 Task: Research Airbnb options in Prerov, Czech Republic from 5th December, 2023 to 15th December, 2023 for 9 adults.5 bedrooms having 5 beds and 5 bathrooms. Property type can be house. Look for 4 properties as per requirement.
Action: Mouse moved to (529, 75)
Screenshot: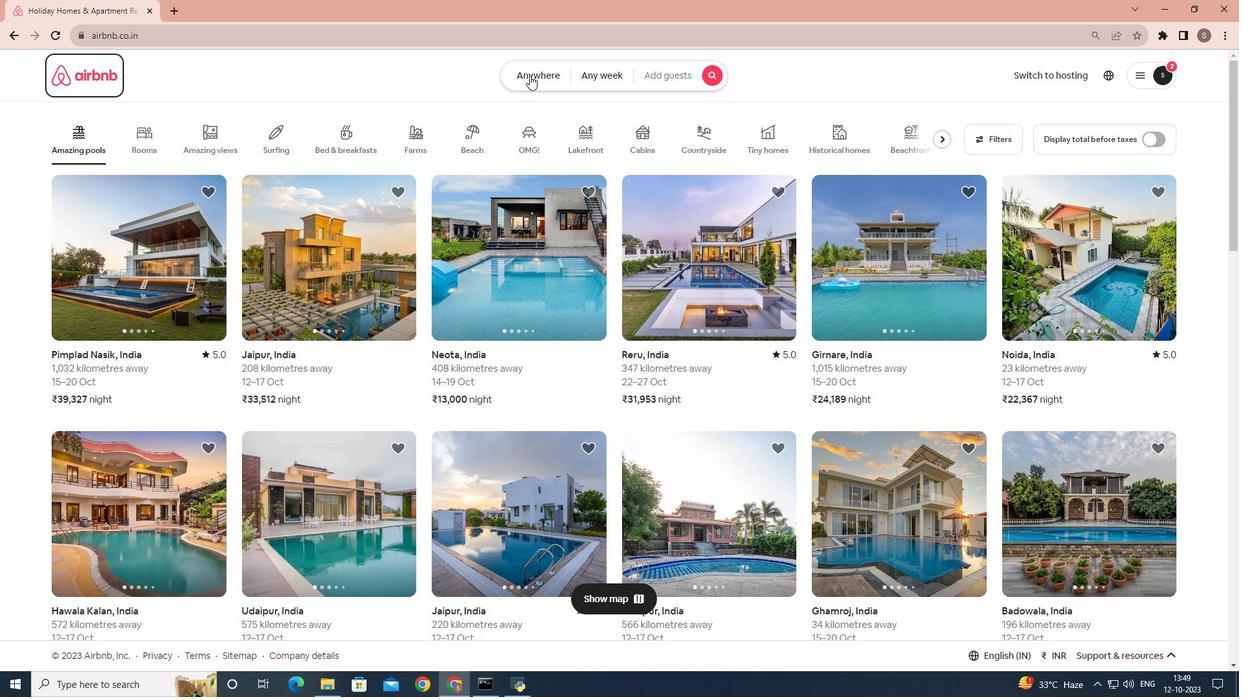 
Action: Mouse pressed left at (529, 75)
Screenshot: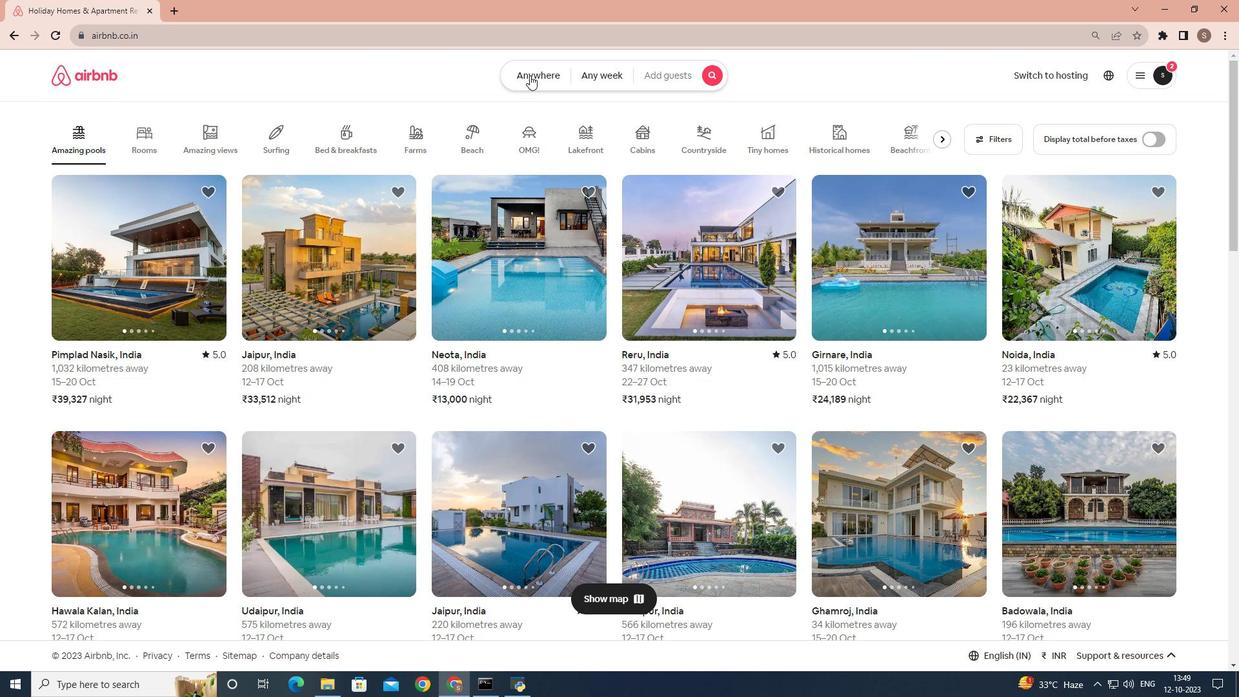 
Action: Mouse moved to (449, 129)
Screenshot: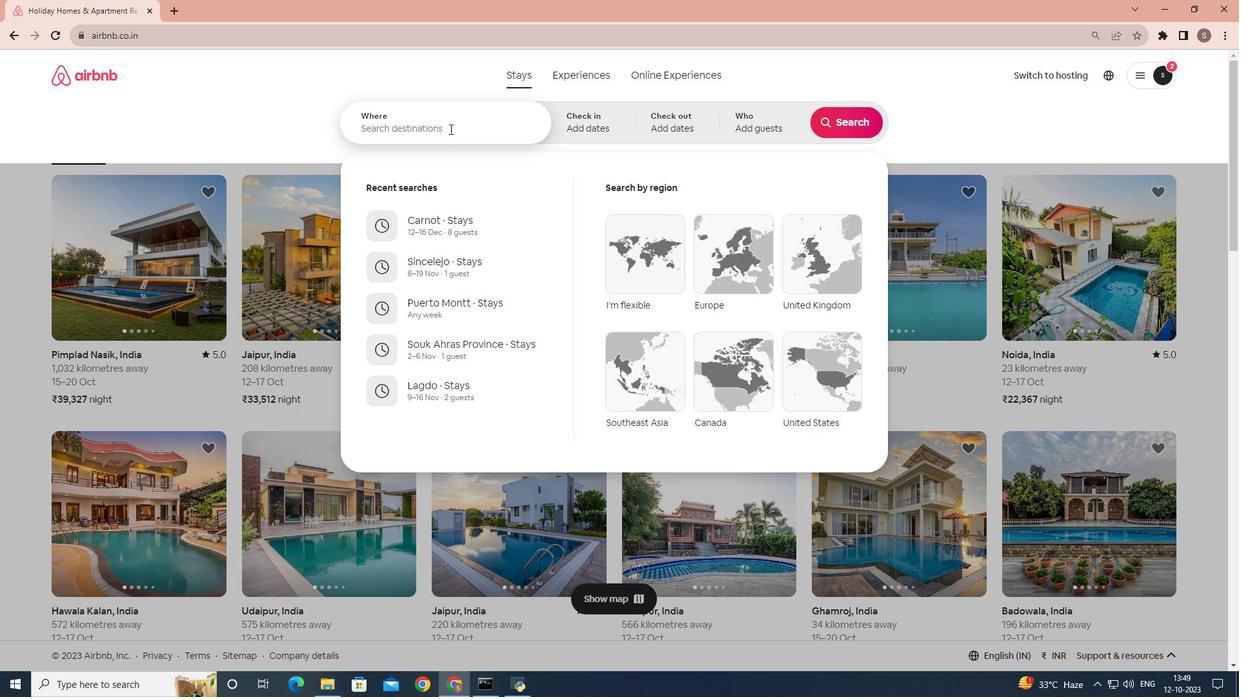 
Action: Mouse pressed left at (449, 129)
Screenshot: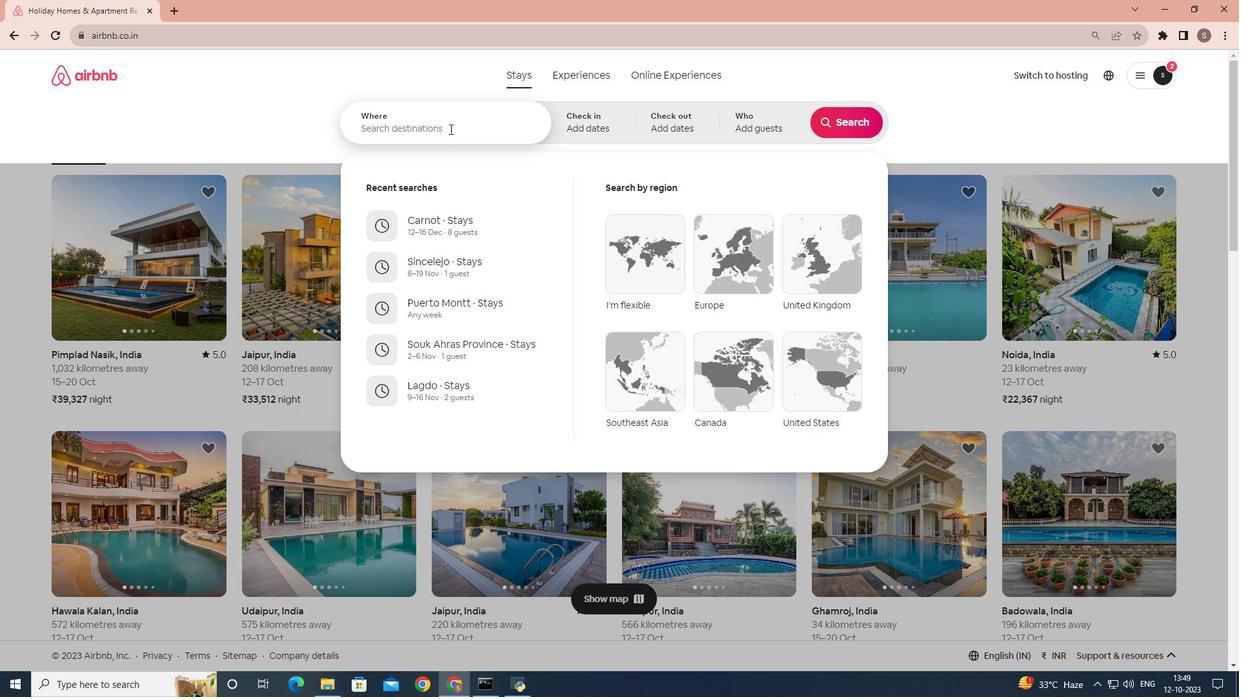 
Action: Mouse moved to (448, 129)
Screenshot: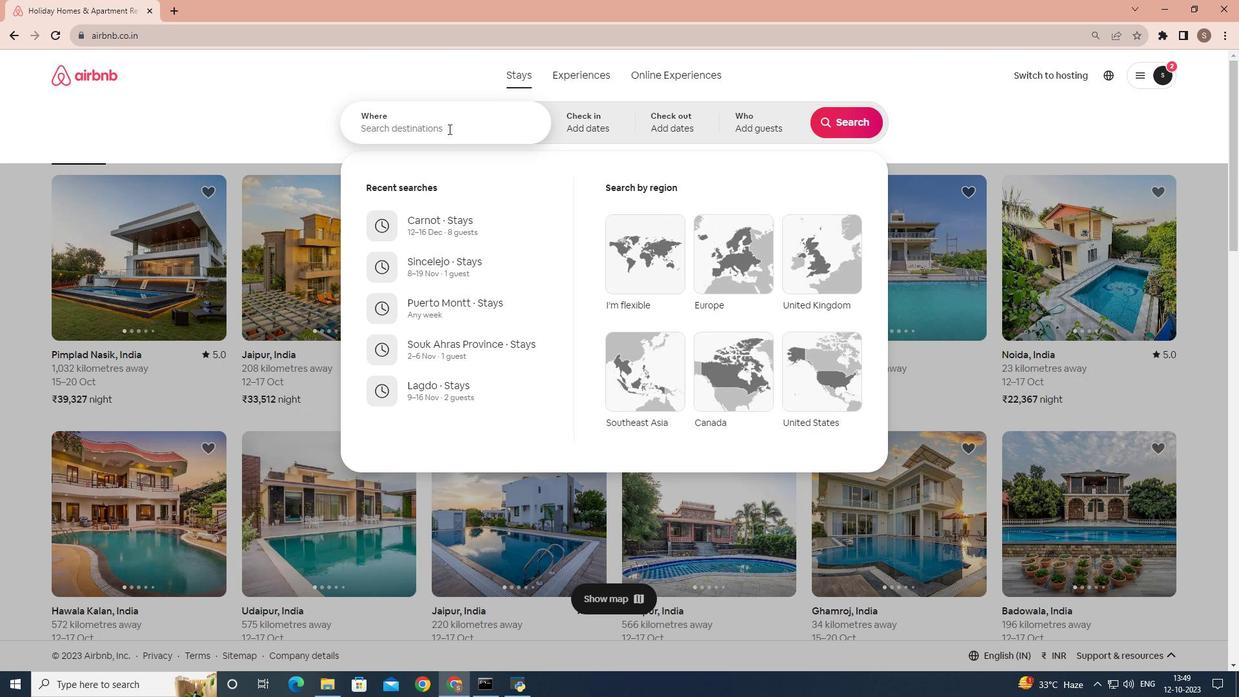 
Action: Key pressed <Key.shift>Prerov,<Key.space><Key.shift>Czech<Key.space><Key.shift>Republic<Key.space>
Screenshot: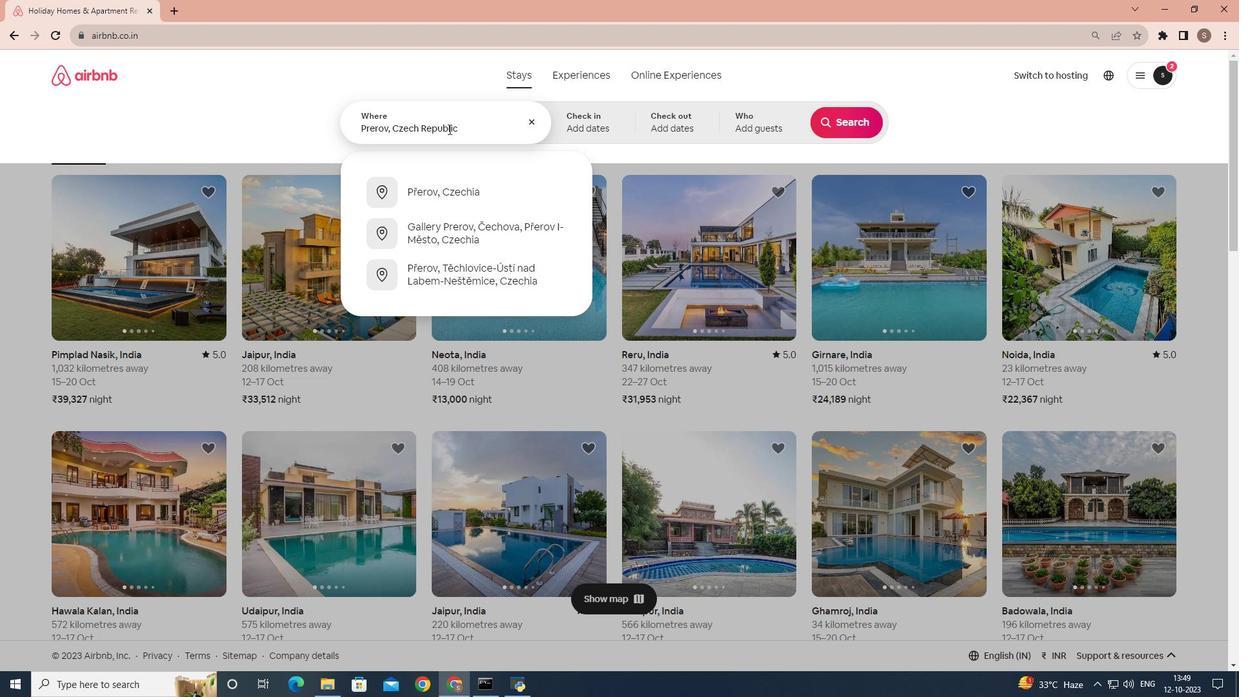 
Action: Mouse moved to (591, 130)
Screenshot: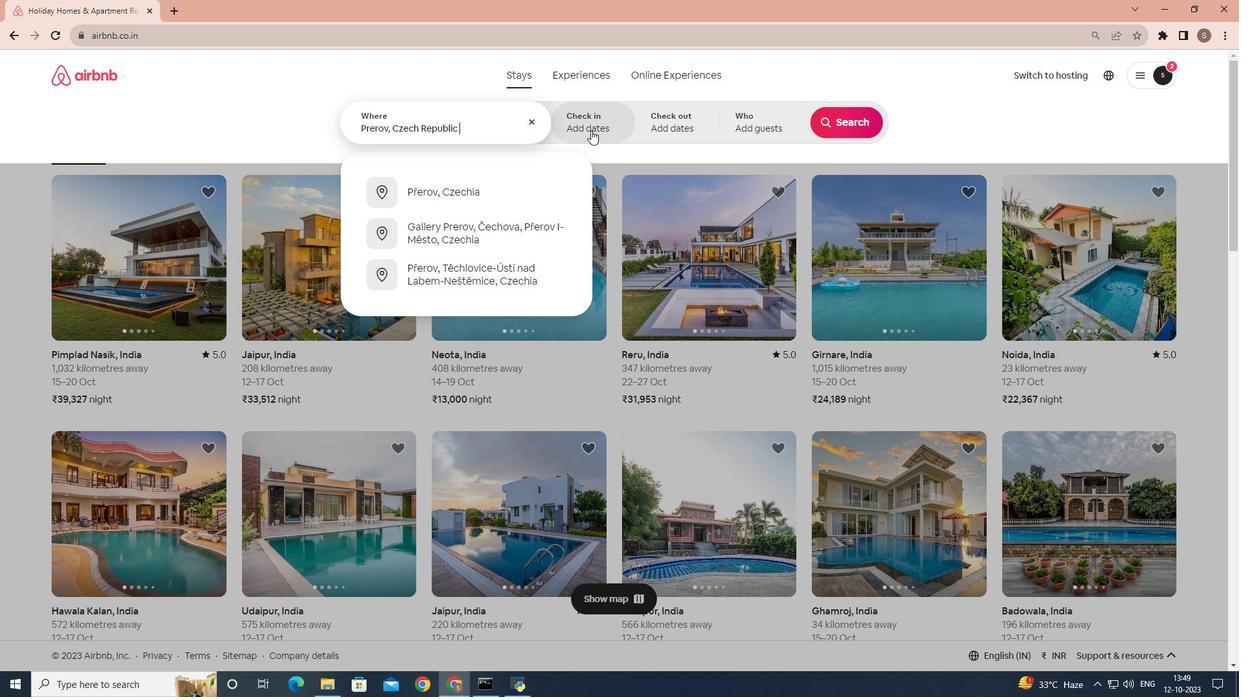 
Action: Mouse pressed left at (591, 130)
Screenshot: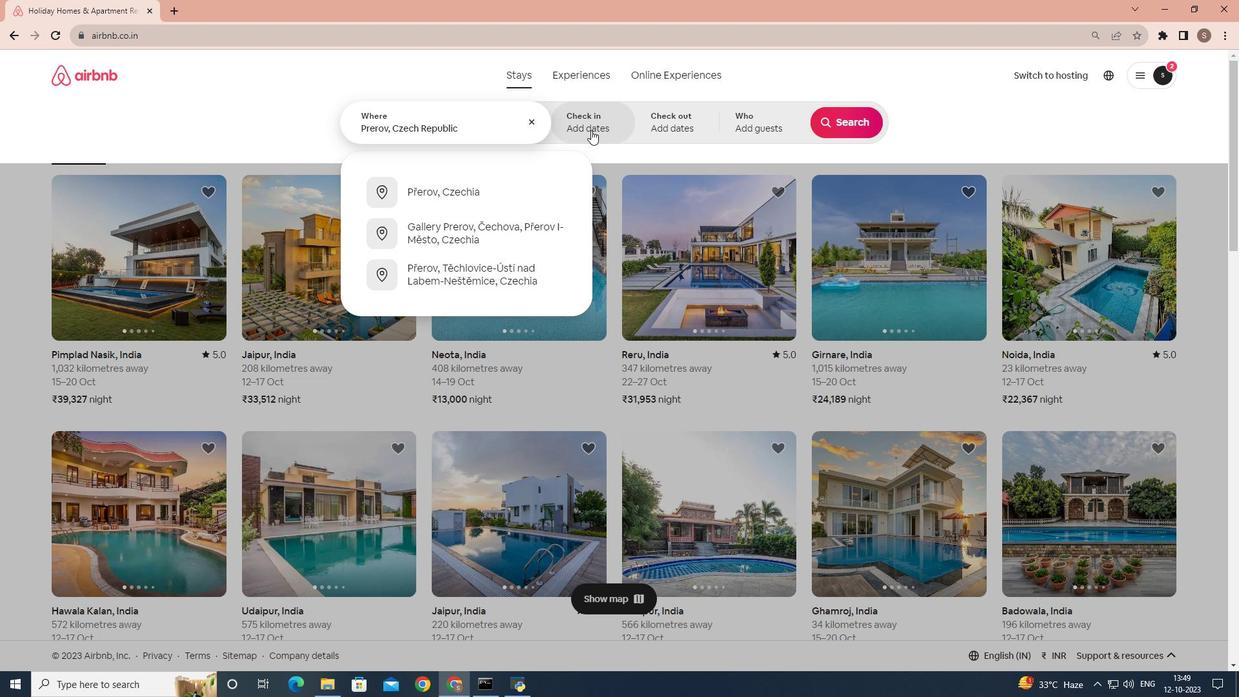 
Action: Mouse moved to (839, 224)
Screenshot: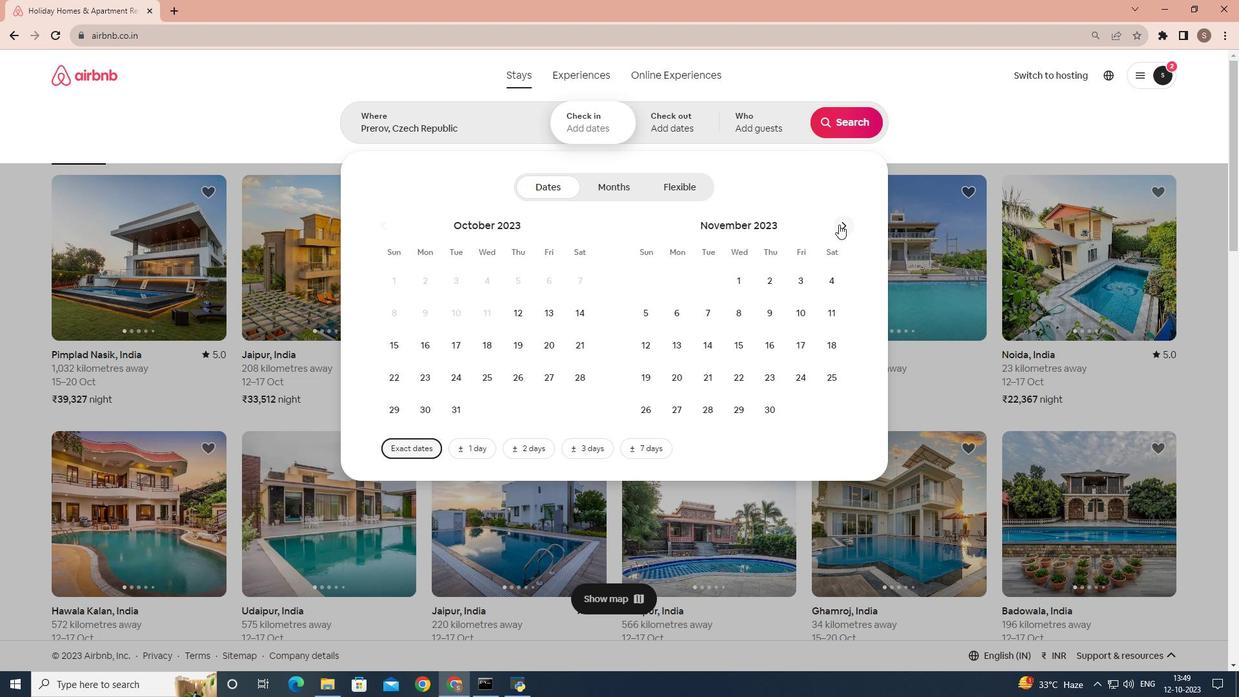 
Action: Mouse pressed left at (839, 224)
Screenshot: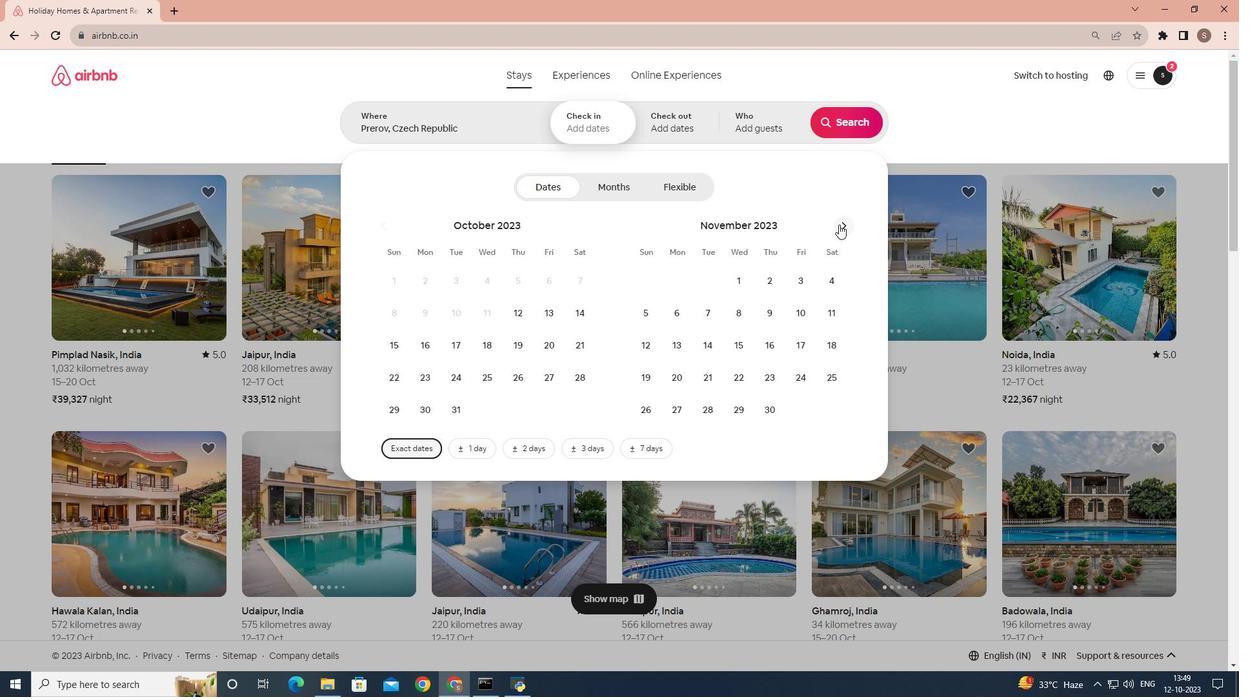 
Action: Mouse moved to (715, 307)
Screenshot: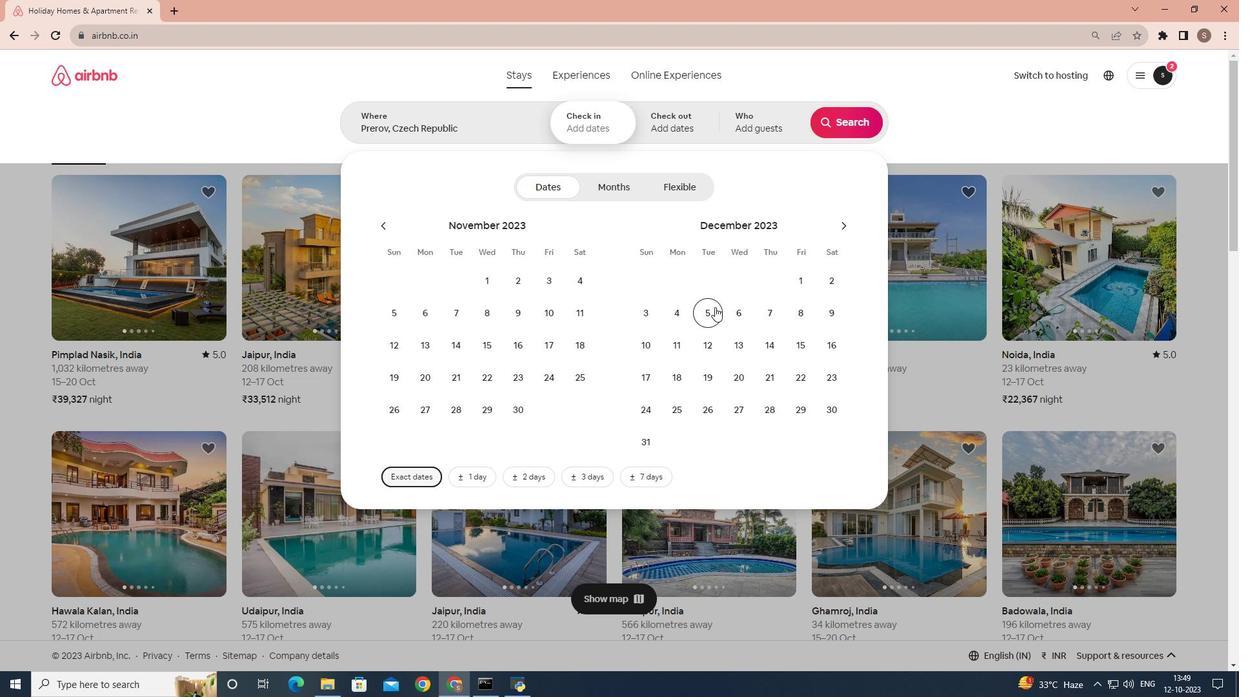 
Action: Mouse pressed left at (715, 307)
Screenshot: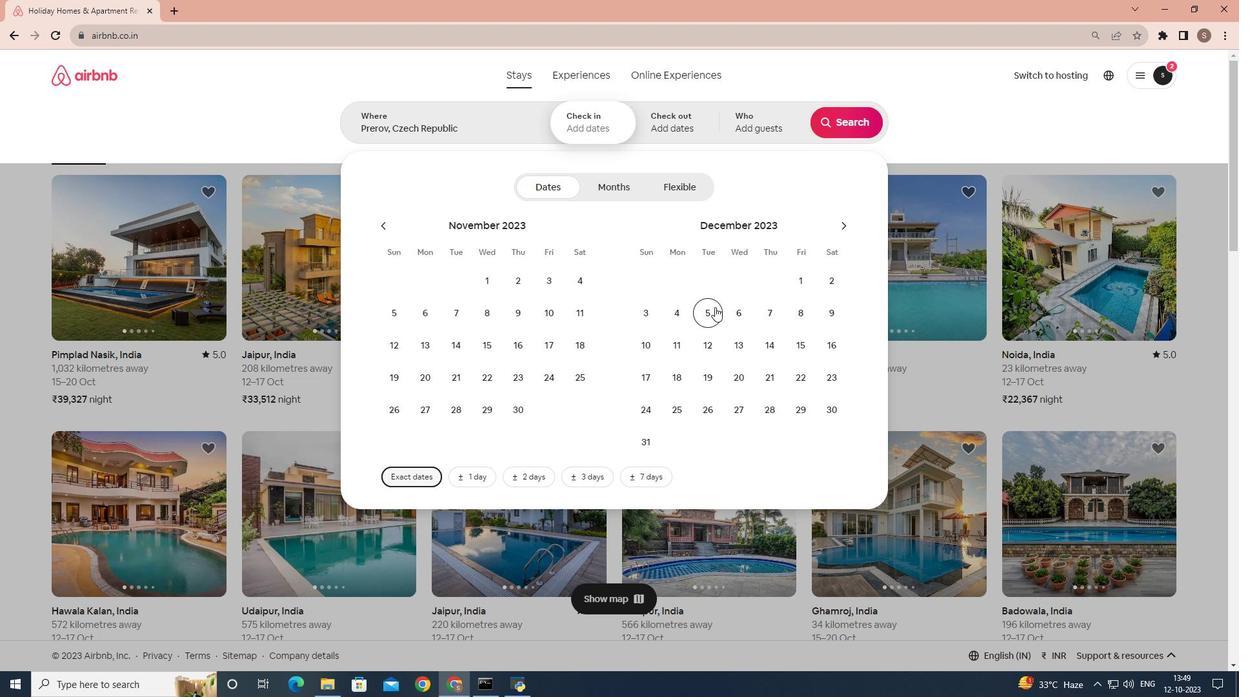 
Action: Mouse moved to (792, 349)
Screenshot: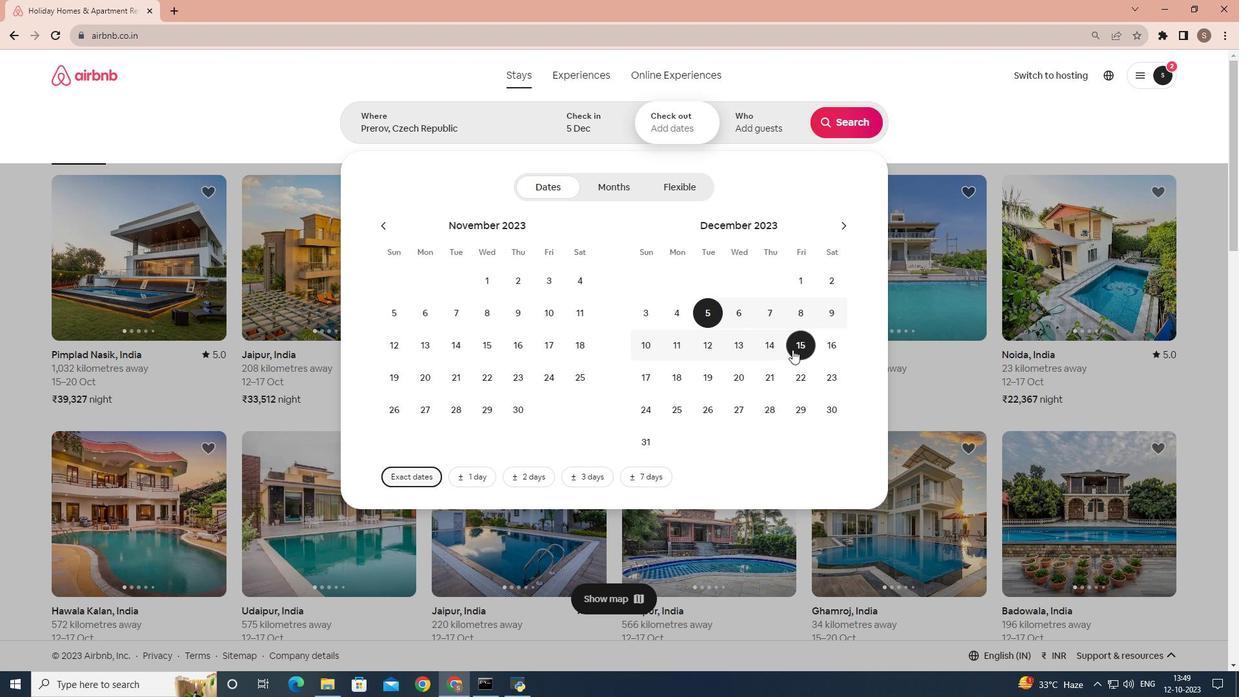 
Action: Mouse pressed left at (792, 349)
Screenshot: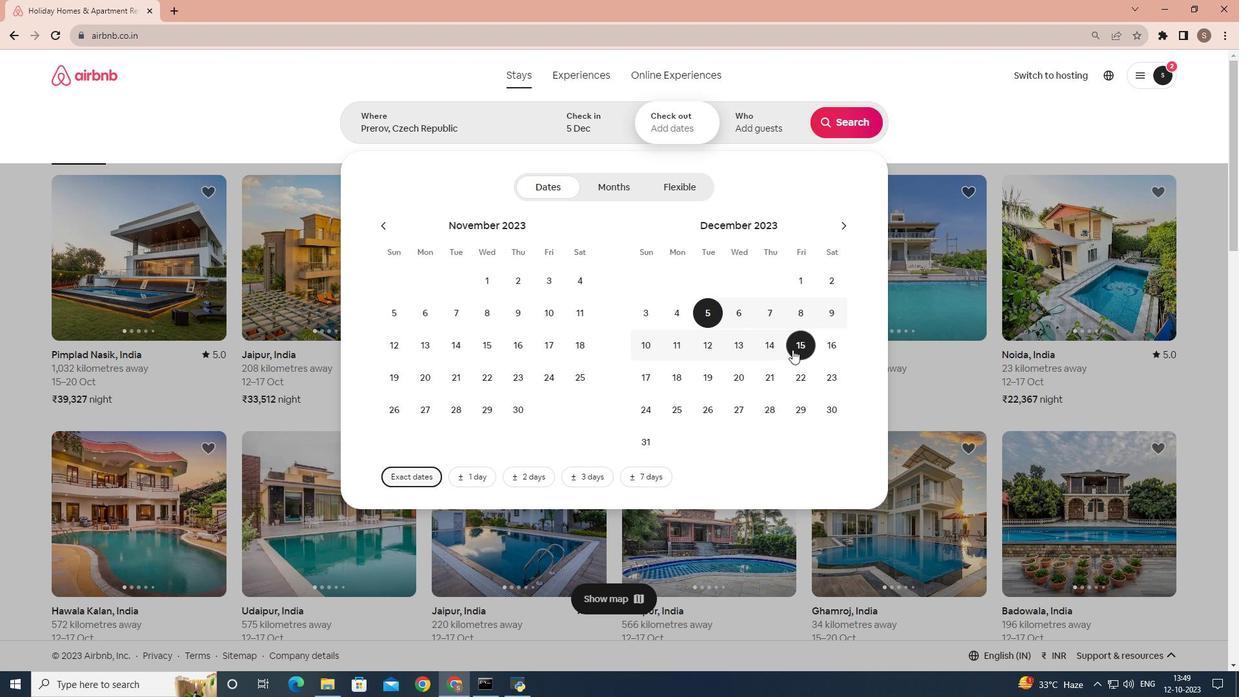 
Action: Mouse moved to (754, 136)
Screenshot: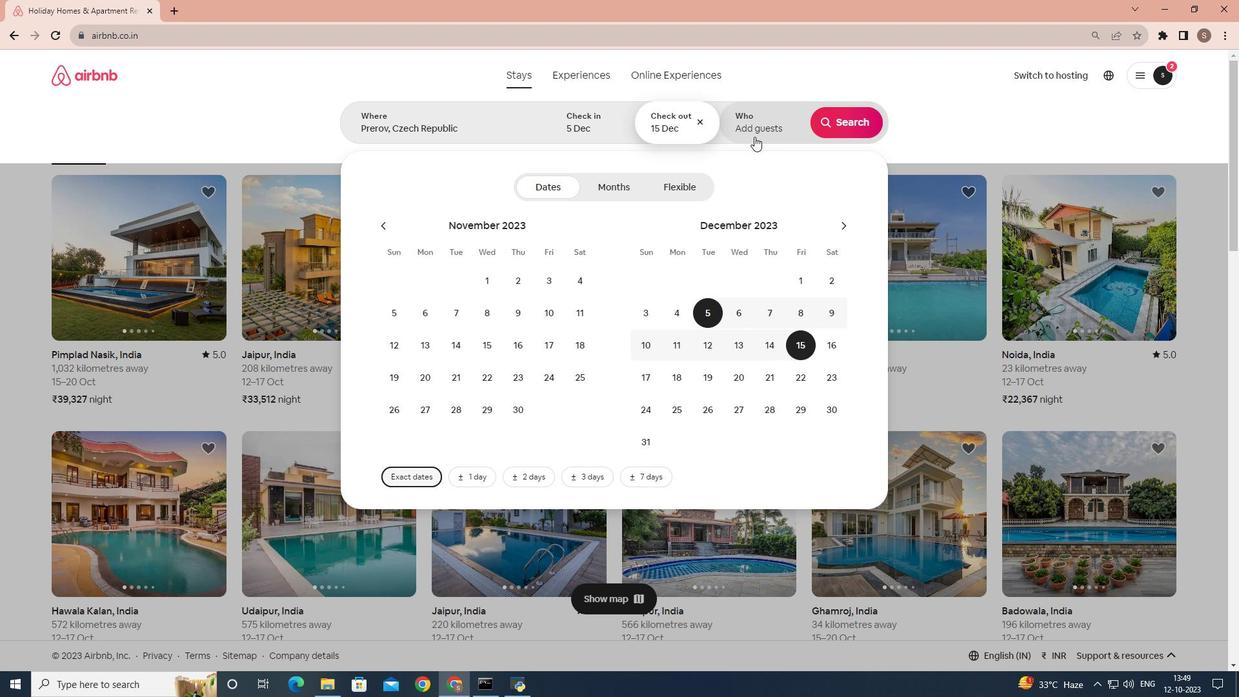 
Action: Mouse pressed left at (754, 136)
Screenshot: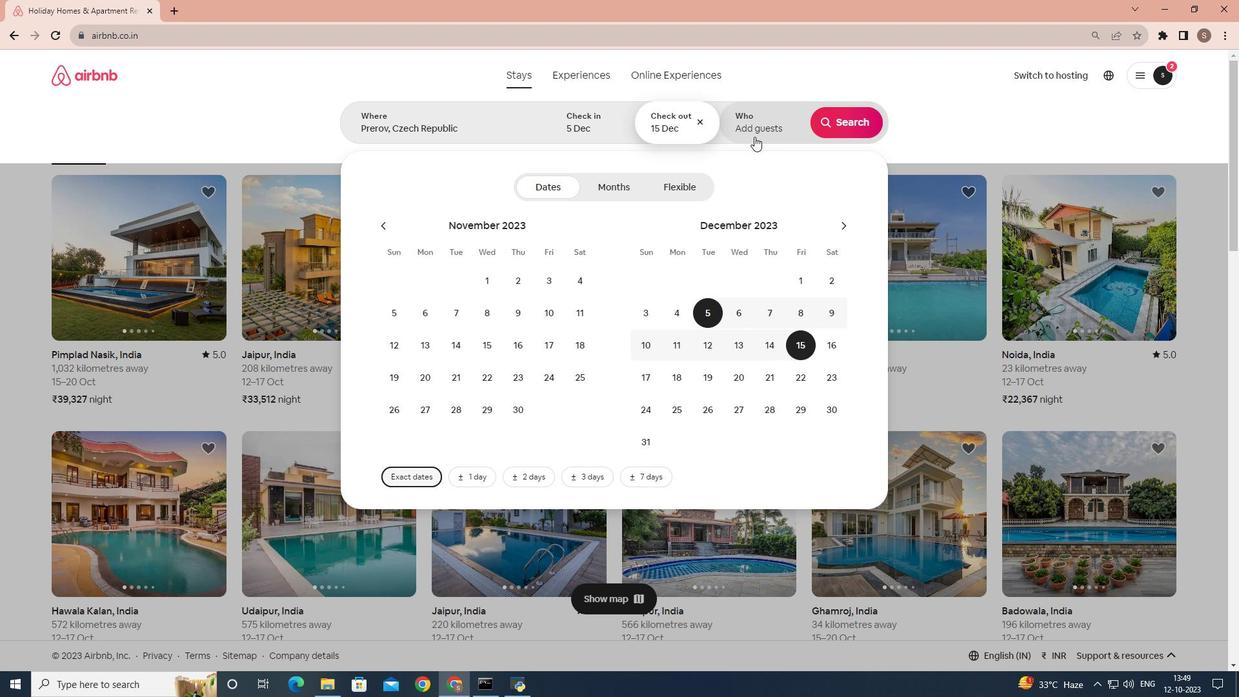 
Action: Mouse moved to (853, 189)
Screenshot: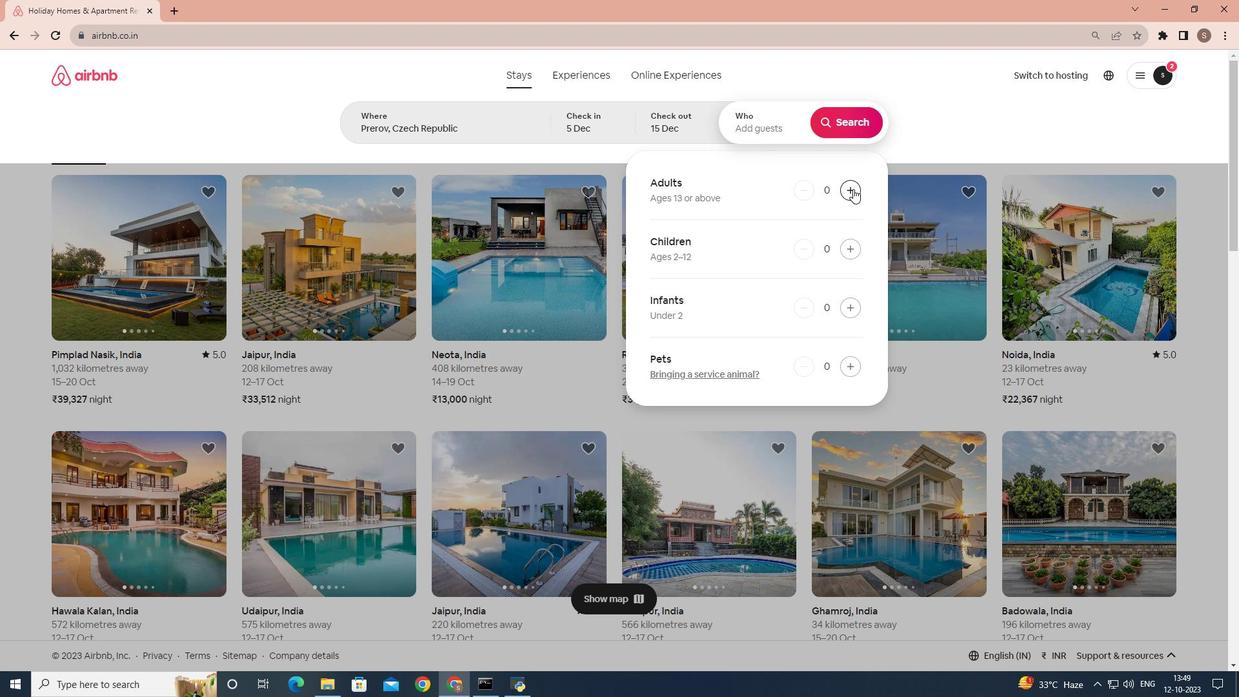
Action: Mouse pressed left at (853, 189)
Screenshot: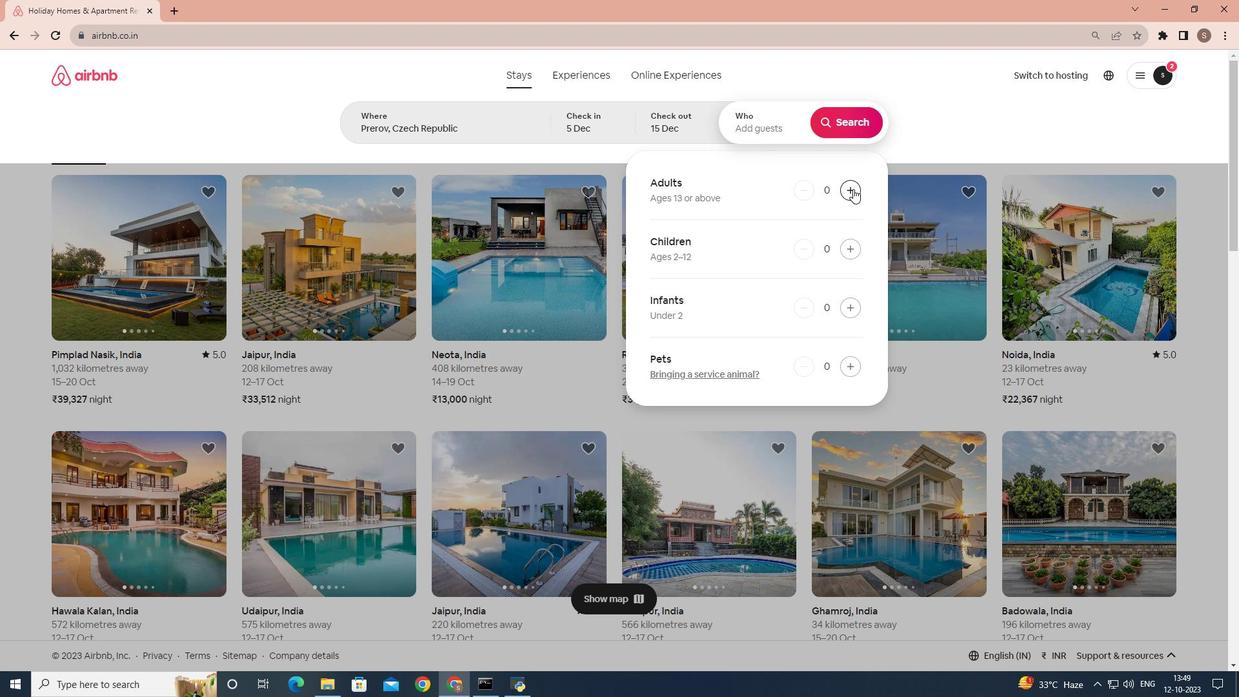 
Action: Mouse pressed left at (853, 189)
Screenshot: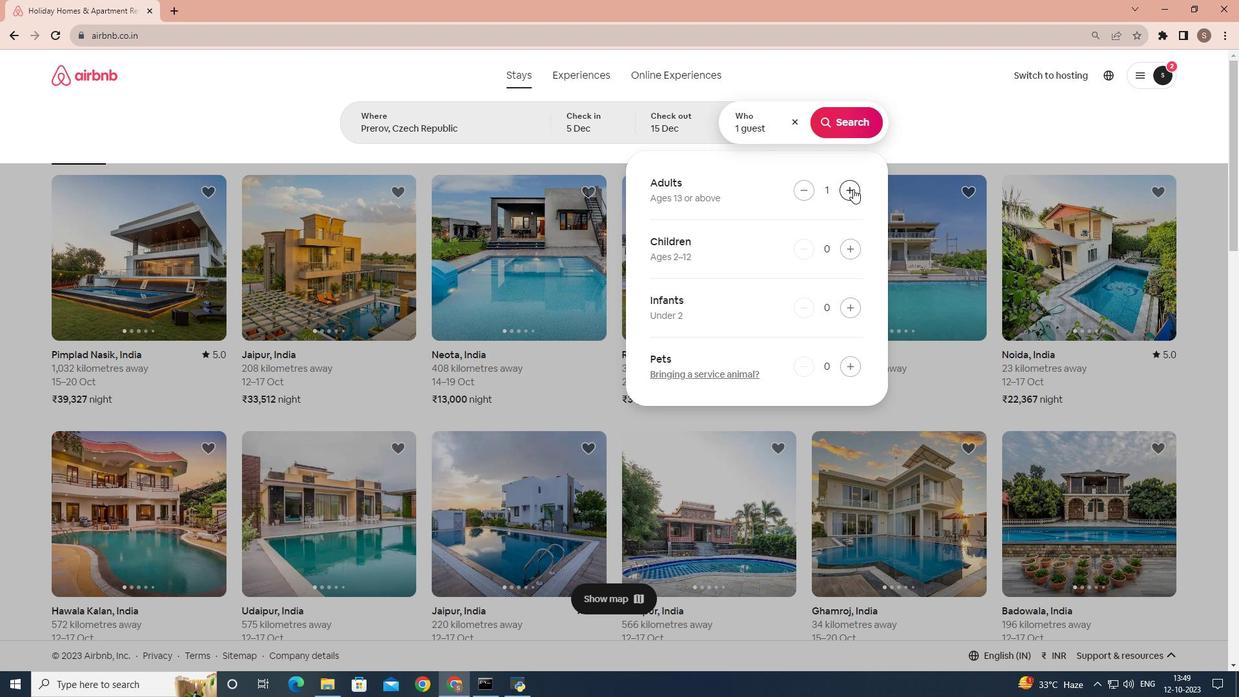 
Action: Mouse pressed left at (853, 189)
Screenshot: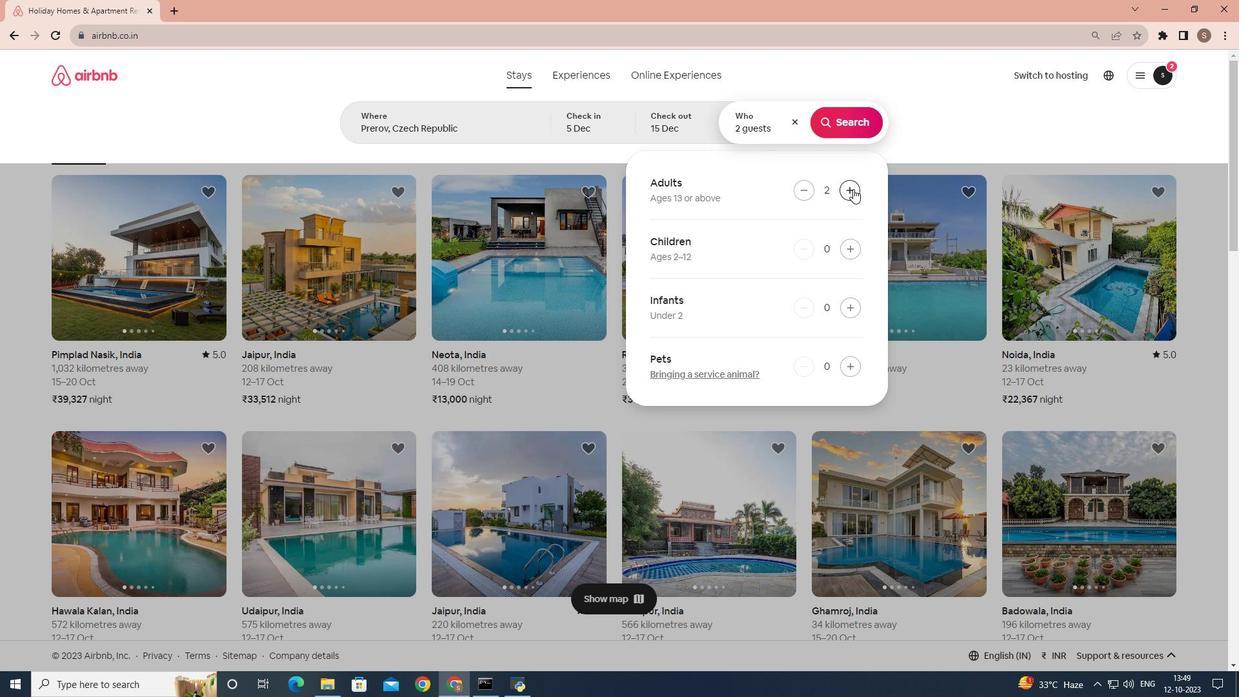 
Action: Mouse pressed left at (853, 189)
Screenshot: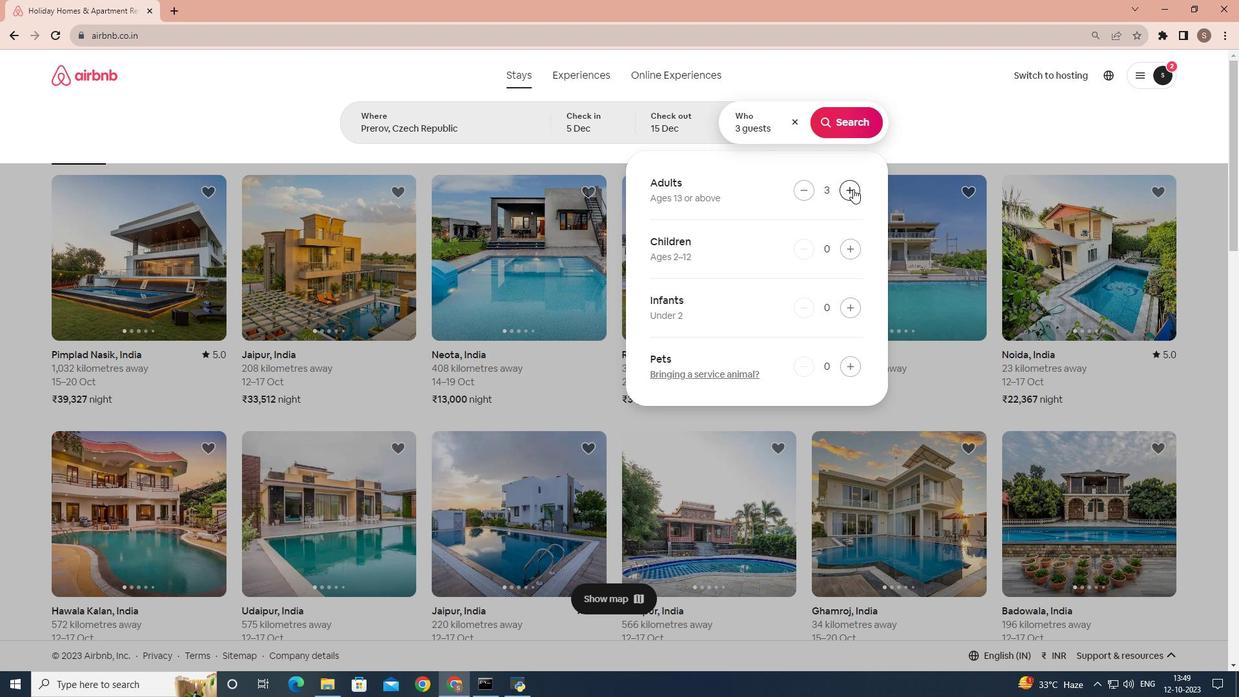 
Action: Mouse pressed left at (853, 189)
Screenshot: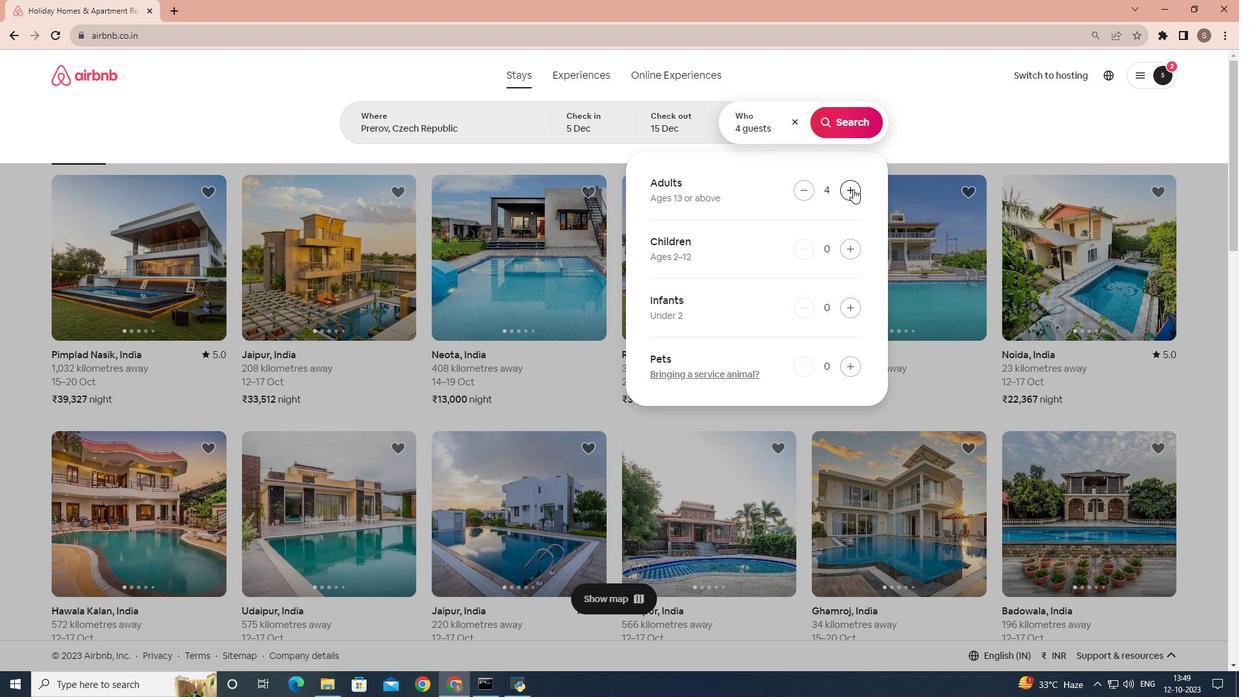 
Action: Mouse pressed left at (853, 189)
Screenshot: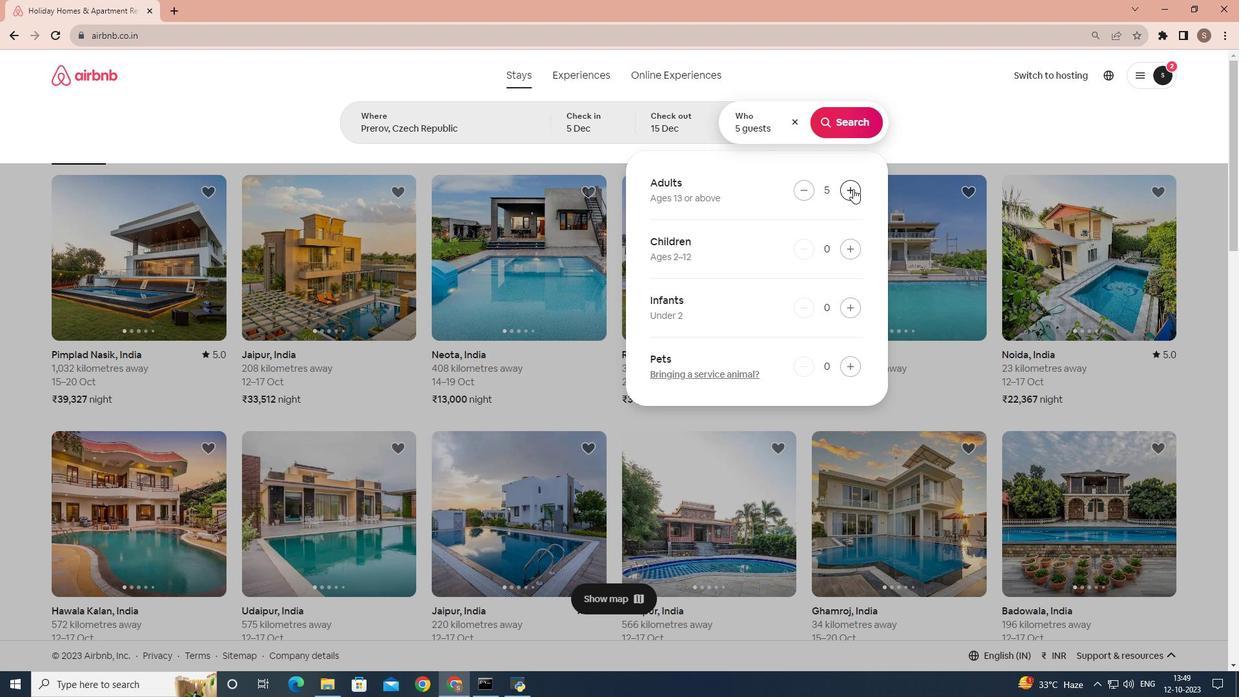 
Action: Mouse pressed left at (853, 189)
Screenshot: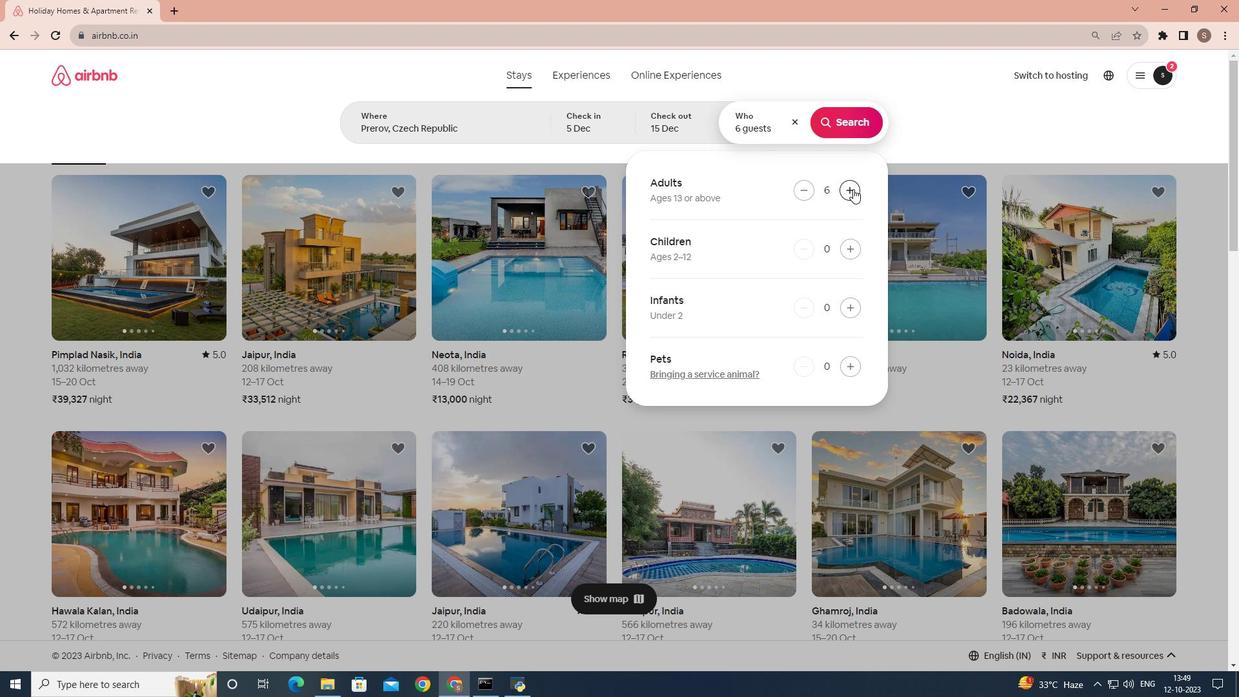 
Action: Mouse pressed left at (853, 189)
Screenshot: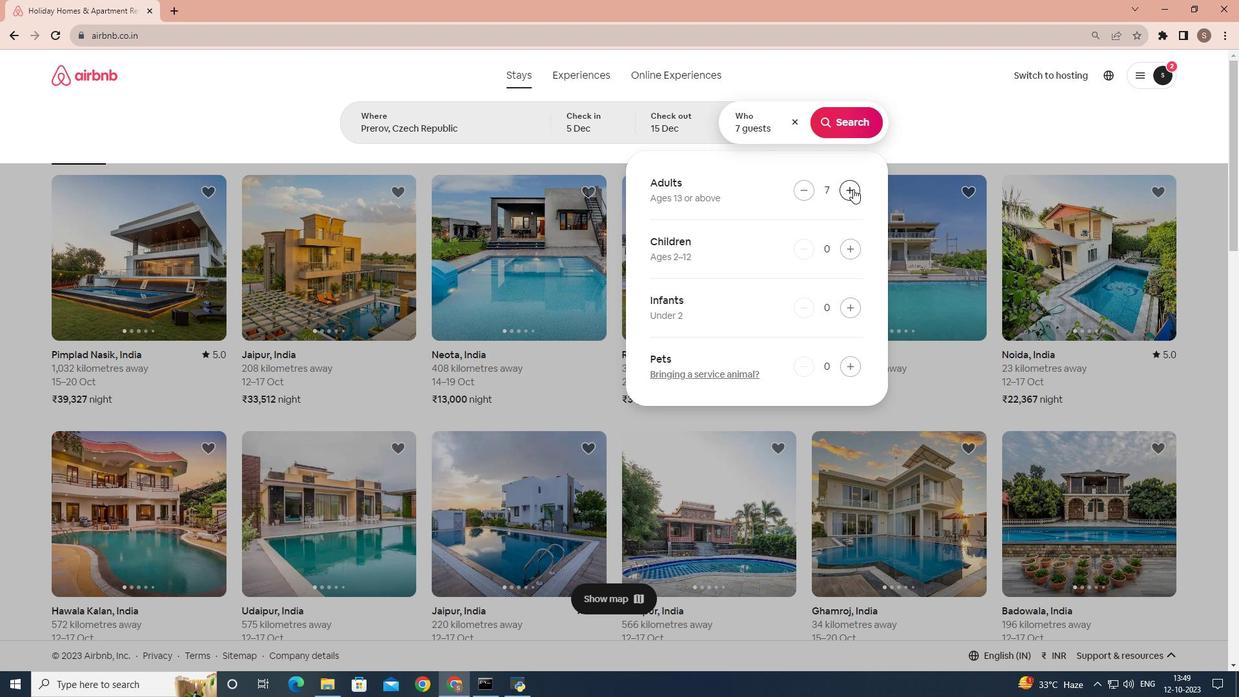
Action: Mouse pressed left at (853, 189)
Screenshot: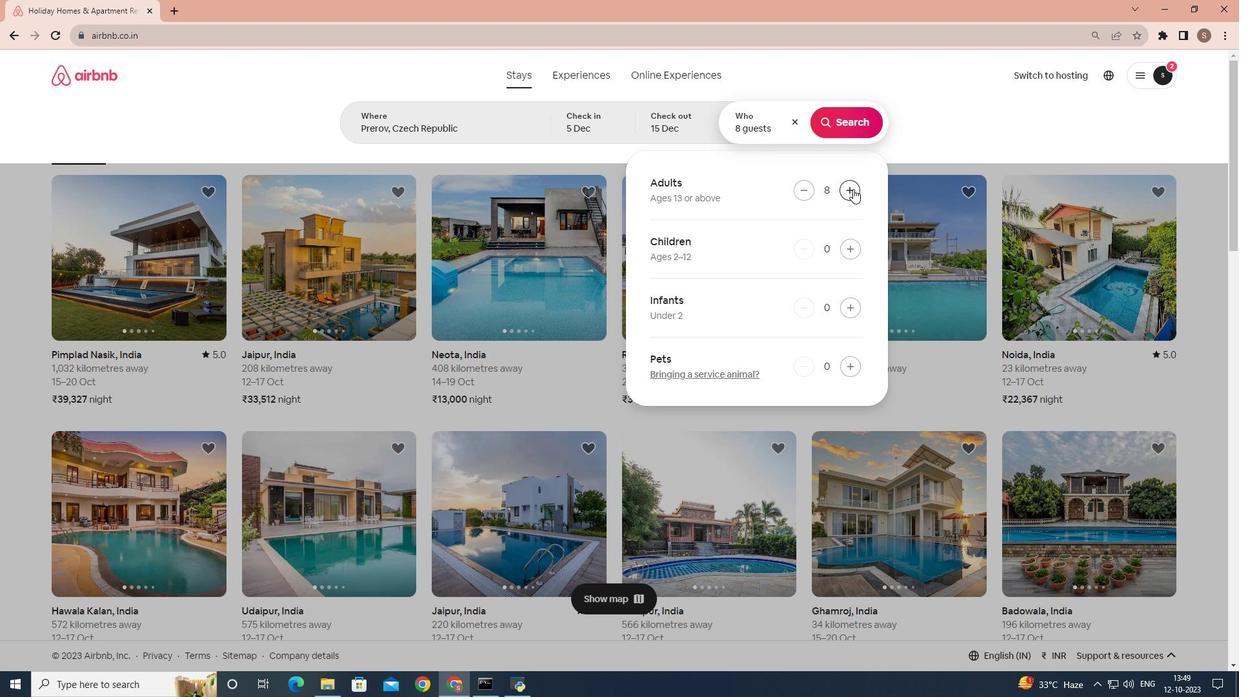 
Action: Mouse moved to (841, 118)
Screenshot: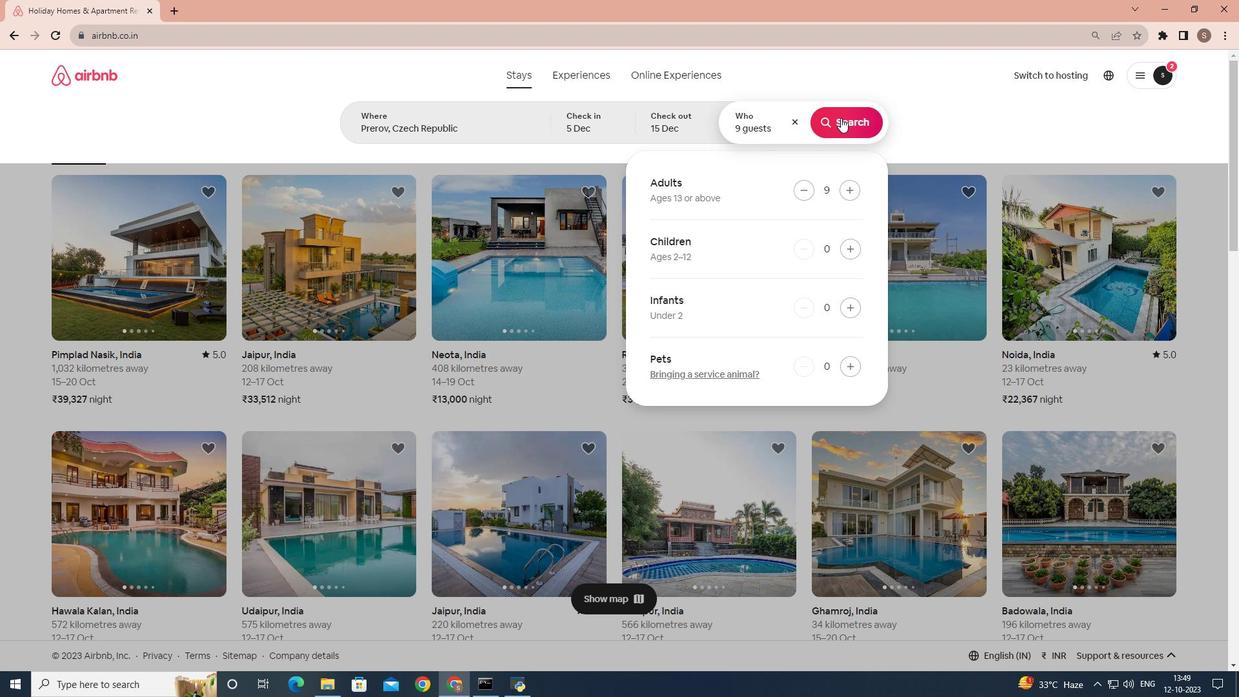 
Action: Mouse pressed left at (841, 118)
Screenshot: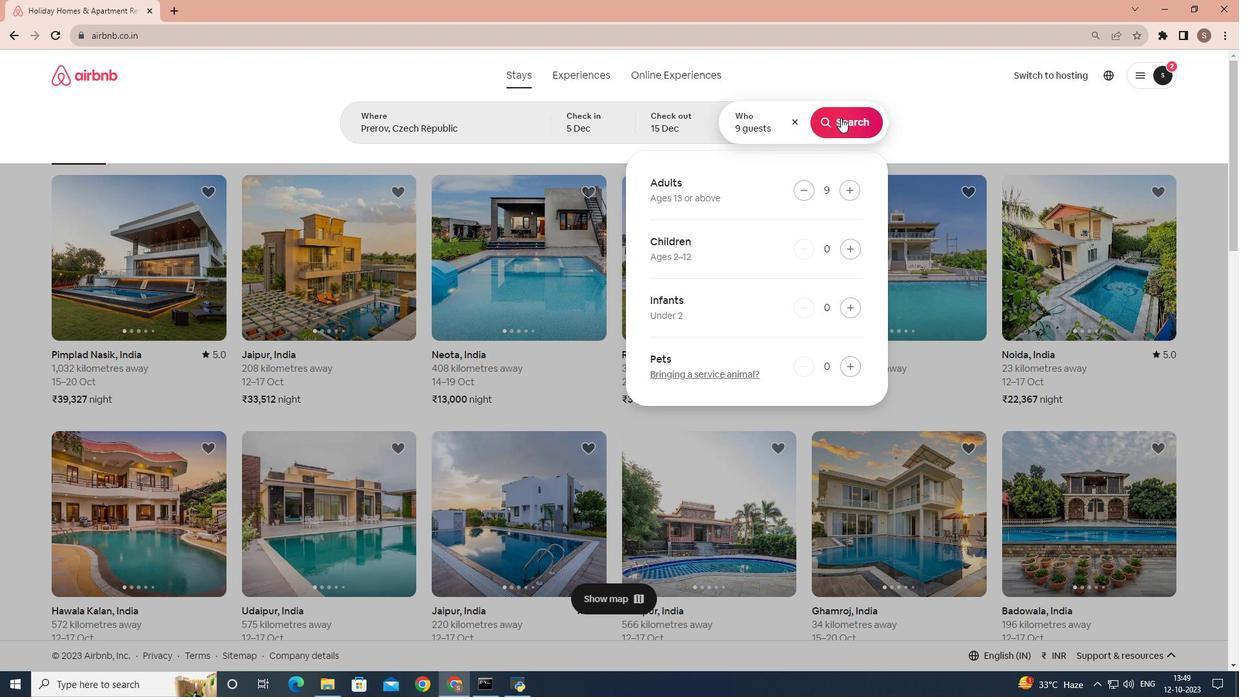 
Action: Mouse moved to (1010, 123)
Screenshot: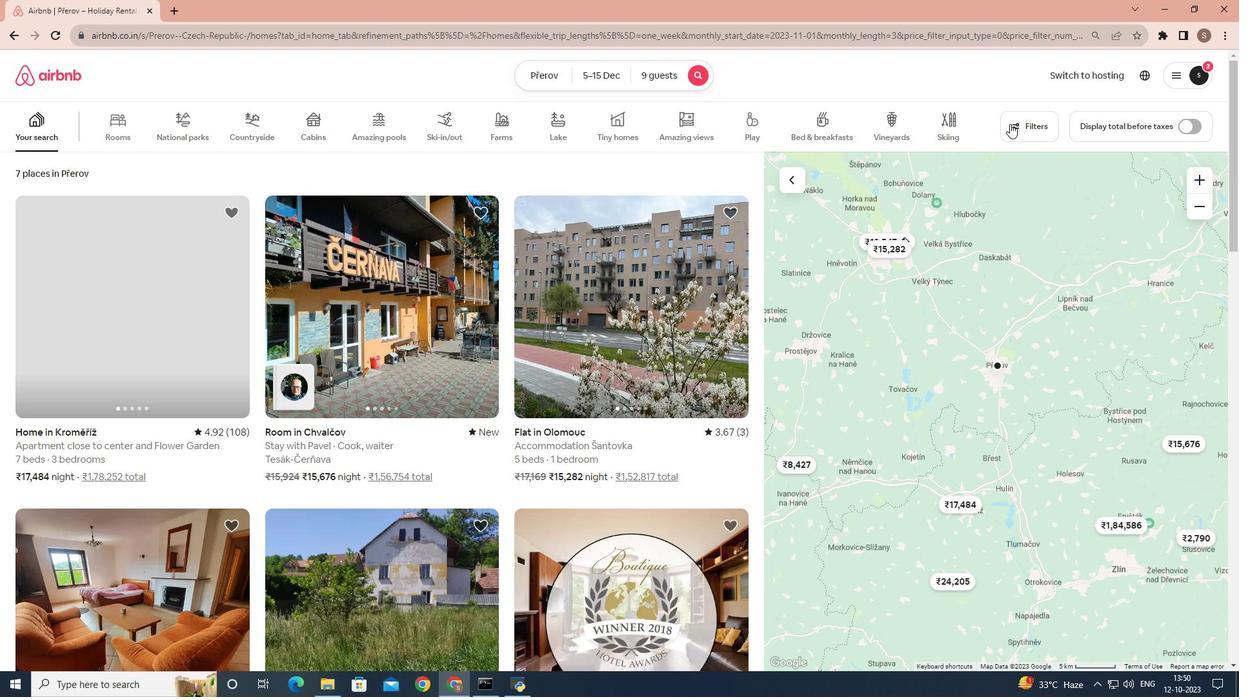 
Action: Mouse pressed left at (1010, 123)
Screenshot: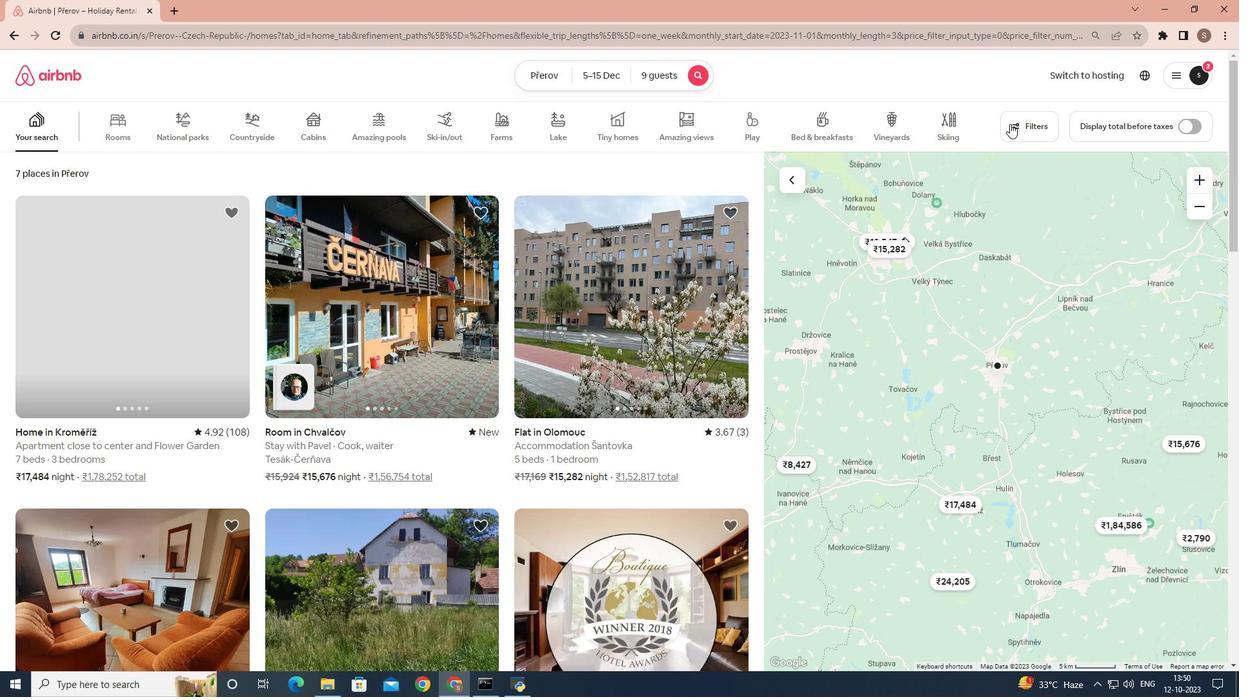 
Action: Mouse moved to (742, 240)
Screenshot: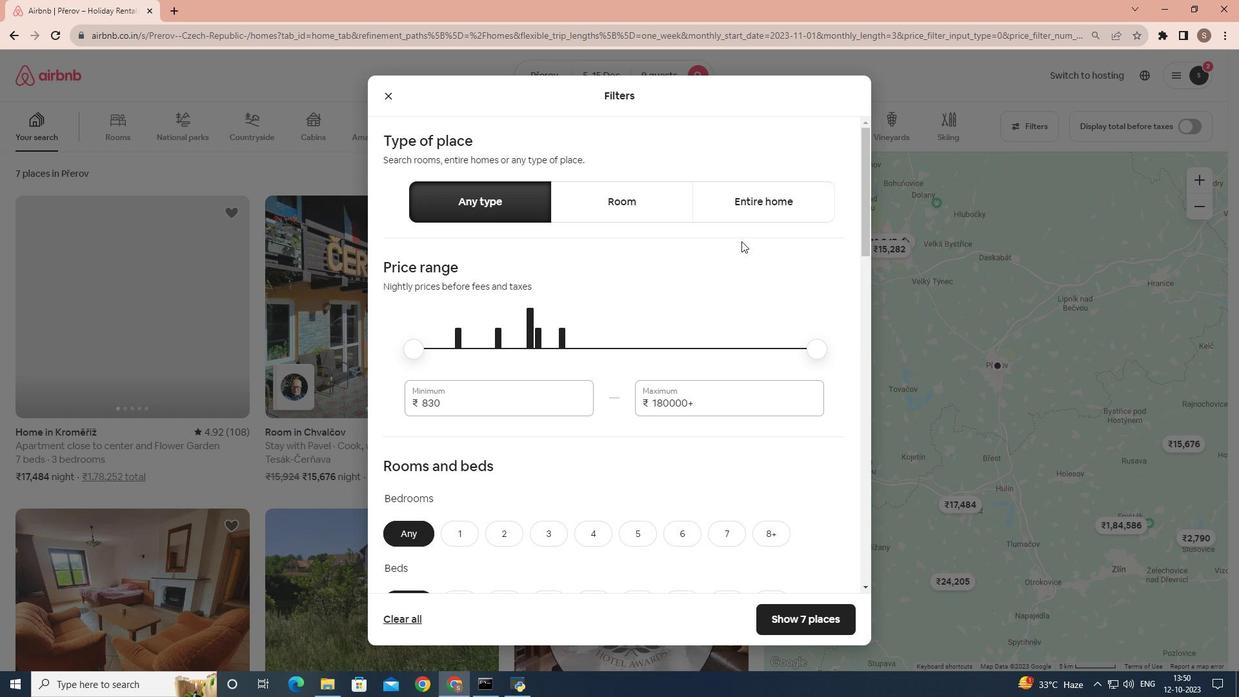 
Action: Mouse scrolled (742, 240) with delta (0, 0)
Screenshot: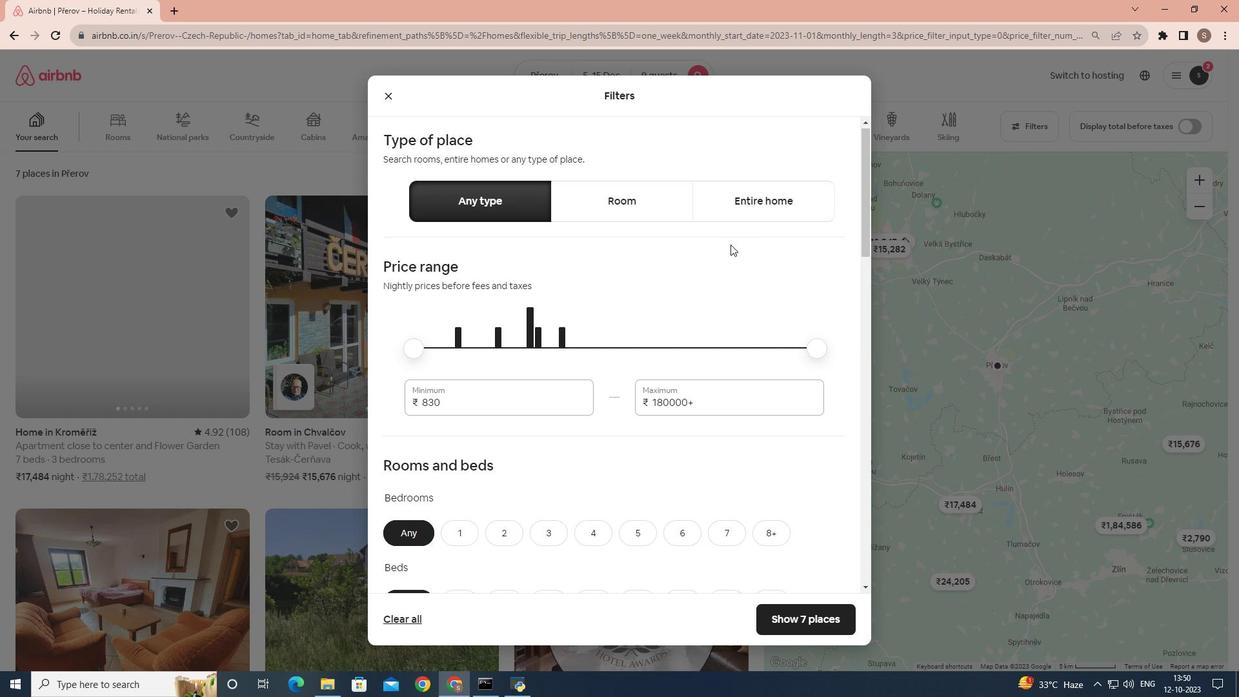 
Action: Mouse moved to (730, 244)
Screenshot: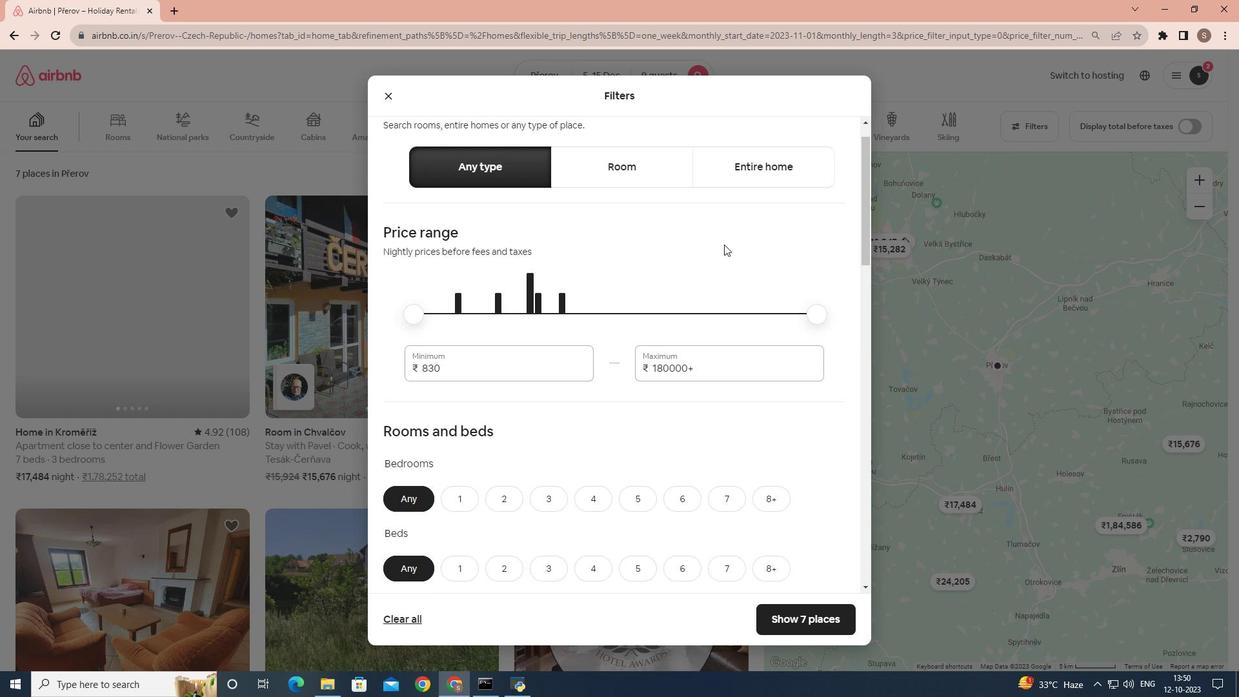 
Action: Mouse scrolled (730, 243) with delta (0, 0)
Screenshot: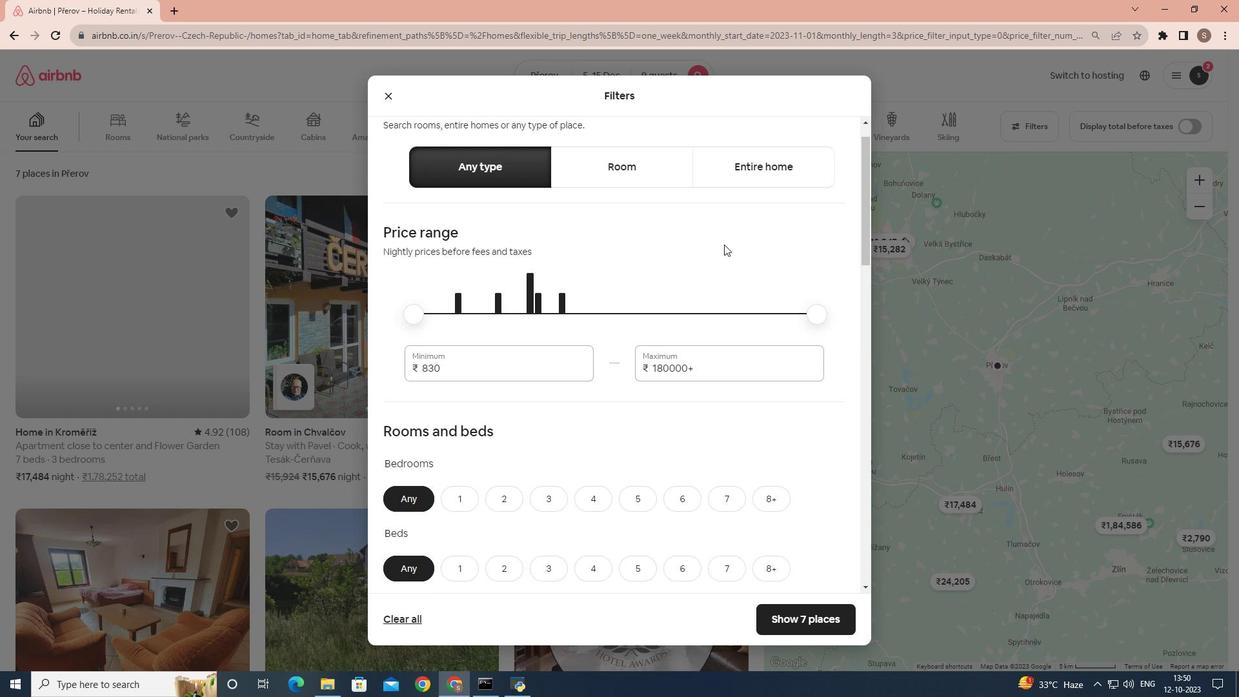 
Action: Mouse moved to (661, 262)
Screenshot: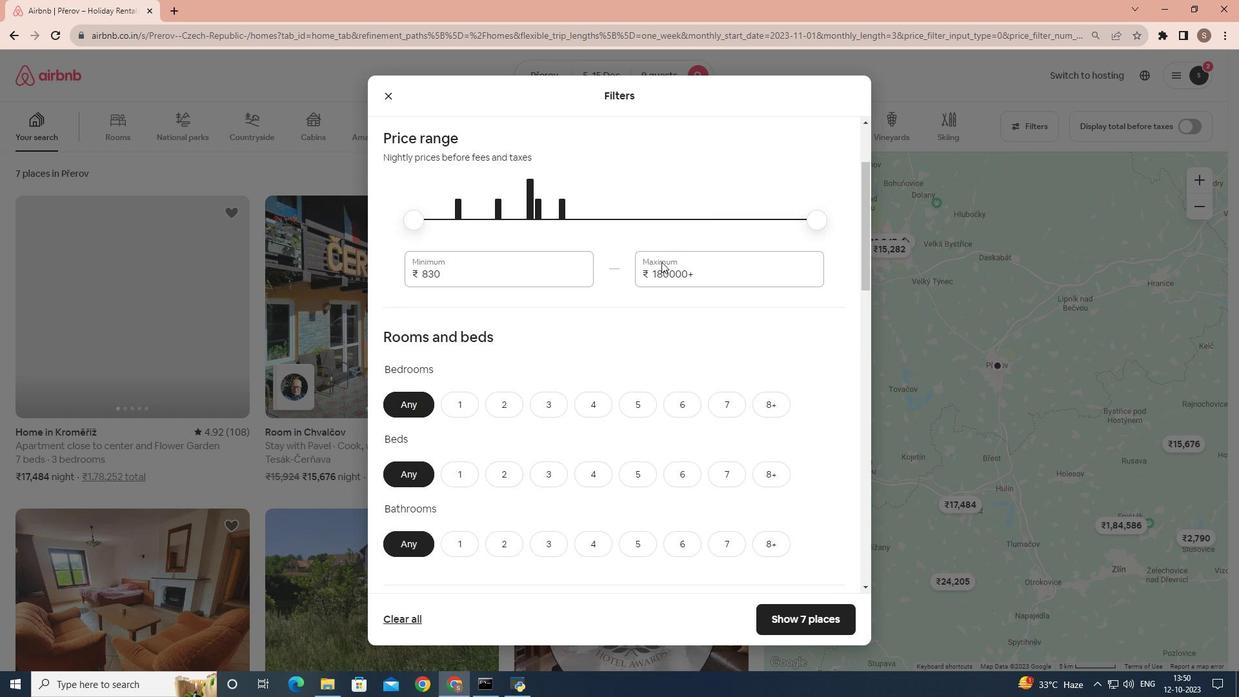 
Action: Mouse scrolled (661, 261) with delta (0, 0)
Screenshot: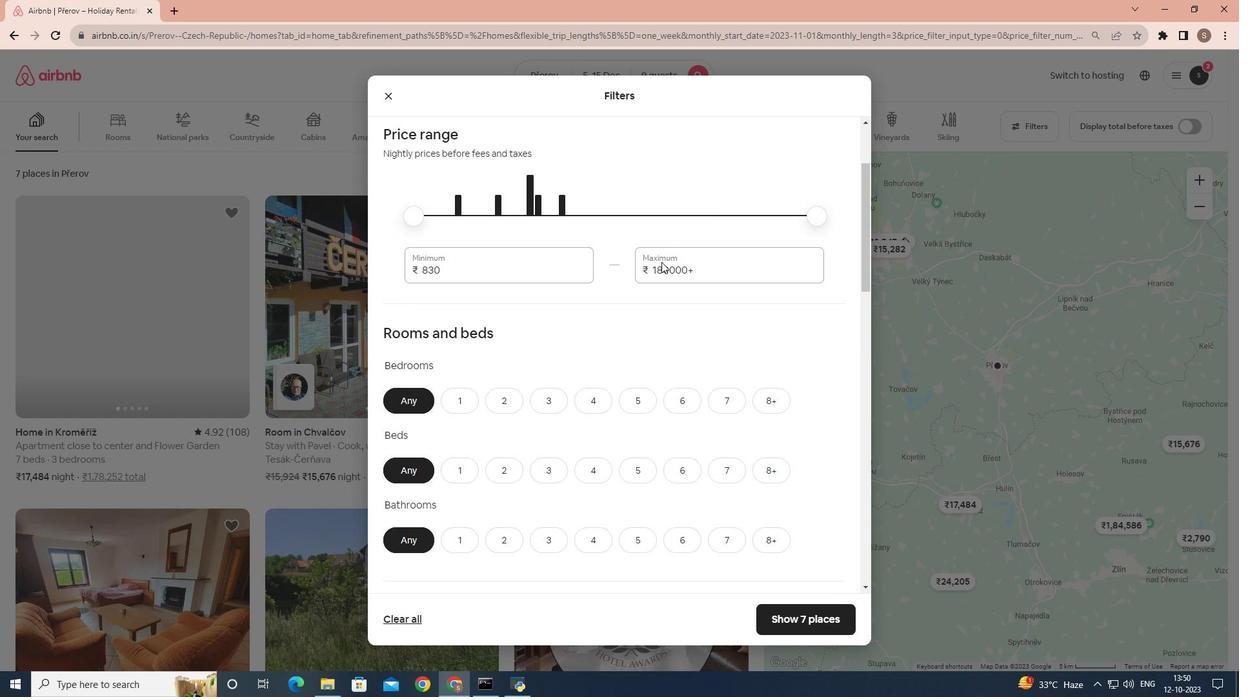 
Action: Mouse moved to (653, 331)
Screenshot: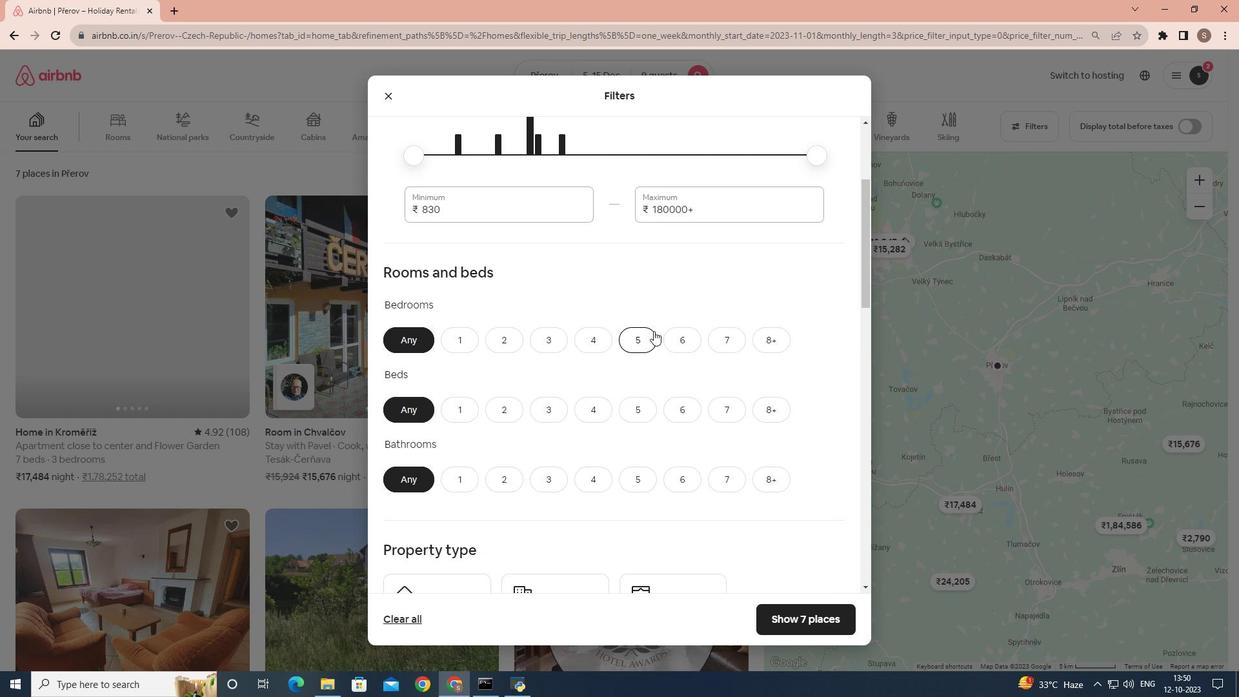 
Action: Mouse pressed left at (653, 331)
Screenshot: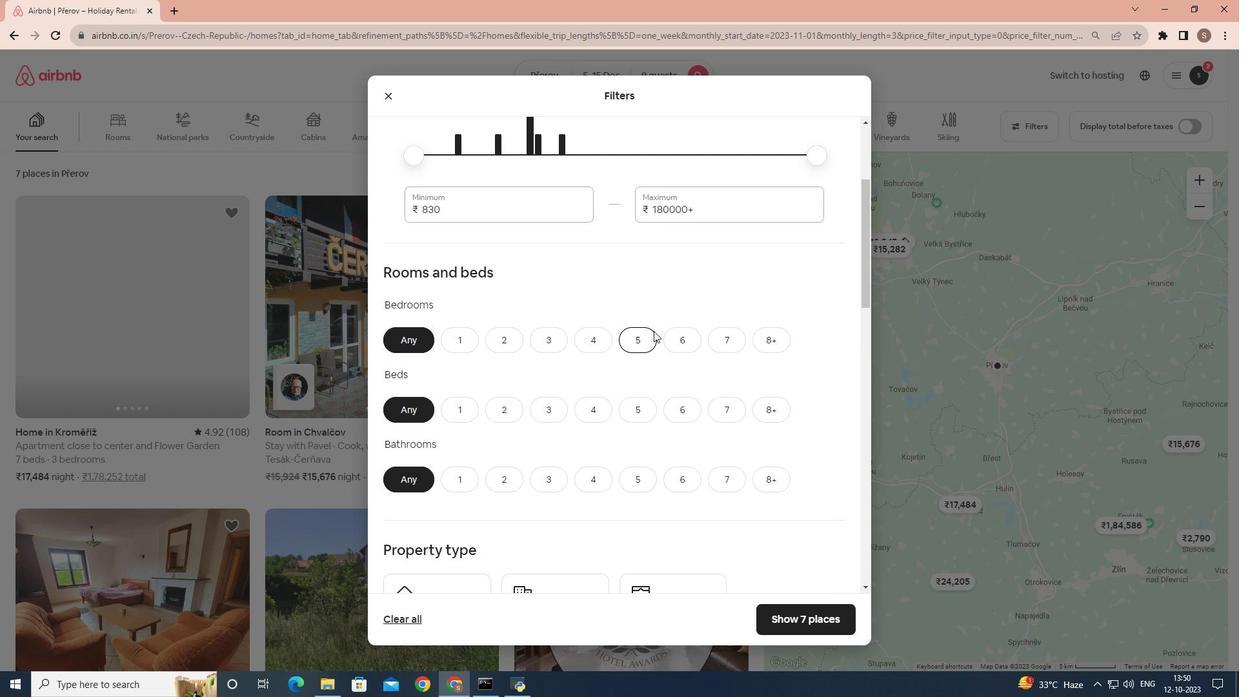 
Action: Mouse moved to (653, 333)
Screenshot: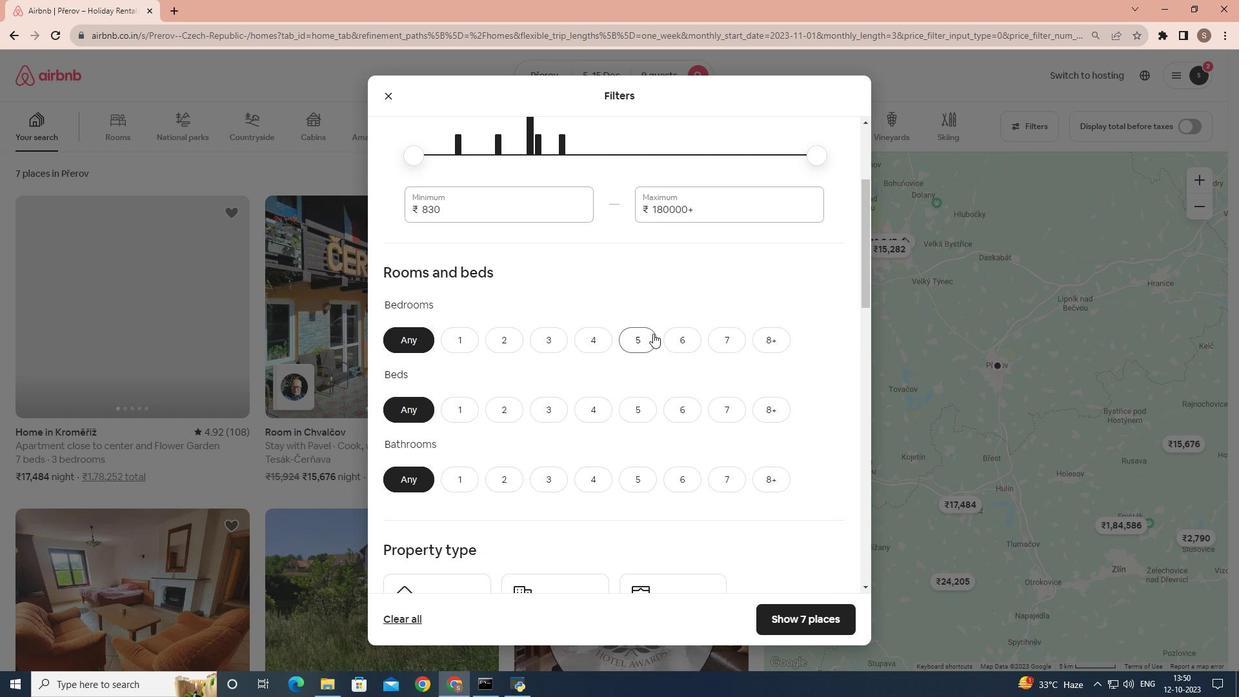 
Action: Mouse pressed left at (653, 333)
Screenshot: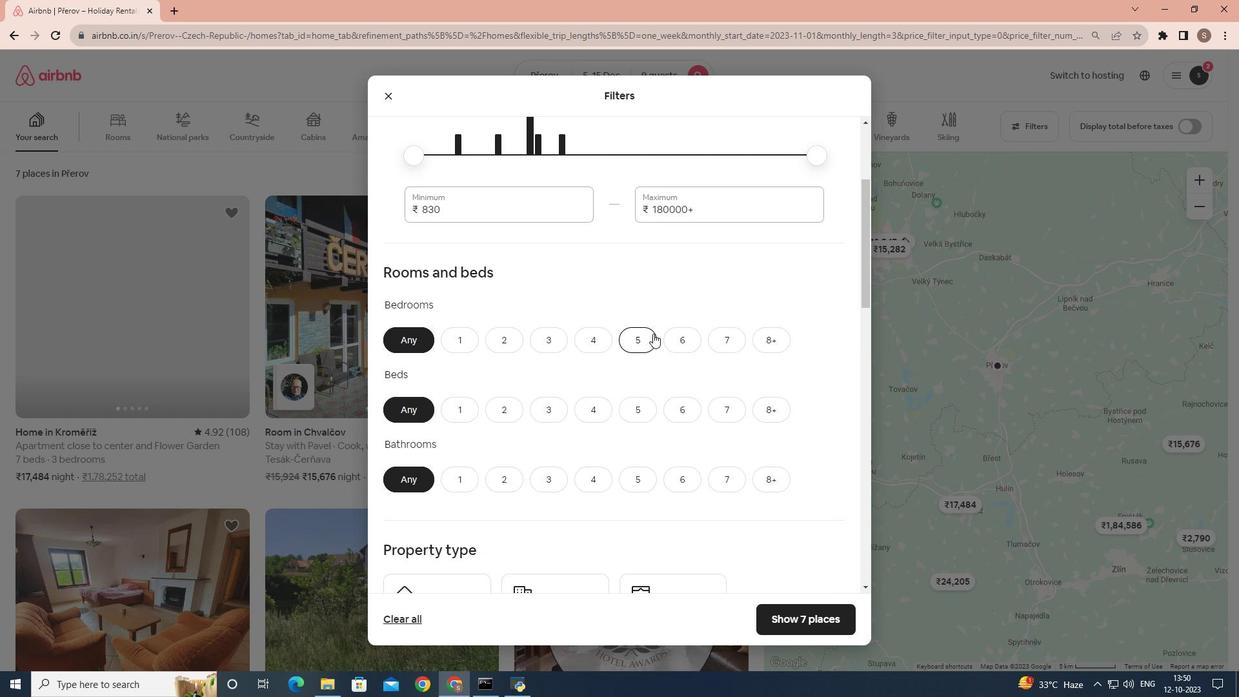 
Action: Mouse scrolled (653, 333) with delta (0, 0)
Screenshot: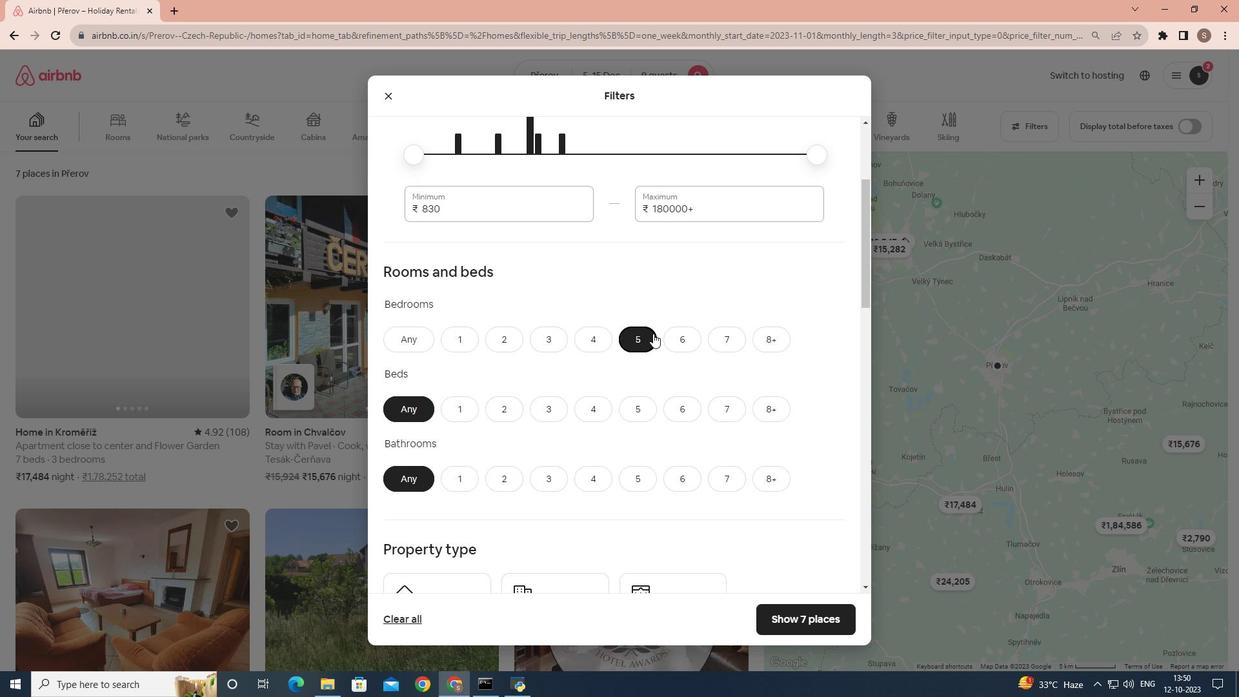 
Action: Mouse moved to (650, 333)
Screenshot: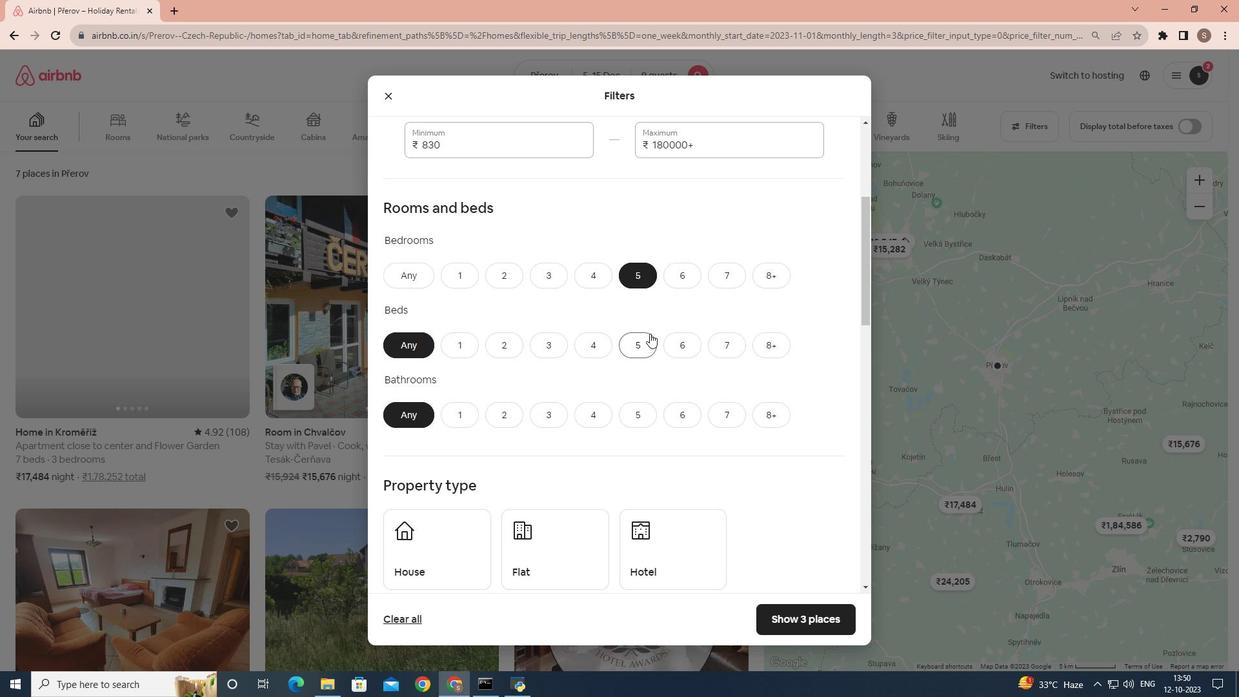 
Action: Mouse pressed left at (650, 333)
Screenshot: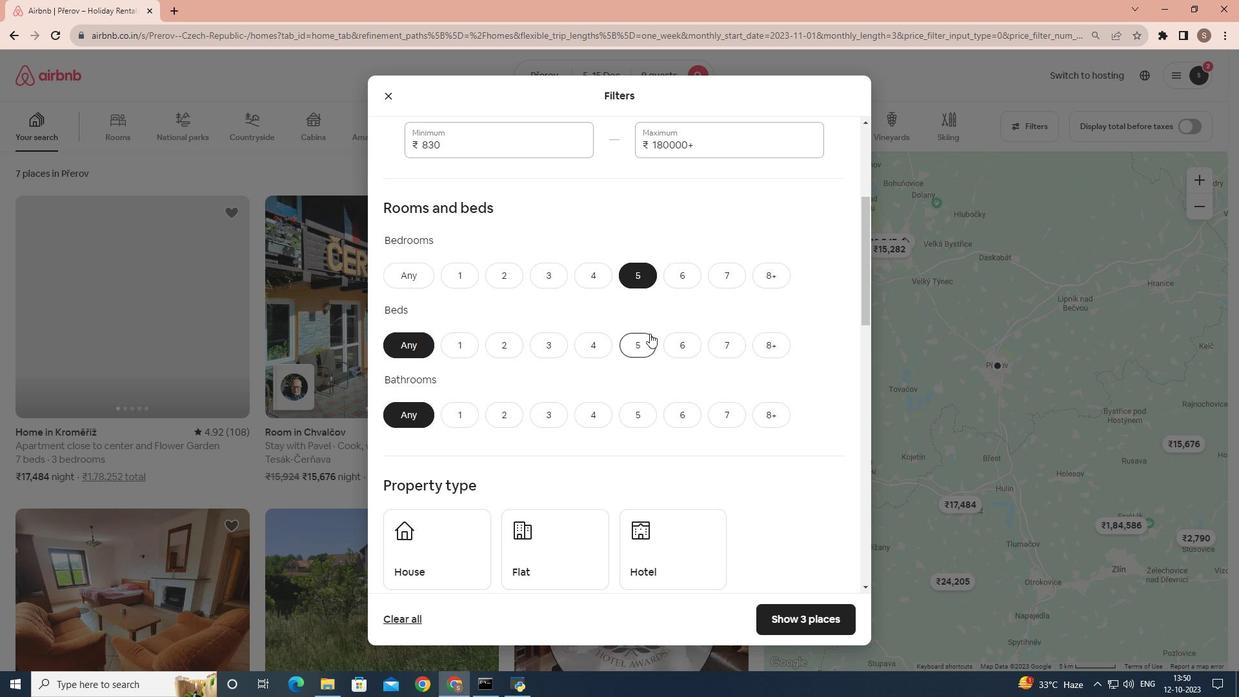 
Action: Mouse scrolled (650, 333) with delta (0, 0)
Screenshot: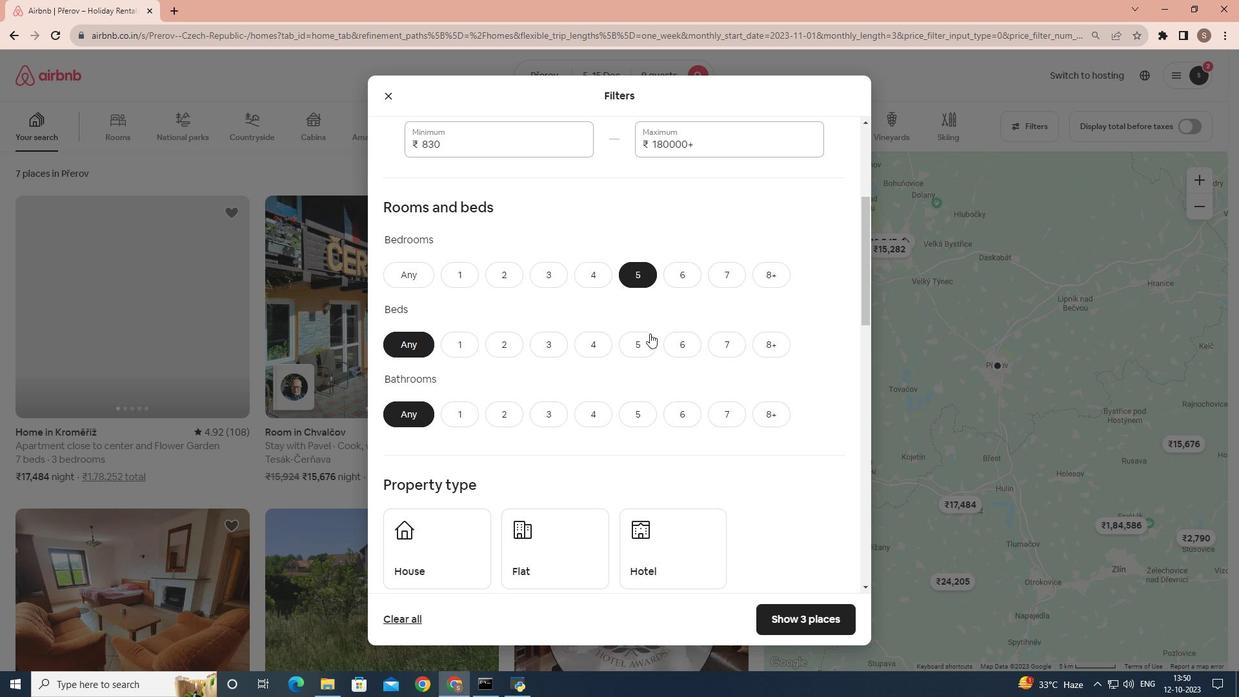 
Action: Mouse moved to (644, 287)
Screenshot: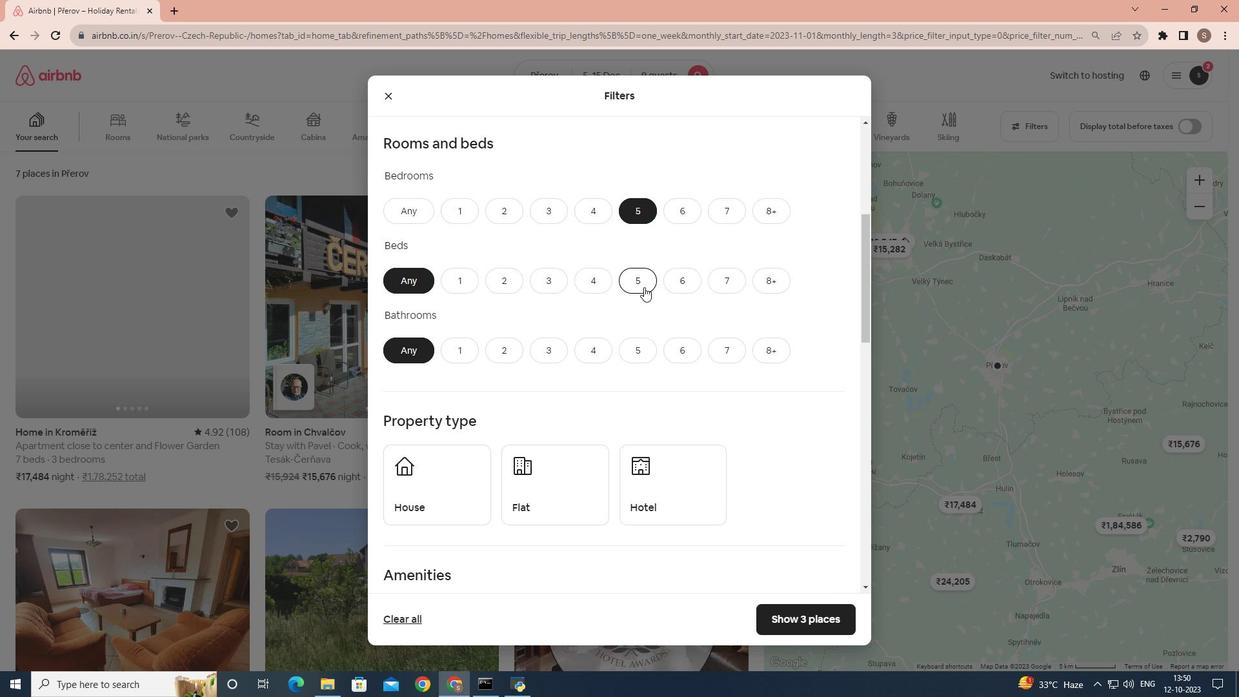 
Action: Mouse pressed left at (644, 287)
Screenshot: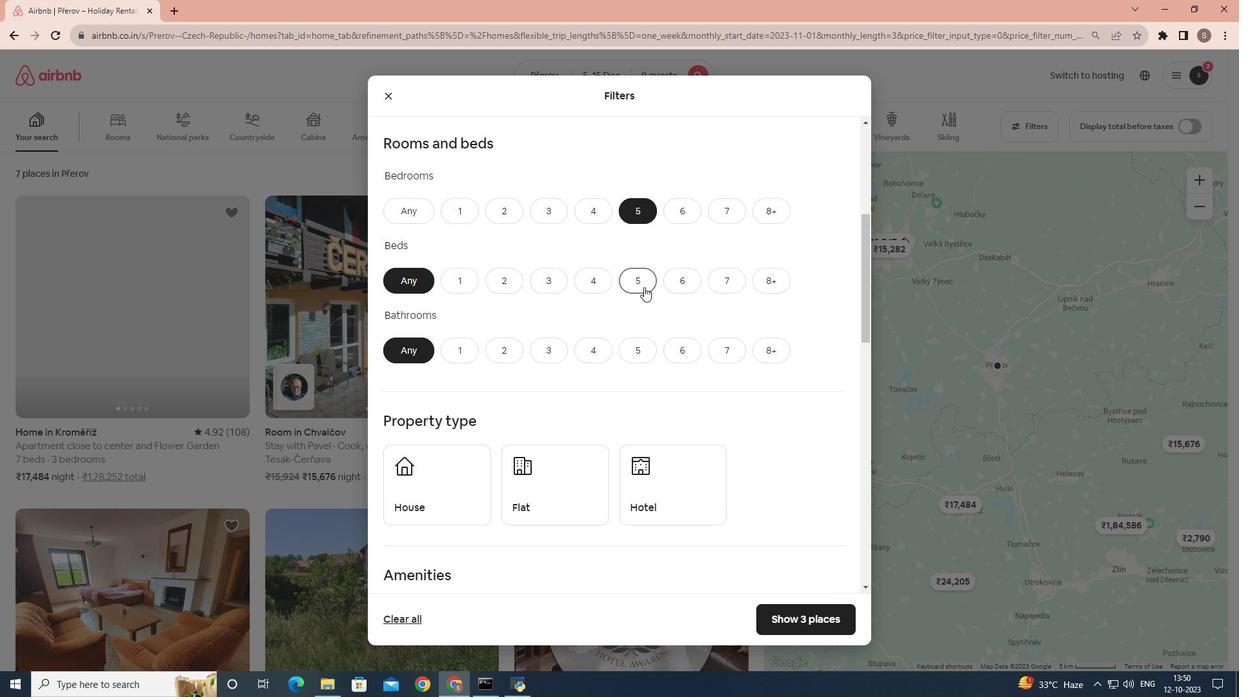 
Action: Mouse moved to (642, 349)
Screenshot: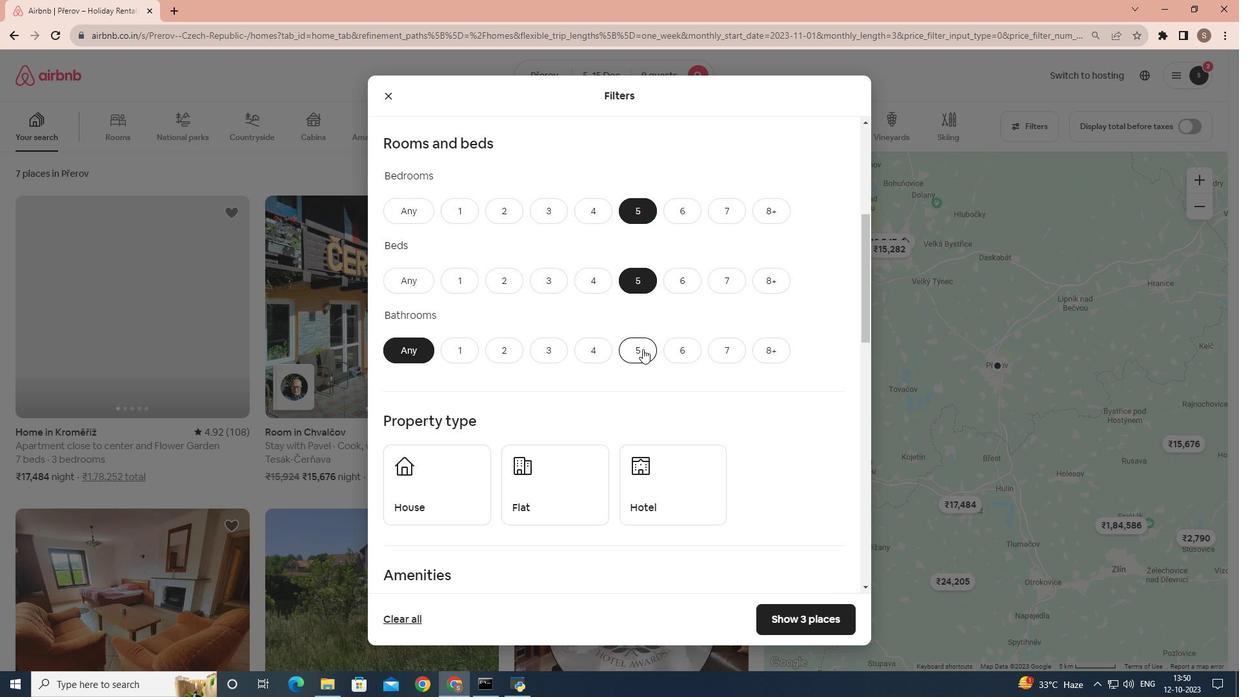 
Action: Mouse pressed left at (642, 349)
Screenshot: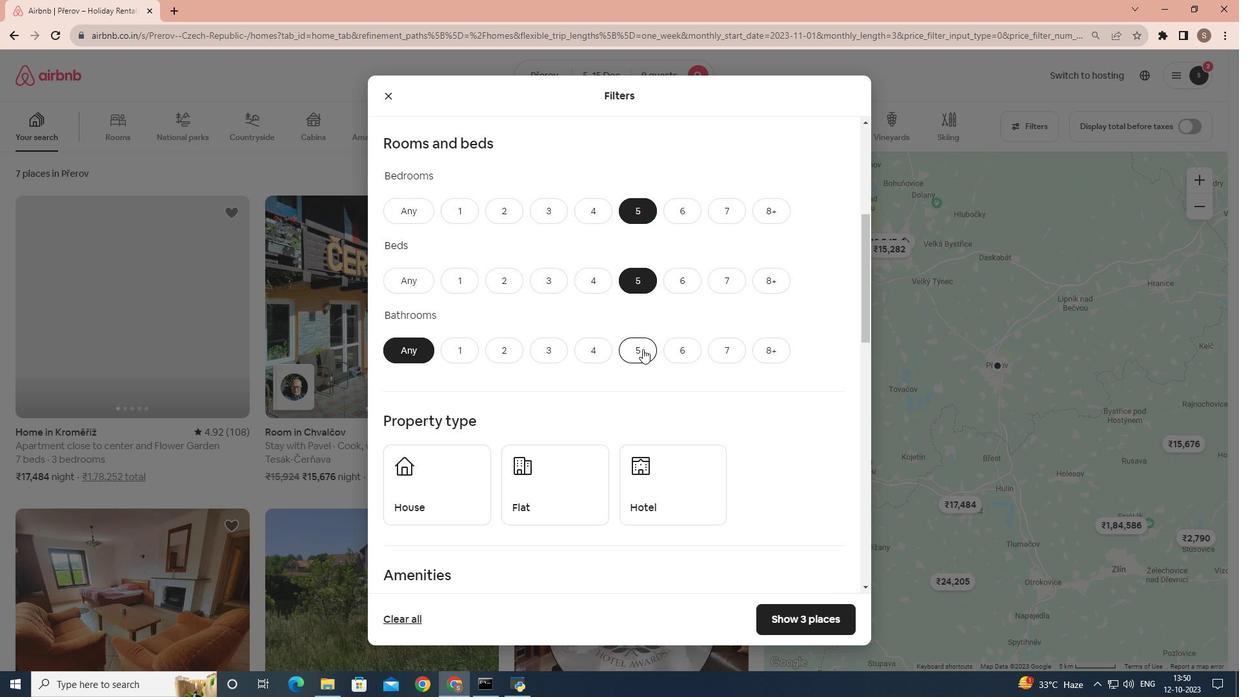 
Action: Mouse scrolled (642, 348) with delta (0, 0)
Screenshot: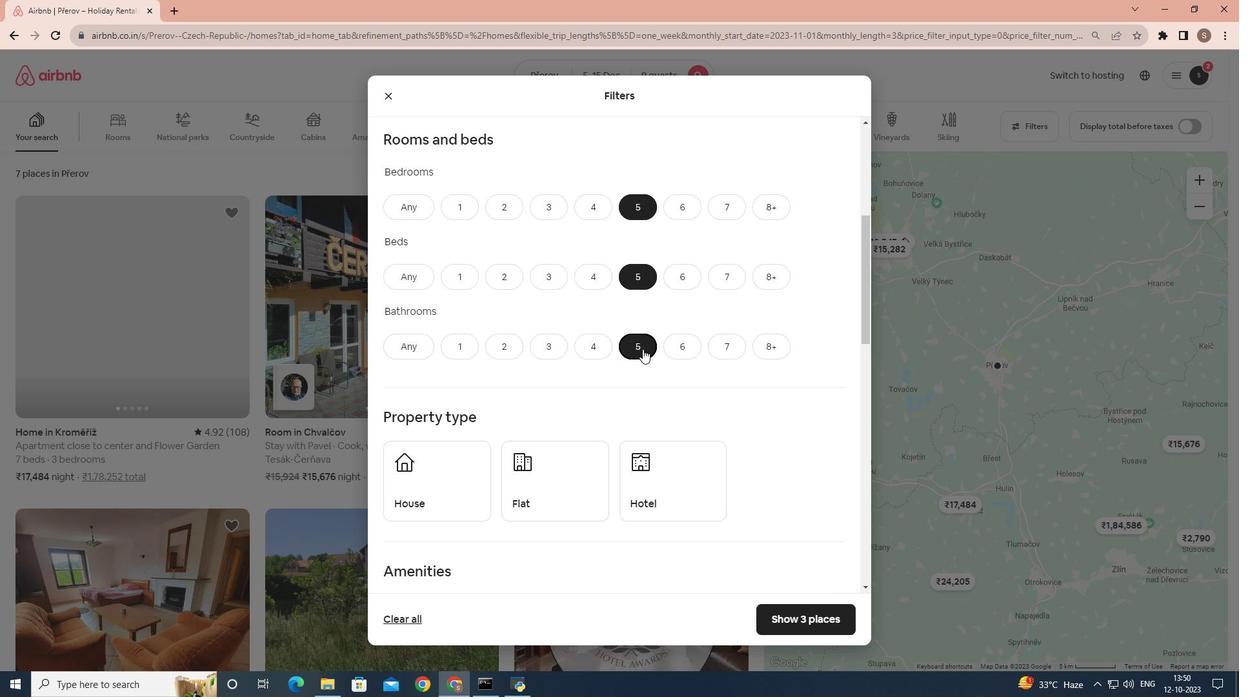 
Action: Mouse scrolled (642, 348) with delta (0, 0)
Screenshot: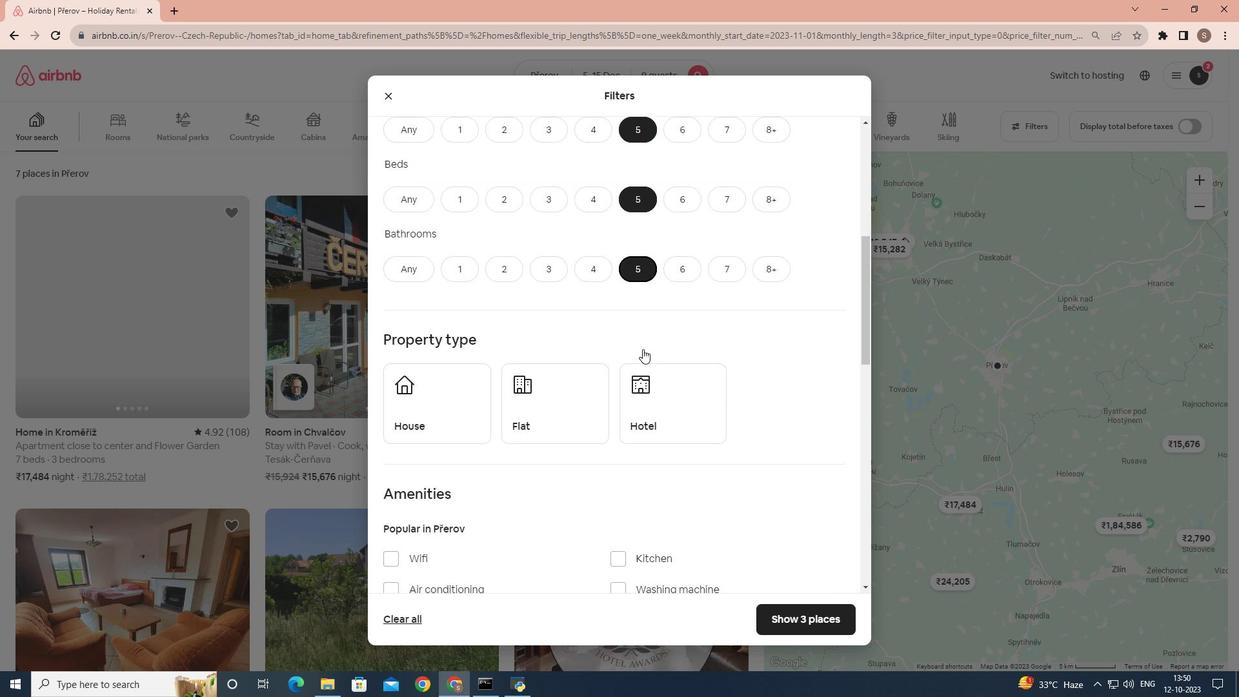 
Action: Mouse scrolled (642, 348) with delta (0, 0)
Screenshot: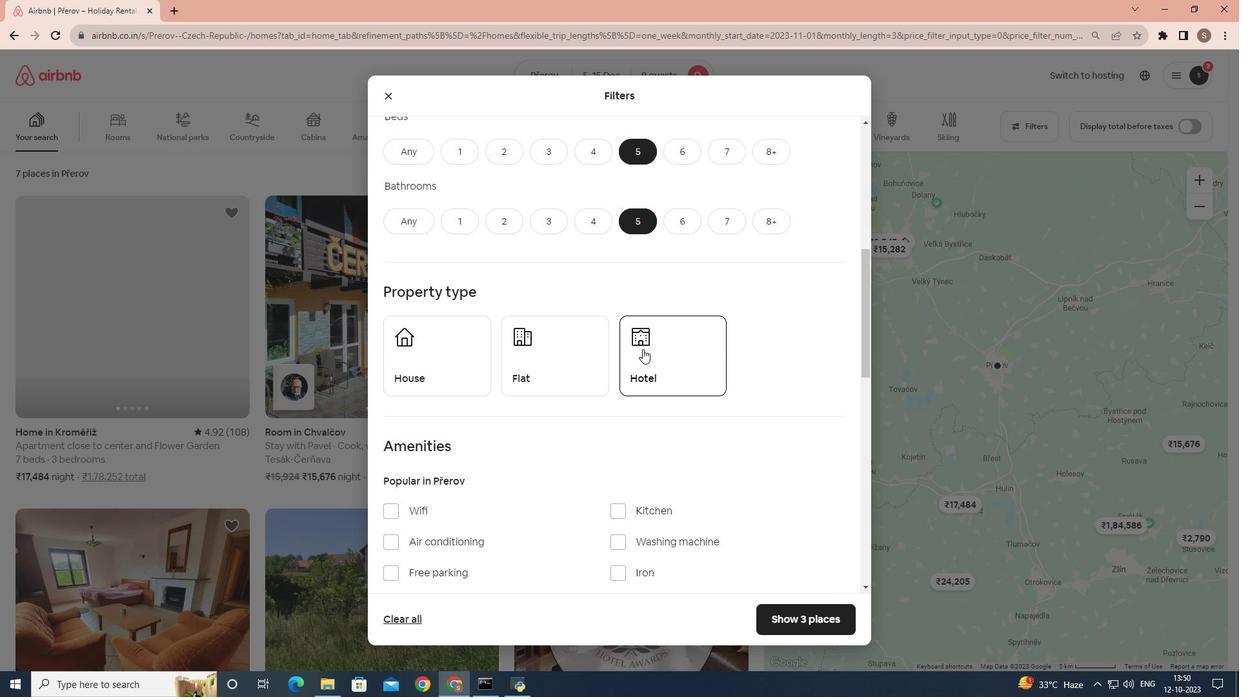 
Action: Mouse moved to (442, 308)
Screenshot: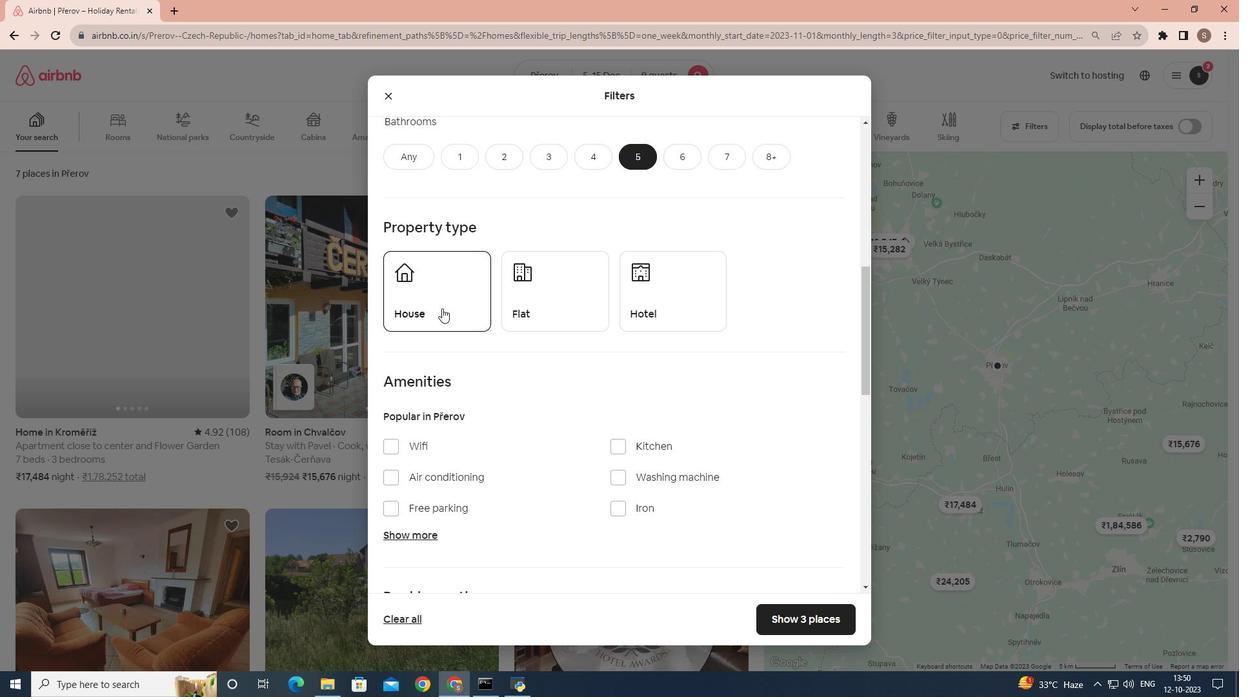 
Action: Mouse pressed left at (442, 308)
Screenshot: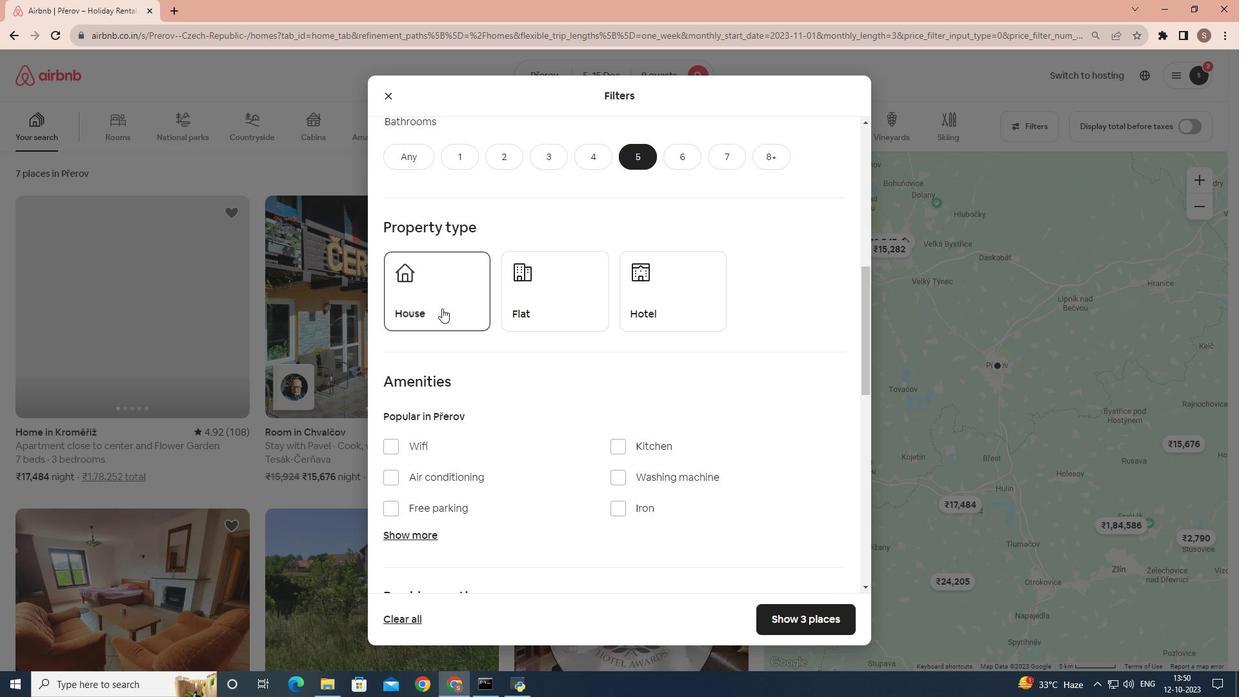 
Action: Mouse moved to (537, 342)
Screenshot: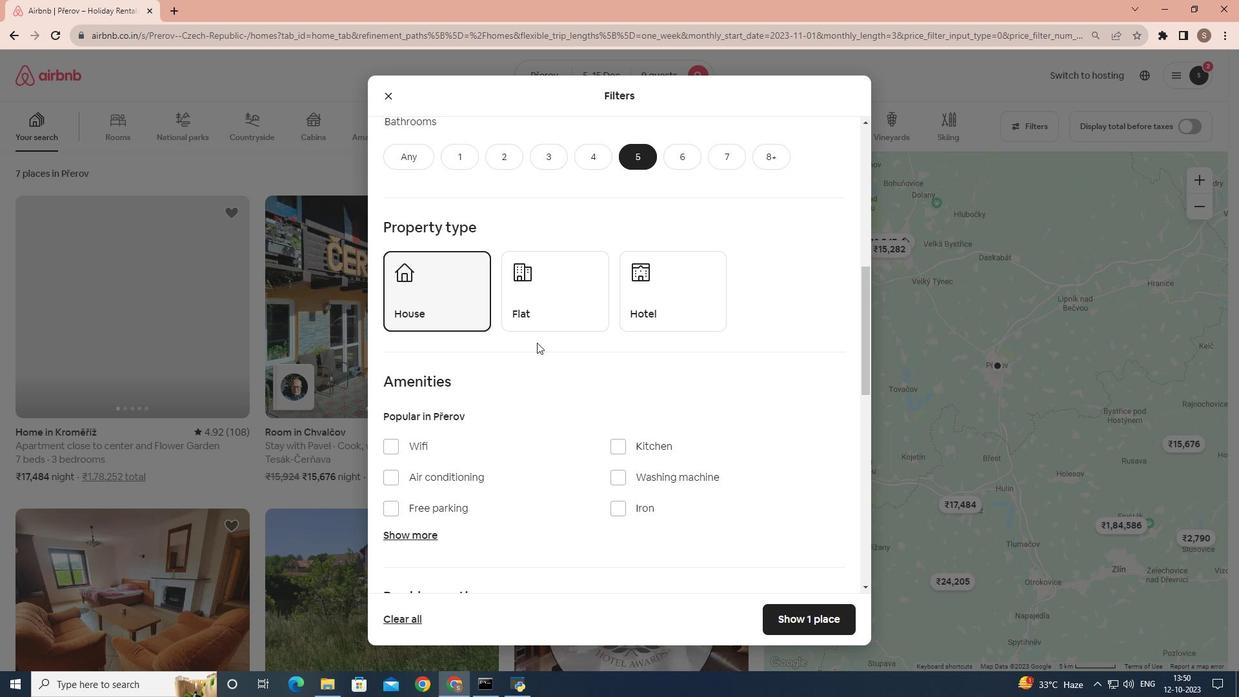 
Action: Mouse scrolled (537, 342) with delta (0, 0)
Screenshot: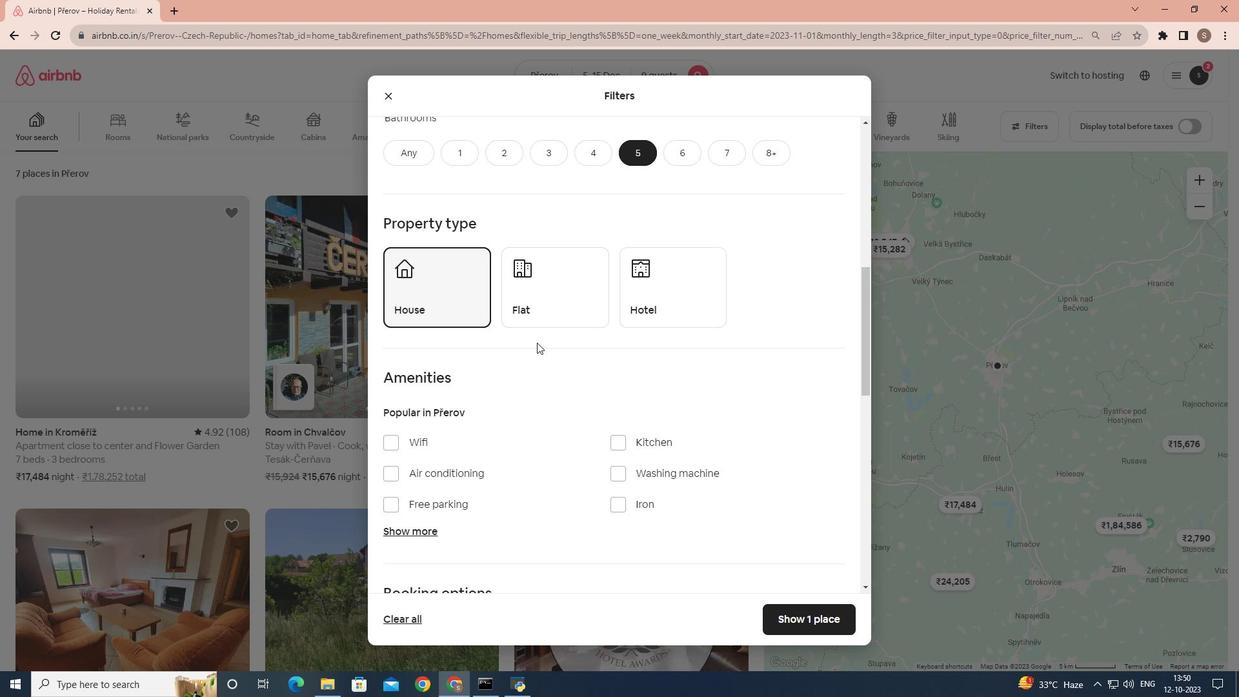 
Action: Mouse moved to (797, 622)
Screenshot: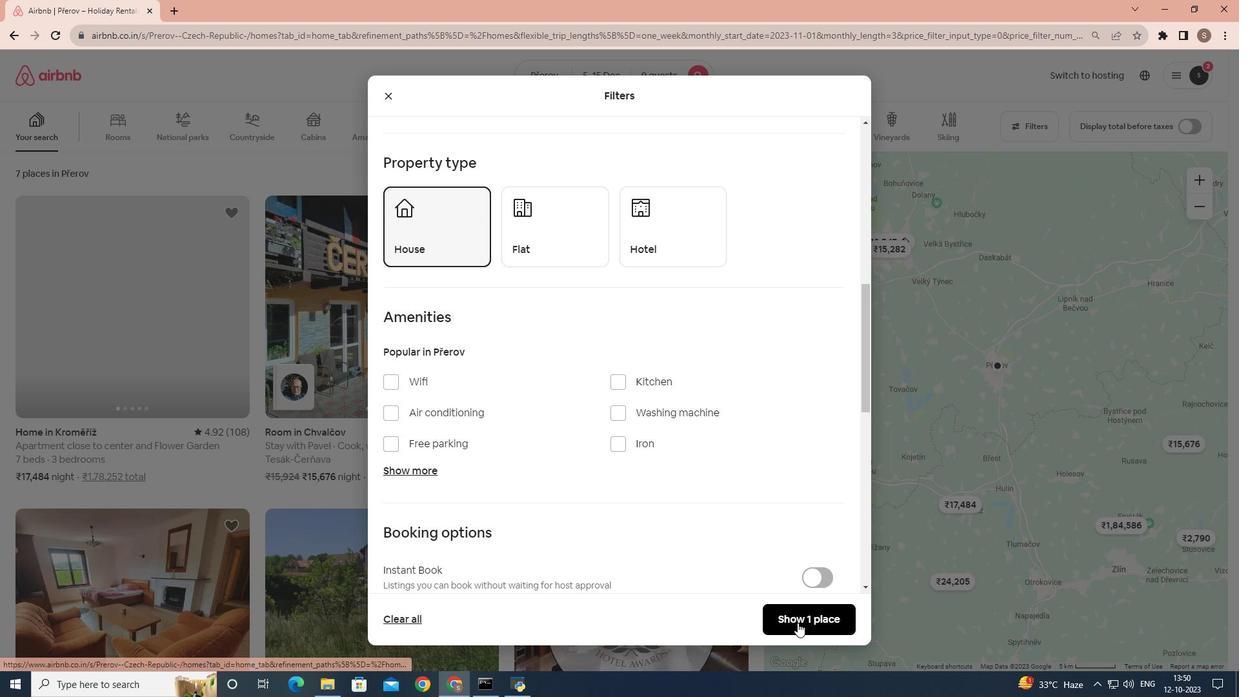 
Action: Mouse pressed left at (797, 622)
Screenshot: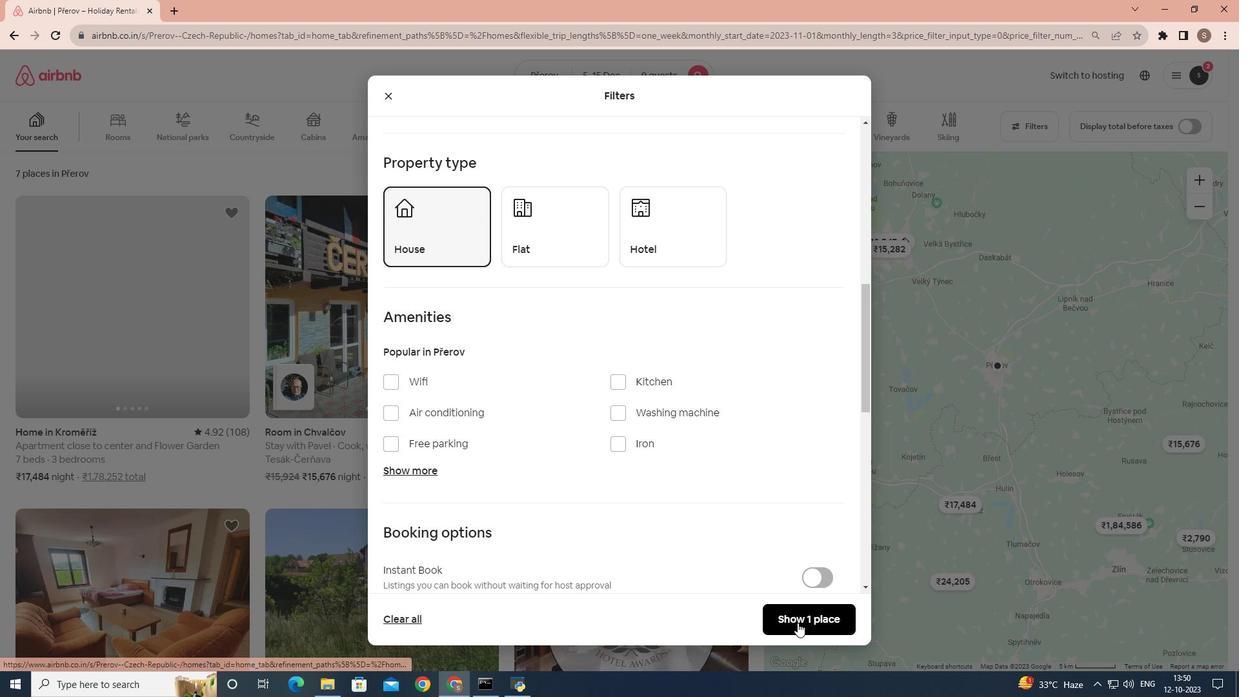 
Action: Mouse moved to (155, 378)
Screenshot: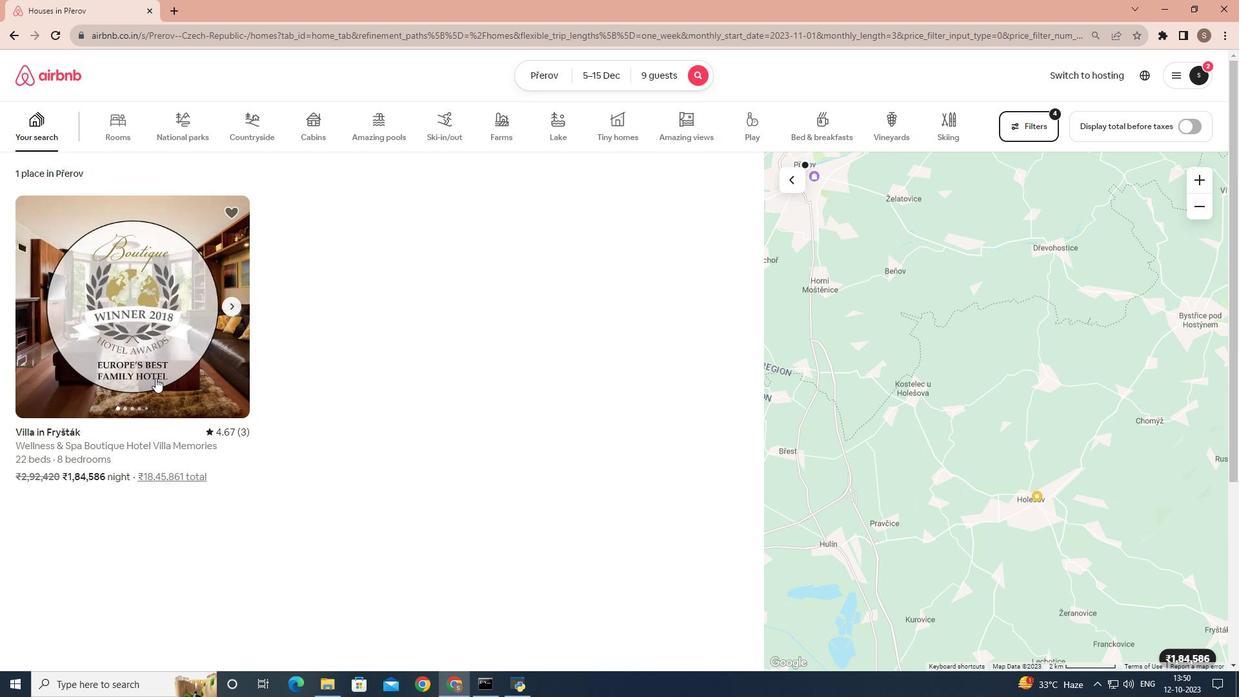 
Action: Mouse pressed left at (155, 378)
Screenshot: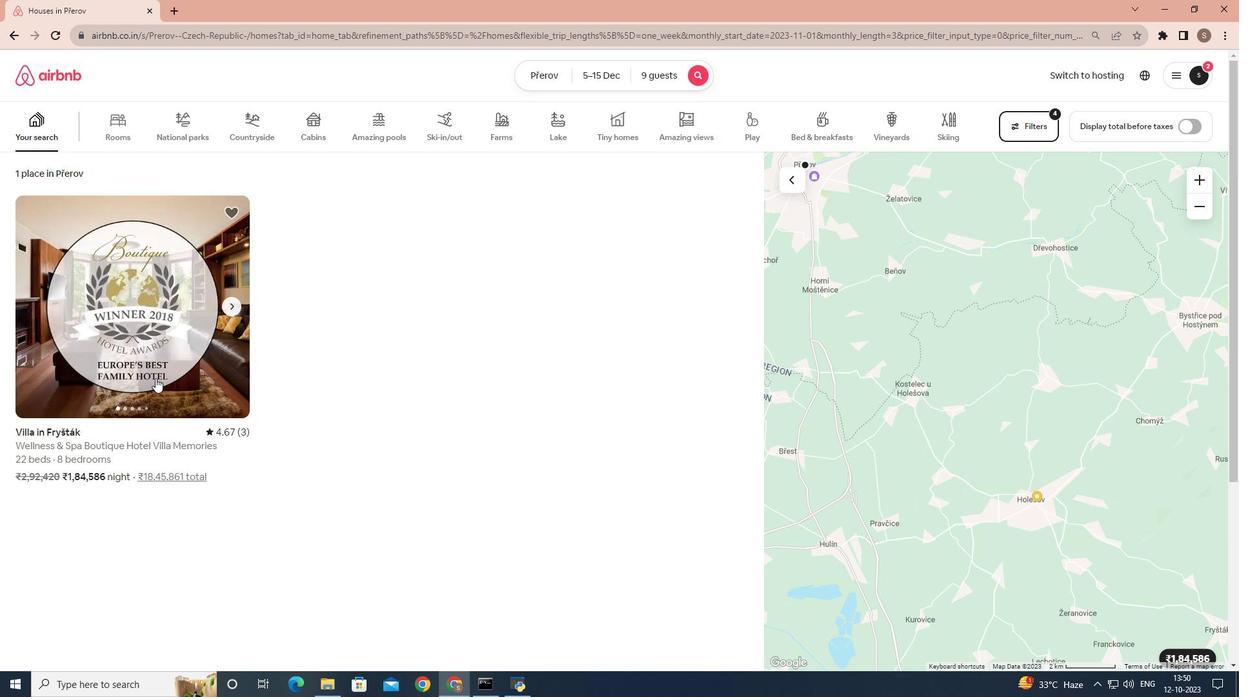 
Action: Mouse moved to (921, 469)
Screenshot: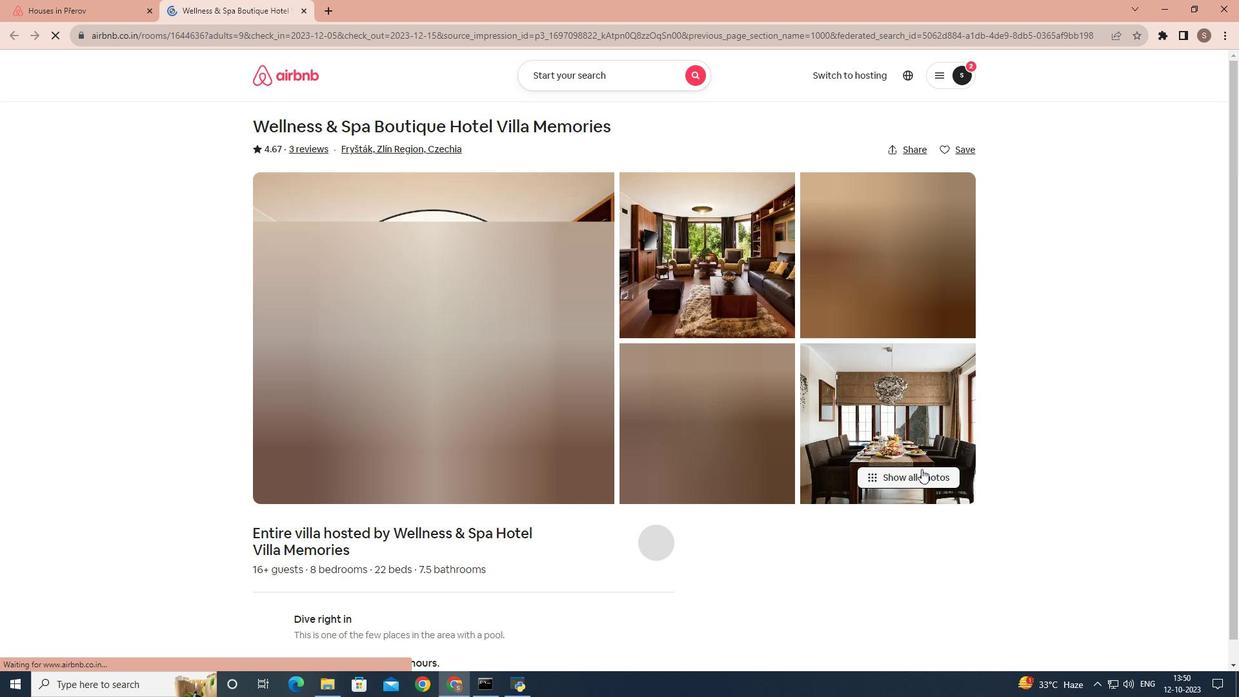 
Action: Mouse pressed left at (921, 469)
Screenshot: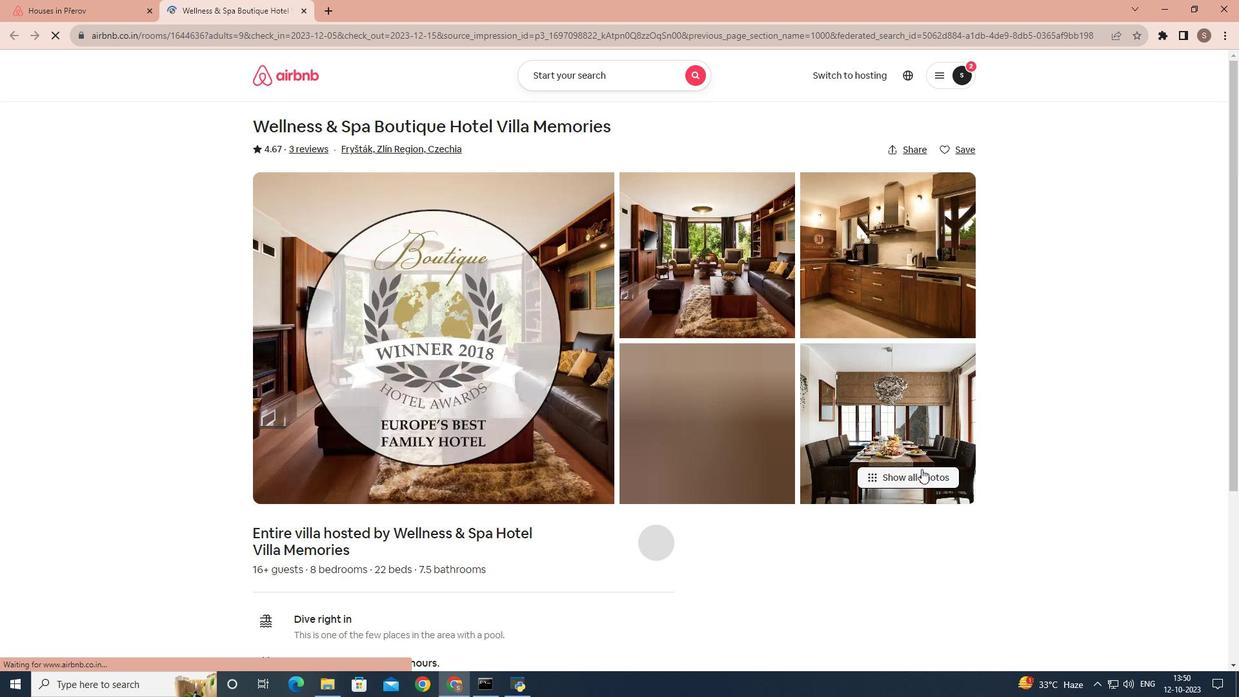 
Action: Mouse moved to (930, 375)
Screenshot: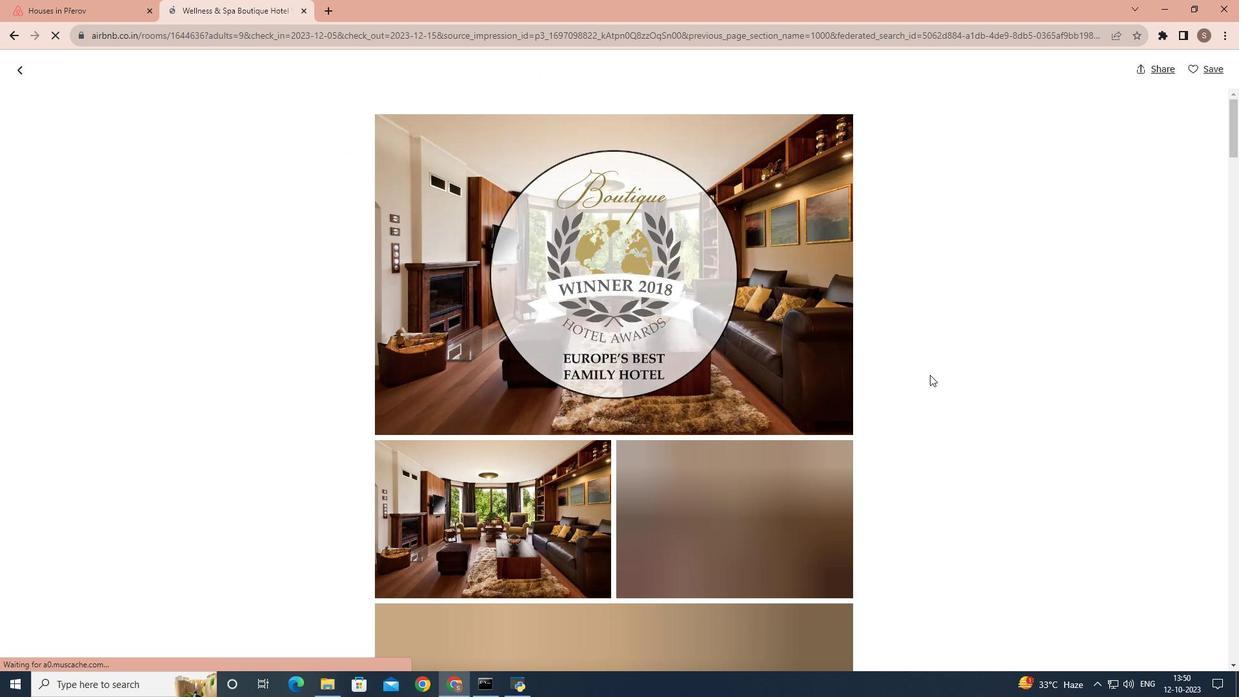 
Action: Mouse scrolled (930, 374) with delta (0, 0)
Screenshot: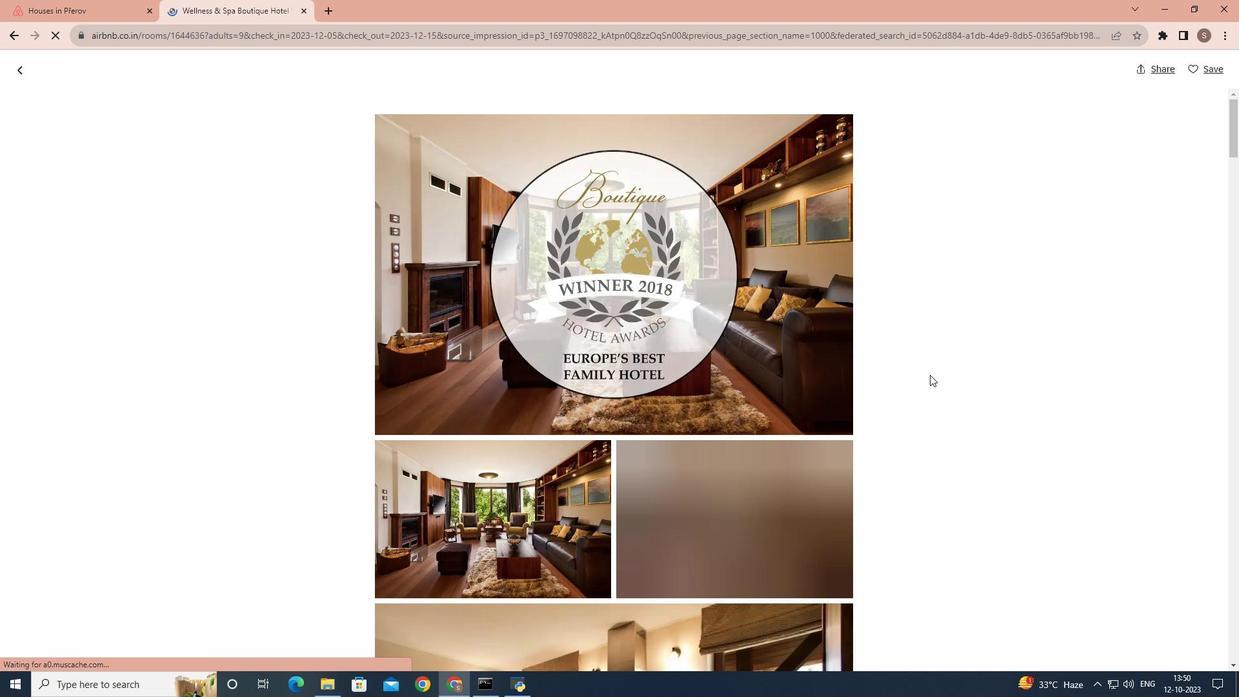 
Action: Mouse moved to (853, 380)
Screenshot: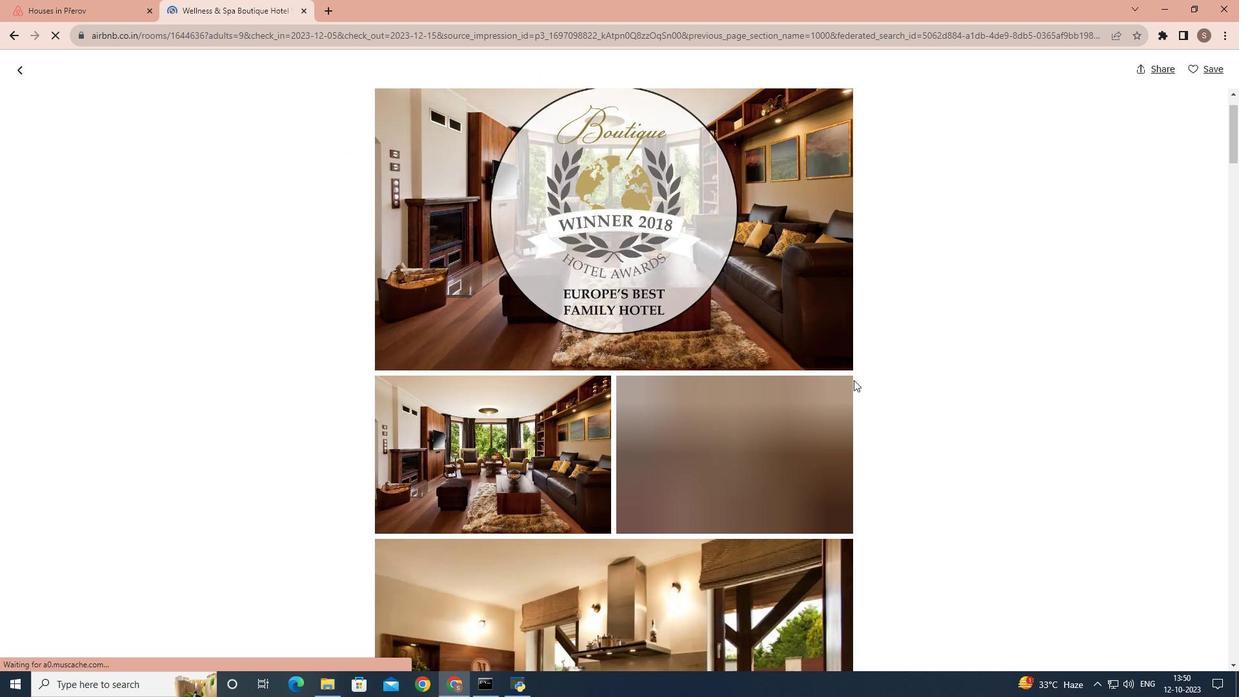 
Action: Mouse scrolled (853, 379) with delta (0, 0)
Screenshot: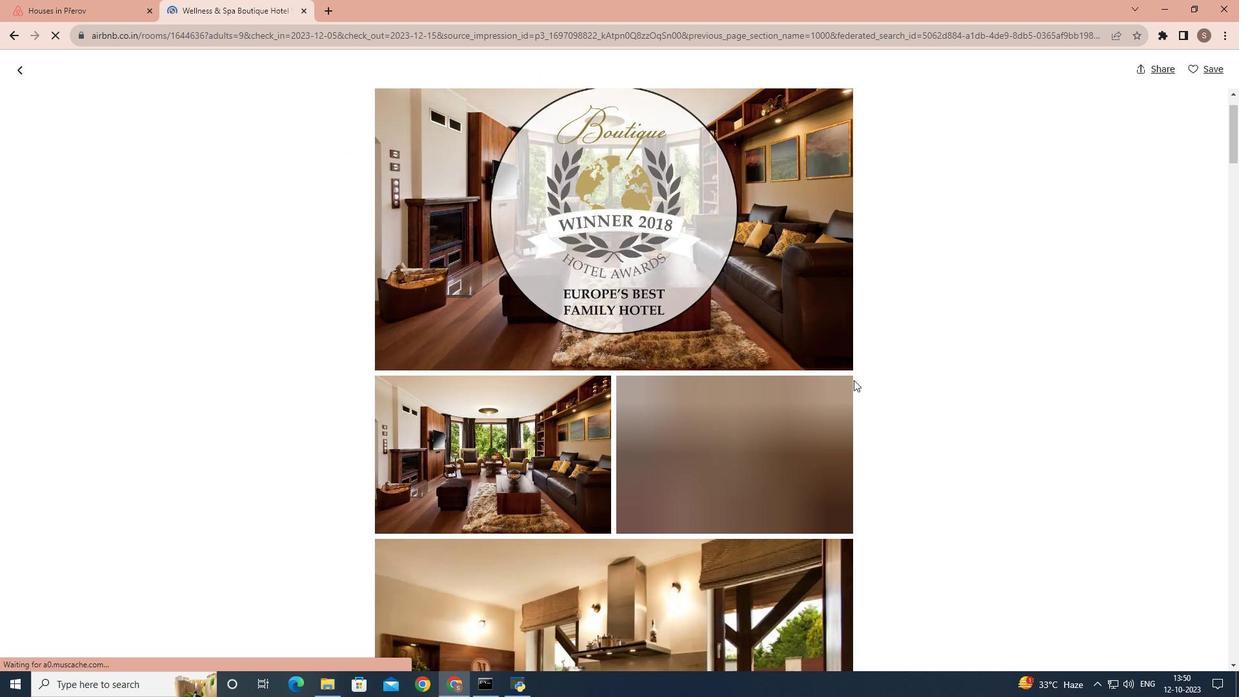 
Action: Mouse scrolled (853, 379) with delta (0, 0)
Screenshot: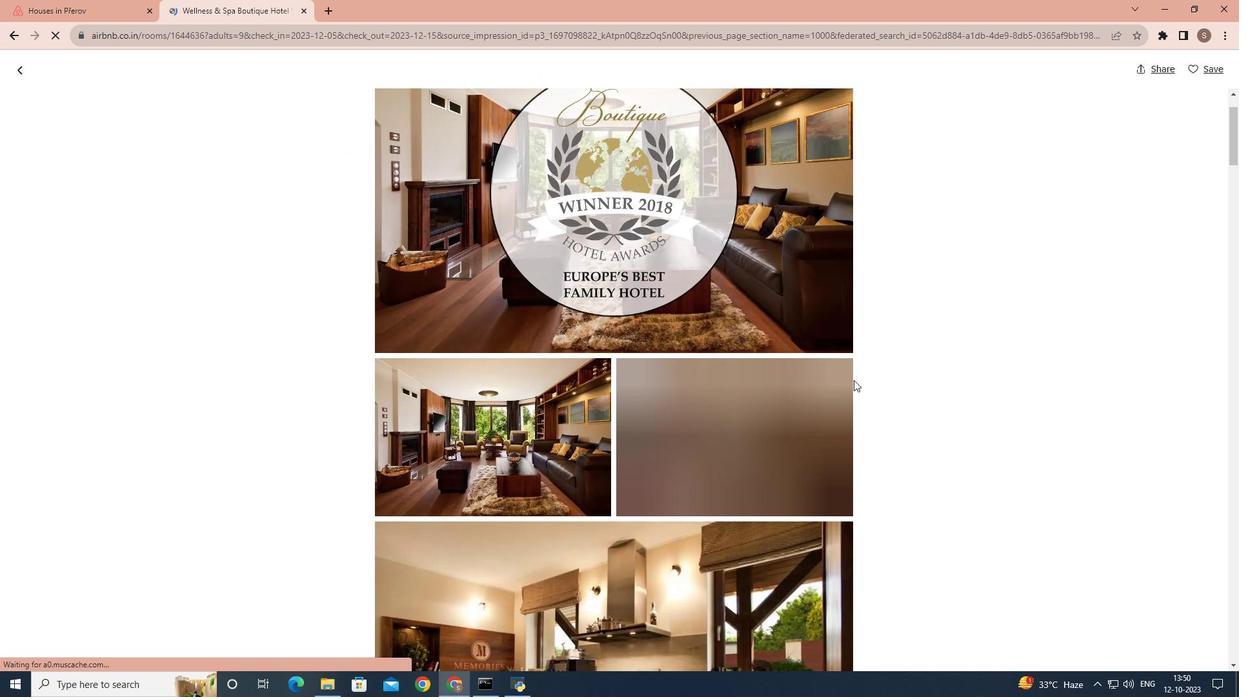 
Action: Mouse scrolled (853, 379) with delta (0, 0)
Screenshot: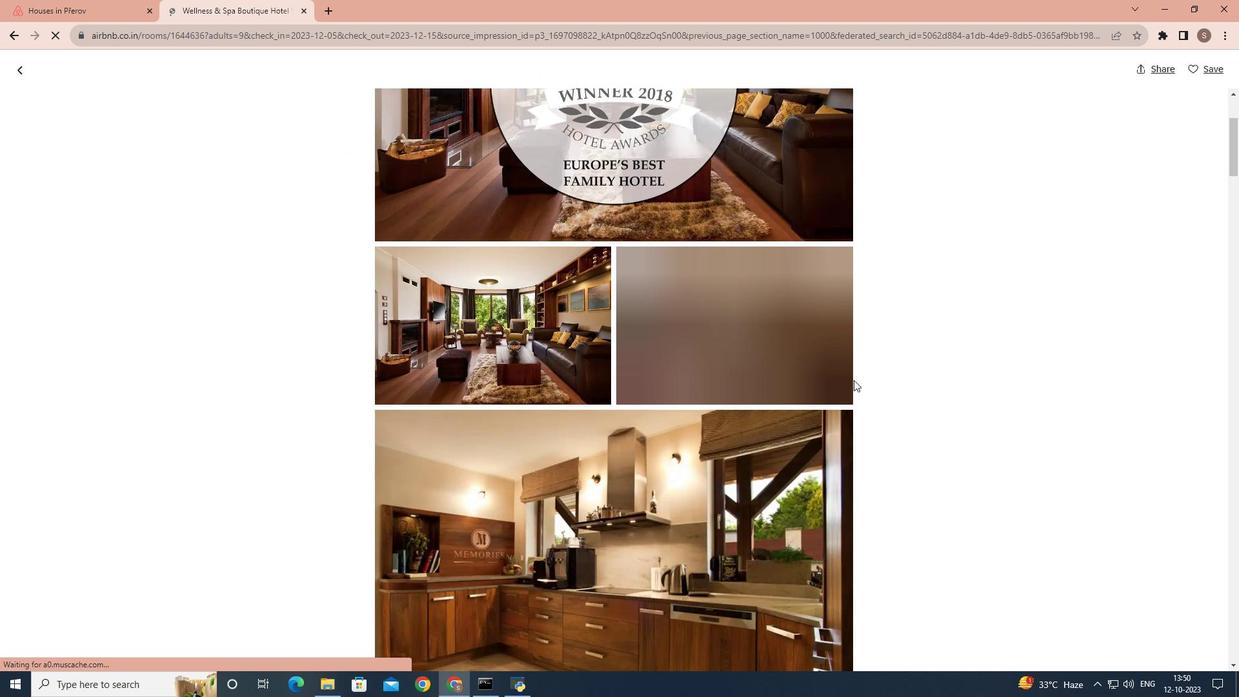 
Action: Mouse scrolled (853, 379) with delta (0, 0)
Screenshot: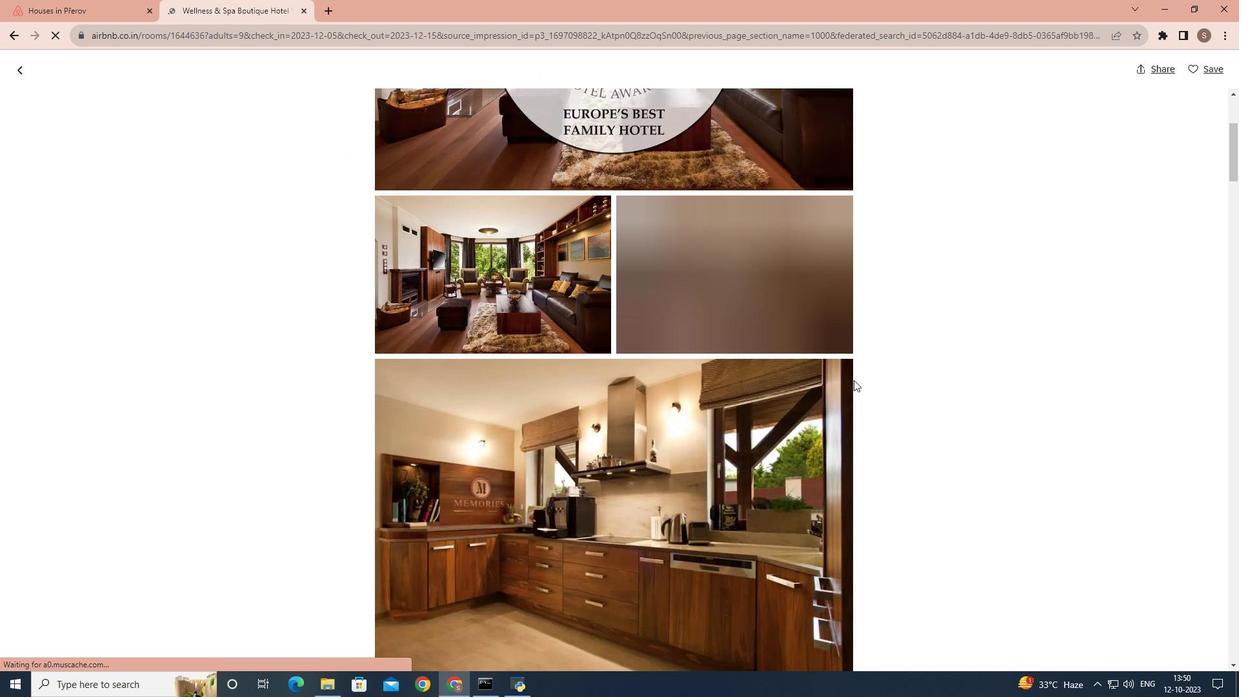 
Action: Mouse scrolled (853, 379) with delta (0, 0)
Screenshot: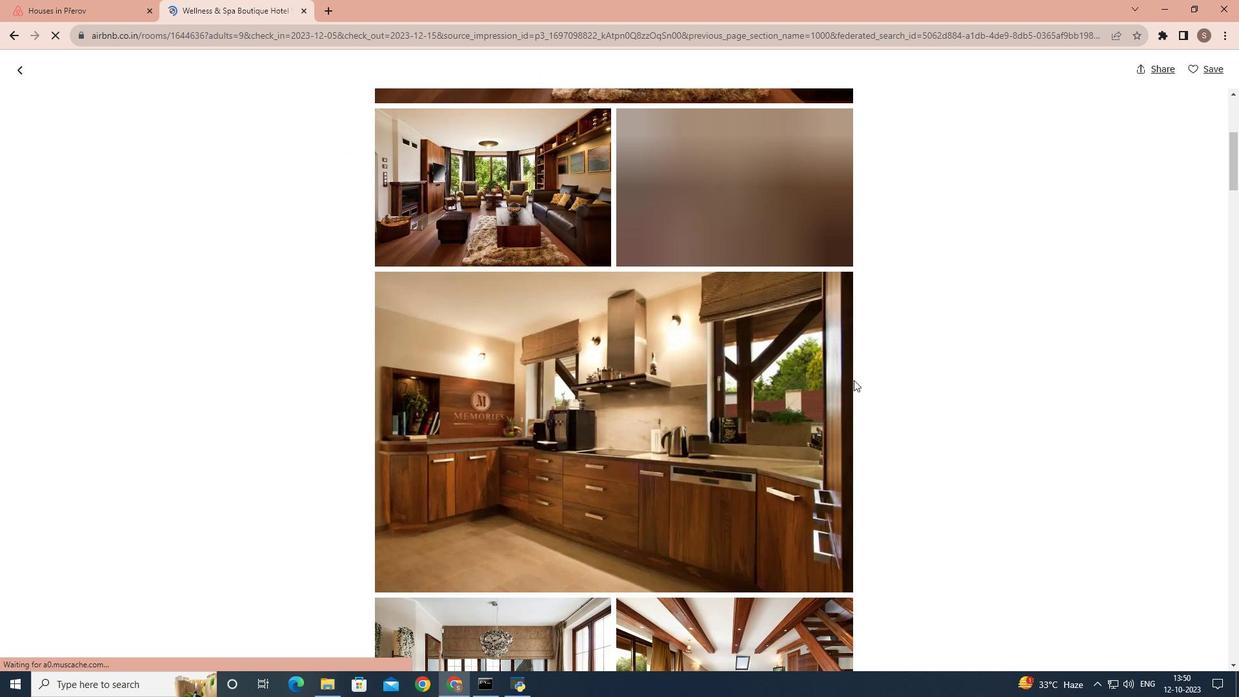 
Action: Mouse scrolled (853, 379) with delta (0, 0)
Screenshot: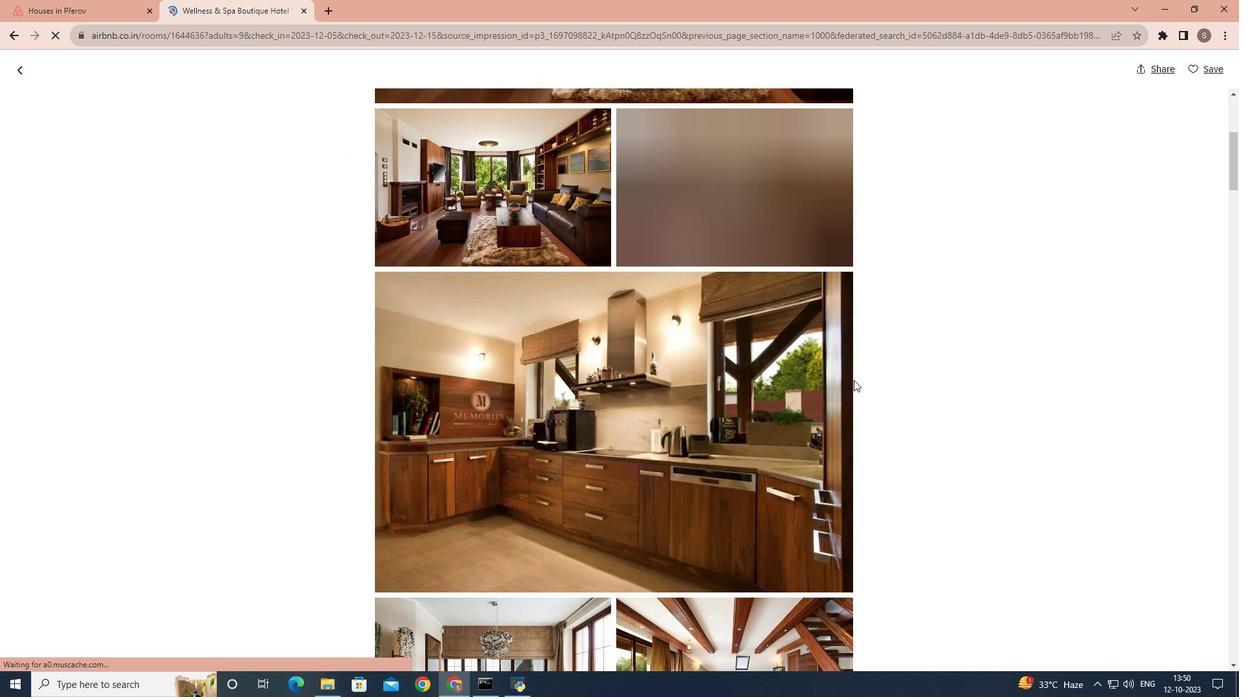 
Action: Mouse scrolled (853, 379) with delta (0, 0)
Screenshot: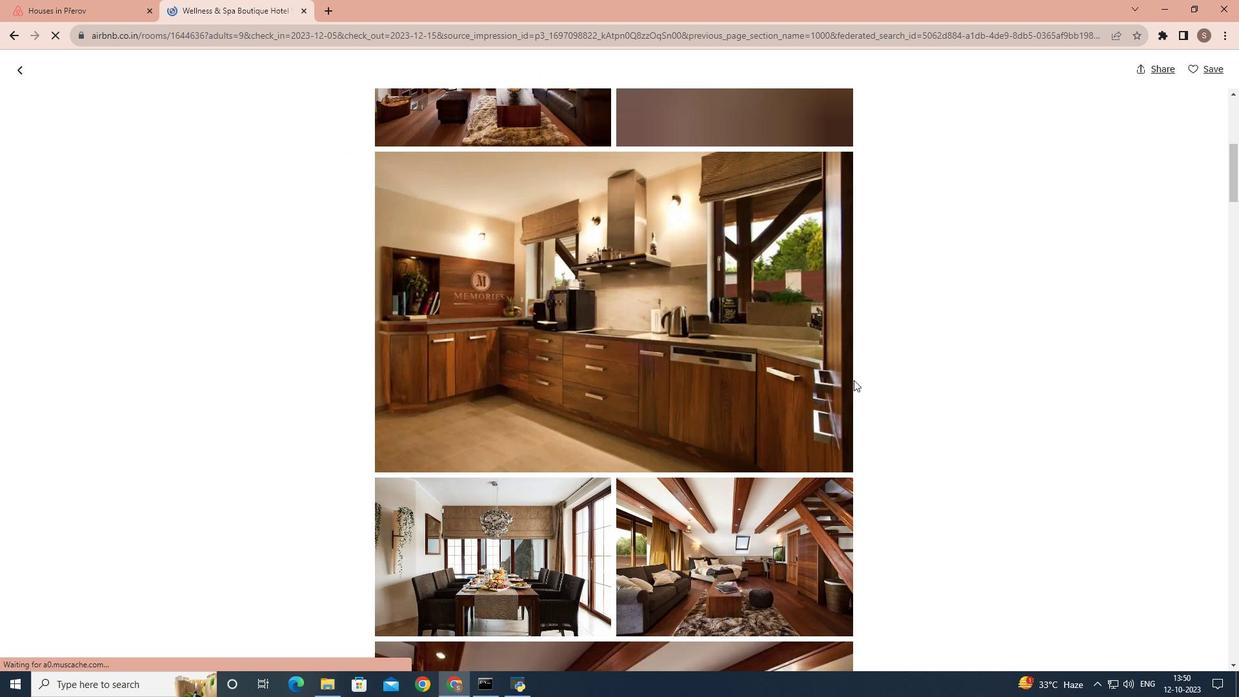 
Action: Mouse scrolled (853, 379) with delta (0, 0)
Screenshot: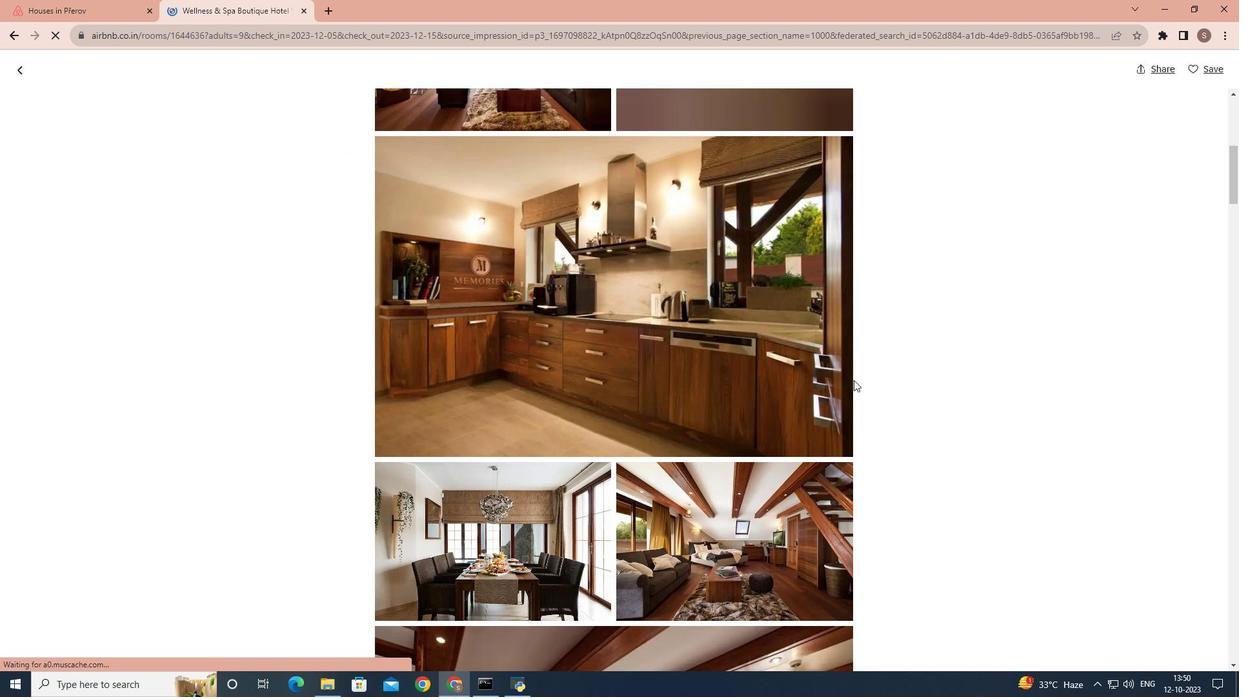 
Action: Mouse scrolled (853, 379) with delta (0, 0)
Screenshot: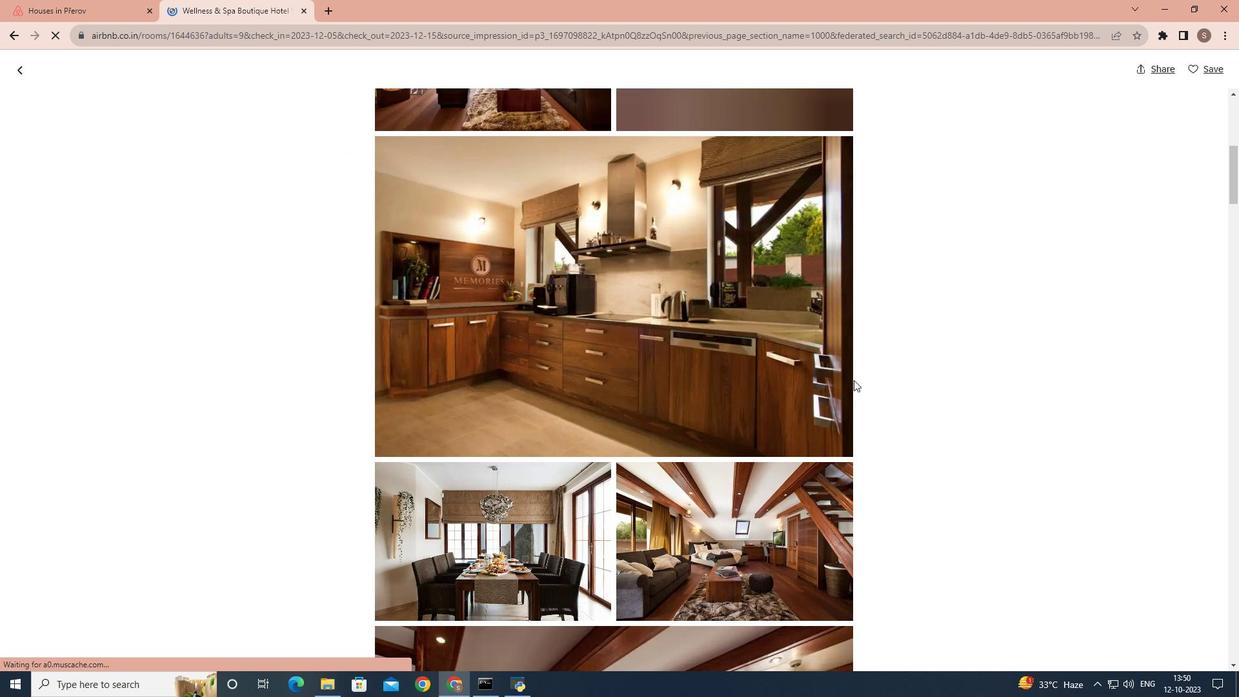
Action: Mouse scrolled (853, 379) with delta (0, 0)
Screenshot: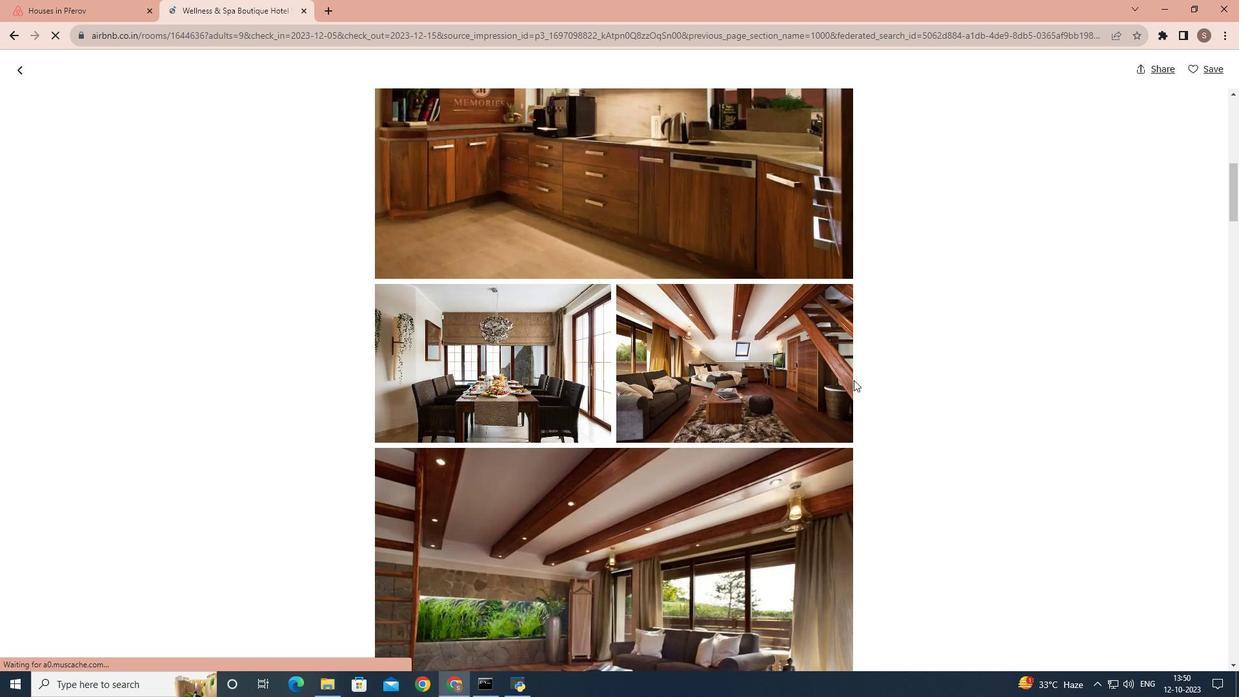 
Action: Mouse scrolled (853, 379) with delta (0, 0)
Screenshot: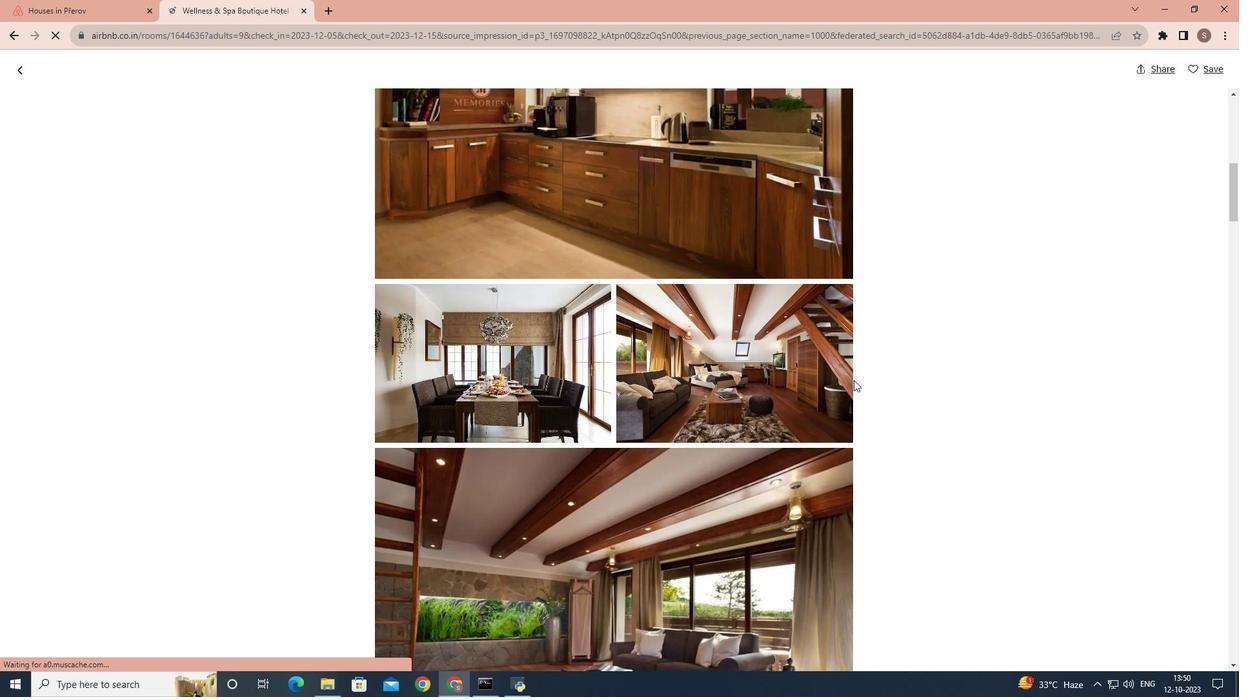 
Action: Mouse scrolled (853, 379) with delta (0, 0)
Screenshot: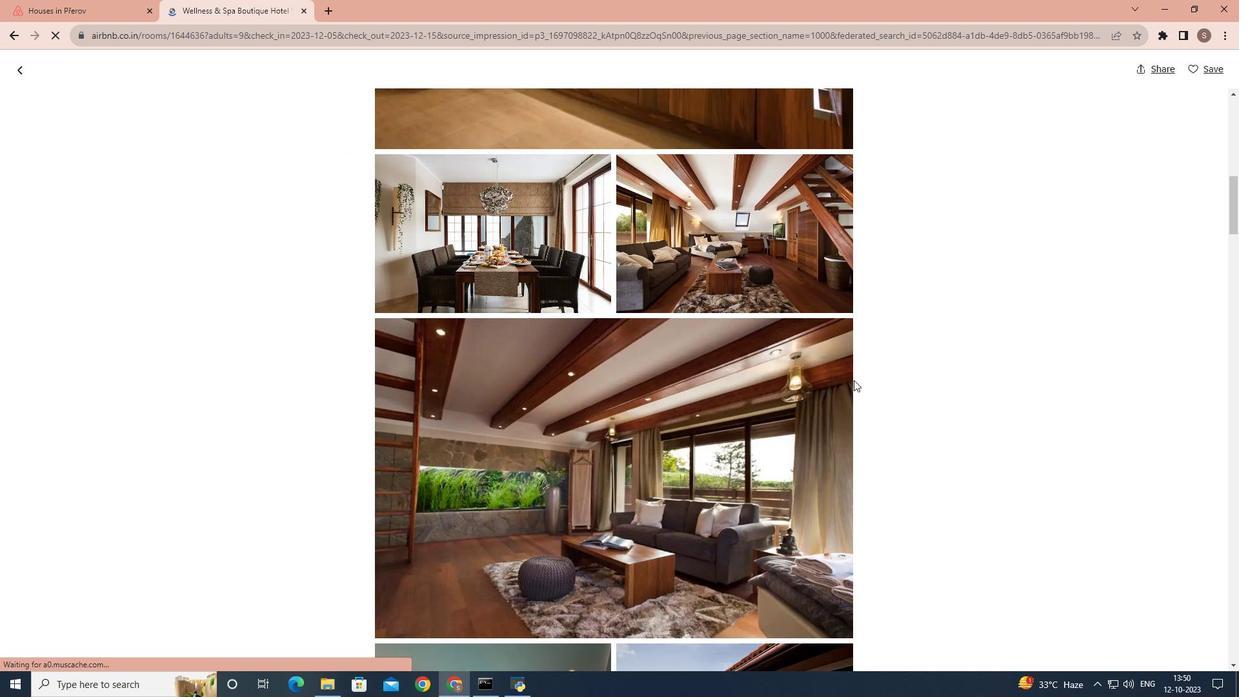 
Action: Mouse scrolled (853, 379) with delta (0, 0)
Screenshot: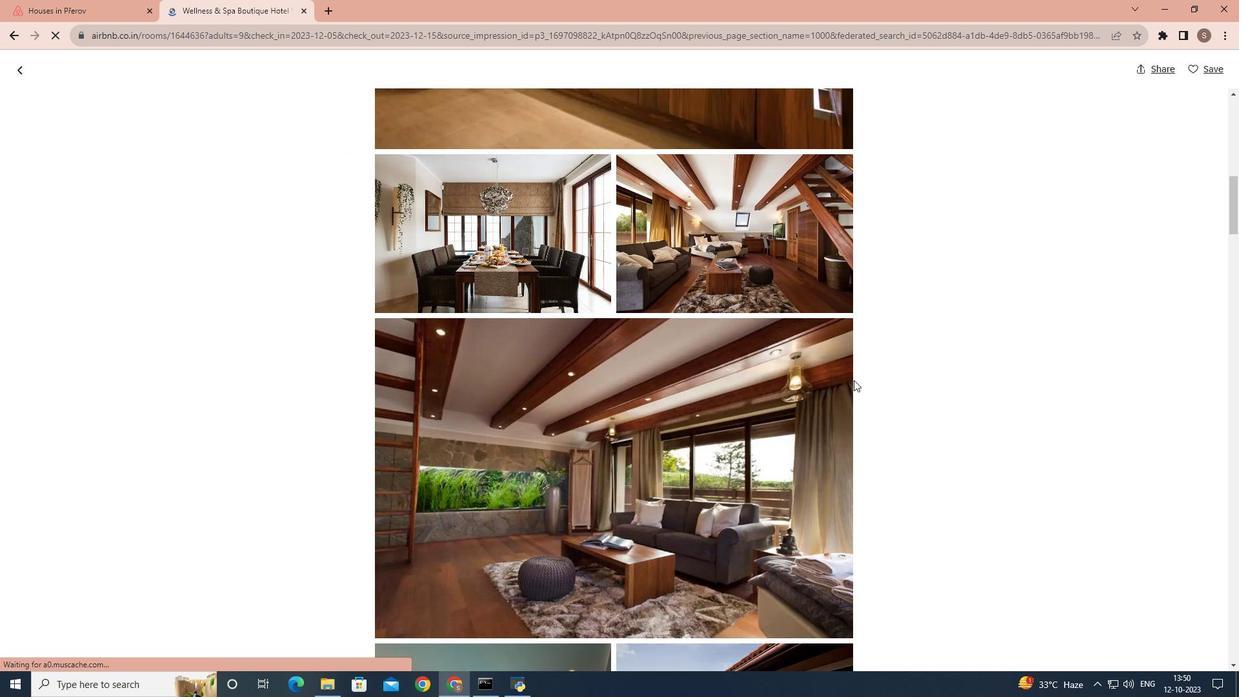 
Action: Mouse scrolled (853, 379) with delta (0, 0)
Screenshot: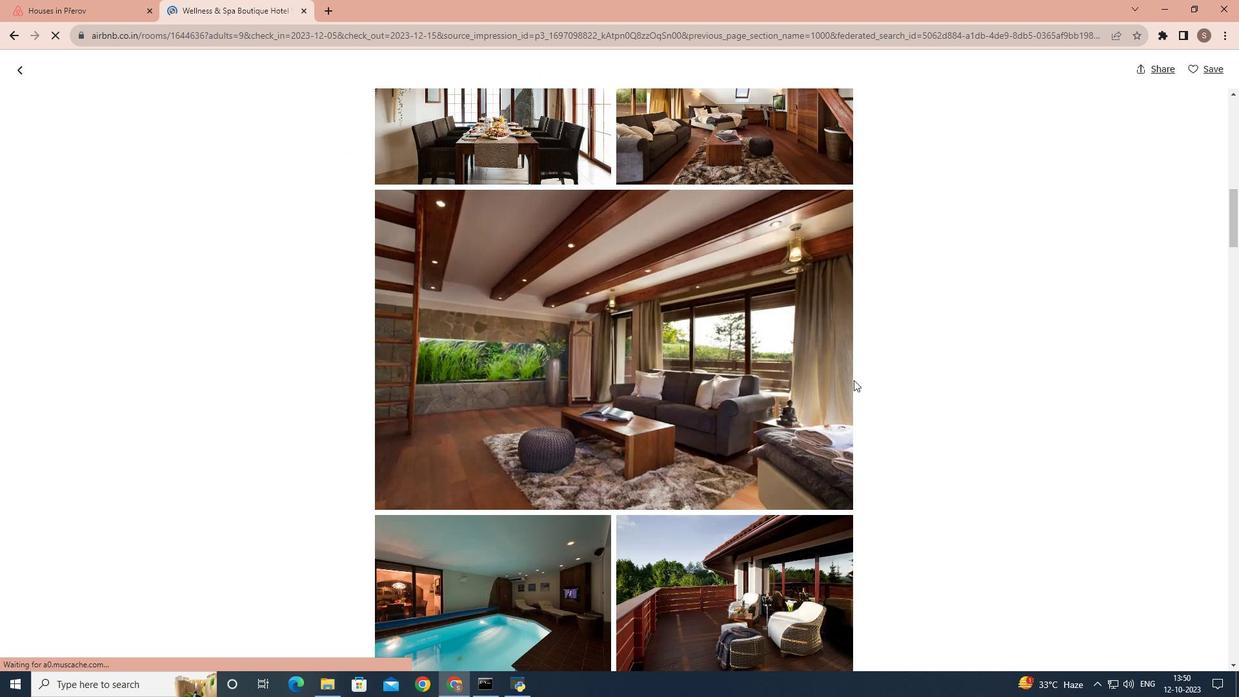 
Action: Mouse scrolled (853, 379) with delta (0, 0)
Screenshot: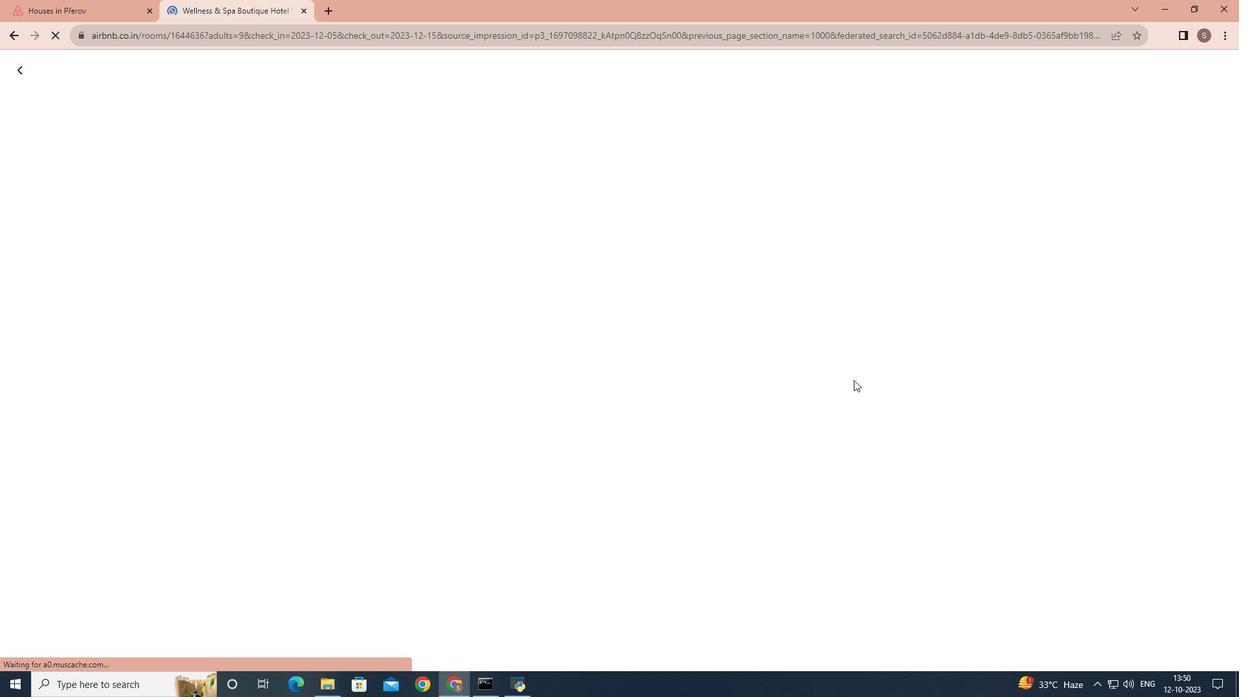 
Action: Mouse scrolled (853, 379) with delta (0, 0)
Screenshot: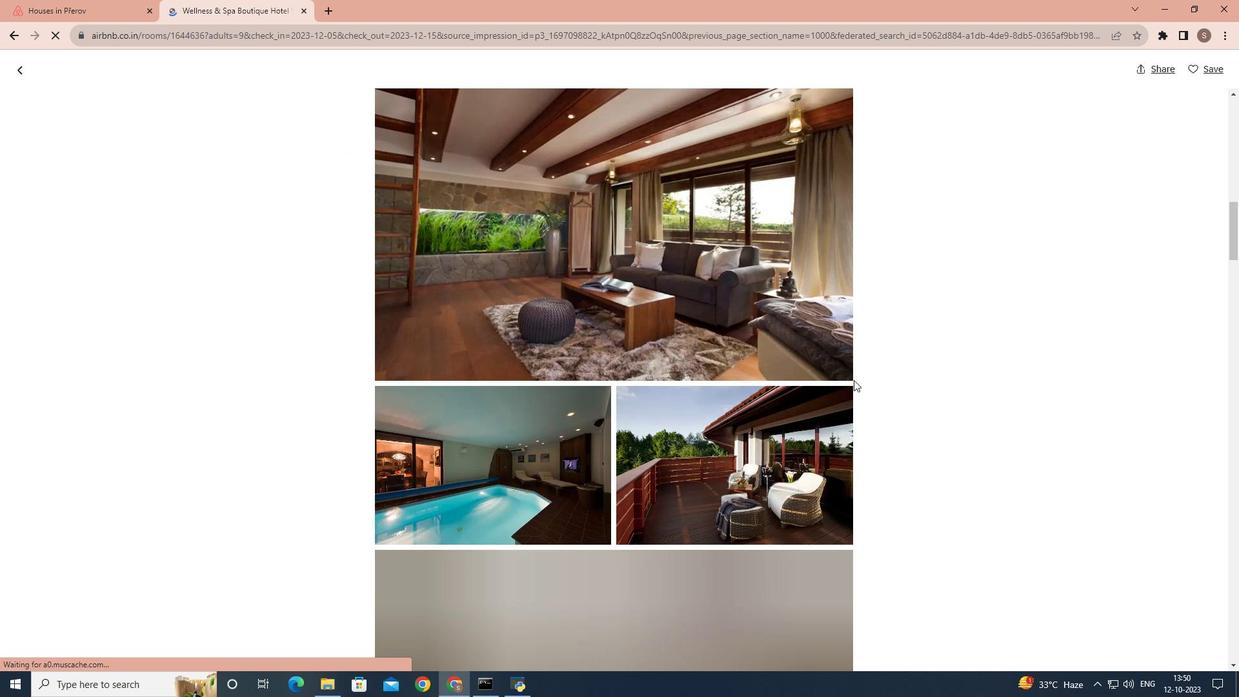 
Action: Mouse scrolled (853, 379) with delta (0, 0)
Screenshot: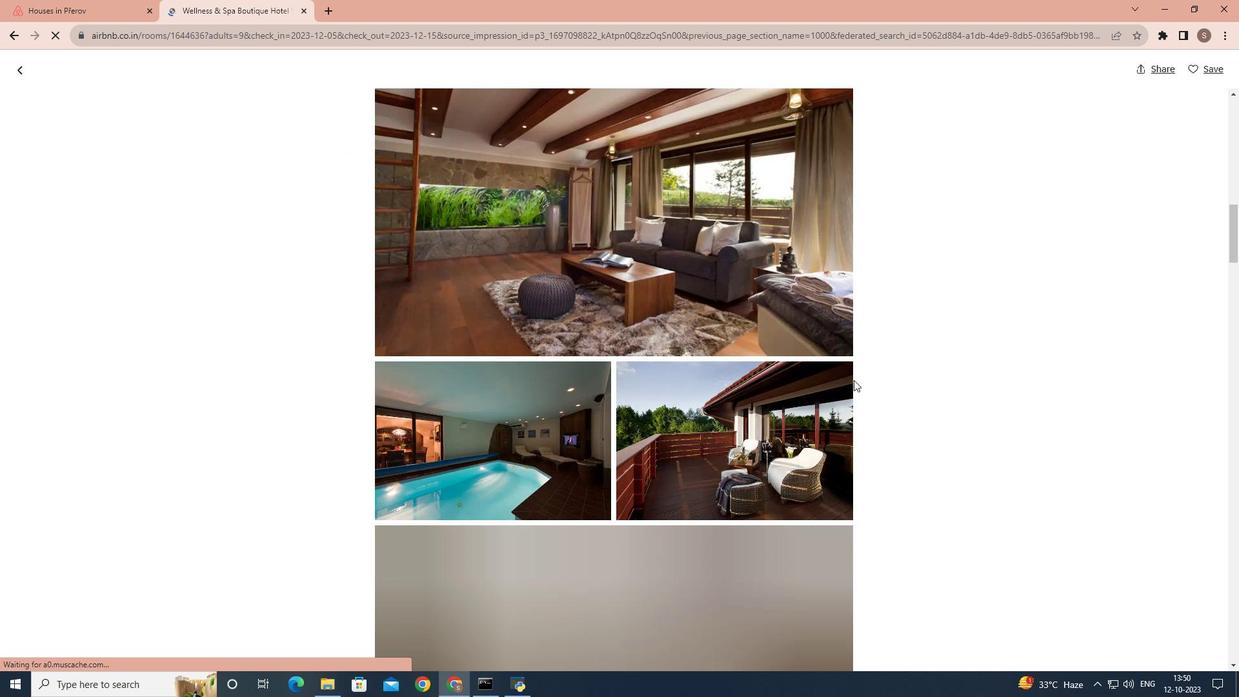 
Action: Mouse scrolled (853, 379) with delta (0, 0)
Screenshot: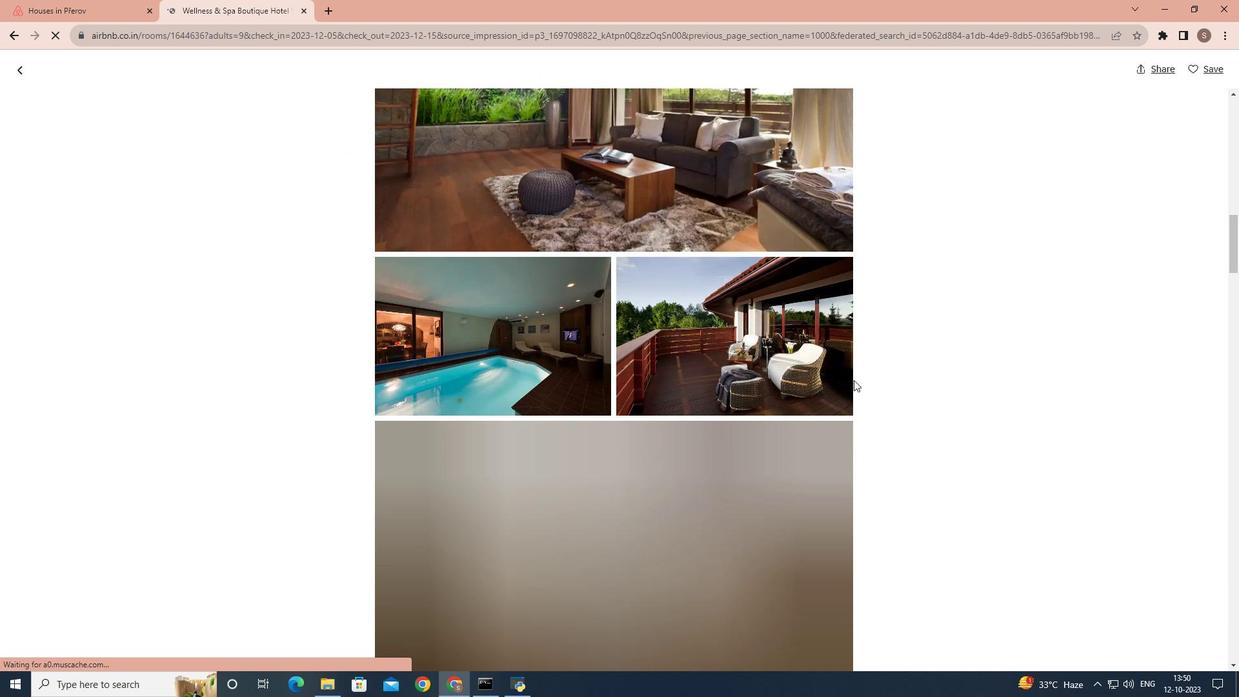 
Action: Mouse scrolled (853, 379) with delta (0, 0)
Screenshot: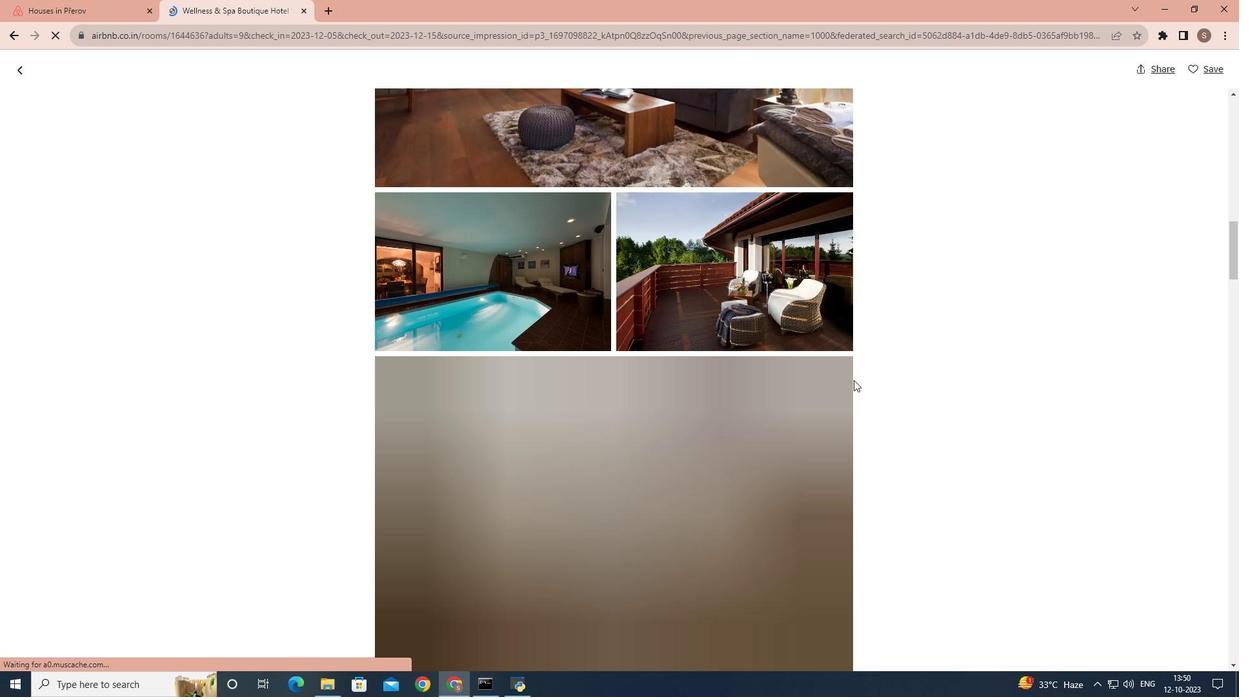 
Action: Mouse scrolled (853, 379) with delta (0, 0)
Screenshot: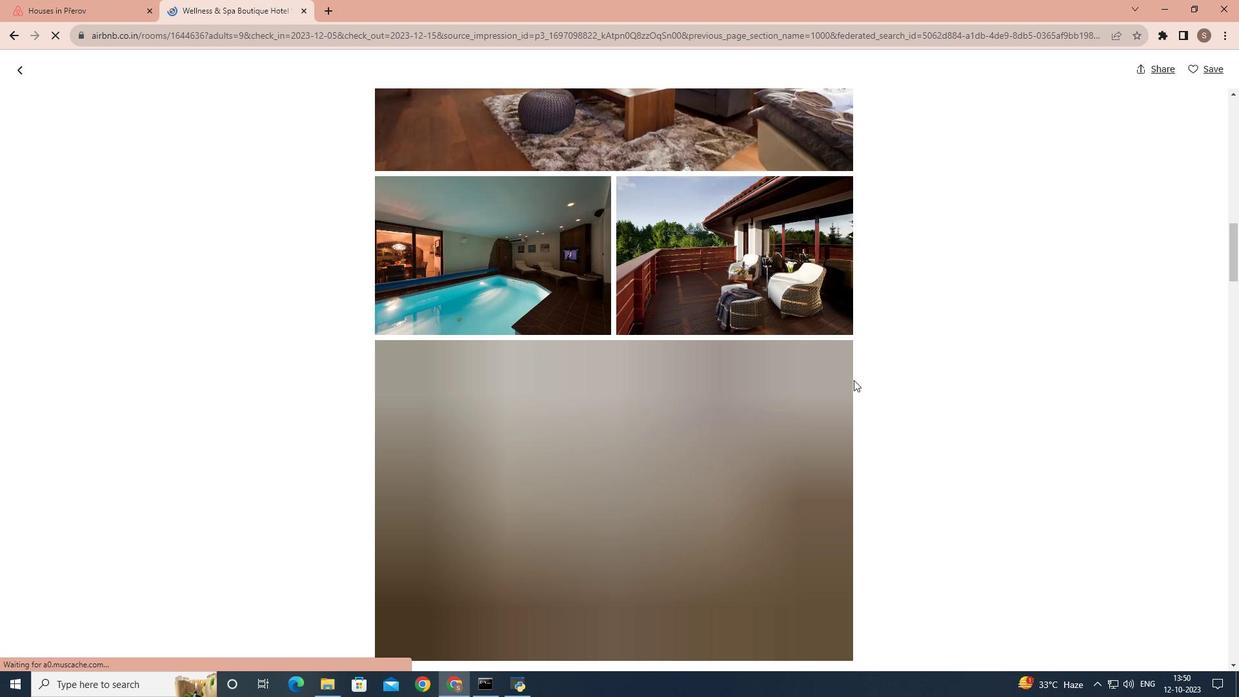 
Action: Mouse scrolled (853, 379) with delta (0, 0)
Screenshot: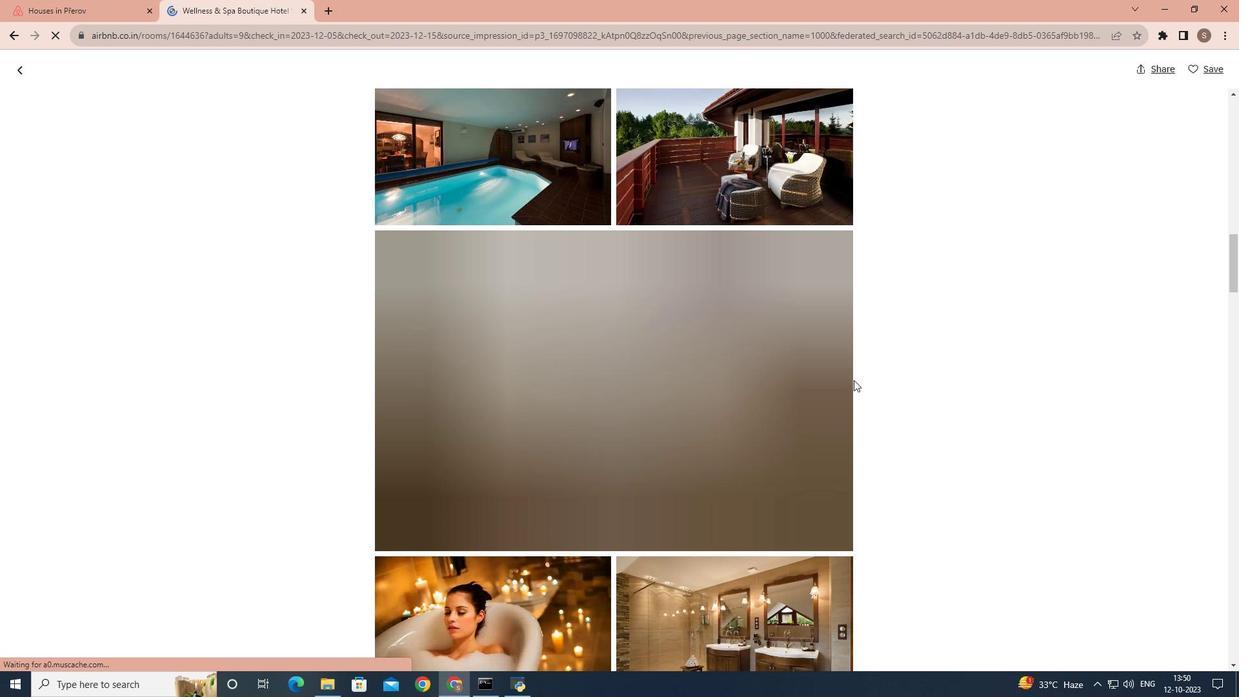 
Action: Mouse scrolled (853, 379) with delta (0, 0)
Screenshot: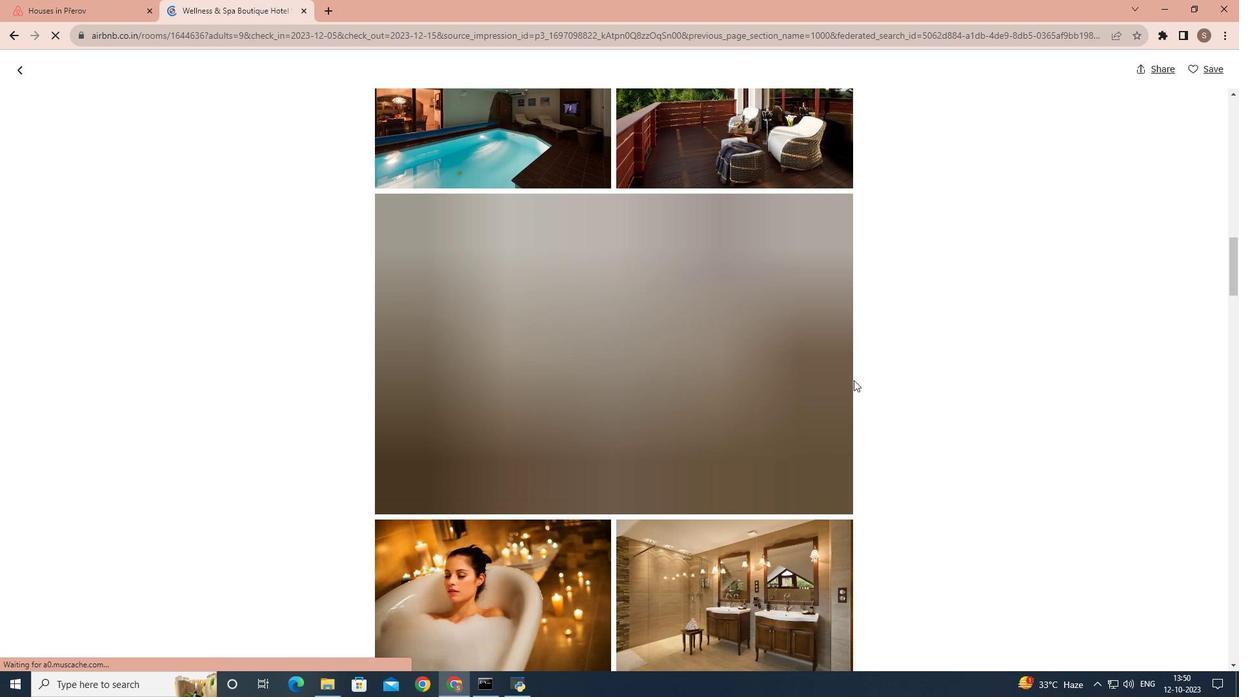 
Action: Mouse scrolled (853, 379) with delta (0, 0)
Screenshot: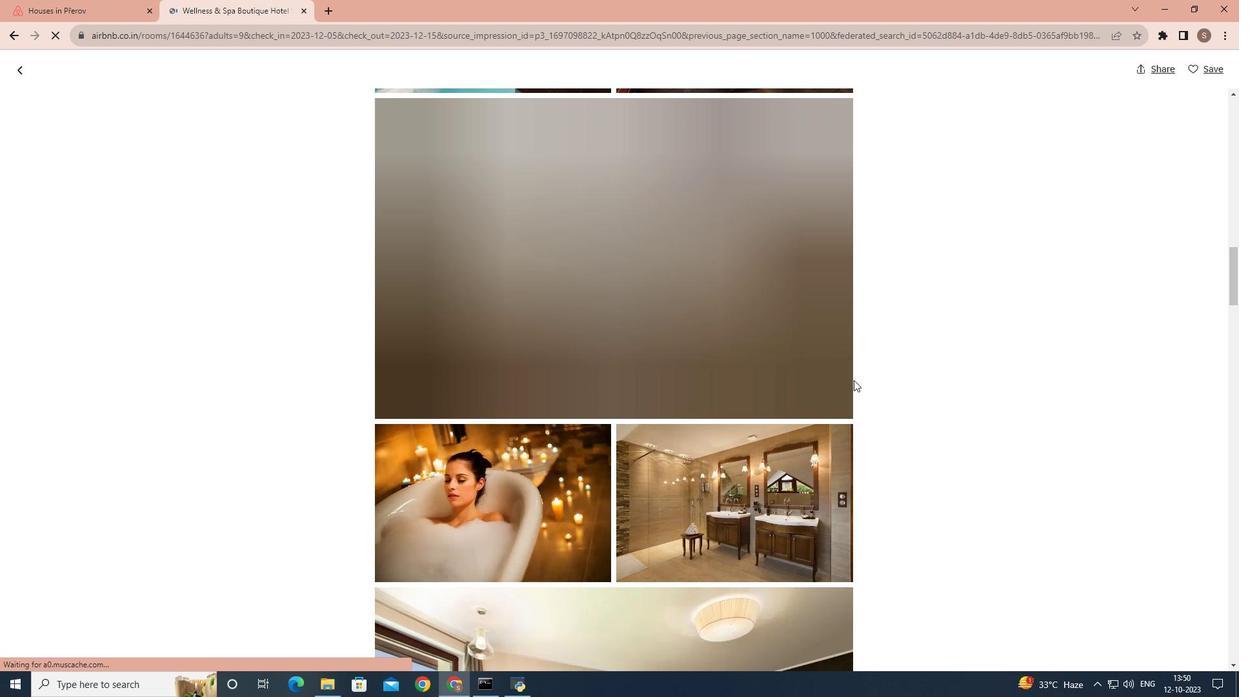 
Action: Mouse scrolled (853, 379) with delta (0, 0)
Screenshot: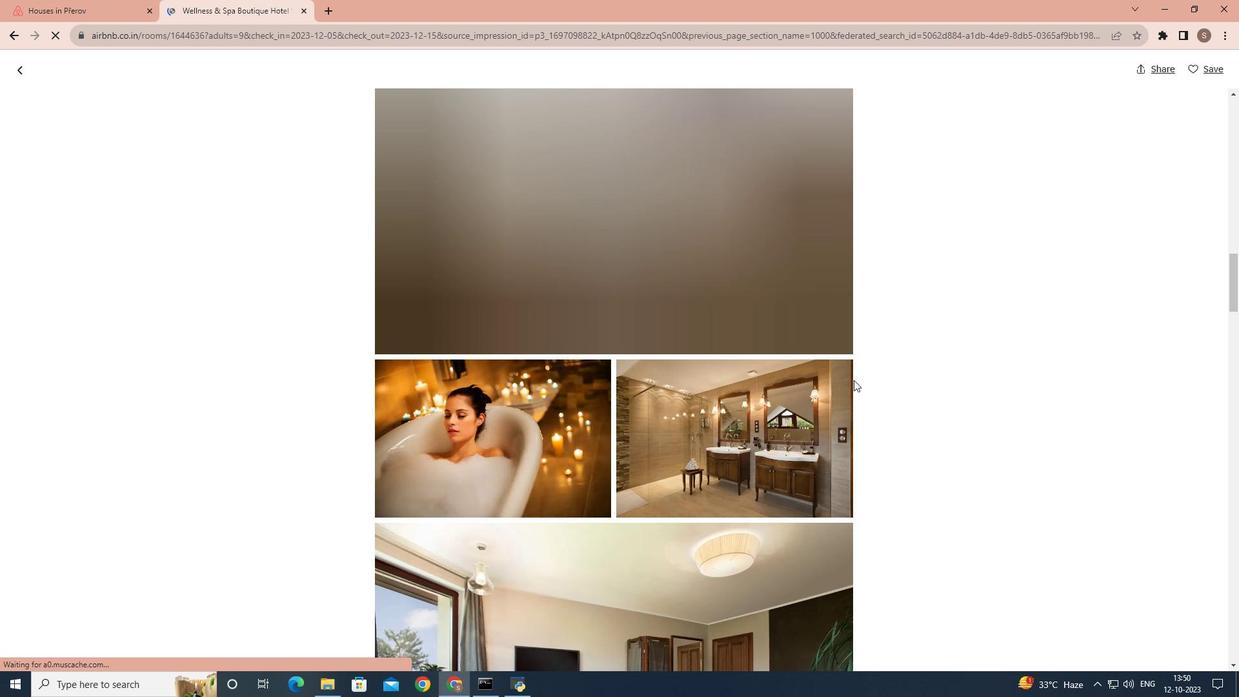 
Action: Mouse scrolled (853, 379) with delta (0, 0)
Screenshot: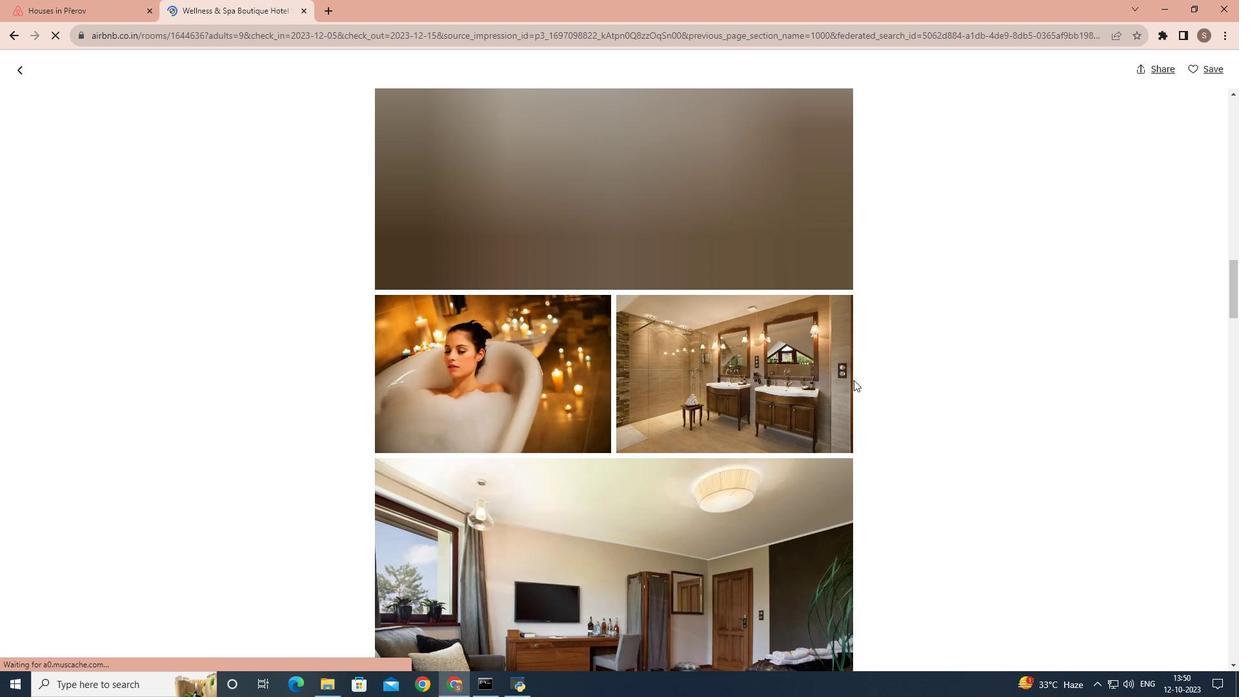 
Action: Mouse scrolled (853, 379) with delta (0, 0)
Screenshot: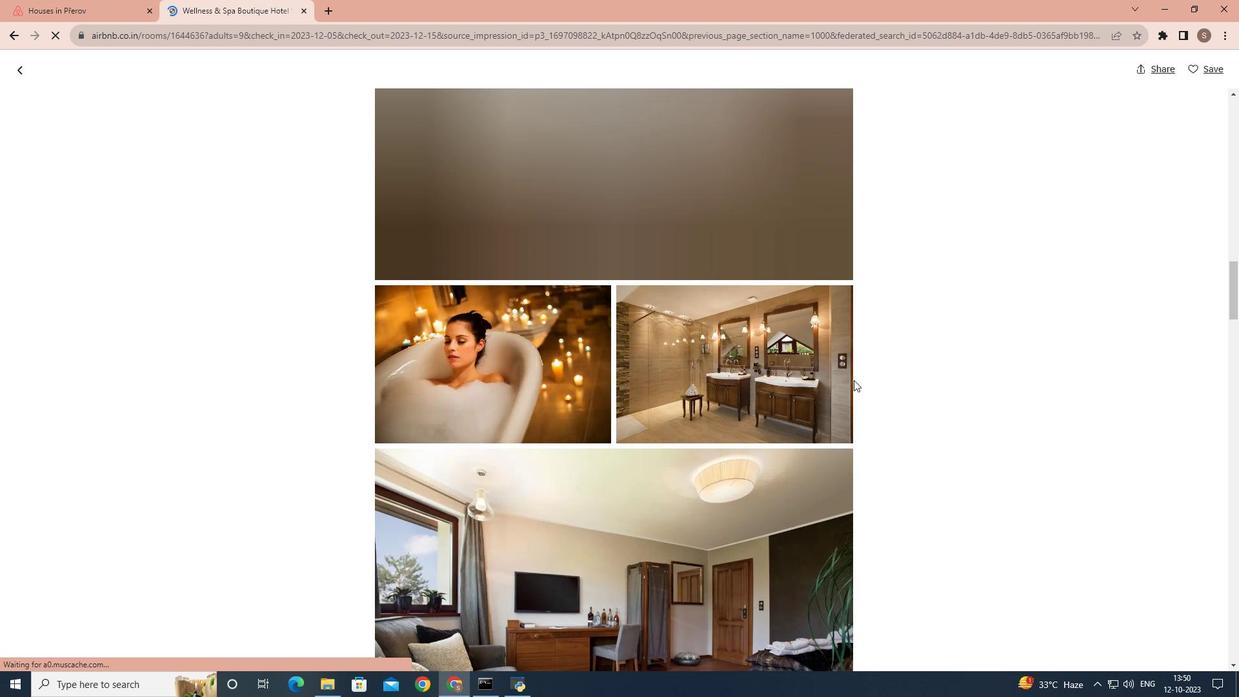 
Action: Mouse scrolled (853, 379) with delta (0, 0)
Screenshot: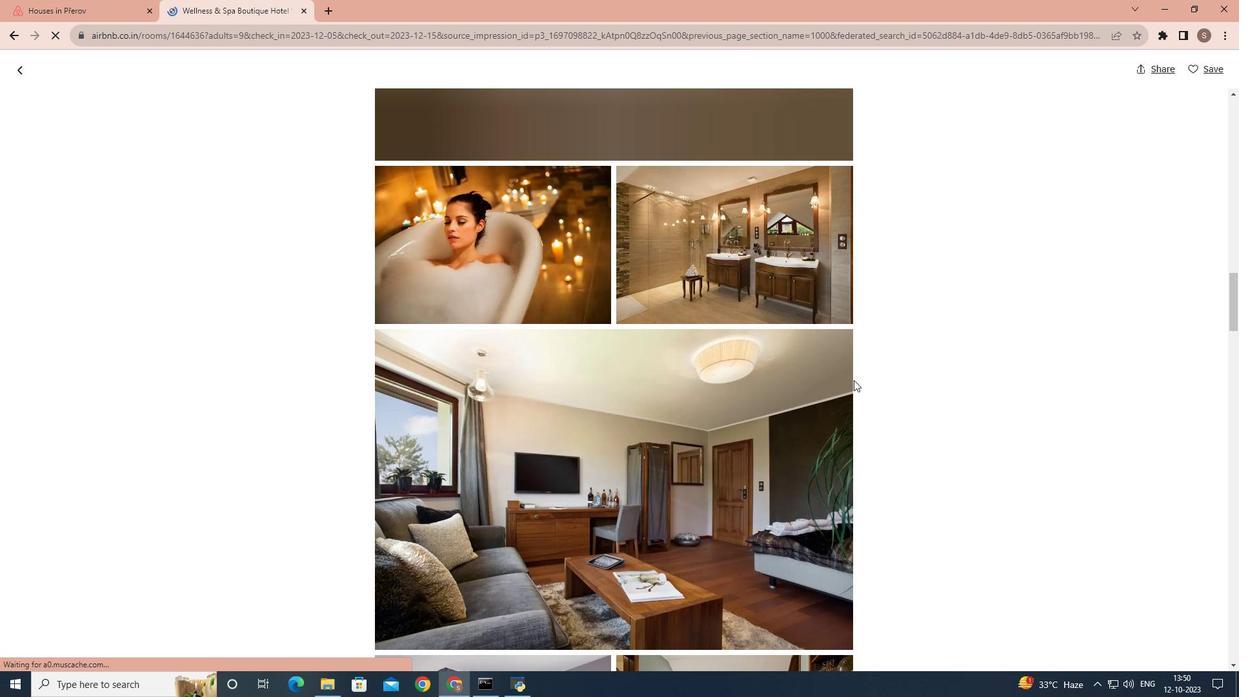
Action: Mouse scrolled (853, 379) with delta (0, 0)
Screenshot: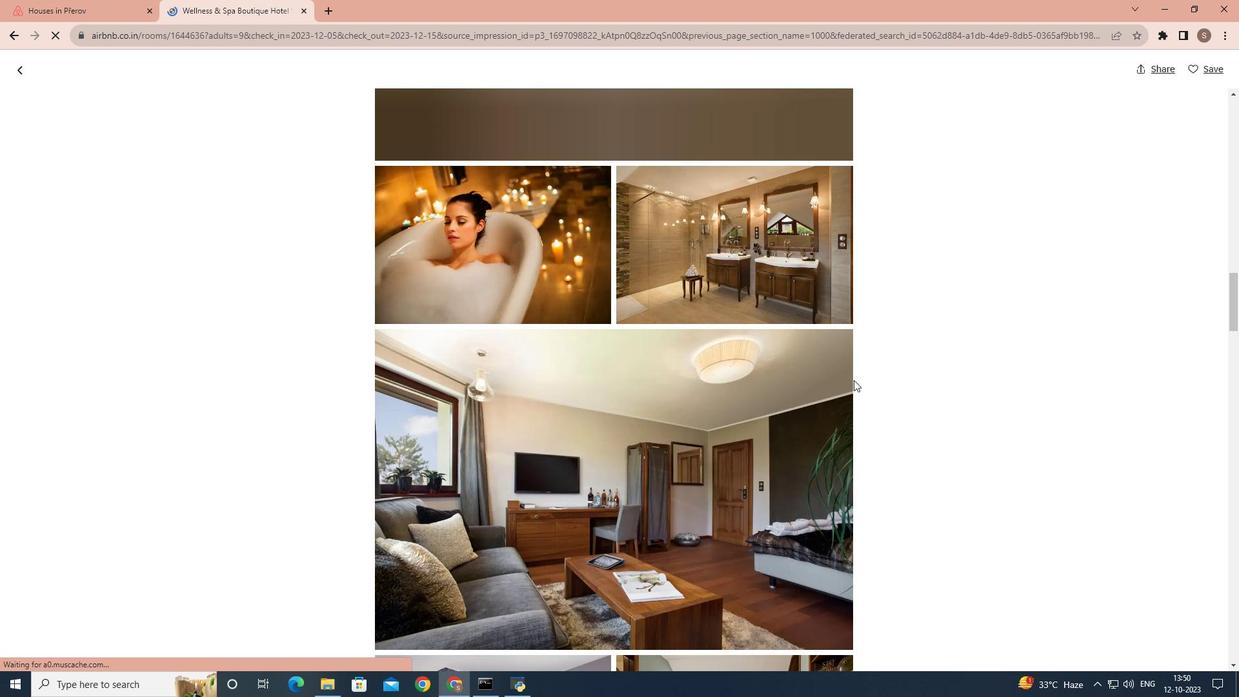 
Action: Mouse scrolled (853, 379) with delta (0, 0)
Screenshot: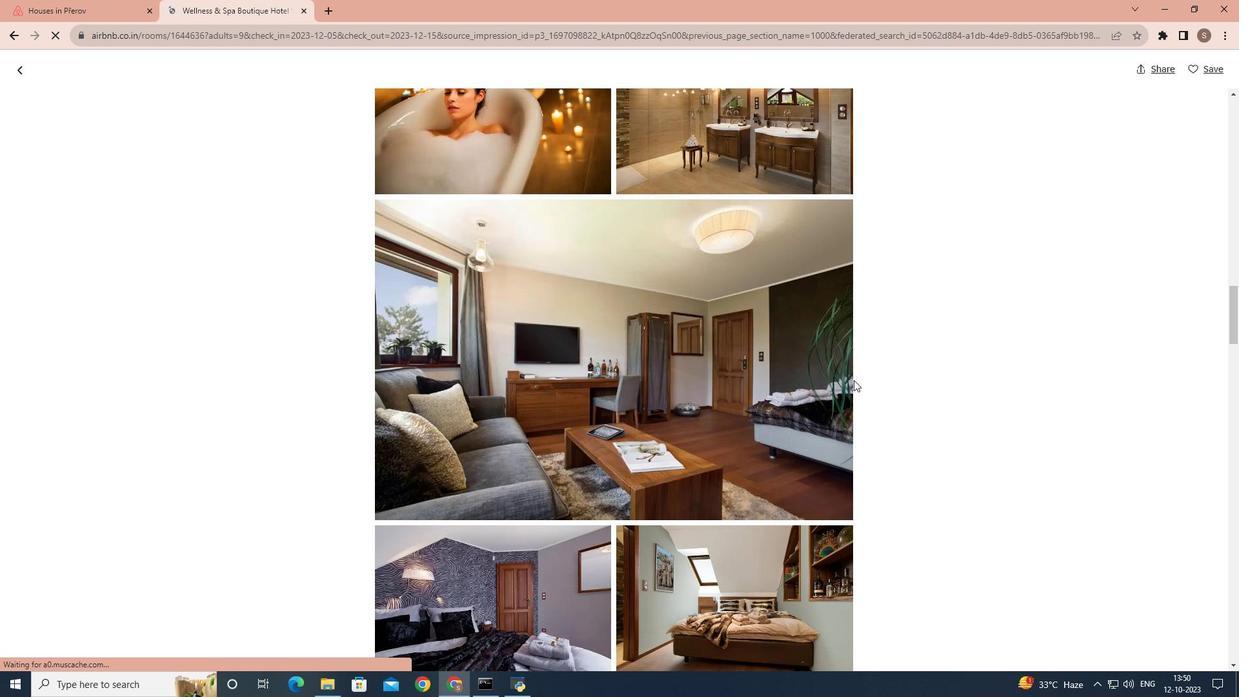 
Action: Mouse scrolled (853, 379) with delta (0, 0)
Screenshot: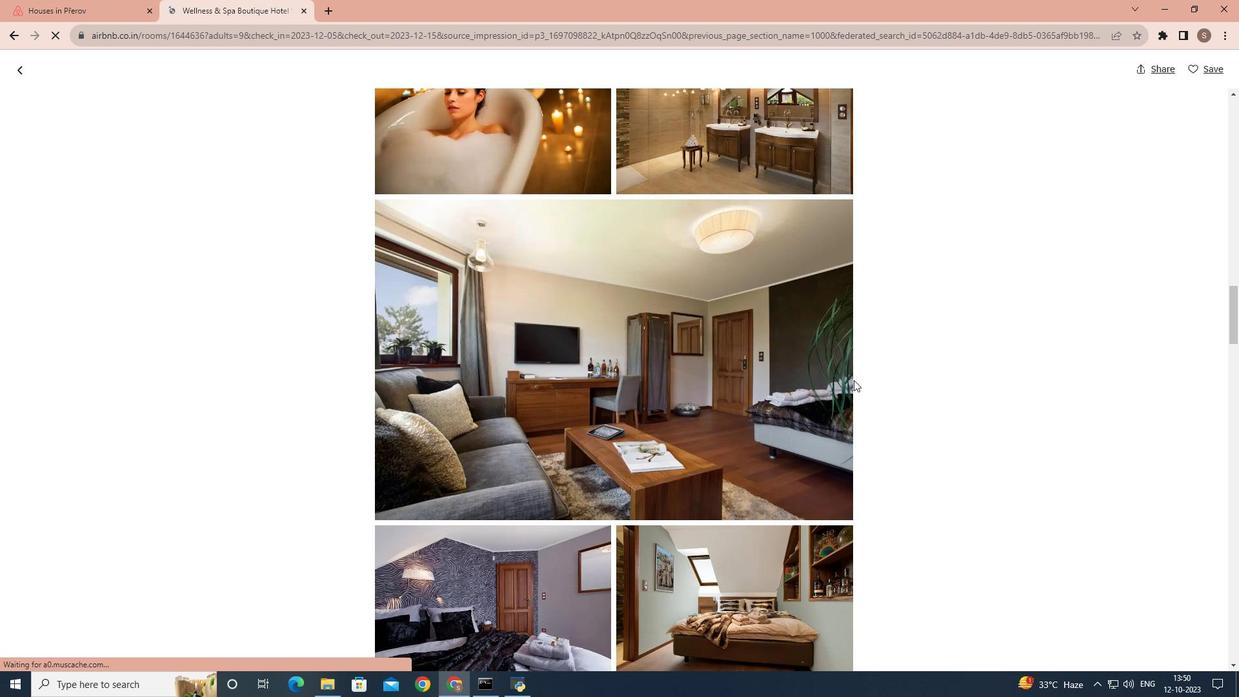 
Action: Mouse scrolled (853, 379) with delta (0, 0)
Screenshot: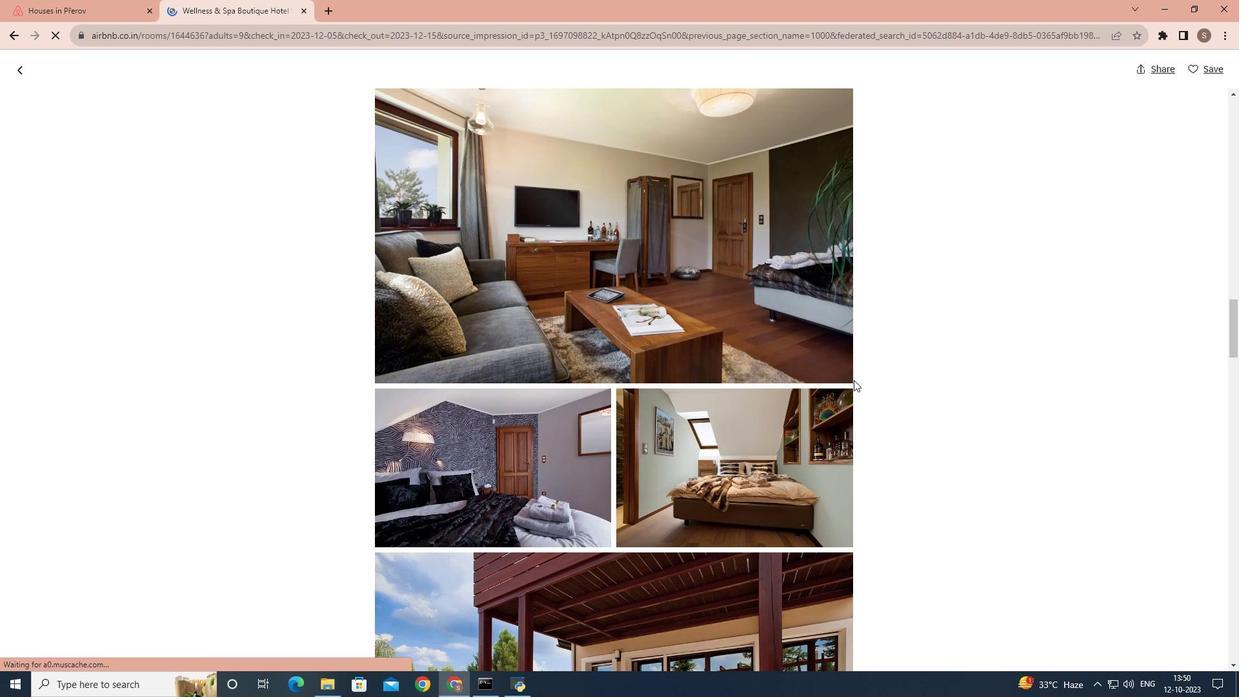 
Action: Mouse scrolled (853, 379) with delta (0, 0)
Screenshot: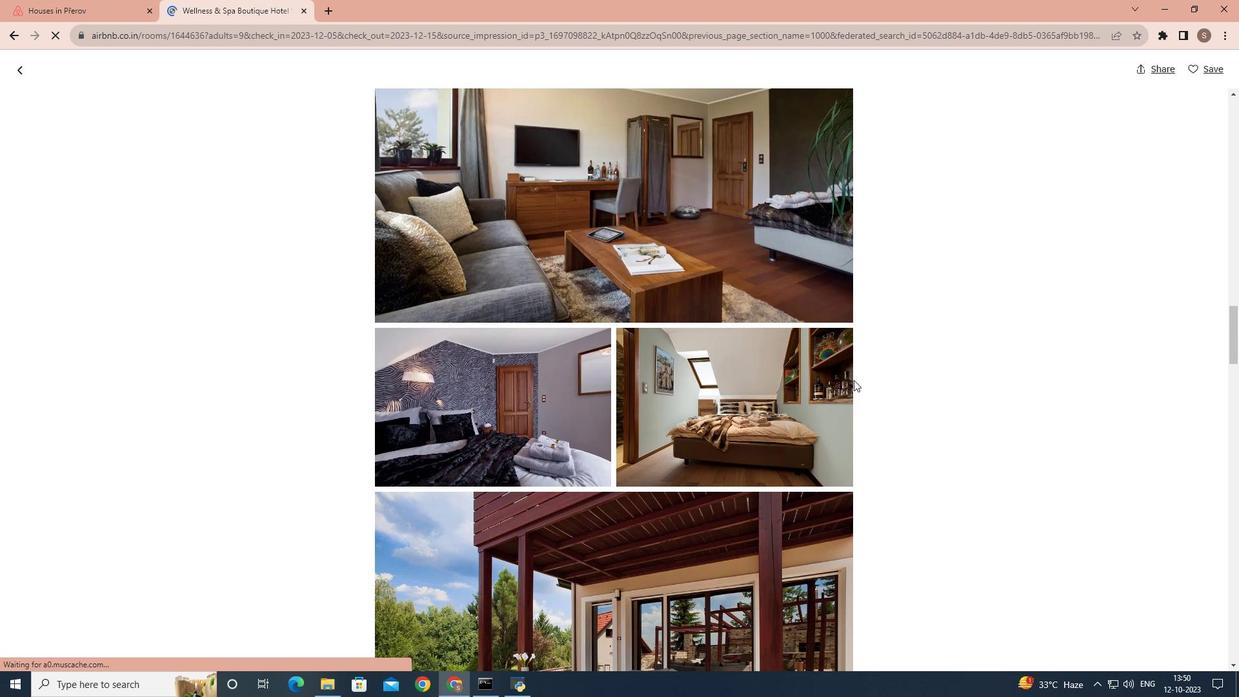 
Action: Mouse scrolled (853, 379) with delta (0, 0)
Screenshot: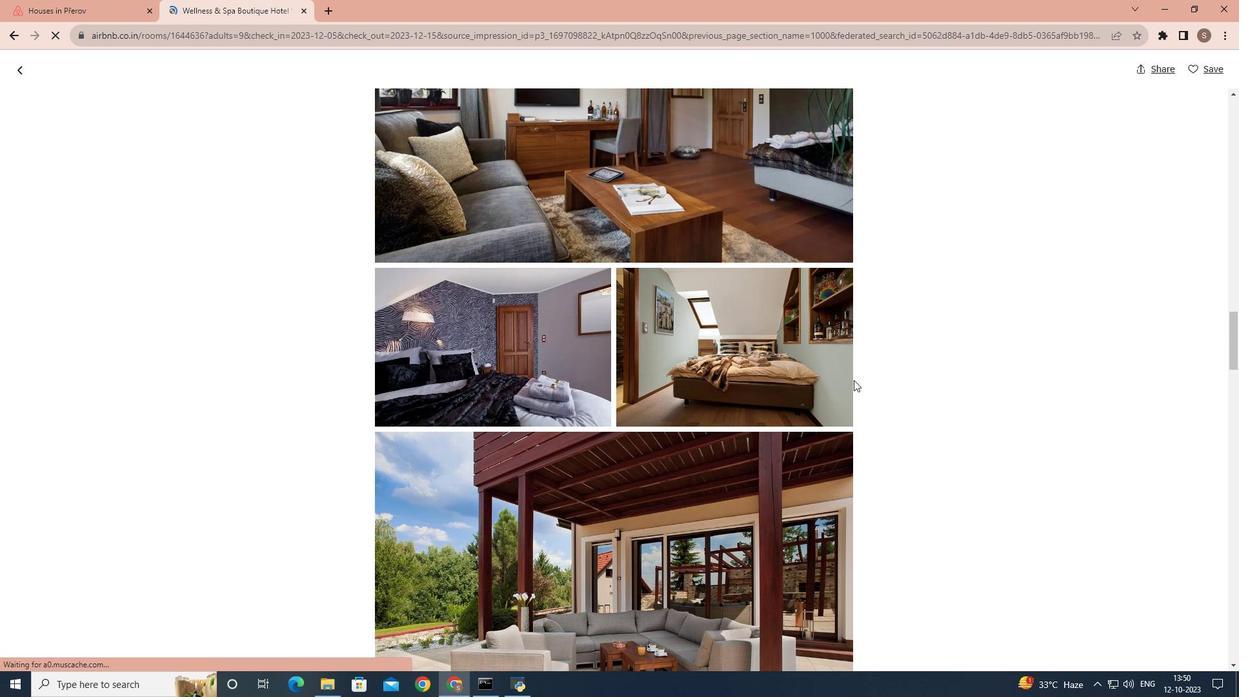 
Action: Mouse scrolled (853, 379) with delta (0, 0)
Screenshot: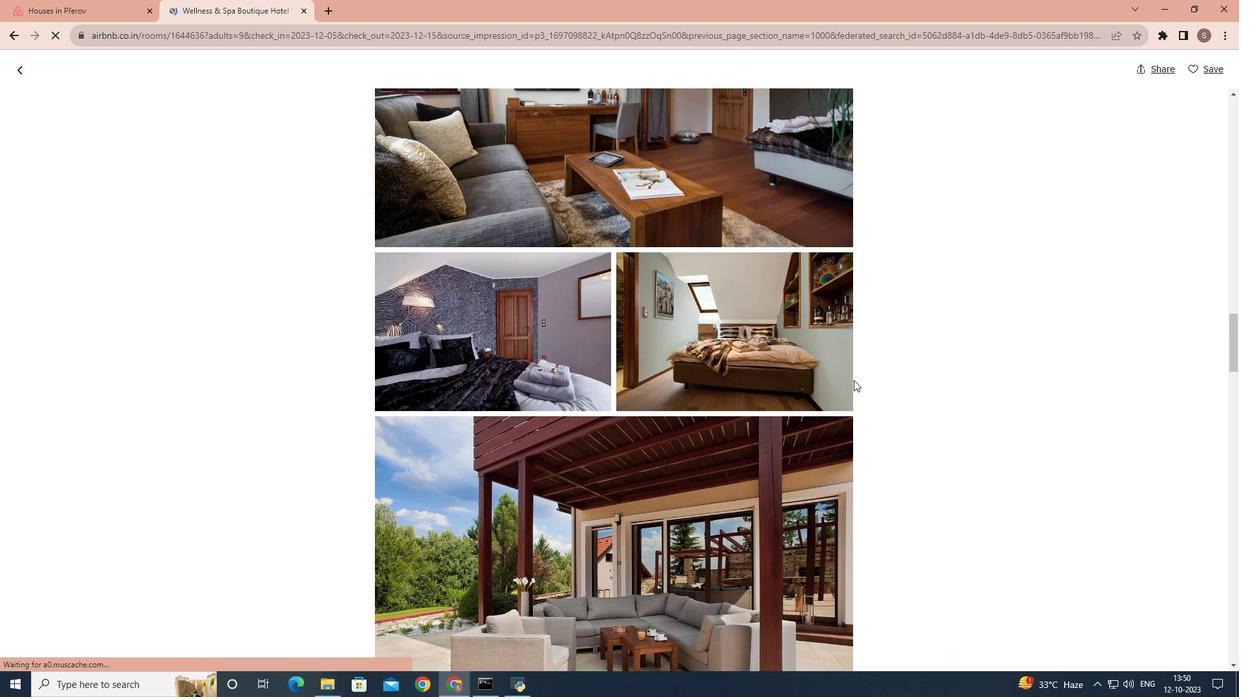 
Action: Mouse scrolled (853, 379) with delta (0, 0)
Screenshot: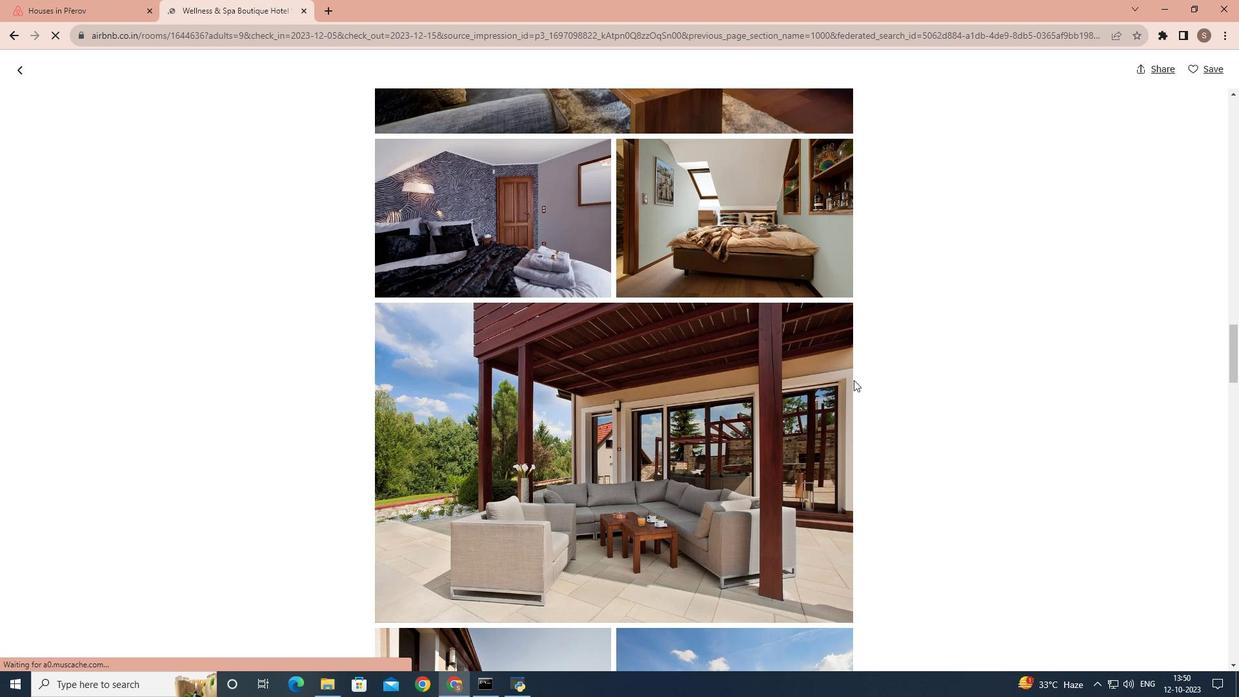 
Action: Mouse scrolled (853, 379) with delta (0, 0)
Screenshot: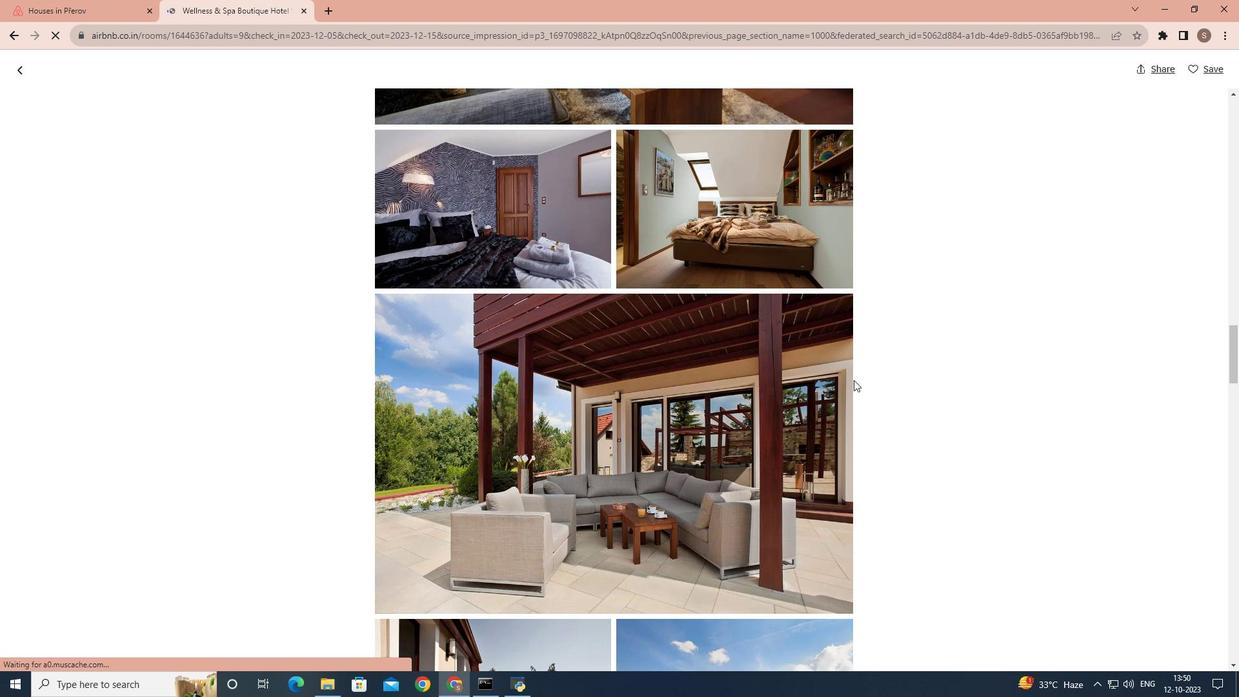 
Action: Mouse scrolled (853, 379) with delta (0, 0)
Screenshot: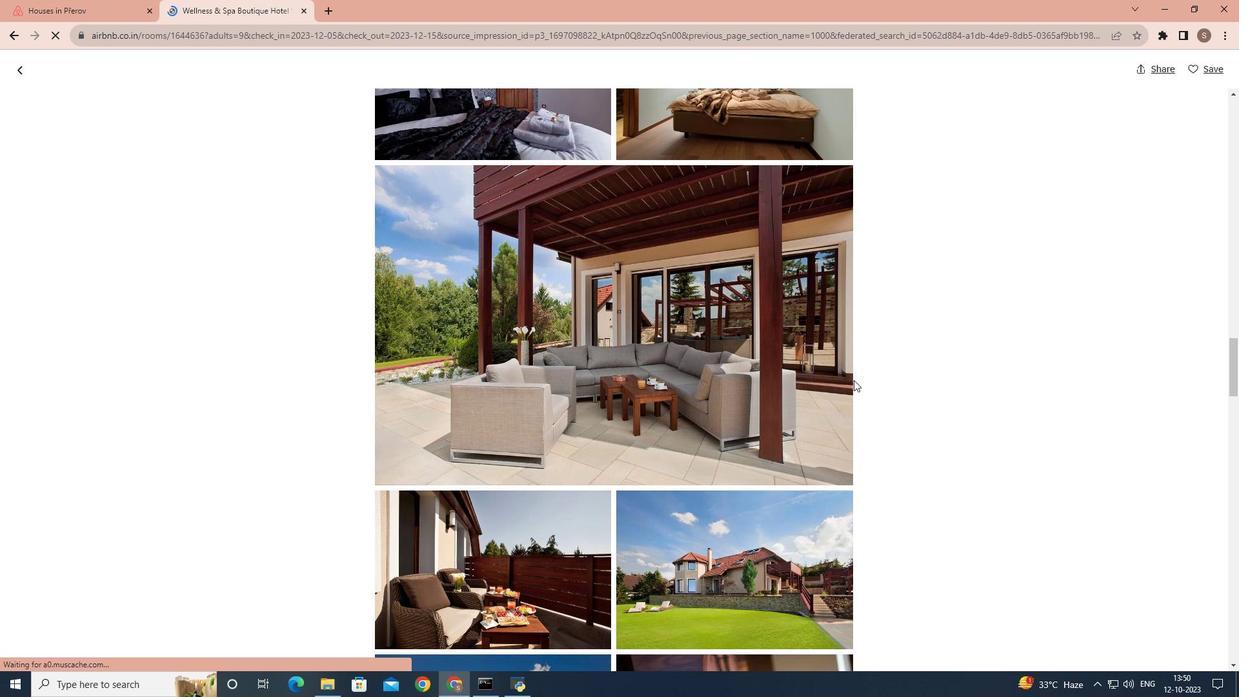 
Action: Mouse scrolled (853, 379) with delta (0, 0)
Screenshot: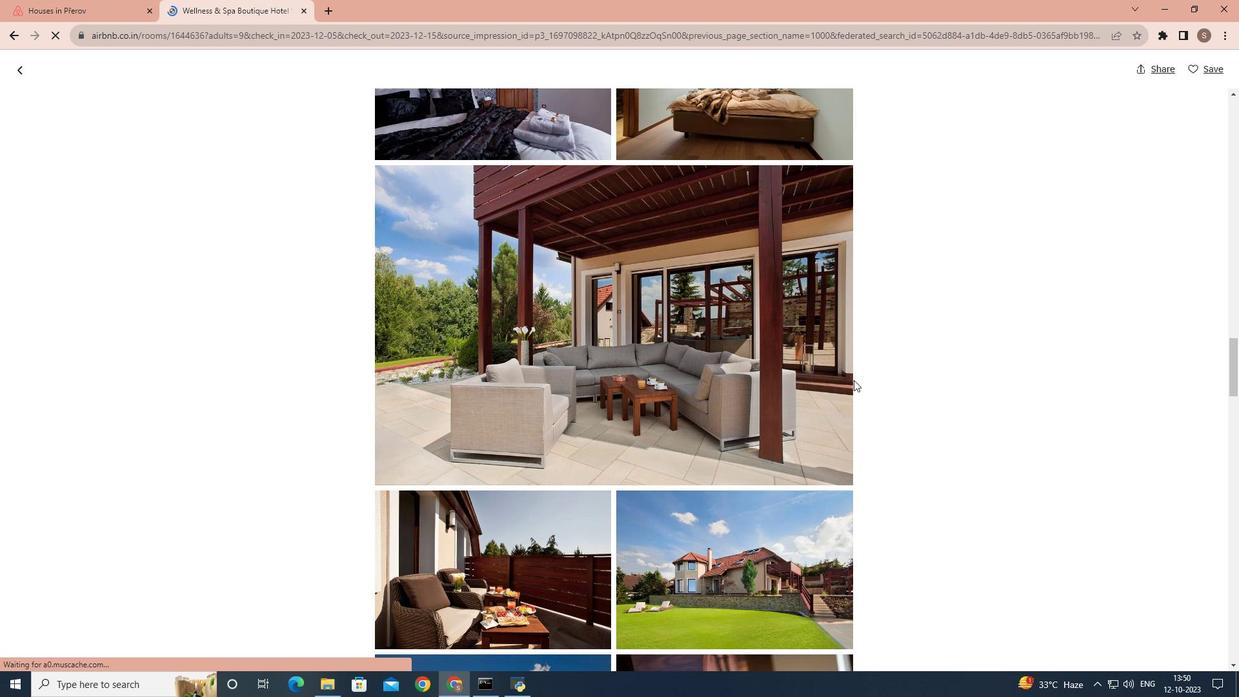 
Action: Mouse scrolled (853, 379) with delta (0, 0)
Screenshot: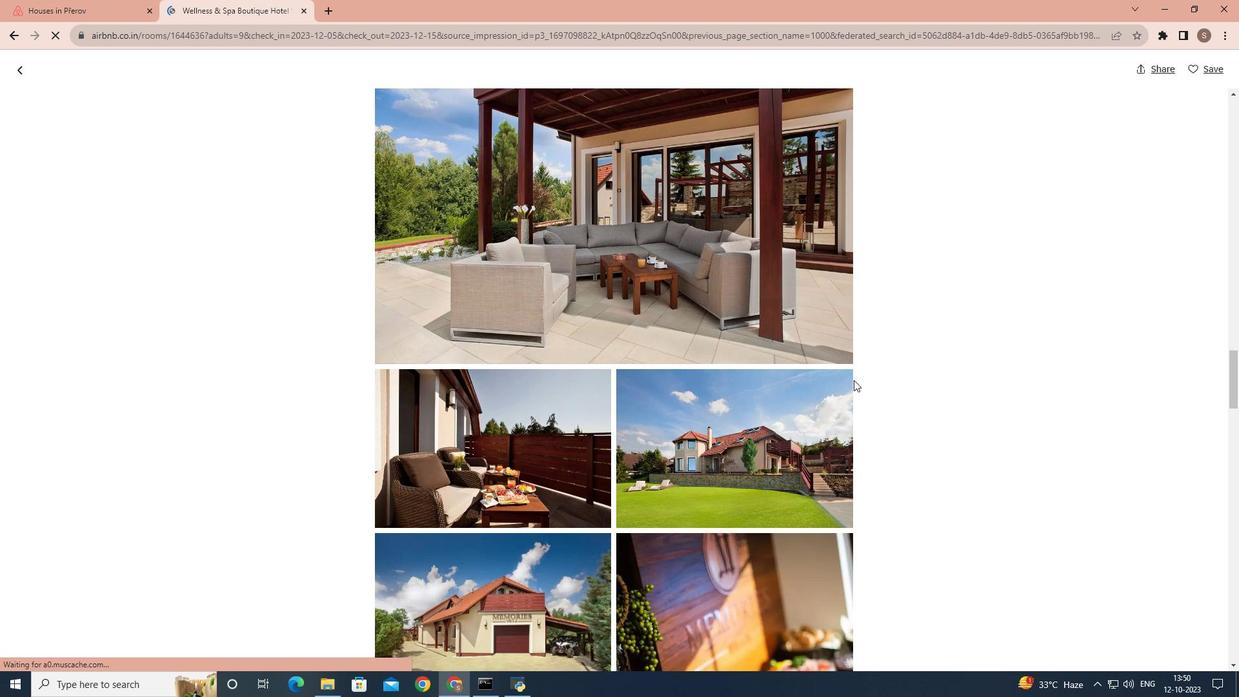 
Action: Mouse scrolled (853, 379) with delta (0, 0)
Screenshot: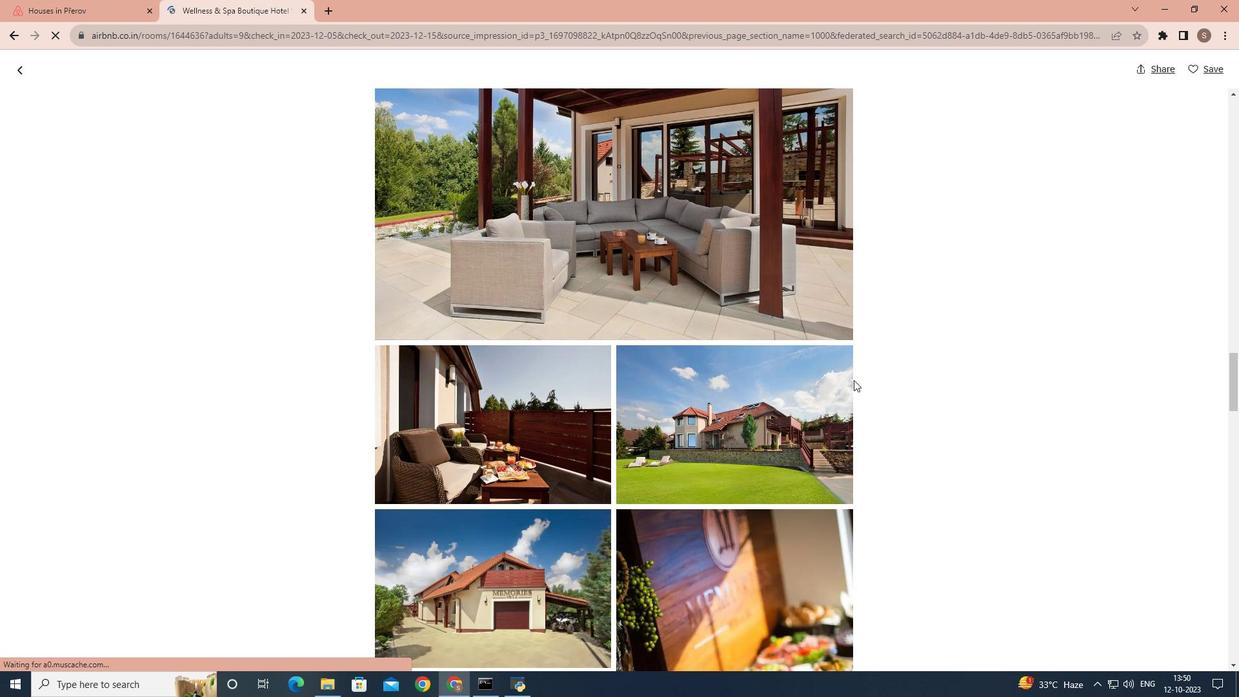 
Action: Mouse scrolled (853, 379) with delta (0, 0)
Screenshot: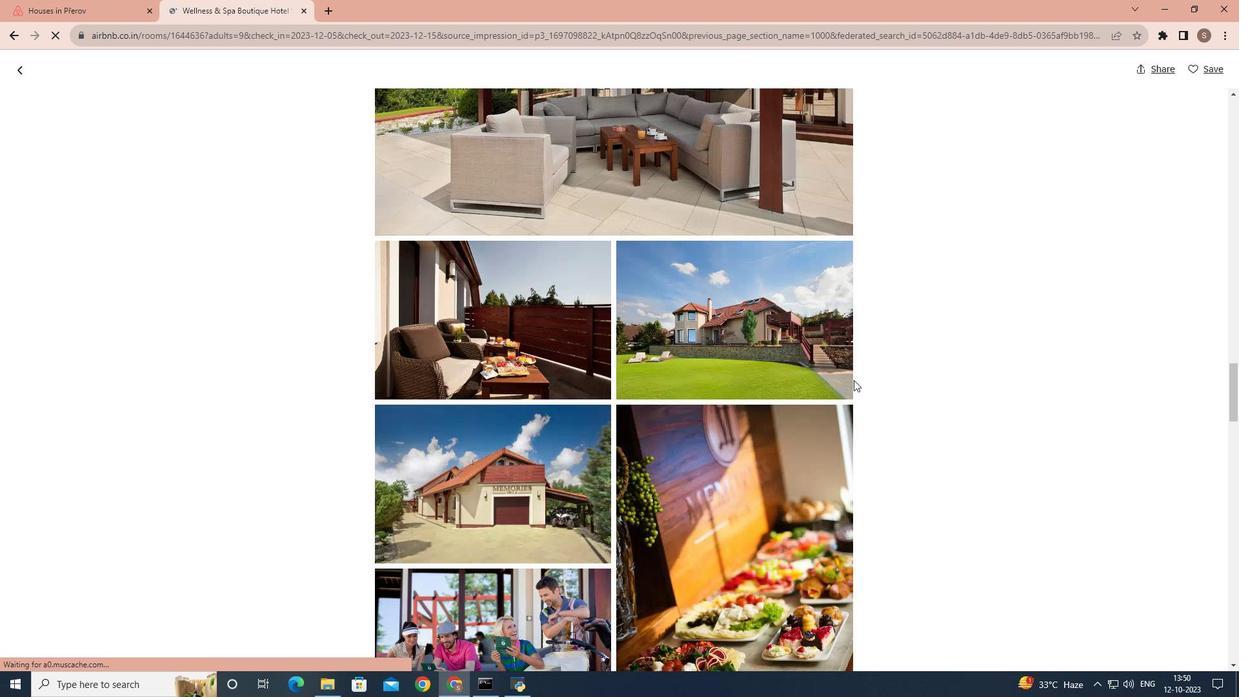 
Action: Mouse scrolled (853, 379) with delta (0, 0)
Screenshot: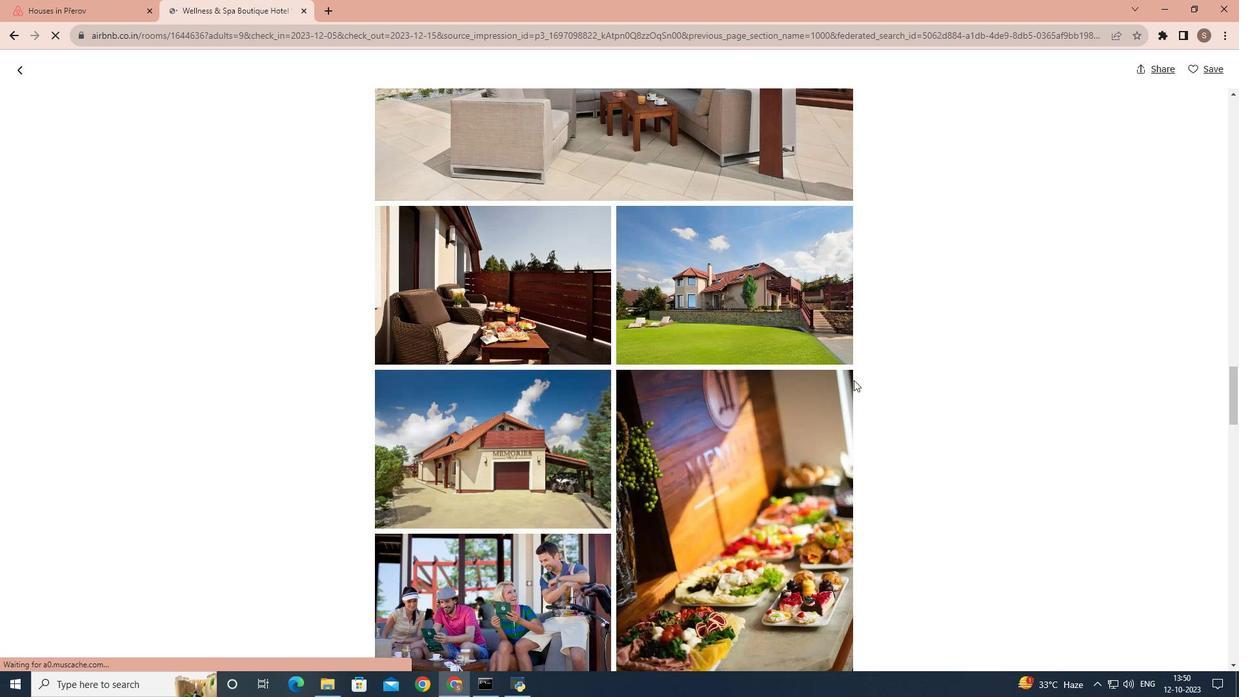 
Action: Mouse scrolled (853, 379) with delta (0, 0)
Screenshot: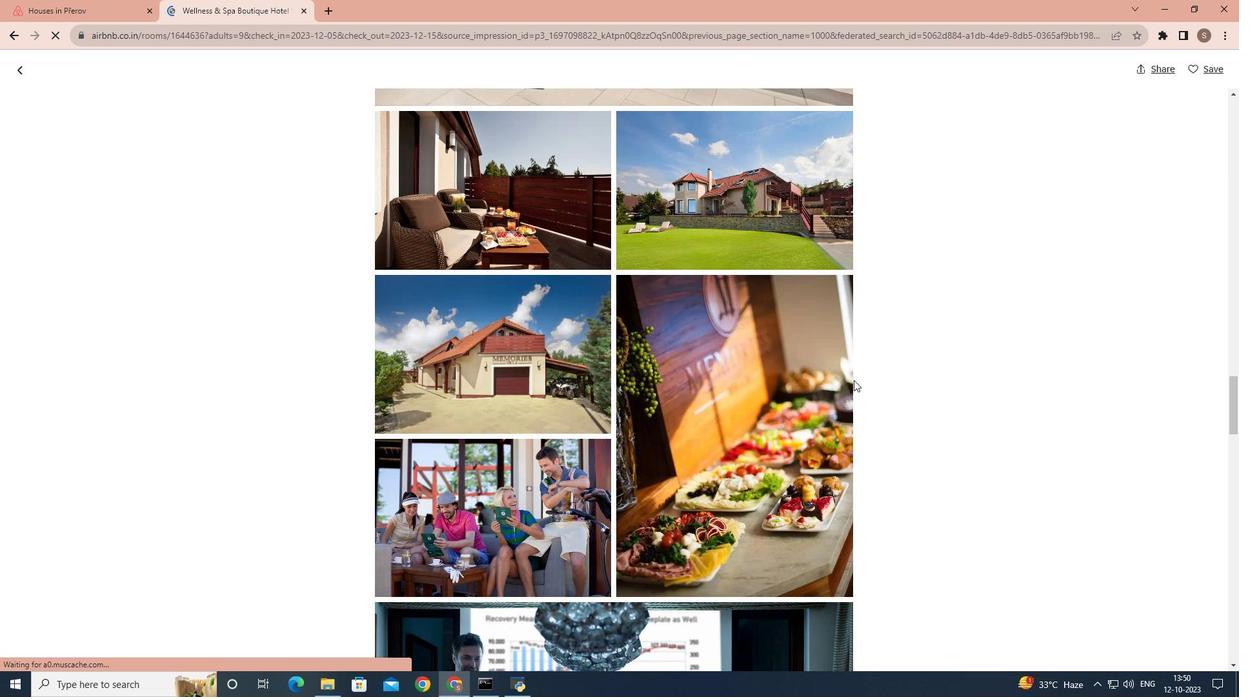 
Action: Mouse scrolled (853, 379) with delta (0, 0)
Screenshot: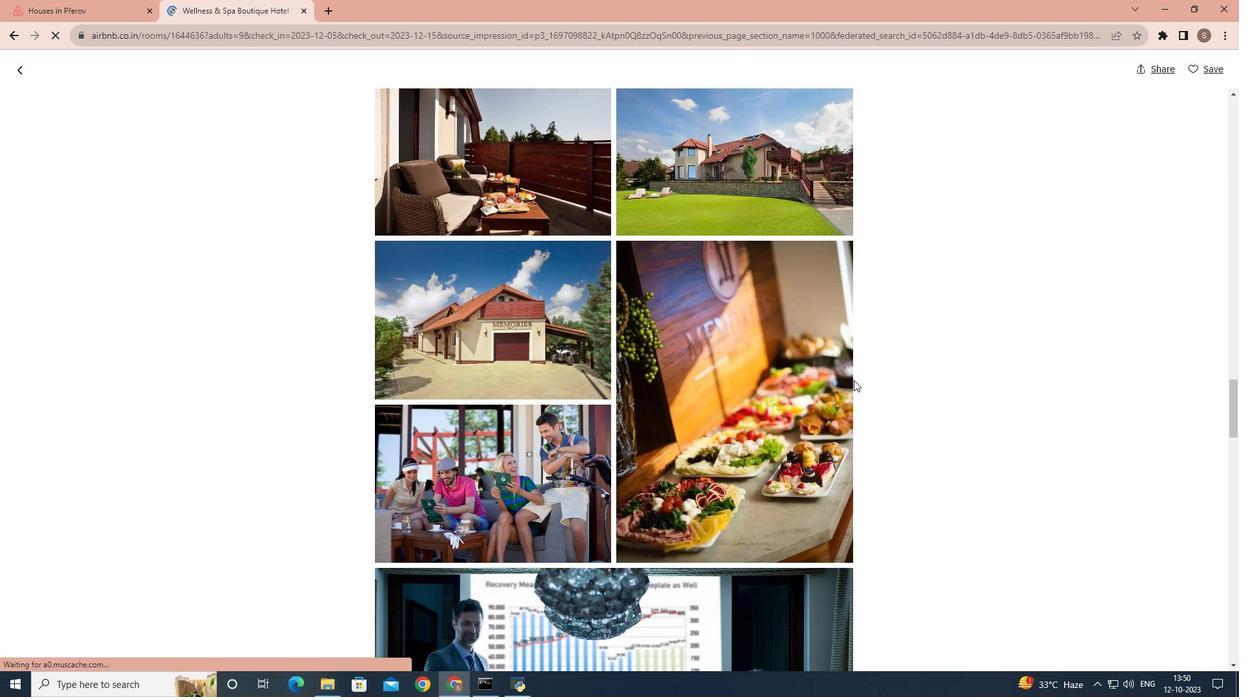 
Action: Mouse scrolled (853, 379) with delta (0, 0)
Screenshot: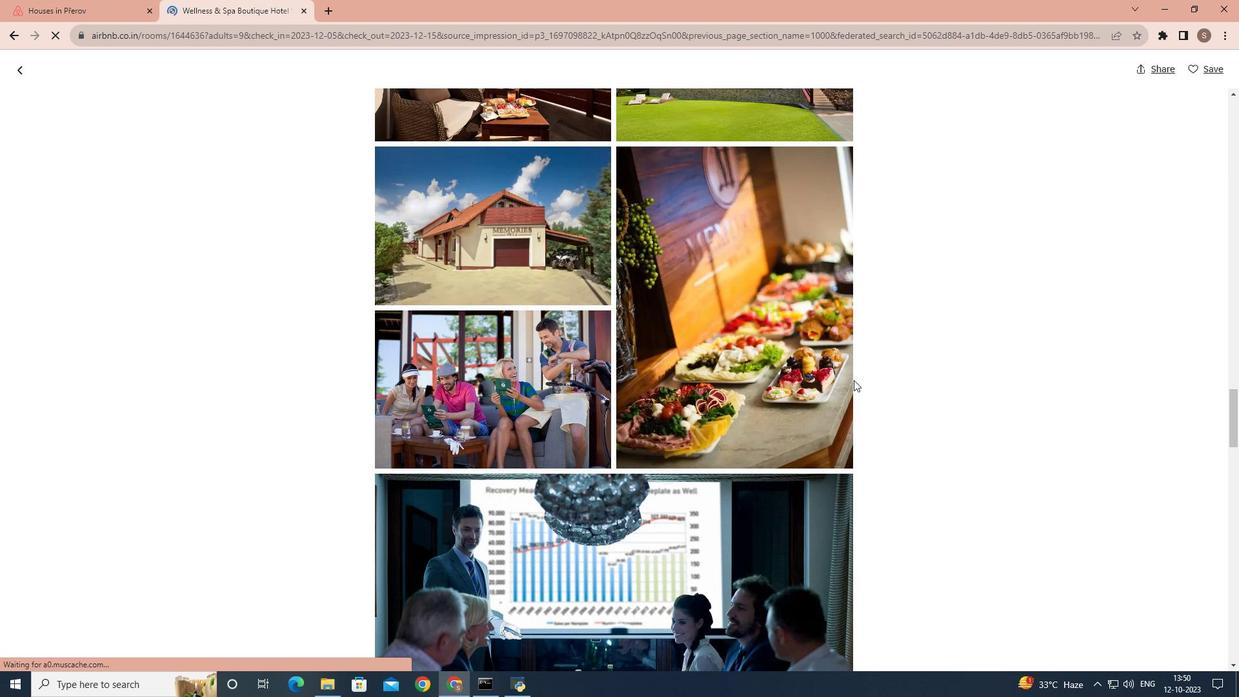 
Action: Mouse scrolled (853, 379) with delta (0, 0)
Screenshot: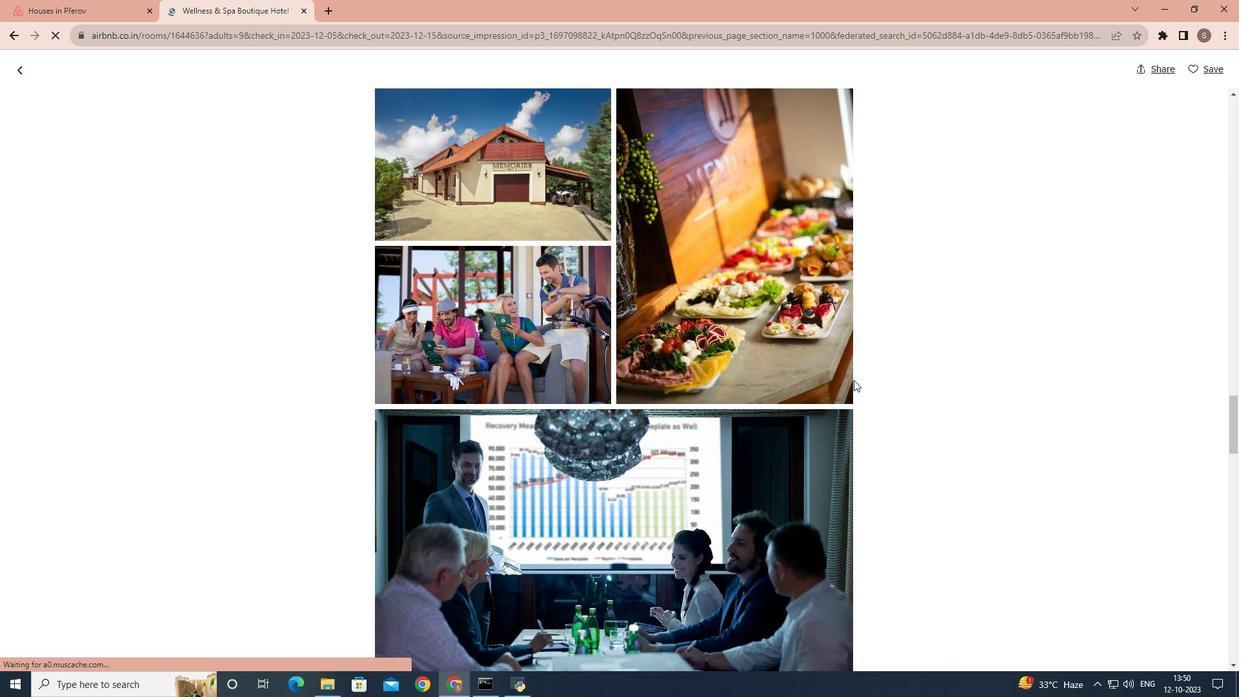 
Action: Mouse scrolled (853, 379) with delta (0, 0)
Screenshot: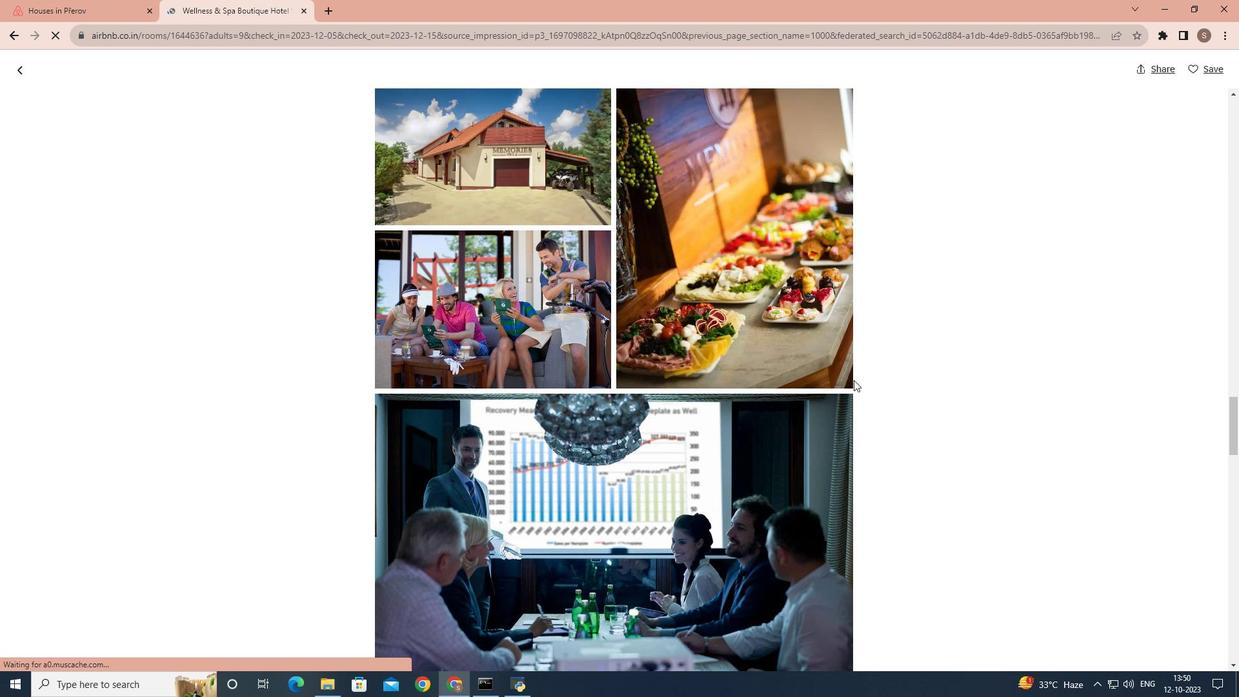 
Action: Mouse scrolled (853, 379) with delta (0, 0)
Screenshot: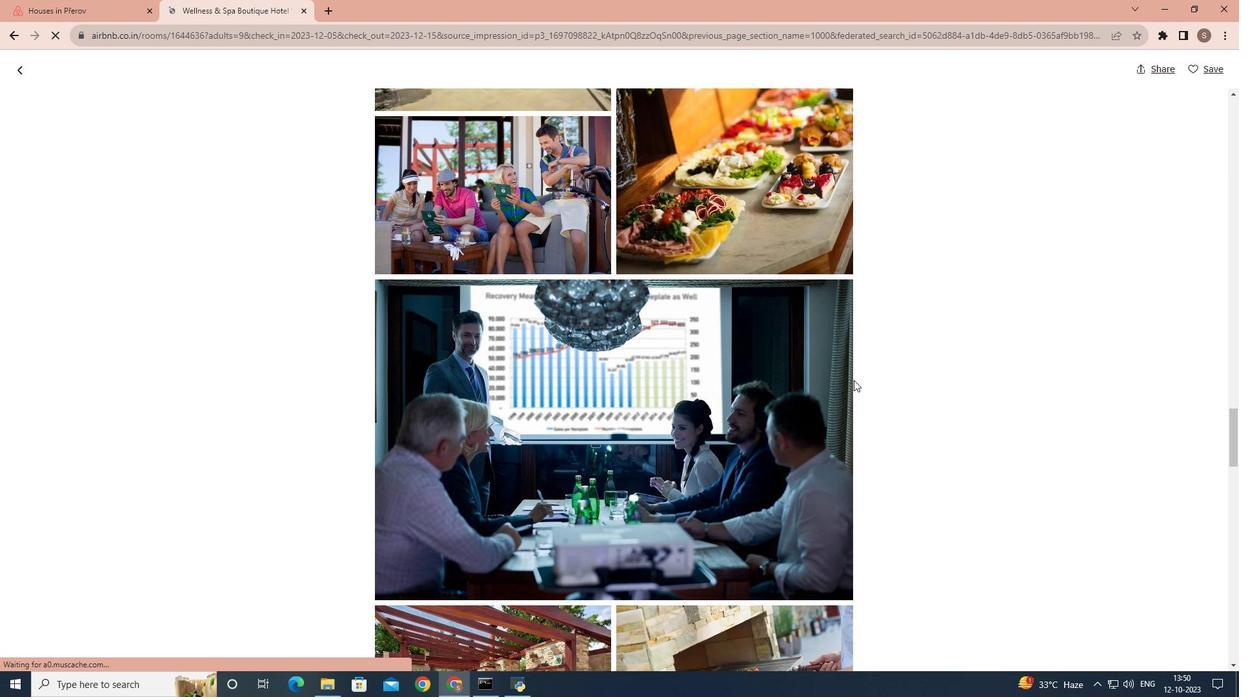 
Action: Mouse scrolled (853, 379) with delta (0, 0)
Screenshot: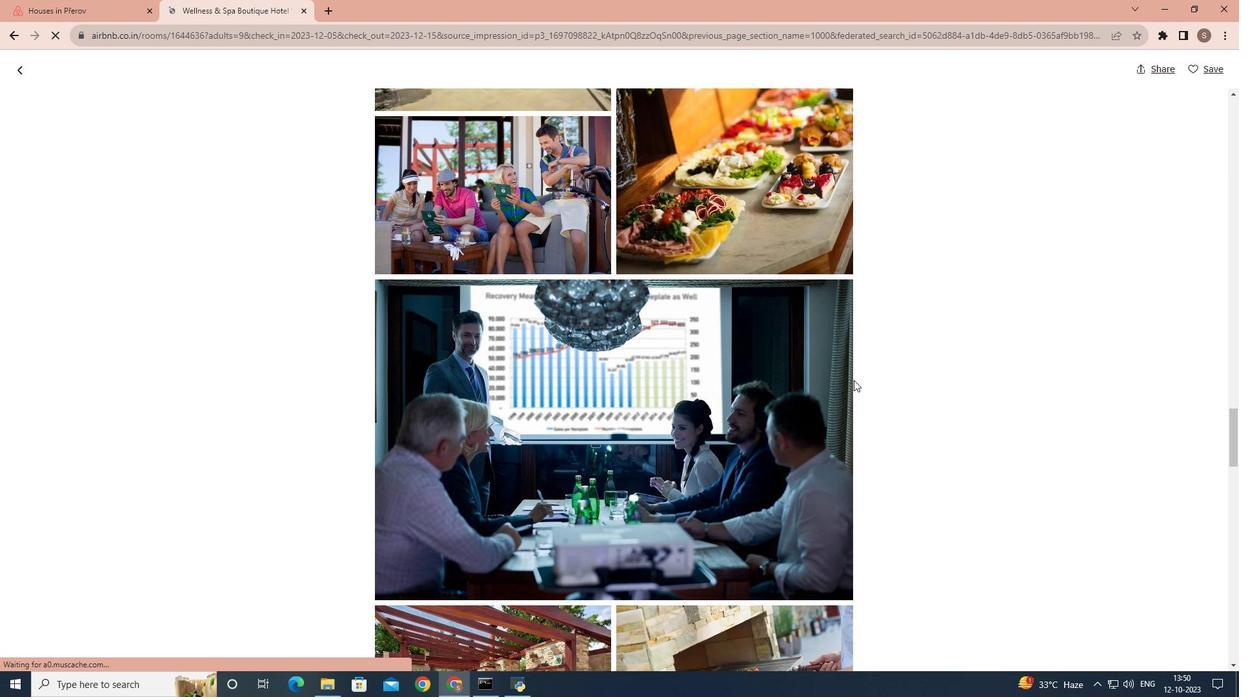 
Action: Mouse scrolled (853, 379) with delta (0, 0)
Screenshot: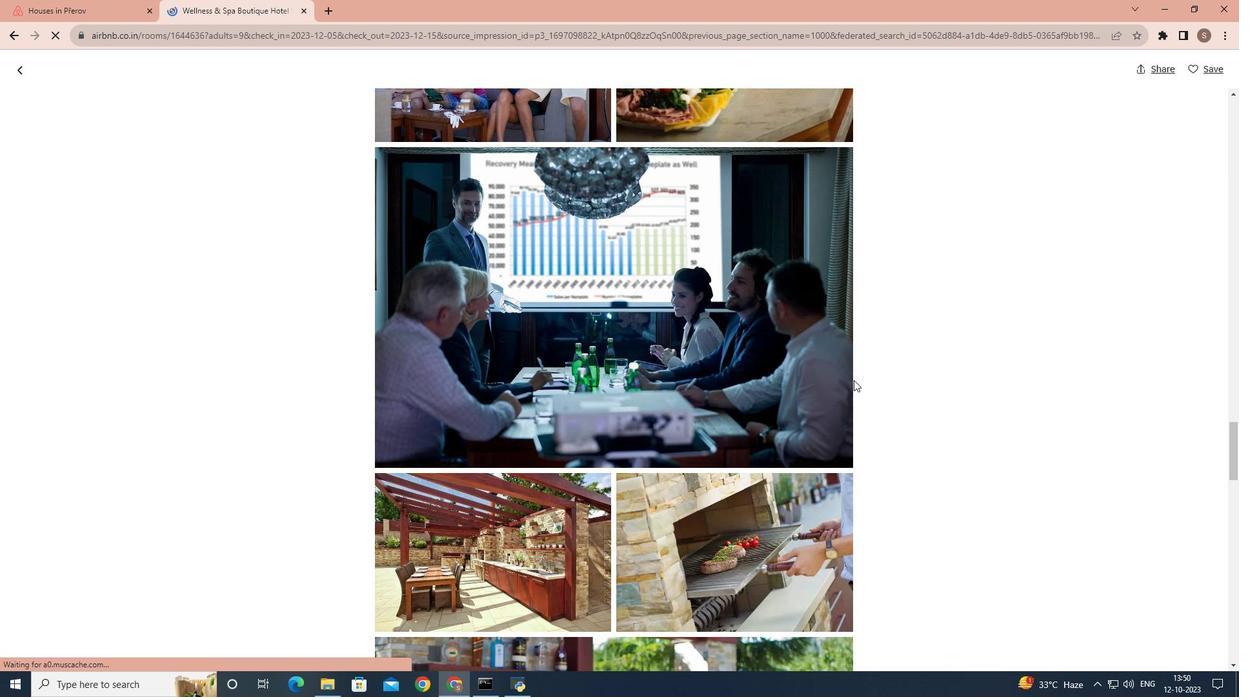 
Action: Mouse scrolled (853, 379) with delta (0, 0)
Screenshot: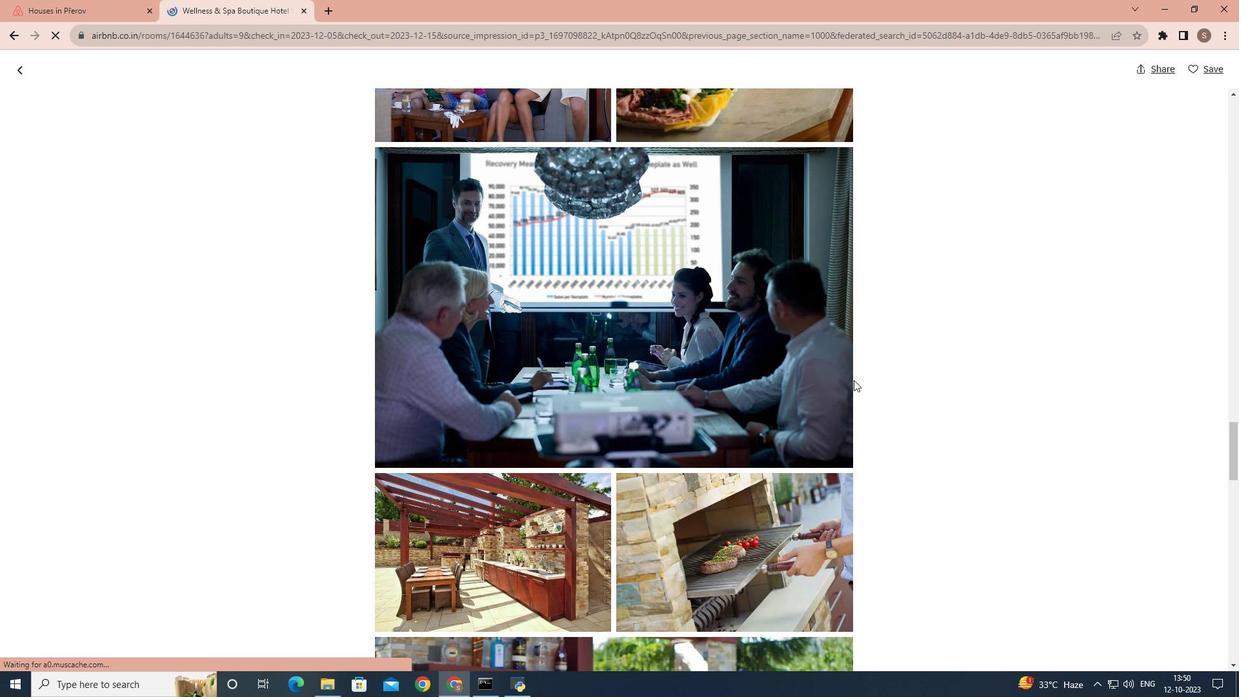
Action: Mouse scrolled (853, 379) with delta (0, 0)
Screenshot: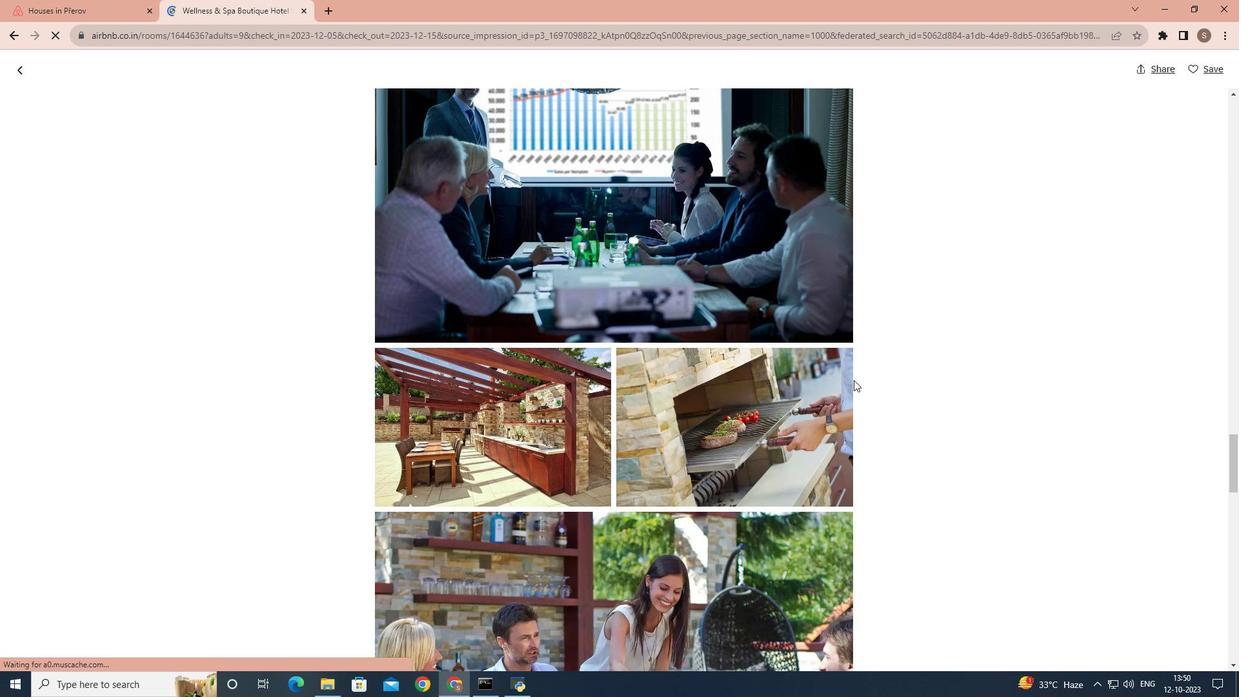 
Action: Mouse scrolled (853, 379) with delta (0, 0)
Screenshot: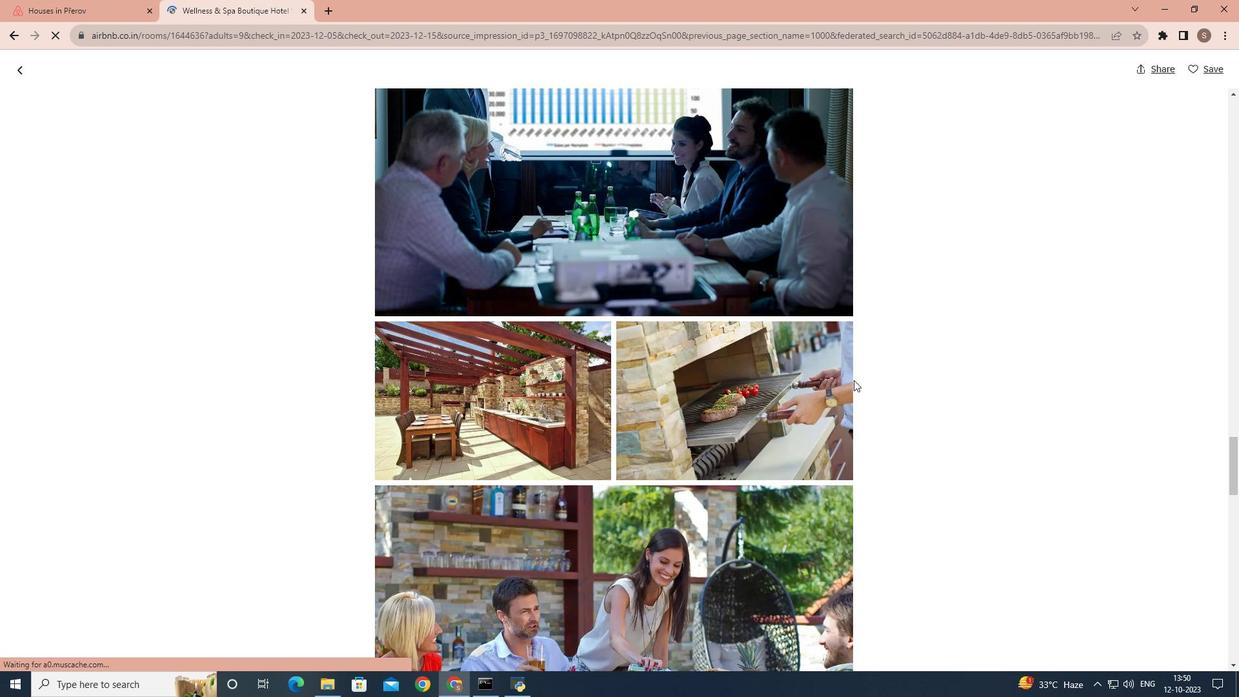 
Action: Mouse scrolled (853, 379) with delta (0, 0)
Screenshot: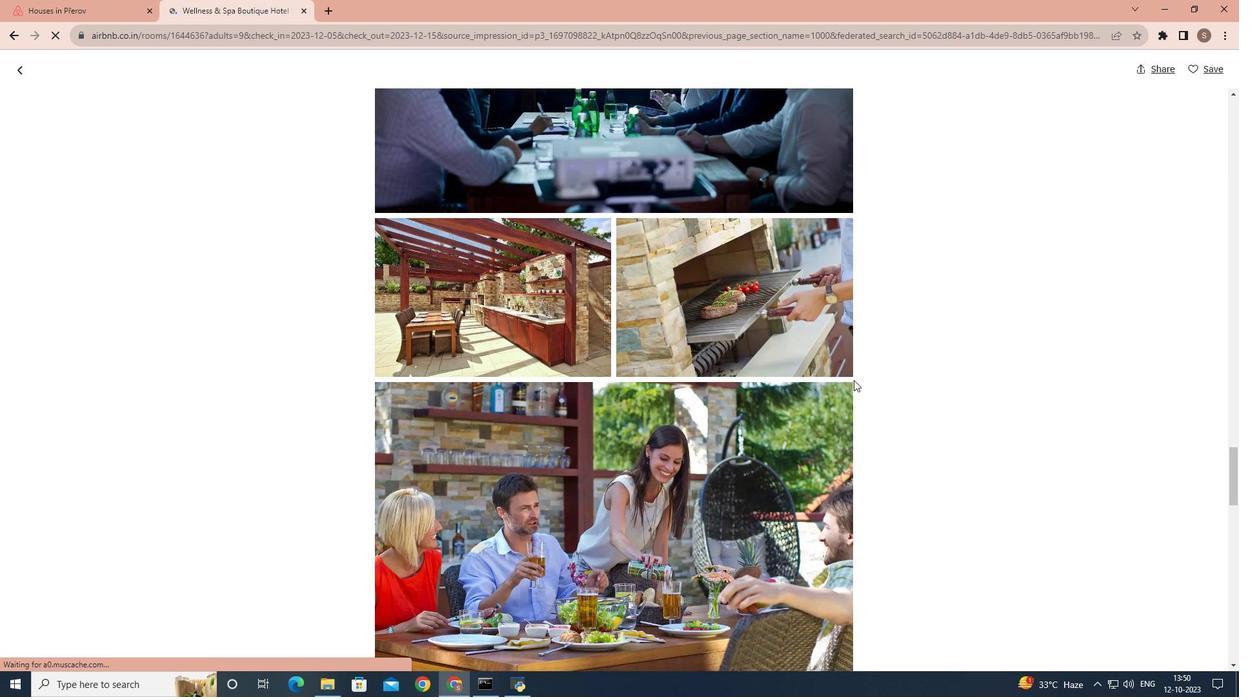 
Action: Mouse scrolled (853, 379) with delta (0, 0)
Screenshot: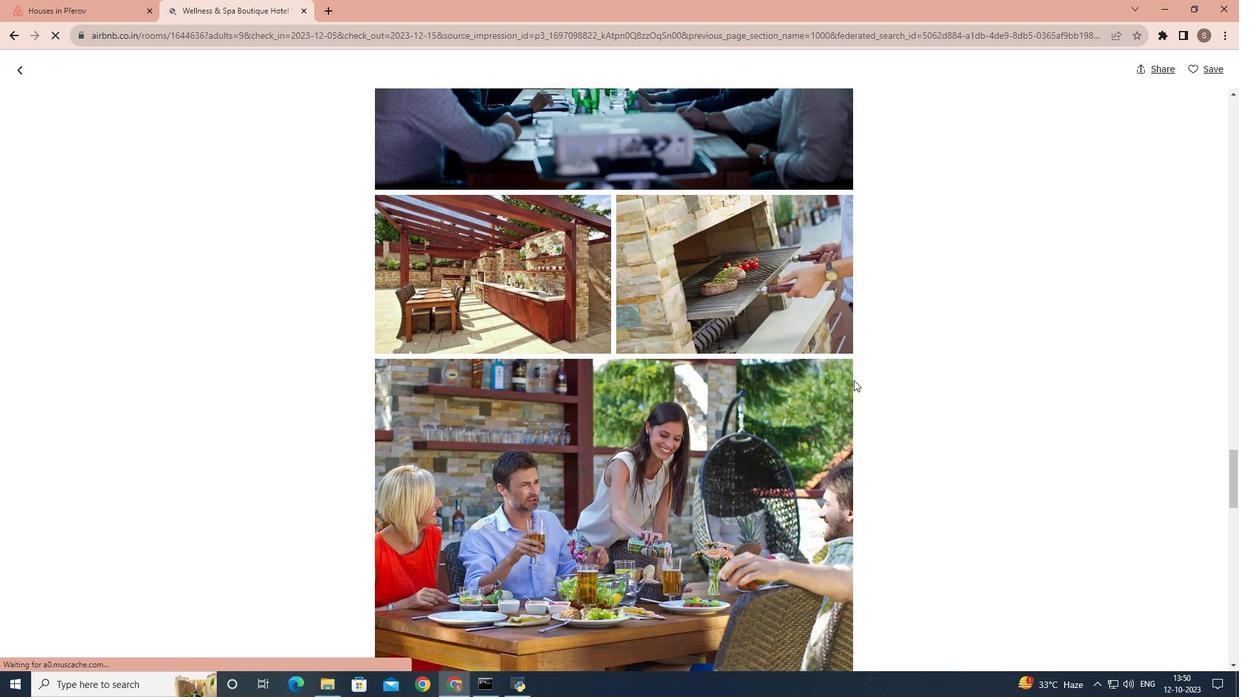 
Action: Mouse scrolled (853, 379) with delta (0, 0)
Screenshot: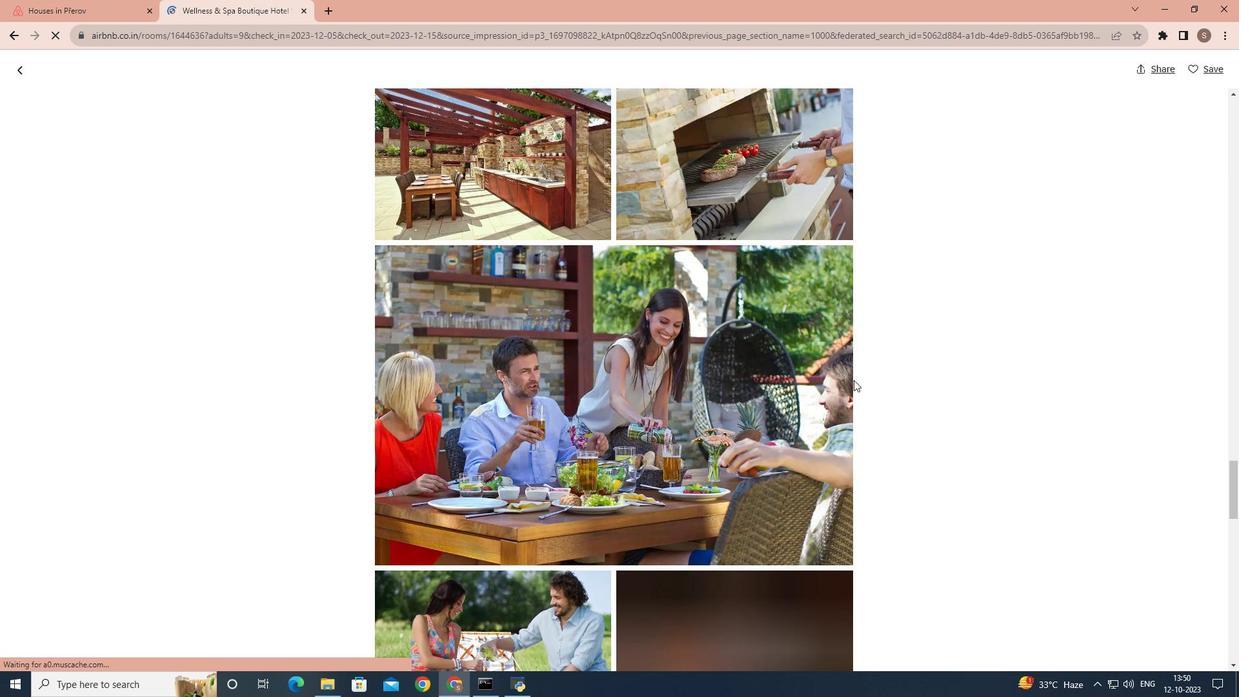 
Action: Mouse scrolled (853, 379) with delta (0, 0)
Screenshot: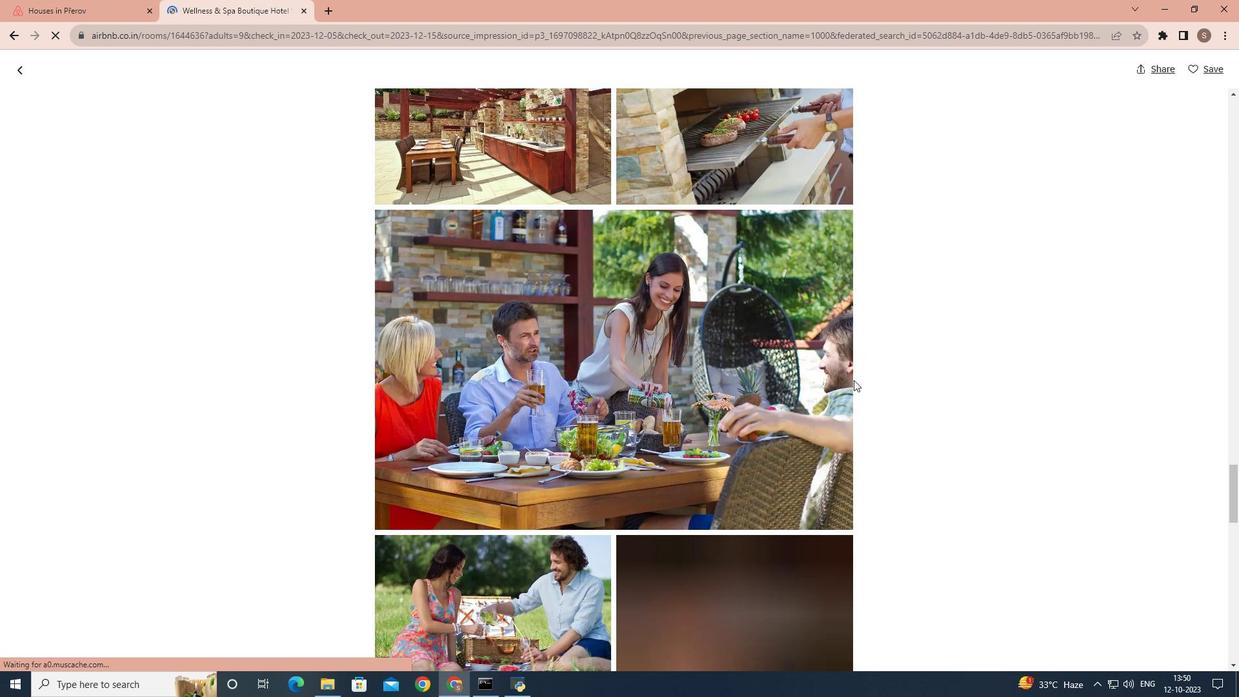 
Action: Mouse scrolled (853, 379) with delta (0, 0)
Screenshot: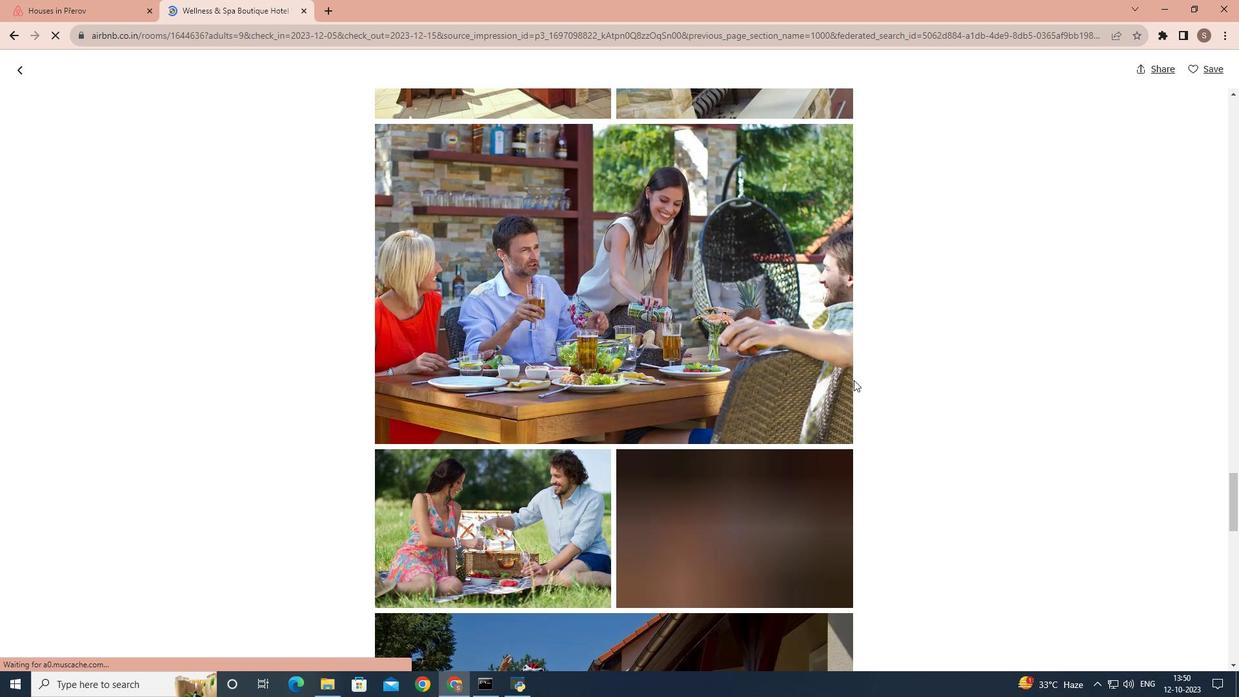 
Action: Mouse scrolled (853, 379) with delta (0, 0)
Screenshot: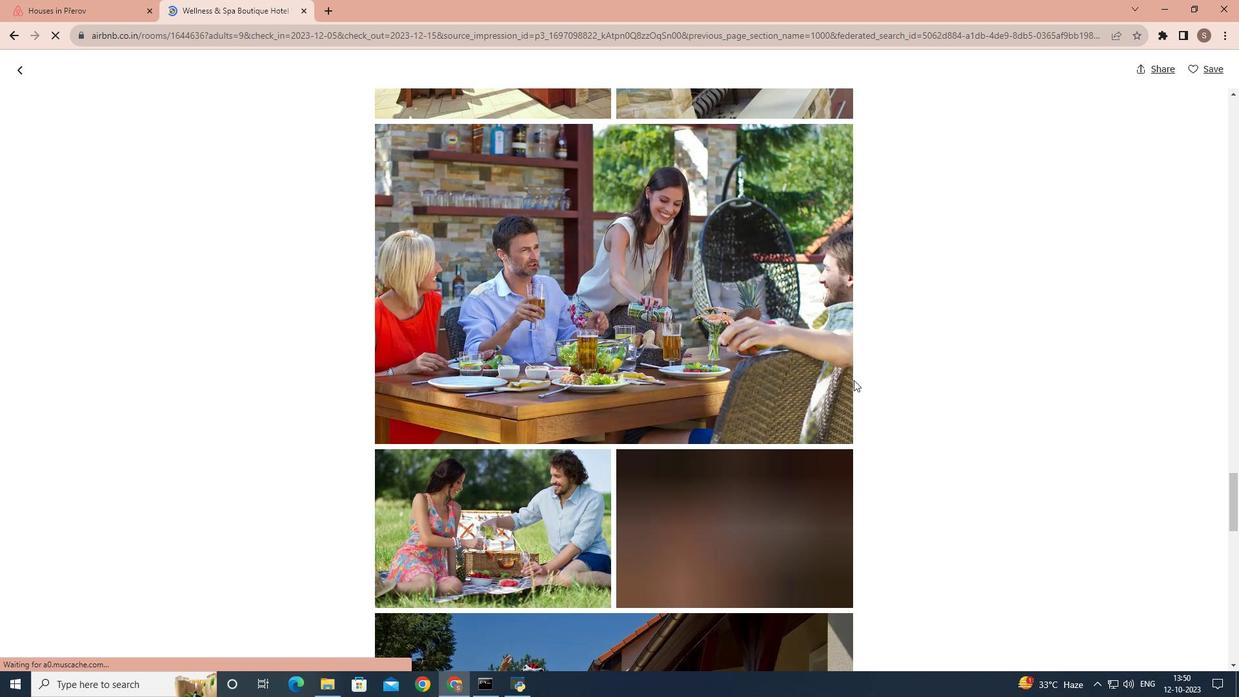 
Action: Mouse scrolled (853, 379) with delta (0, 0)
Screenshot: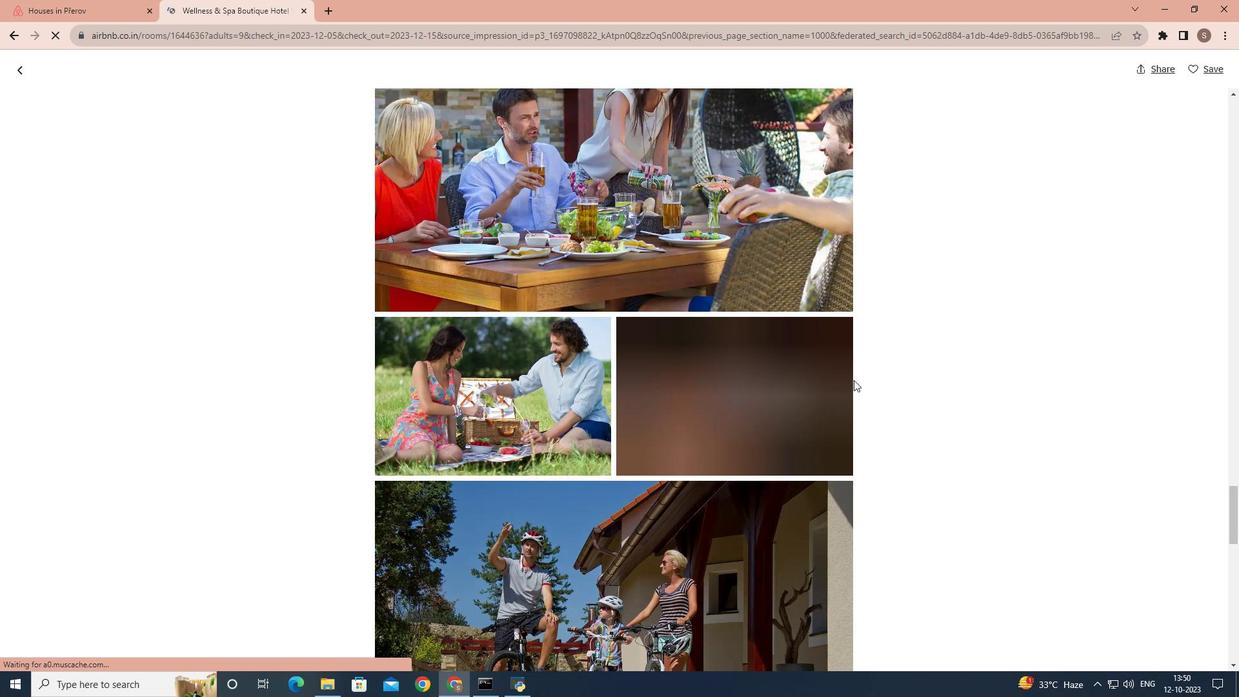 
Action: Mouse scrolled (853, 379) with delta (0, 0)
Screenshot: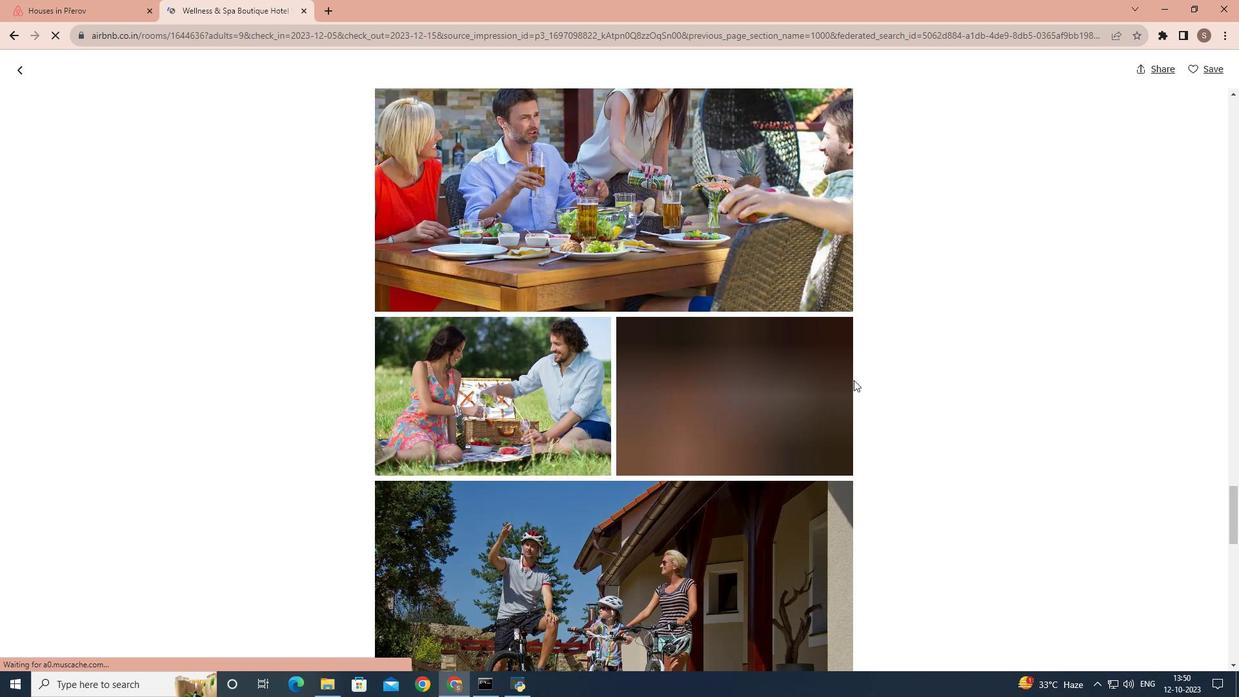 
Action: Mouse scrolled (853, 379) with delta (0, 0)
Screenshot: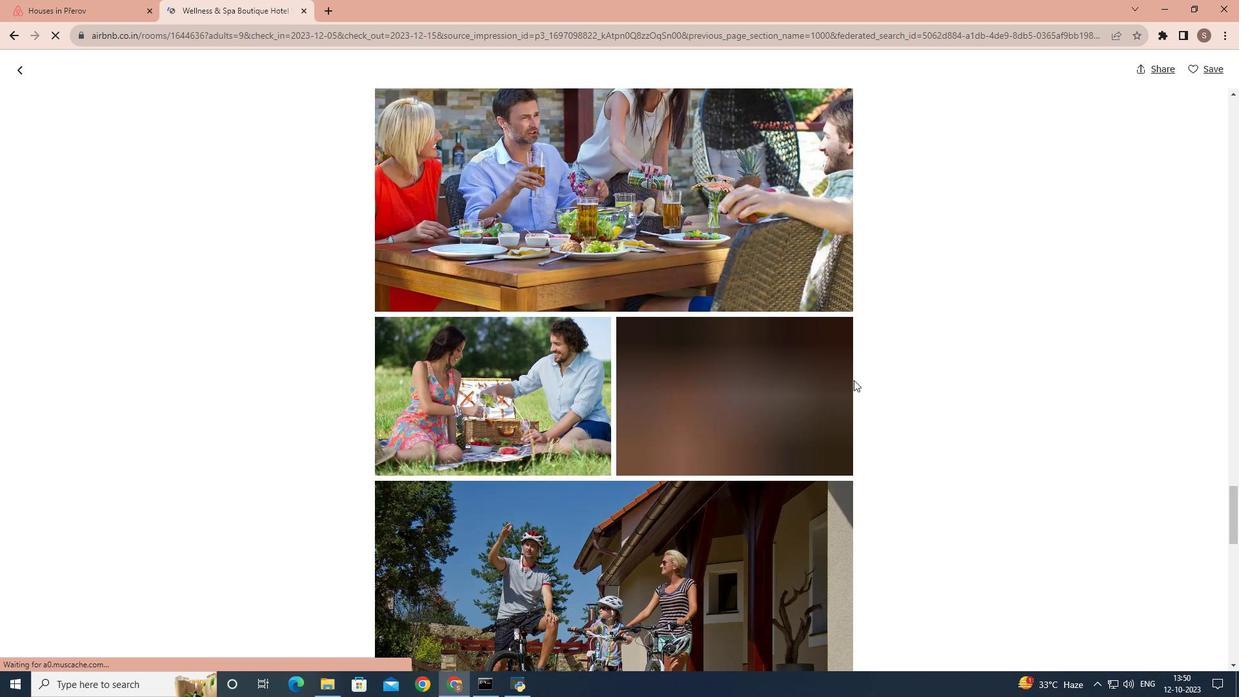 
Action: Mouse scrolled (853, 379) with delta (0, 0)
Screenshot: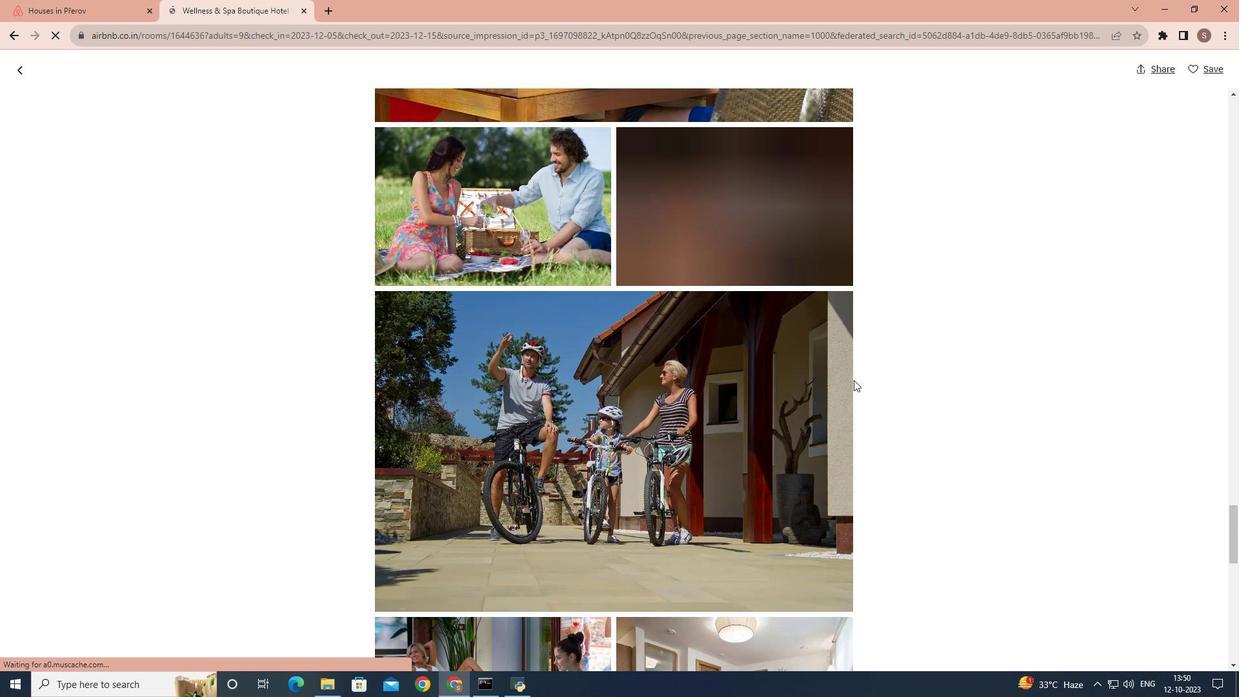
Action: Mouse scrolled (853, 379) with delta (0, 0)
Screenshot: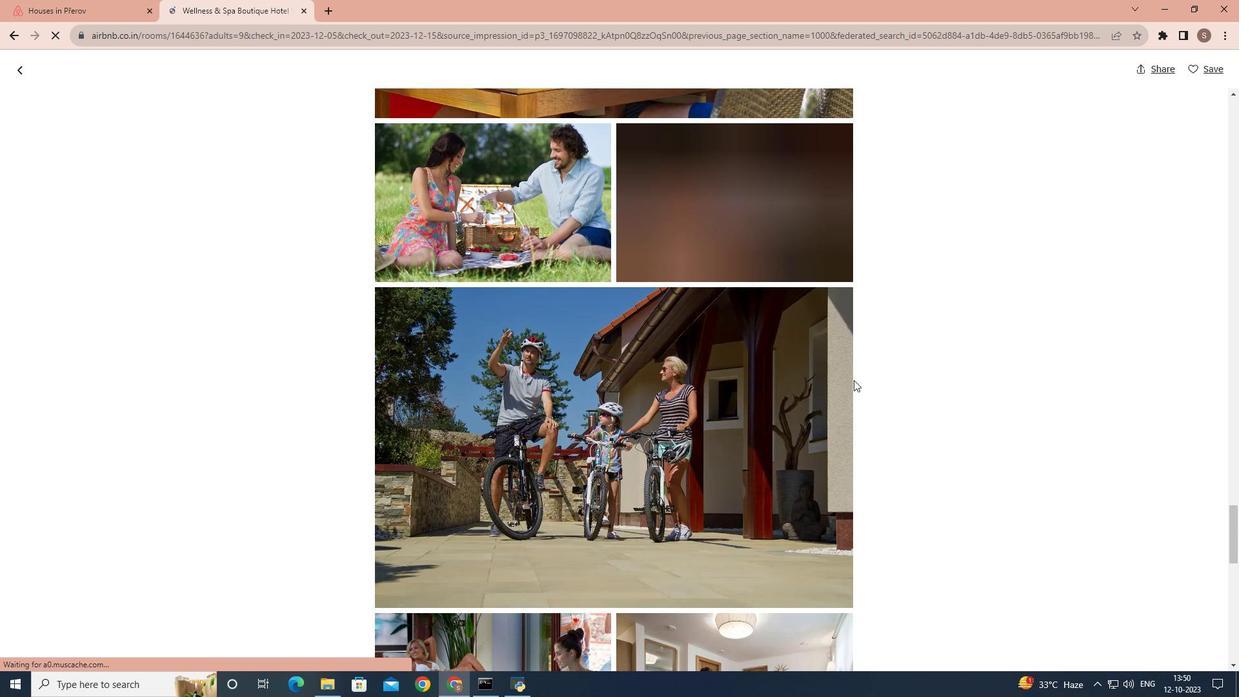 
Action: Mouse scrolled (853, 379) with delta (0, 0)
Screenshot: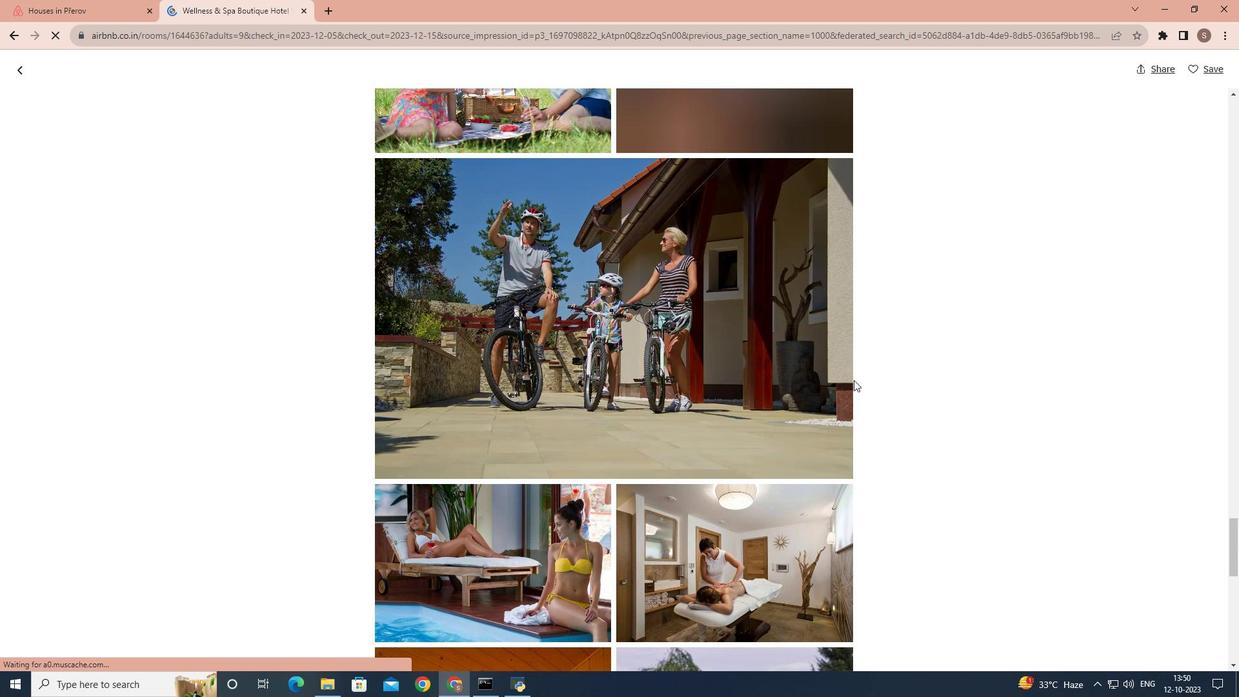 
Action: Mouse scrolled (853, 379) with delta (0, 0)
Screenshot: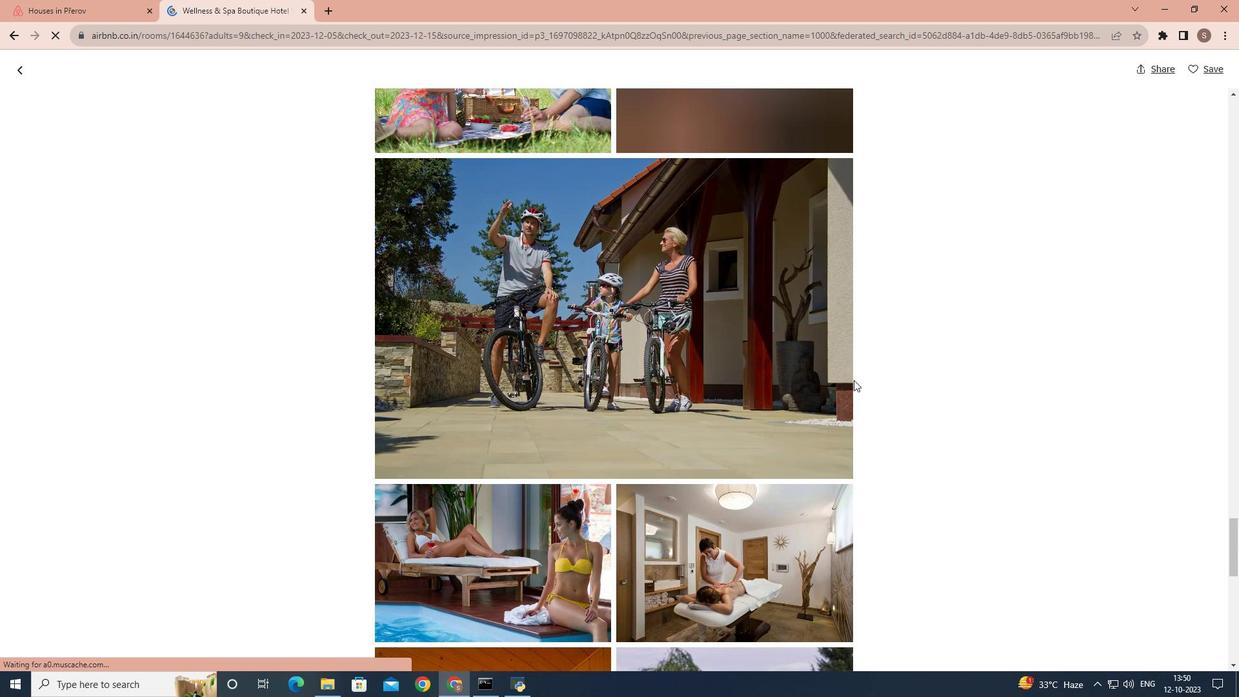 
Action: Mouse scrolled (853, 379) with delta (0, 0)
Screenshot: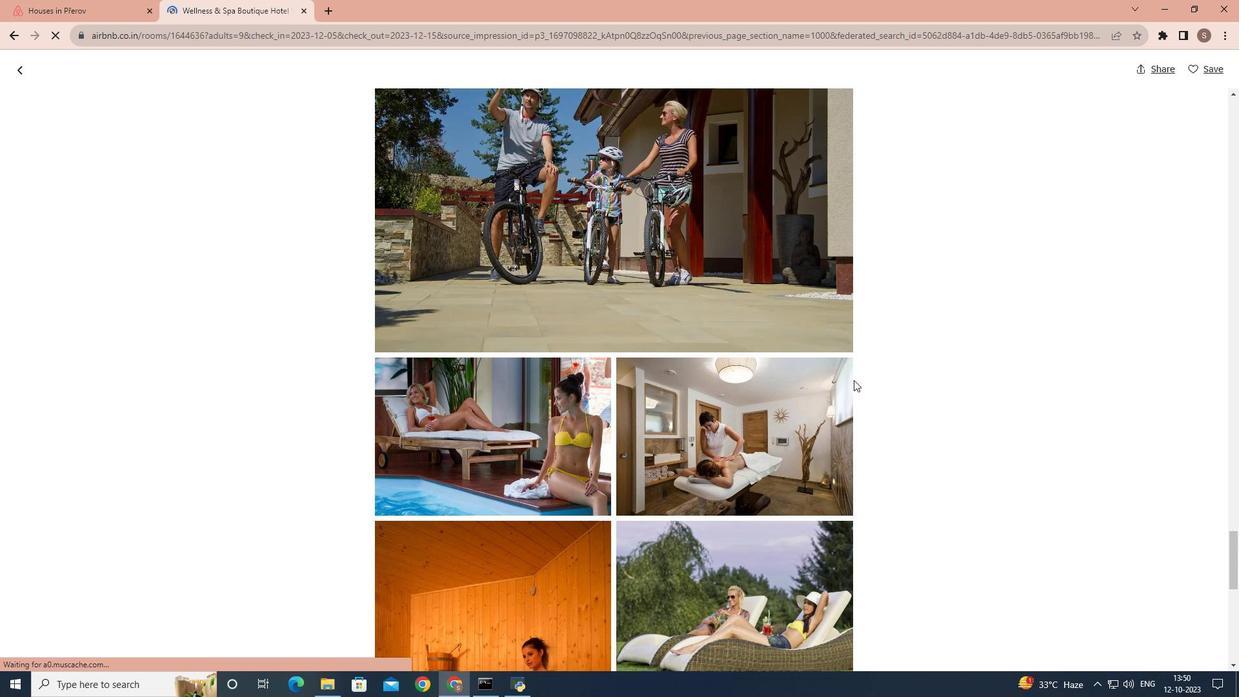 
Action: Mouse scrolled (853, 379) with delta (0, 0)
Screenshot: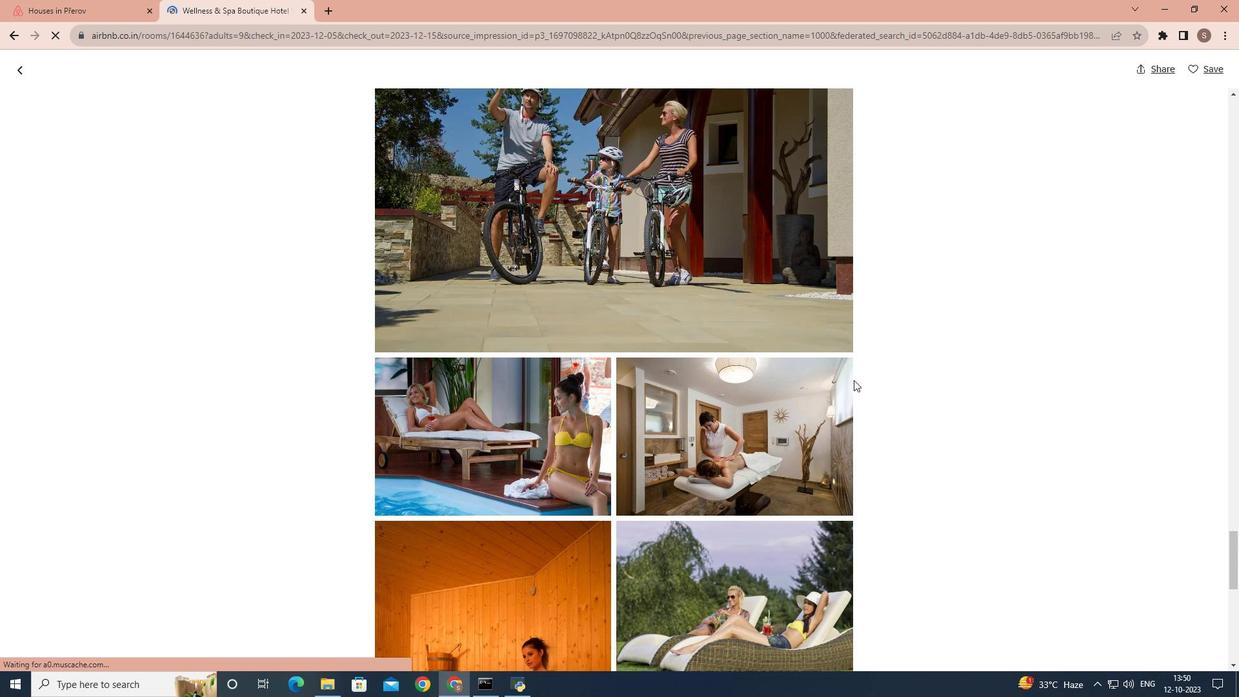 
Action: Mouse scrolled (853, 379) with delta (0, 0)
Screenshot: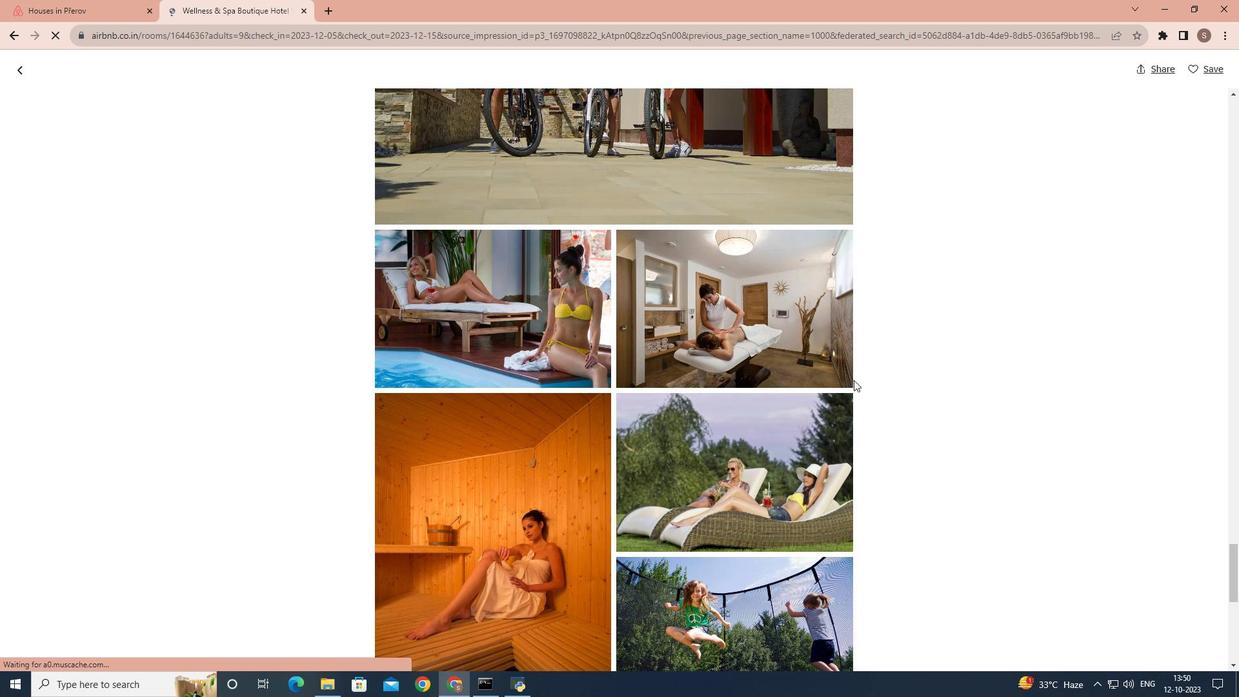 
Action: Mouse scrolled (853, 379) with delta (0, 0)
Screenshot: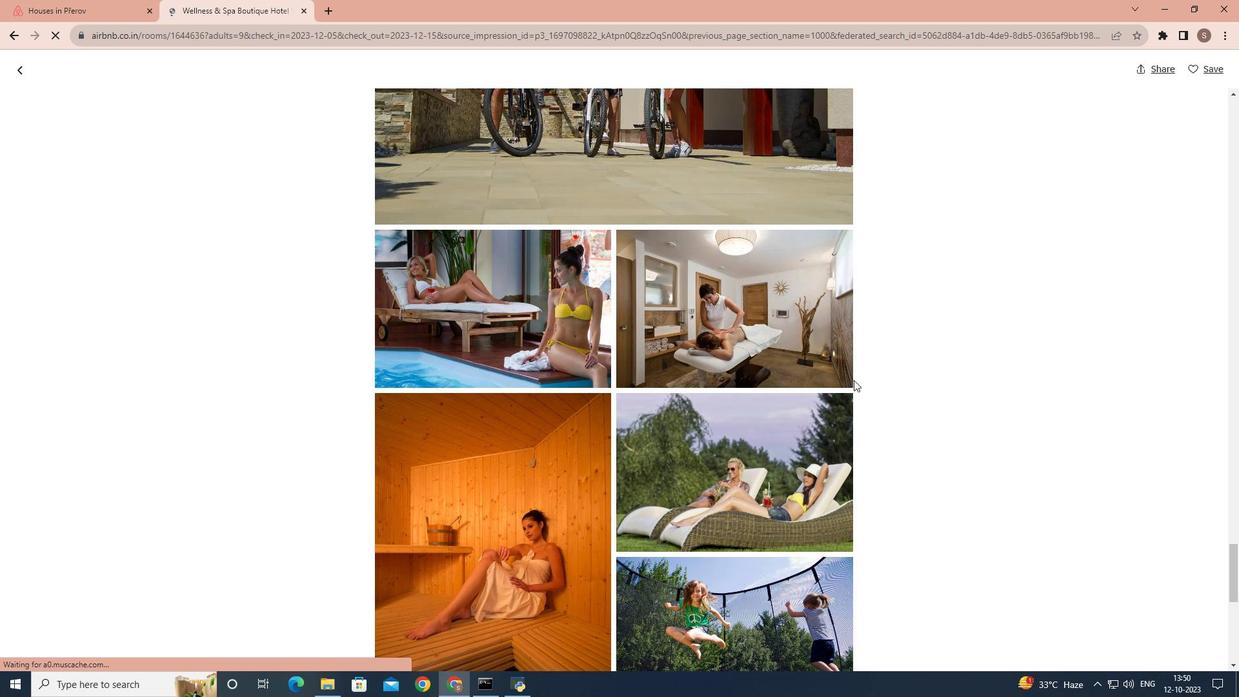 
Action: Mouse scrolled (853, 379) with delta (0, 0)
Screenshot: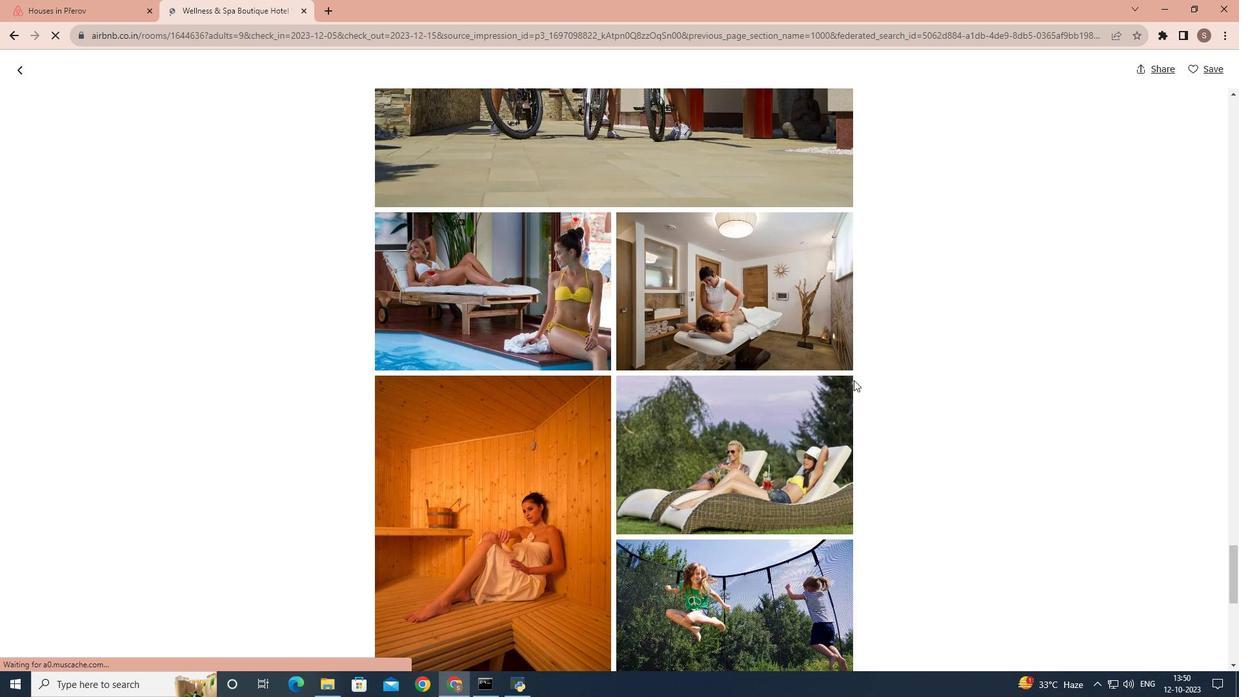 
Action: Mouse scrolled (853, 379) with delta (0, 0)
Screenshot: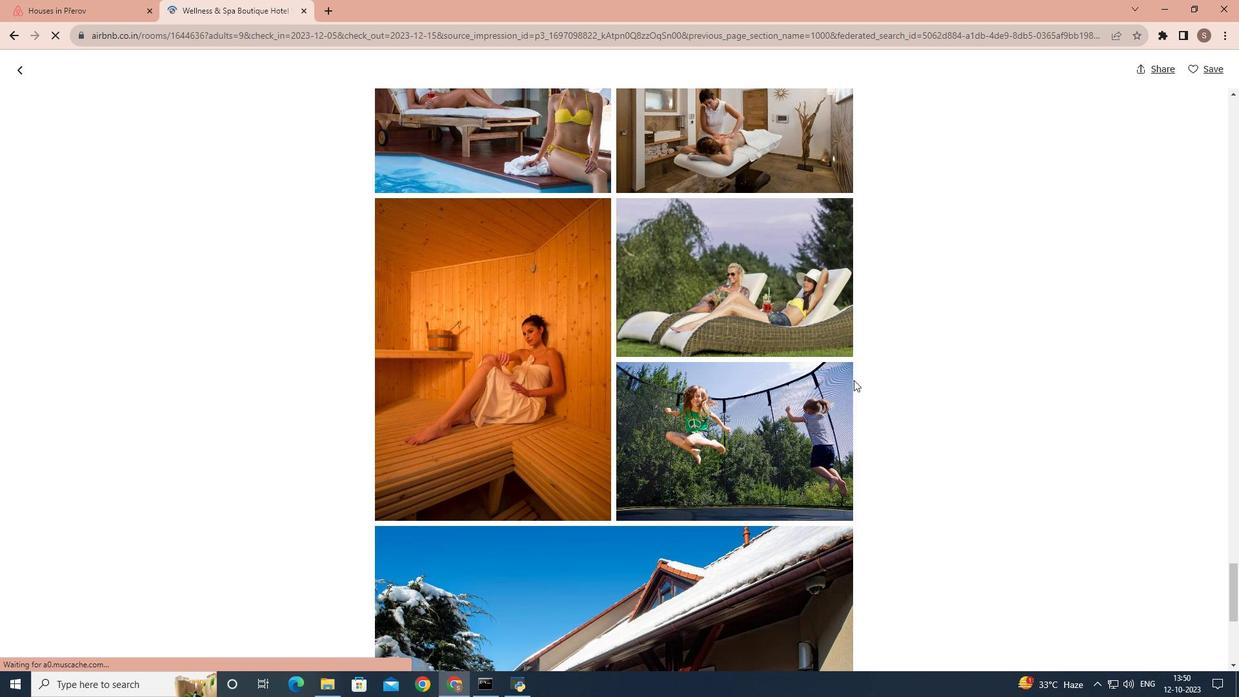
Action: Mouse scrolled (853, 379) with delta (0, 0)
Screenshot: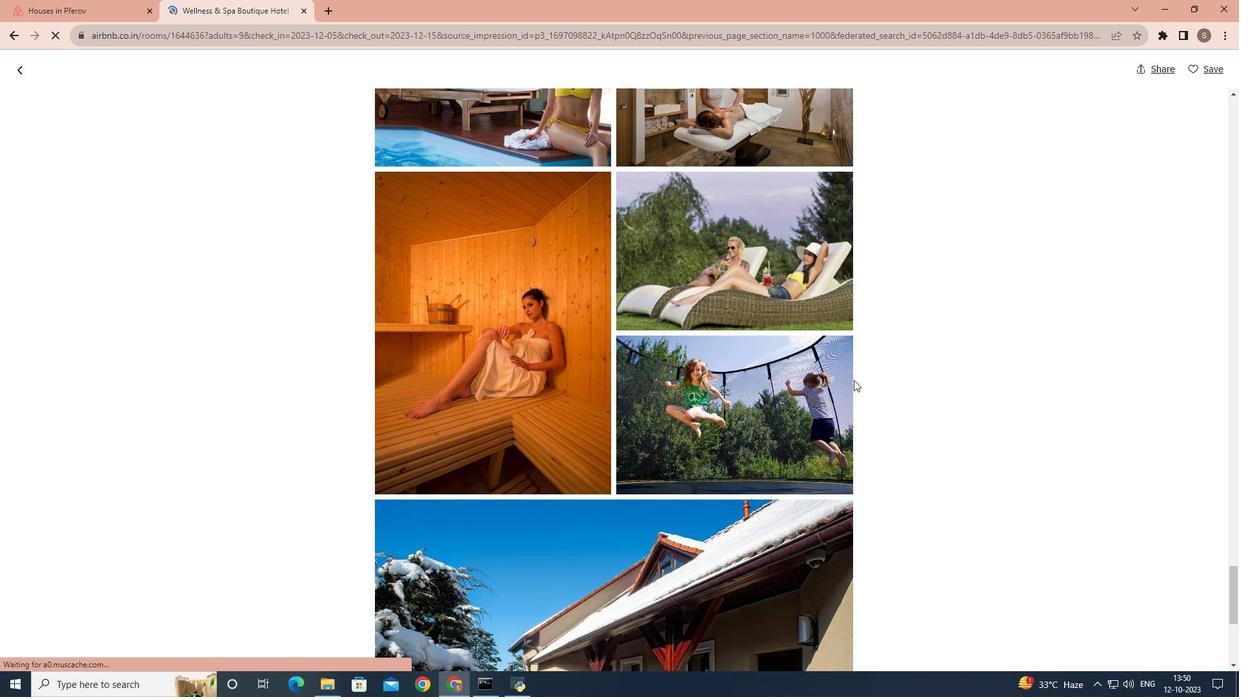 
Action: Mouse scrolled (853, 379) with delta (0, 0)
Screenshot: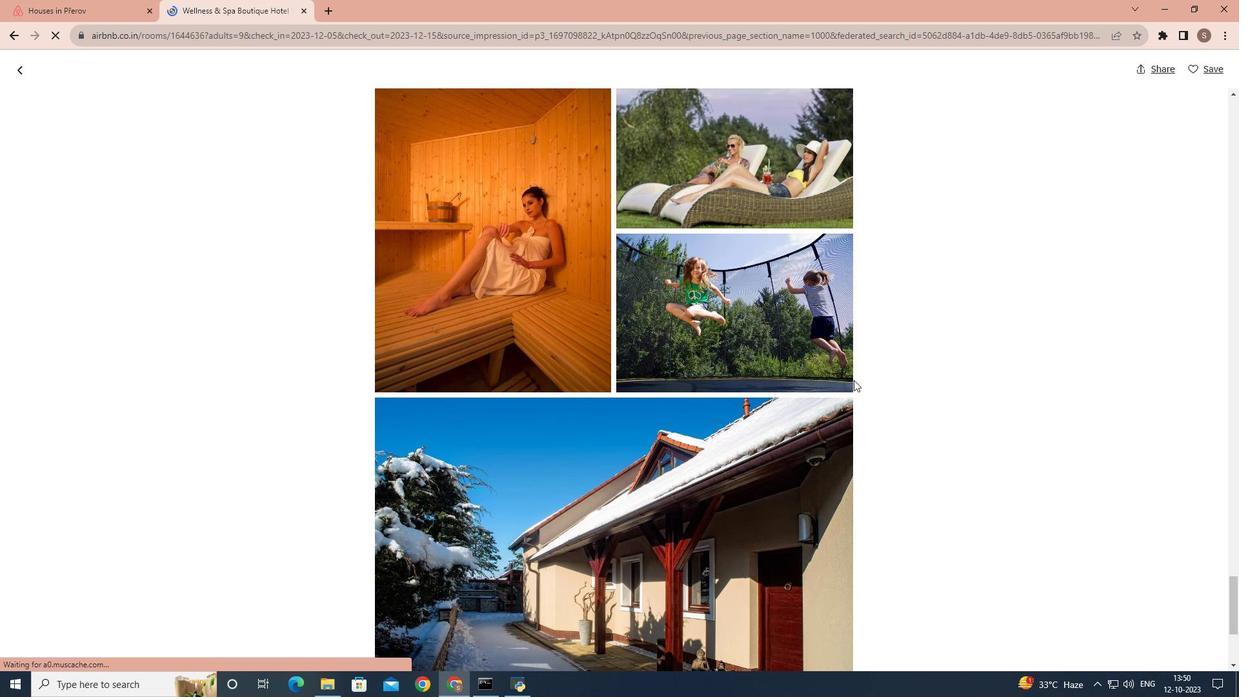 
Action: Mouse scrolled (853, 379) with delta (0, 0)
Screenshot: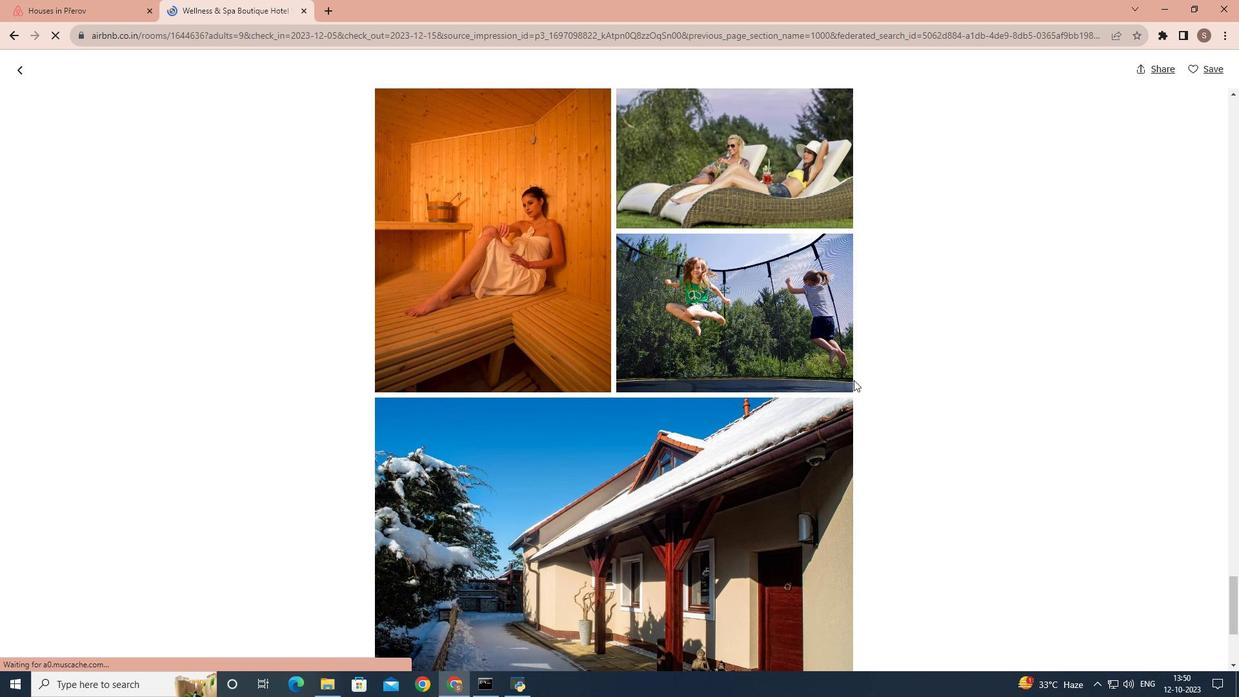 
Action: Mouse scrolled (853, 379) with delta (0, 0)
Screenshot: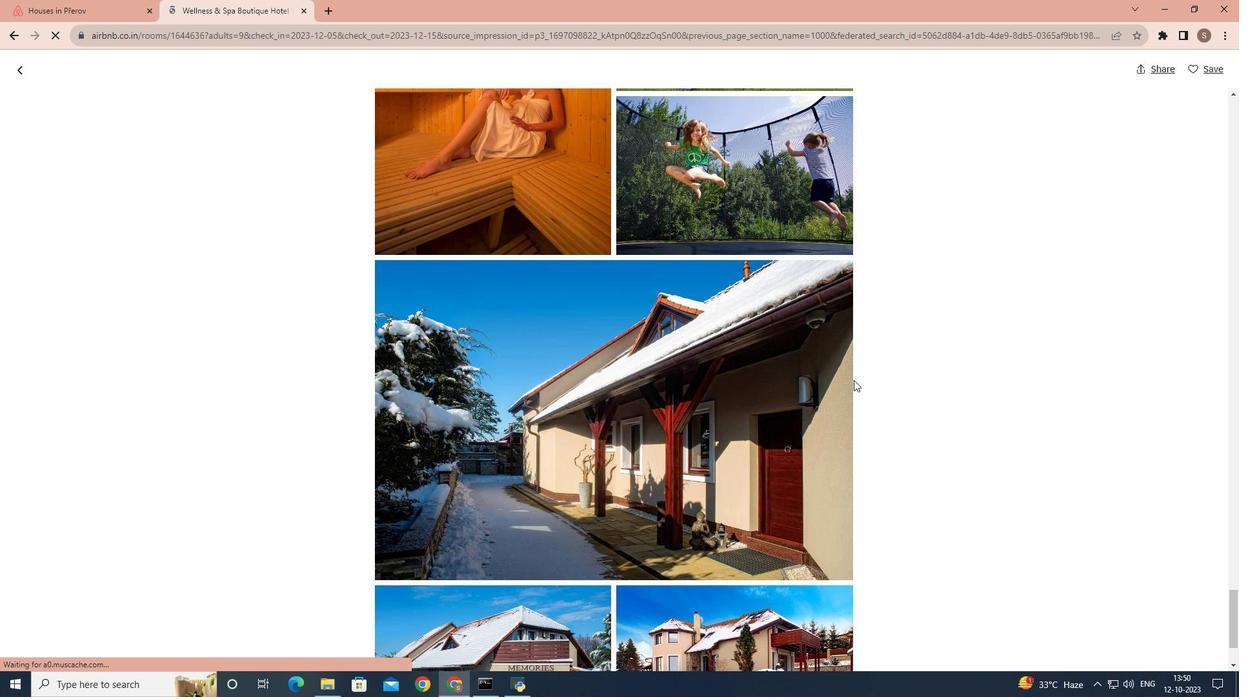 
Action: Mouse scrolled (853, 379) with delta (0, 0)
Screenshot: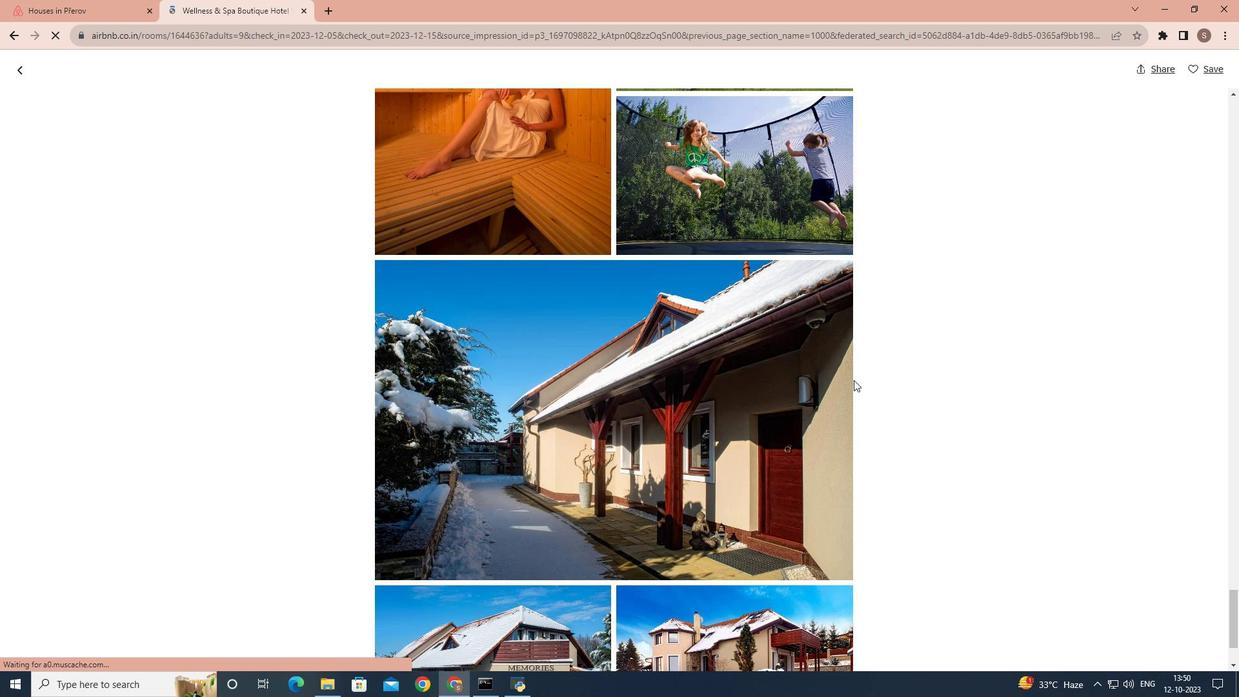 
Action: Mouse scrolled (853, 379) with delta (0, 0)
Screenshot: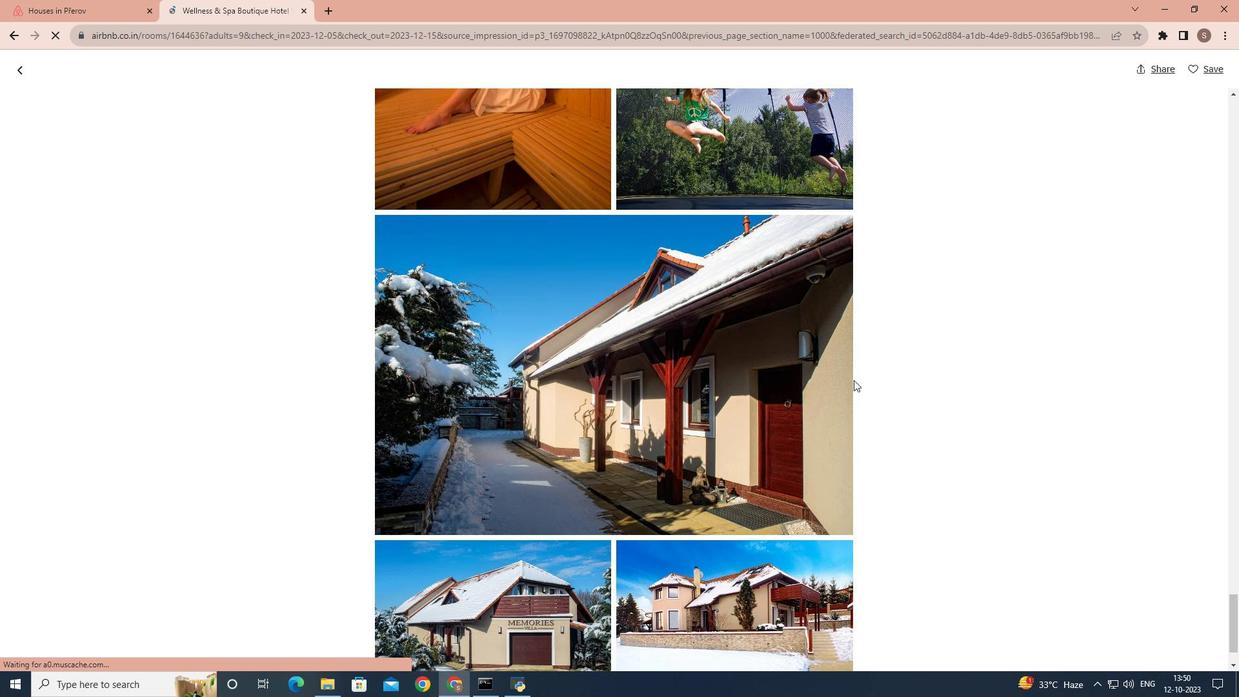 
Action: Mouse scrolled (853, 379) with delta (0, 0)
Screenshot: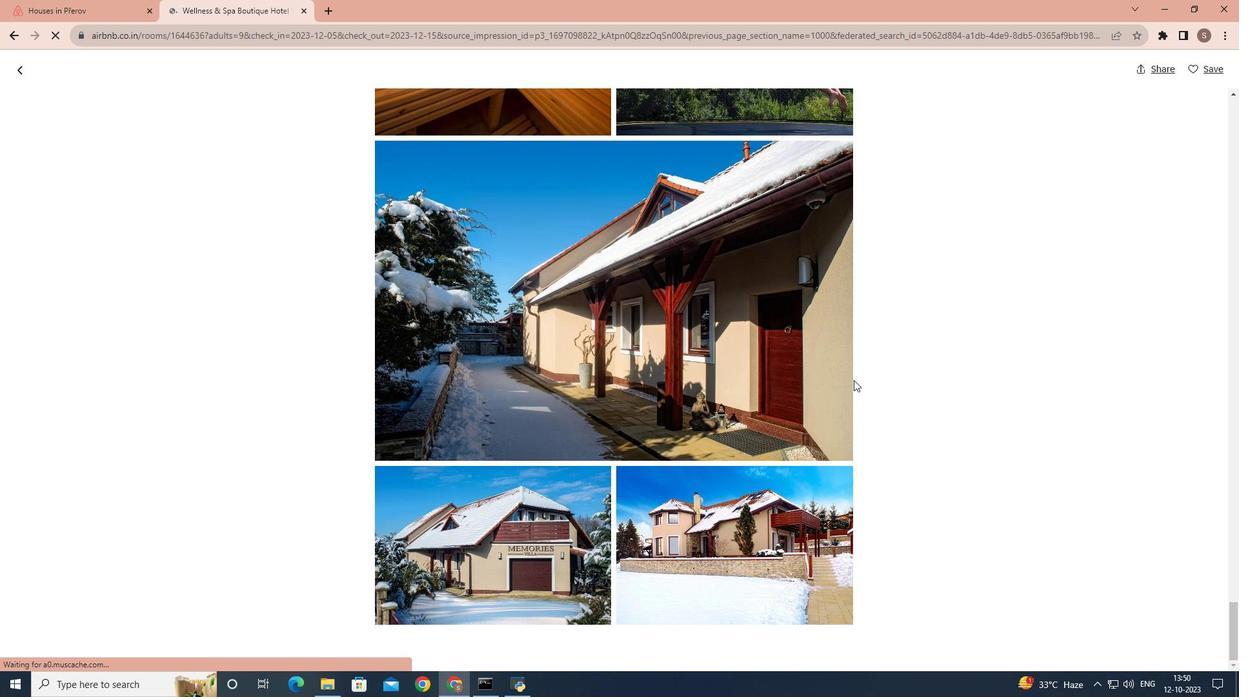 
Action: Mouse scrolled (853, 379) with delta (0, 0)
Screenshot: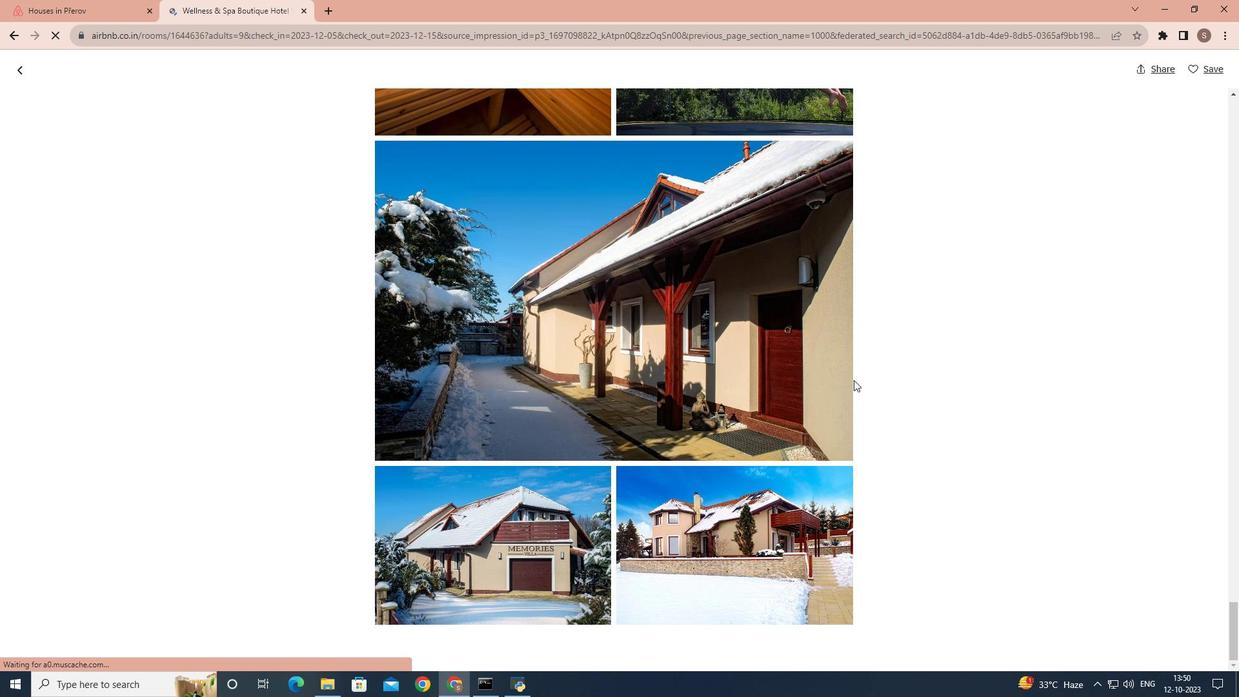 
Action: Mouse scrolled (853, 379) with delta (0, 0)
Screenshot: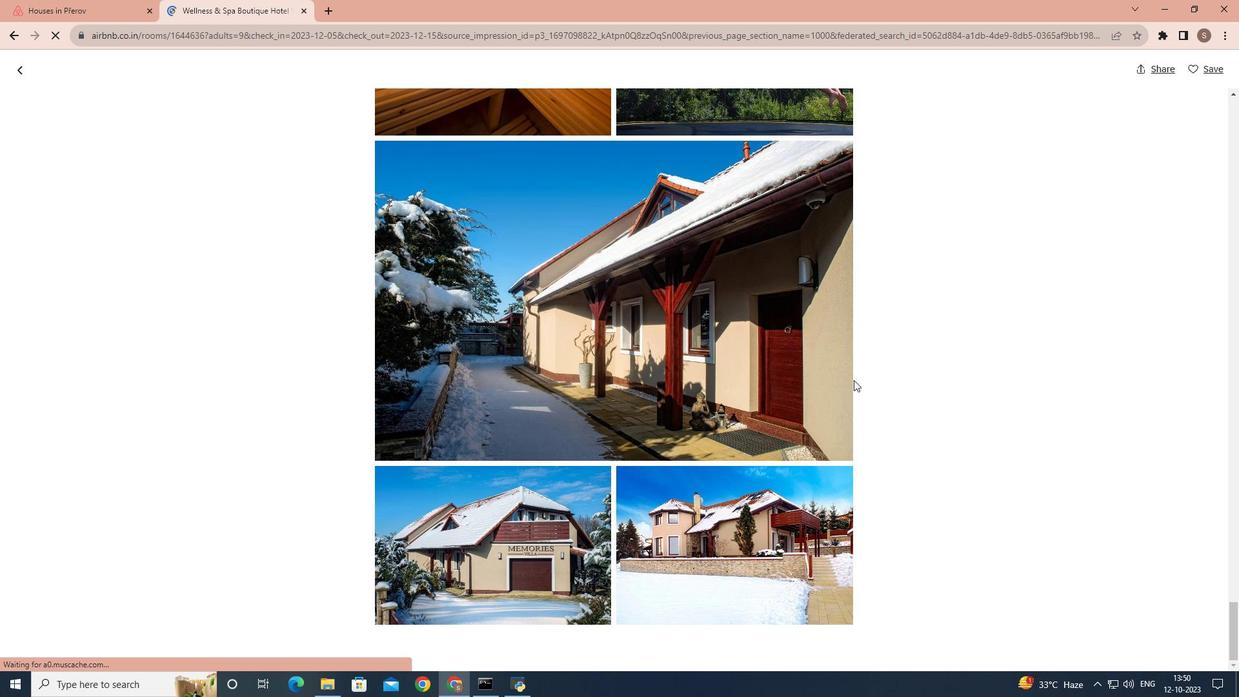 
Action: Mouse scrolled (853, 379) with delta (0, 0)
Screenshot: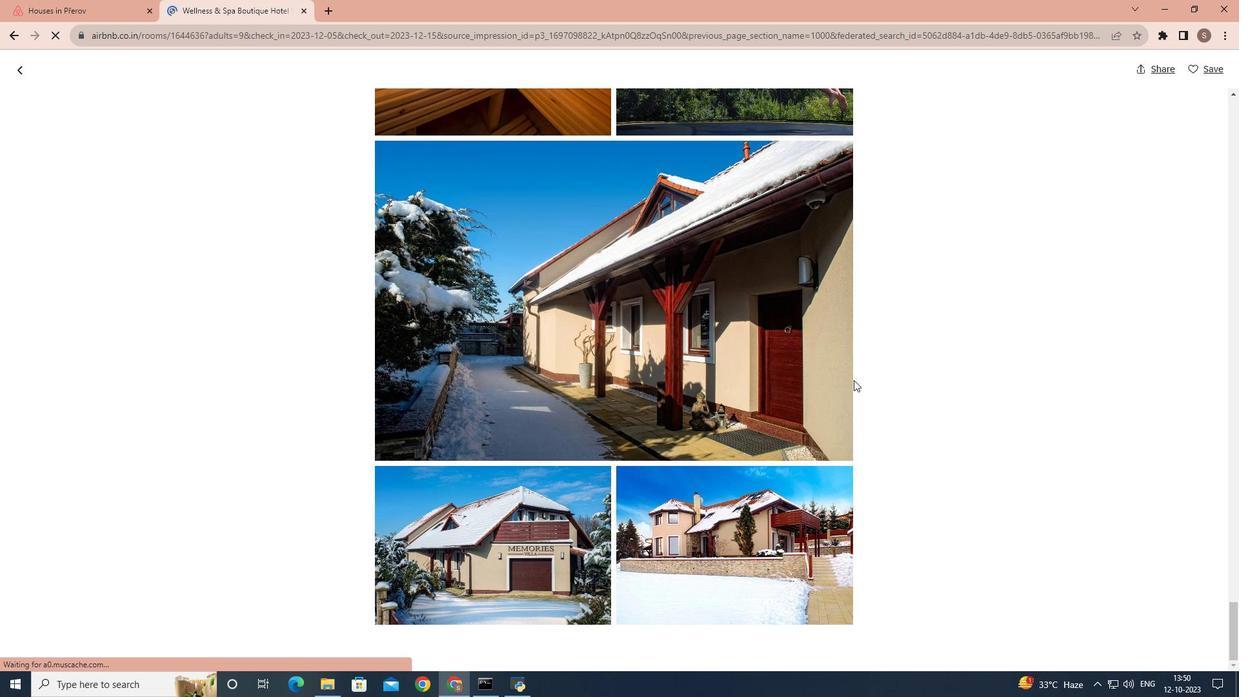 
Action: Mouse moved to (14, 71)
Screenshot: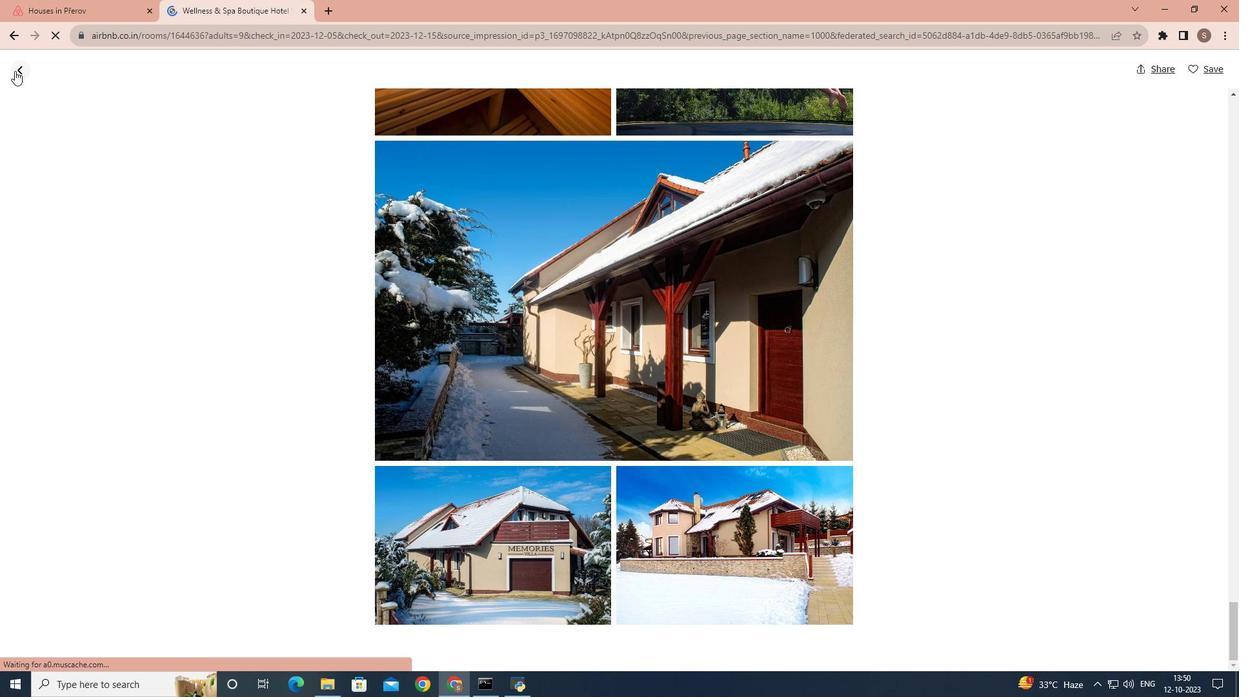 
Action: Mouse pressed left at (14, 71)
Screenshot: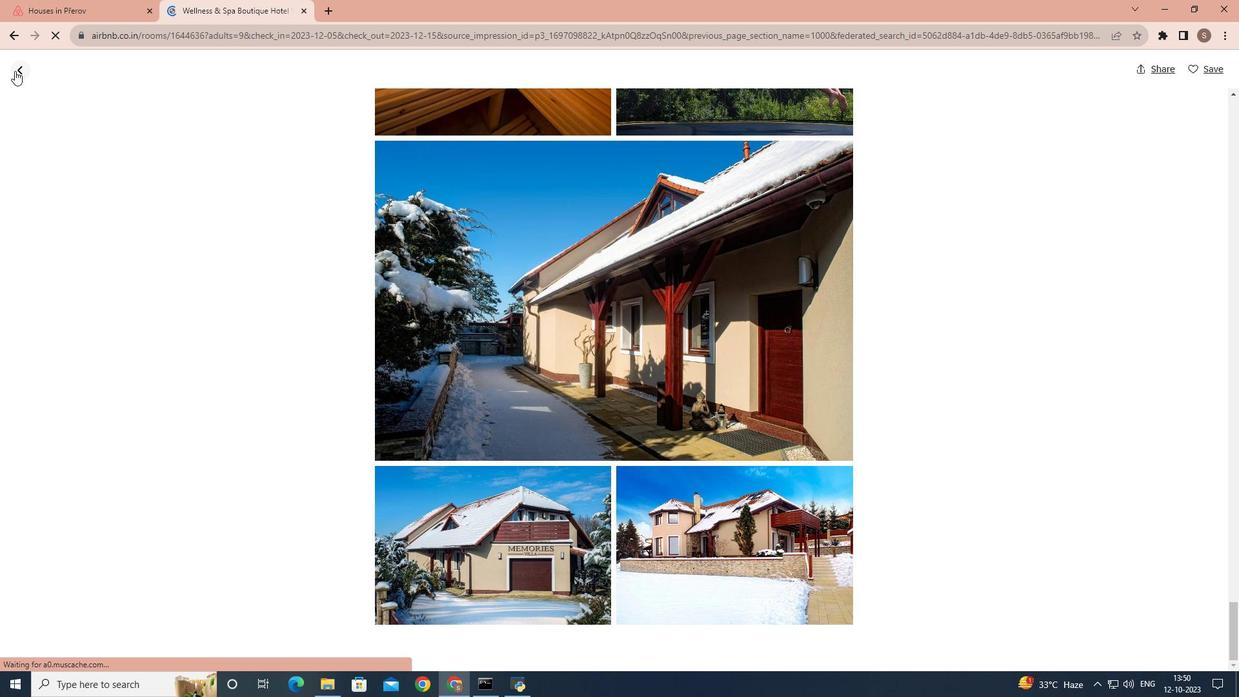 
Action: Mouse moved to (443, 330)
Screenshot: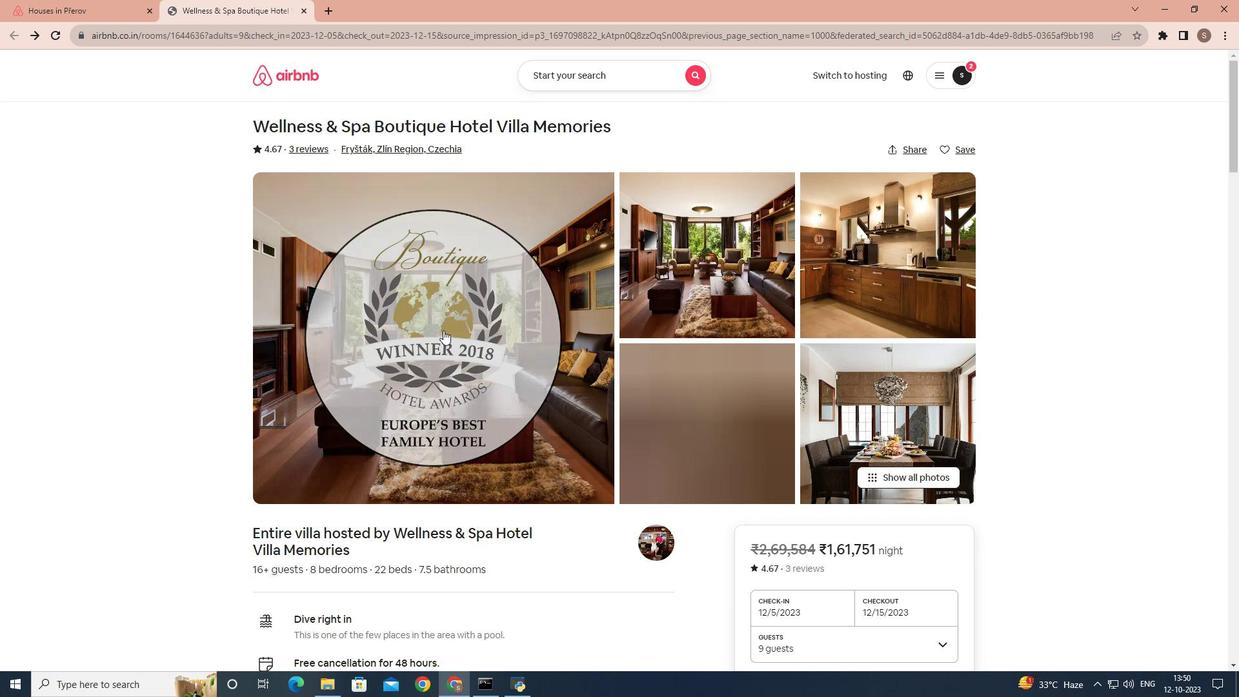 
Action: Mouse scrolled (443, 329) with delta (0, 0)
Screenshot: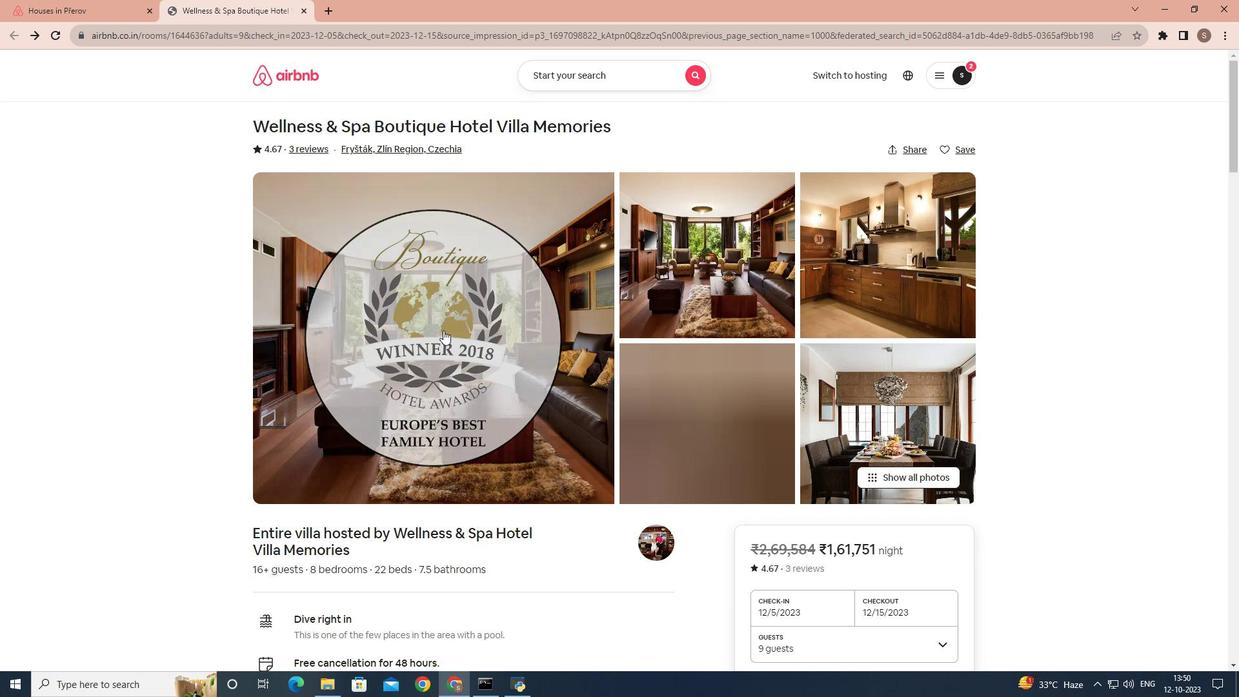 
Action: Mouse scrolled (443, 329) with delta (0, 0)
Screenshot: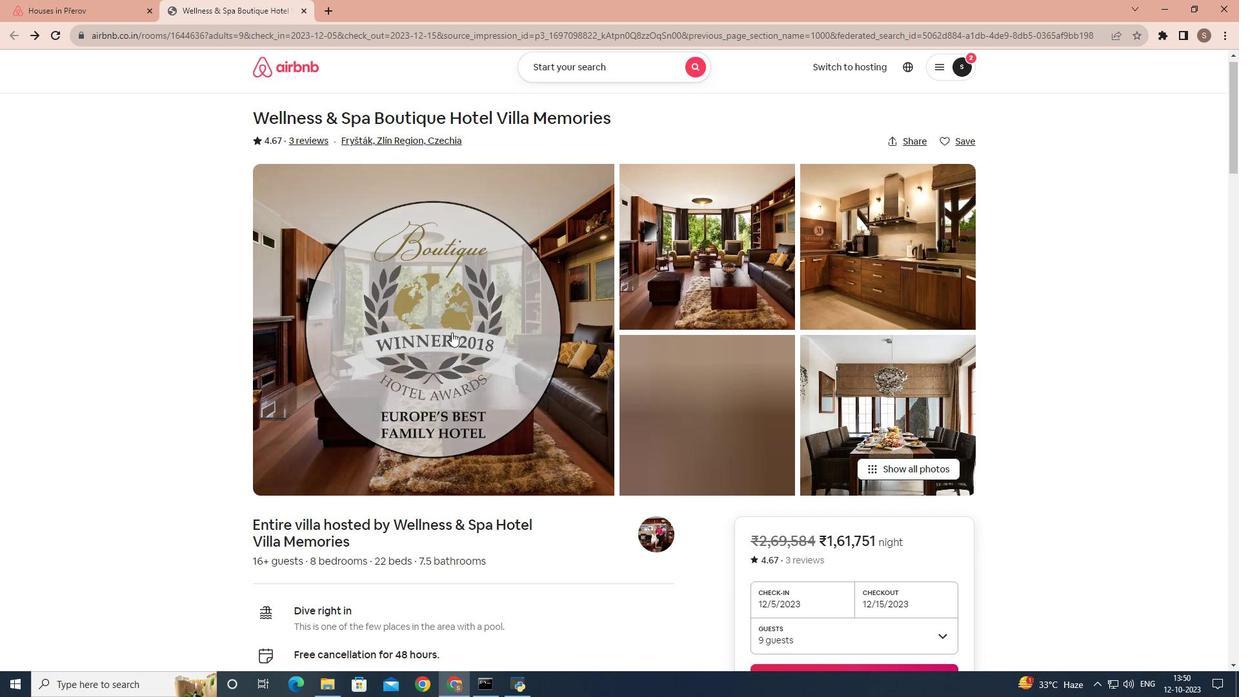 
Action: Mouse moved to (446, 330)
Screenshot: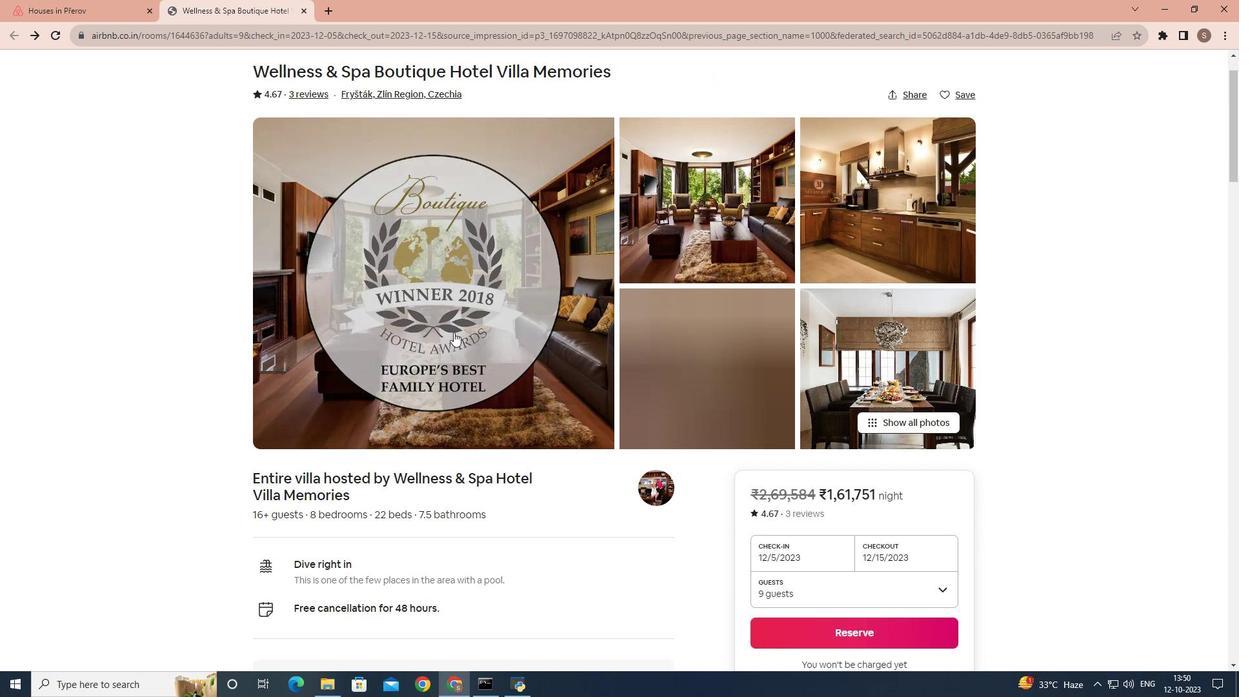 
Action: Mouse scrolled (446, 329) with delta (0, 0)
Screenshot: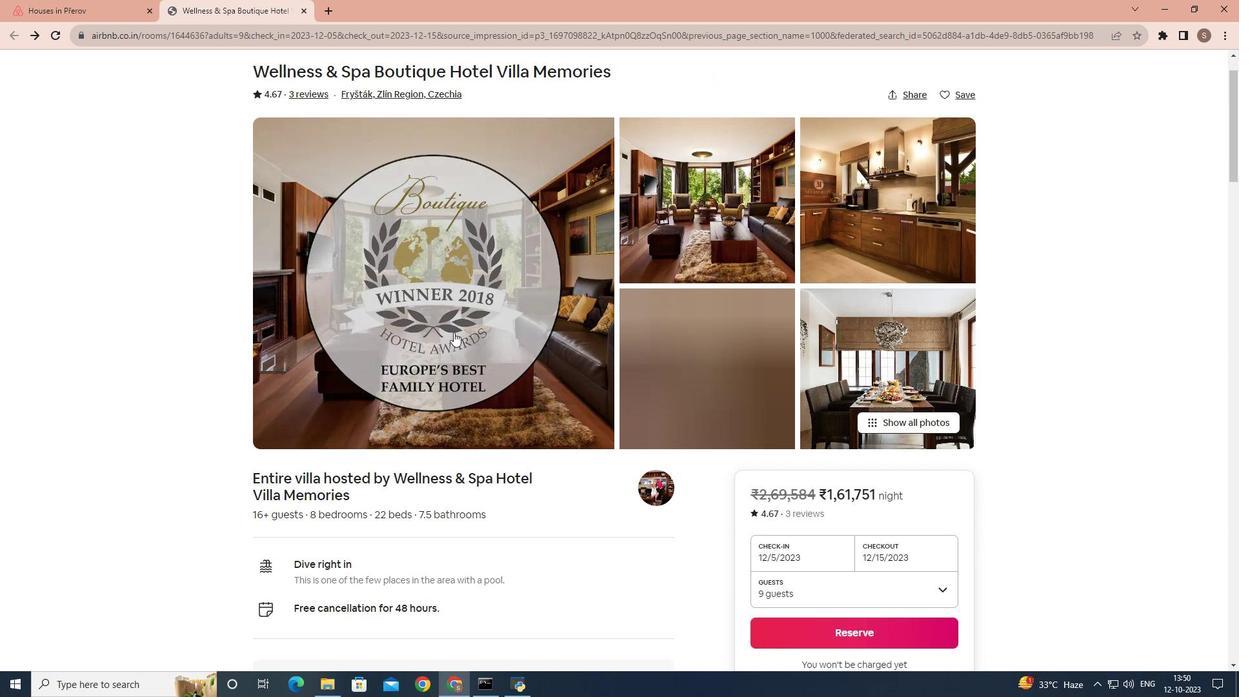 
Action: Mouse moved to (453, 332)
Screenshot: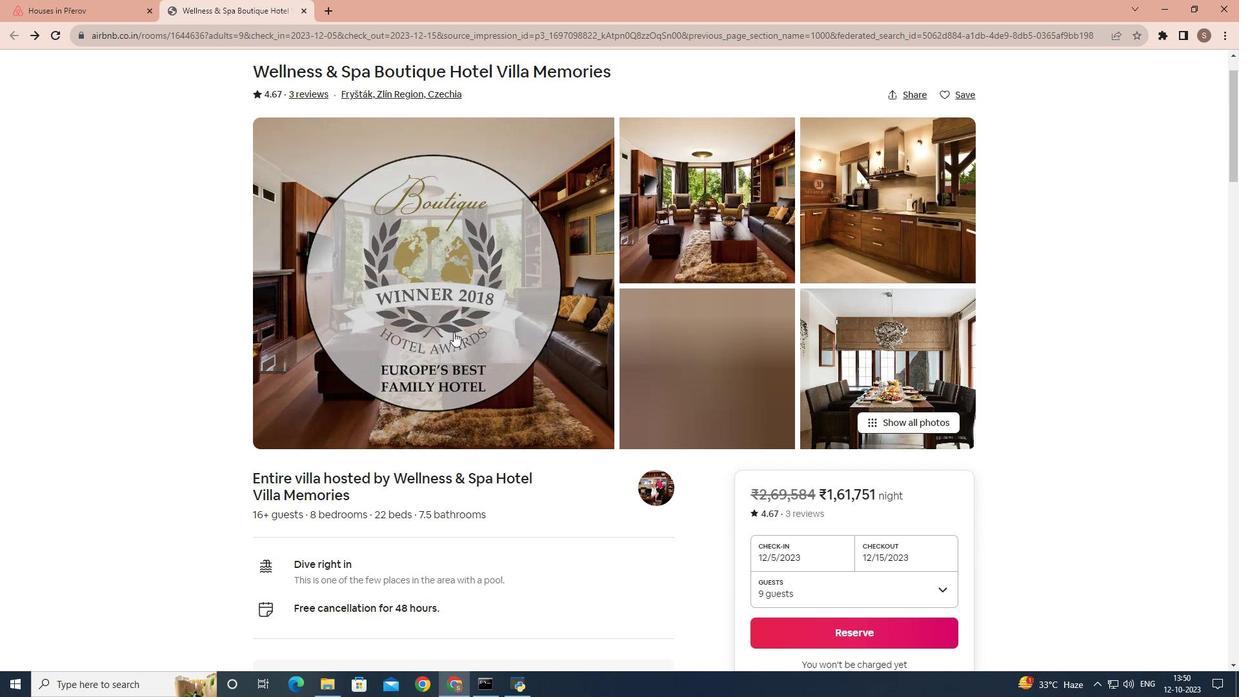 
Action: Mouse scrolled (453, 331) with delta (0, 0)
Screenshot: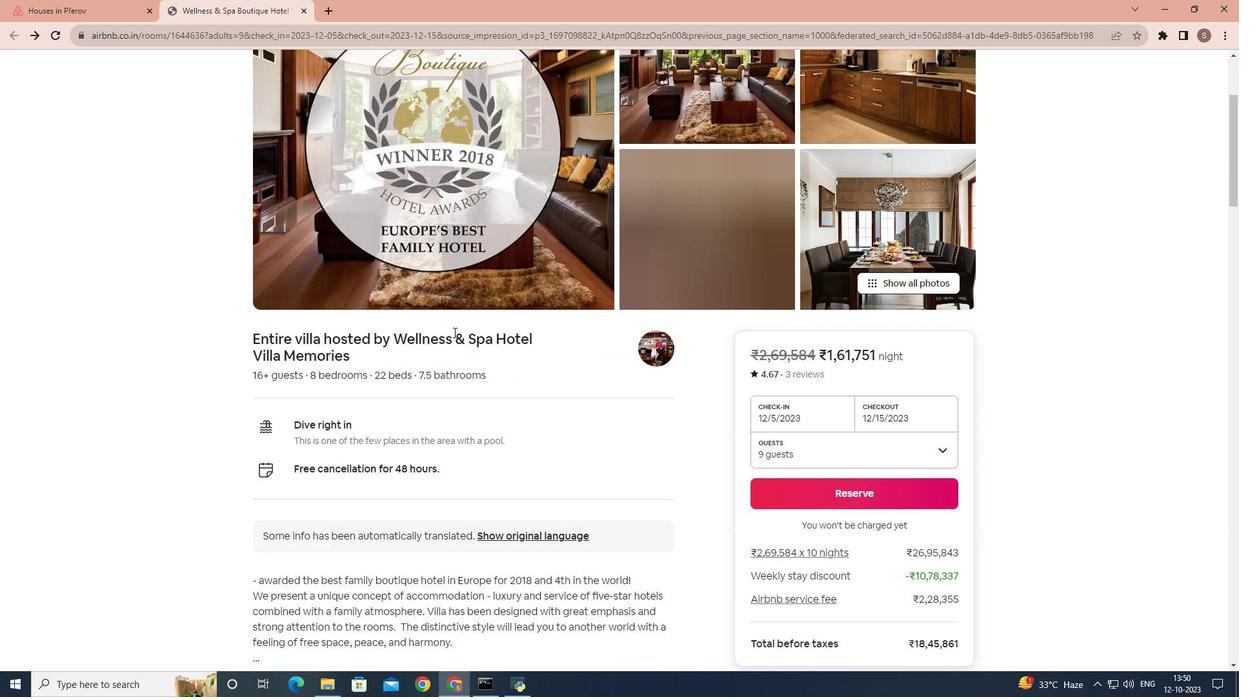 
Action: Mouse scrolled (453, 331) with delta (0, 0)
Screenshot: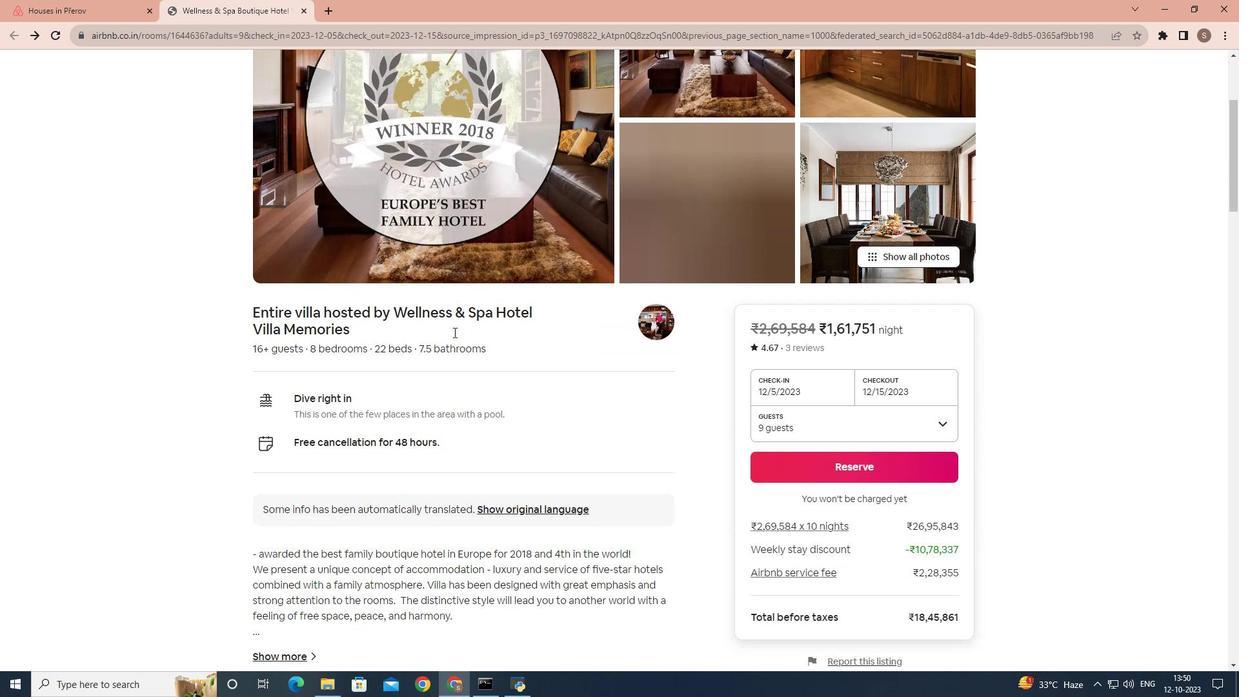 
Action: Mouse scrolled (453, 331) with delta (0, 0)
Screenshot: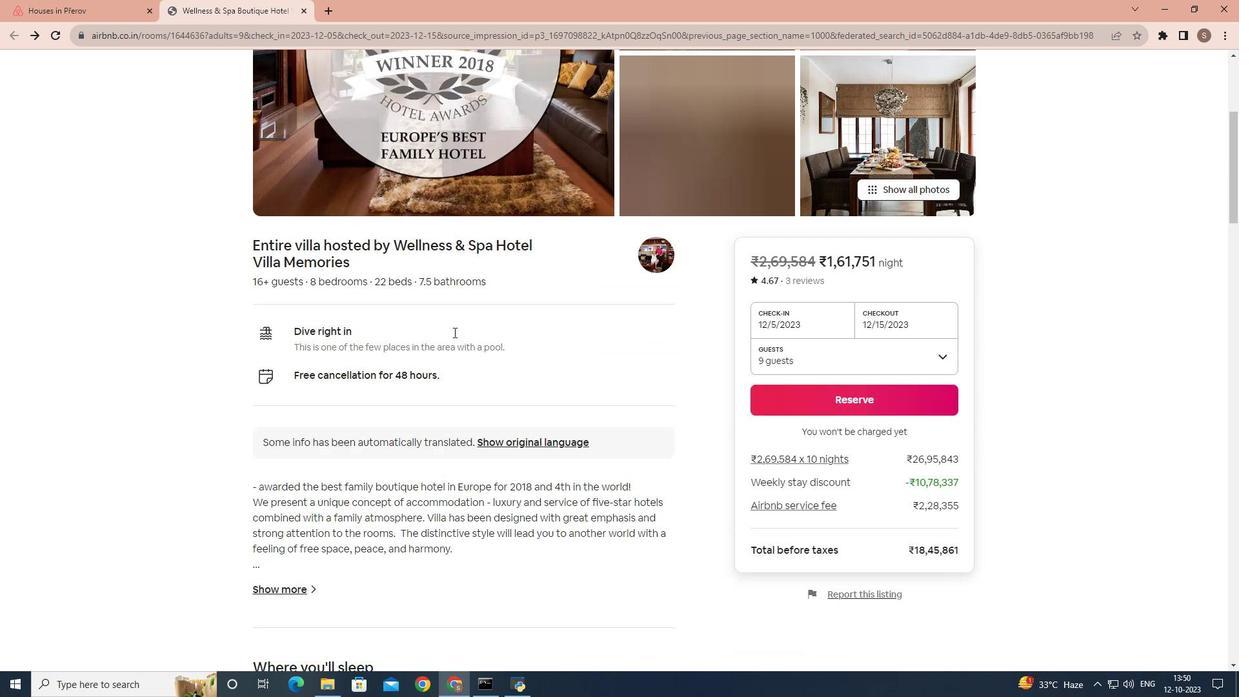 
Action: Mouse scrolled (453, 331) with delta (0, 0)
Screenshot: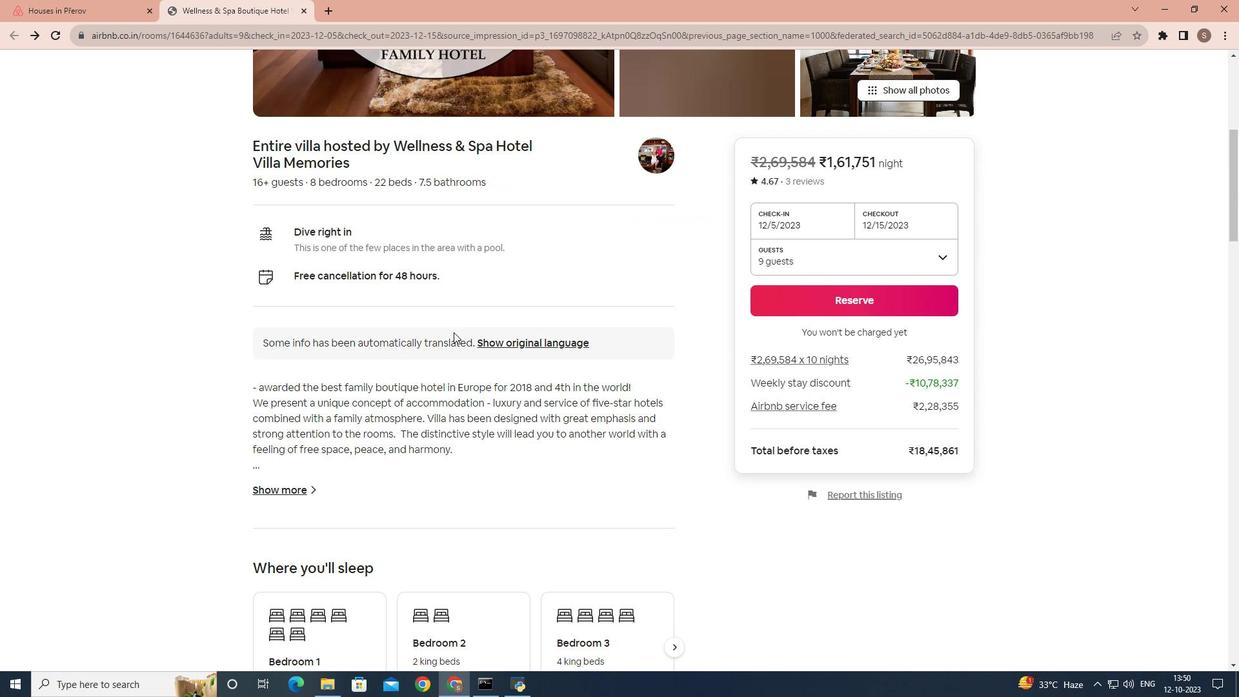 
Action: Mouse moved to (296, 426)
Screenshot: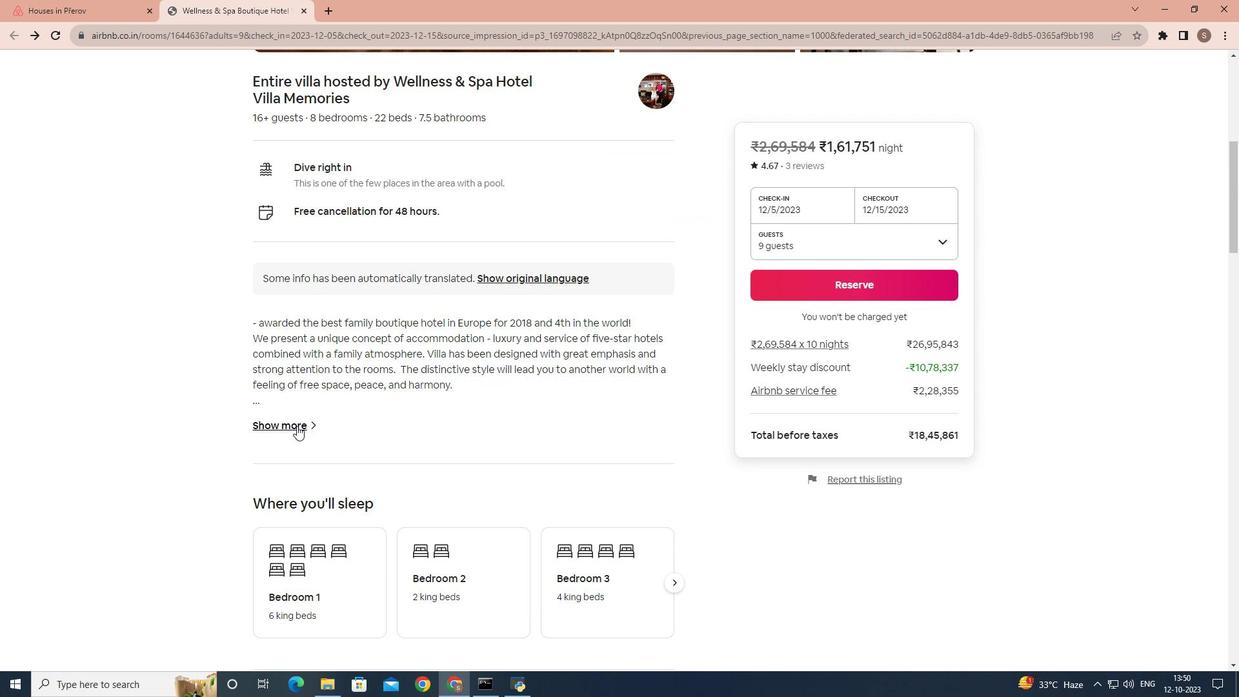 
Action: Mouse pressed left at (296, 426)
Screenshot: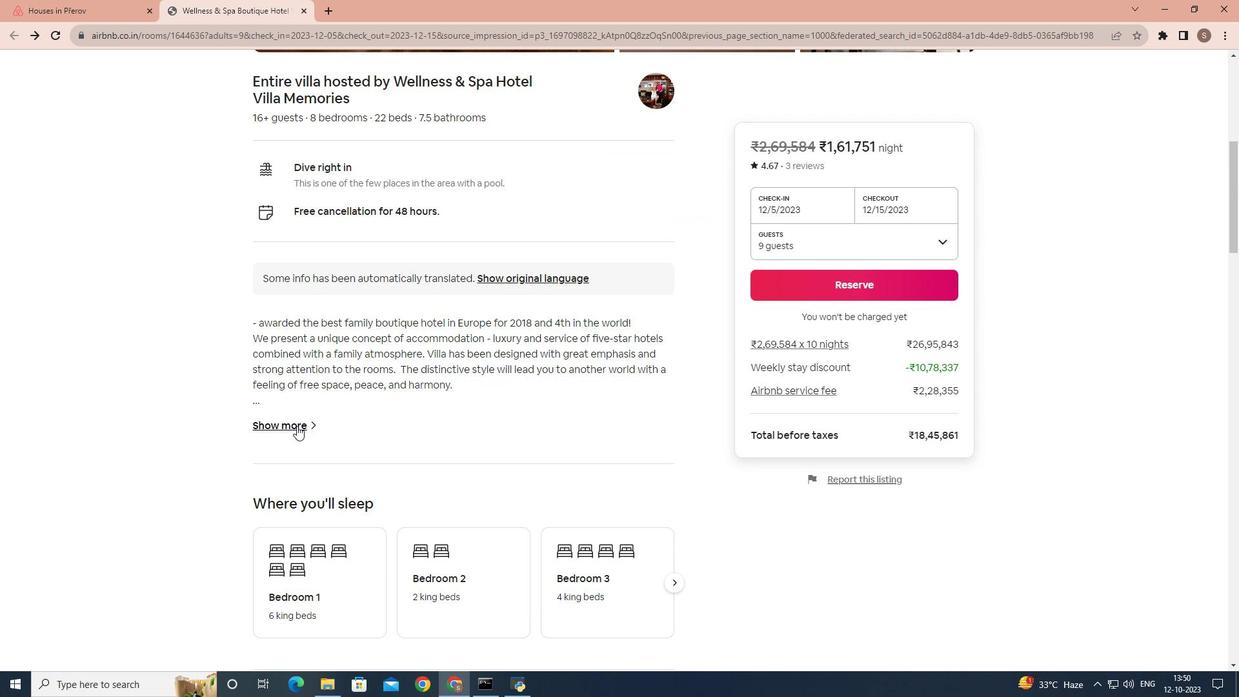 
Action: Mouse moved to (455, 378)
Screenshot: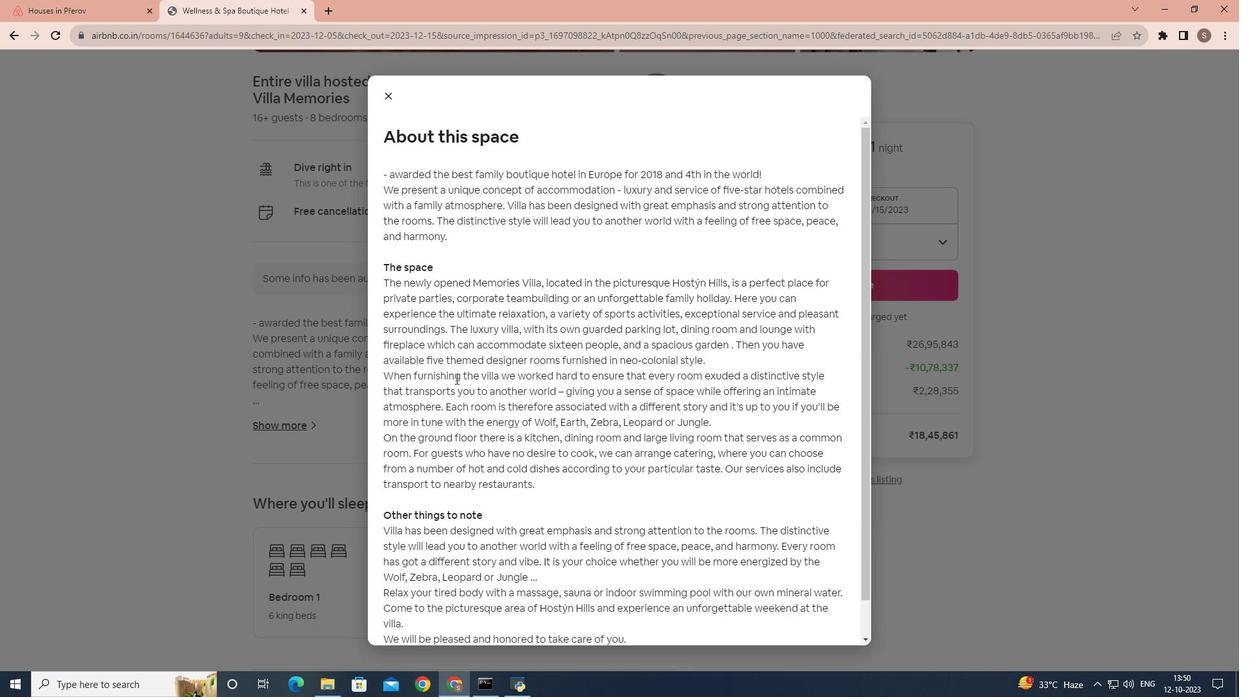 
Action: Mouse scrolled (455, 378) with delta (0, 0)
Screenshot: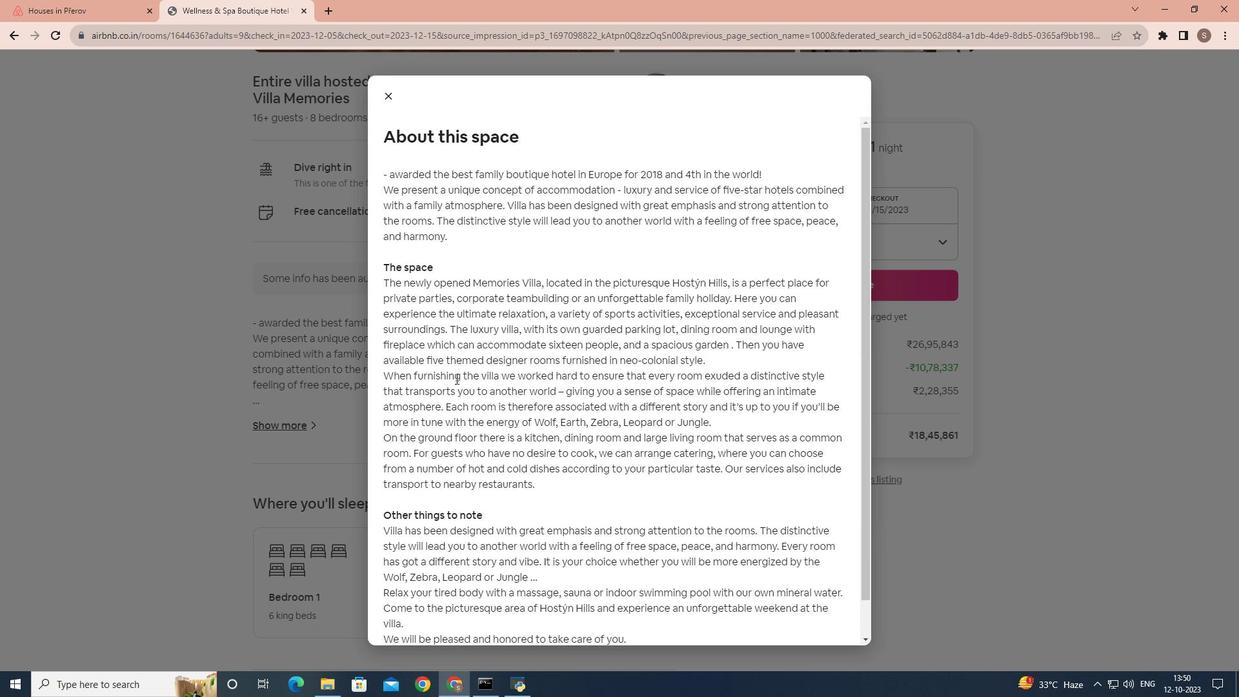 
Action: Mouse scrolled (455, 378) with delta (0, 0)
Screenshot: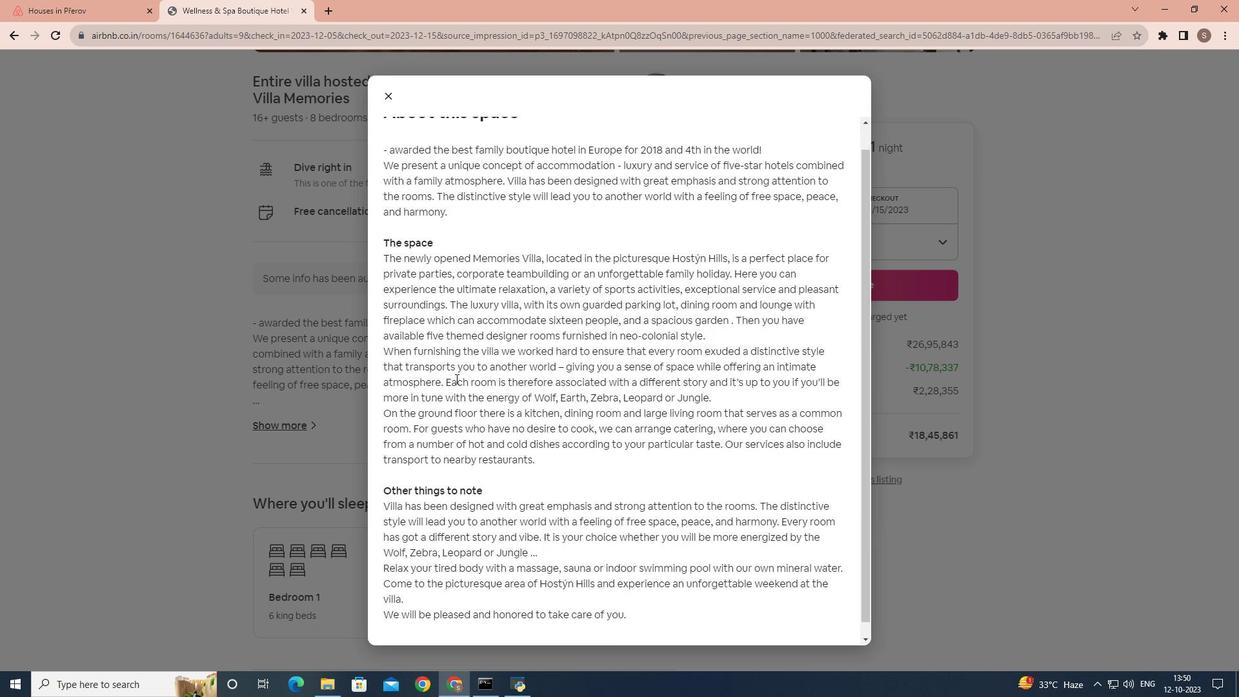 
Action: Mouse scrolled (455, 378) with delta (0, 0)
Screenshot: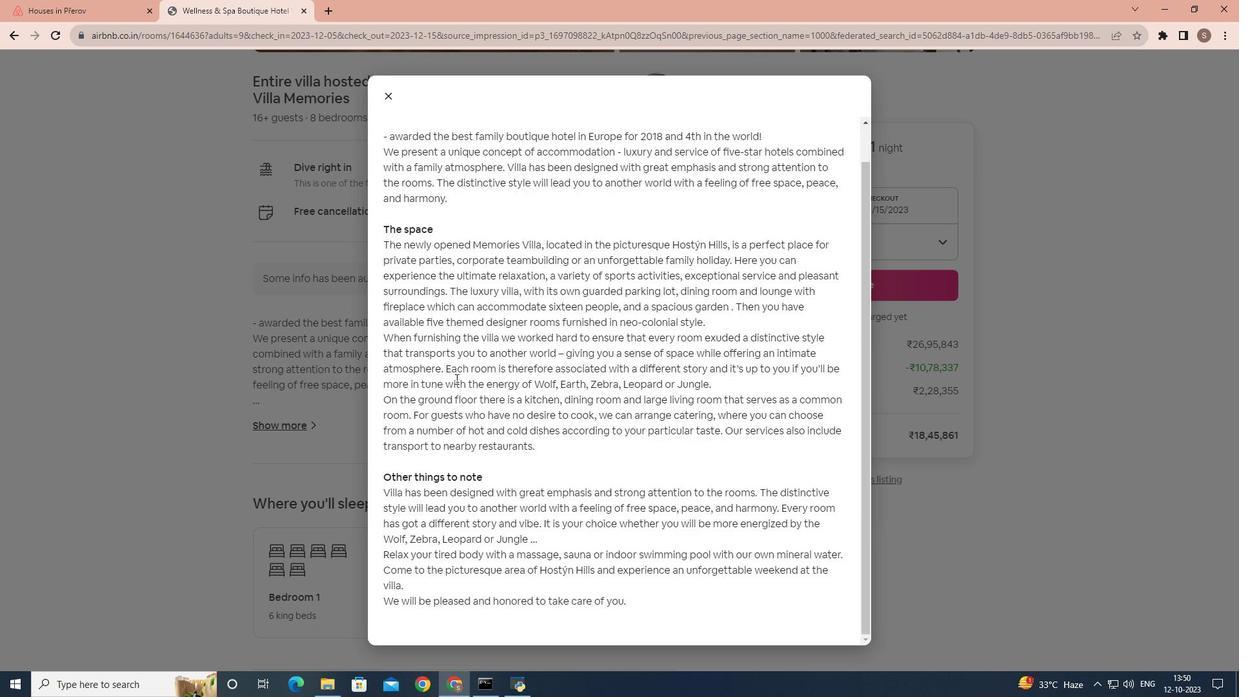 
Action: Mouse scrolled (455, 378) with delta (0, 0)
Screenshot: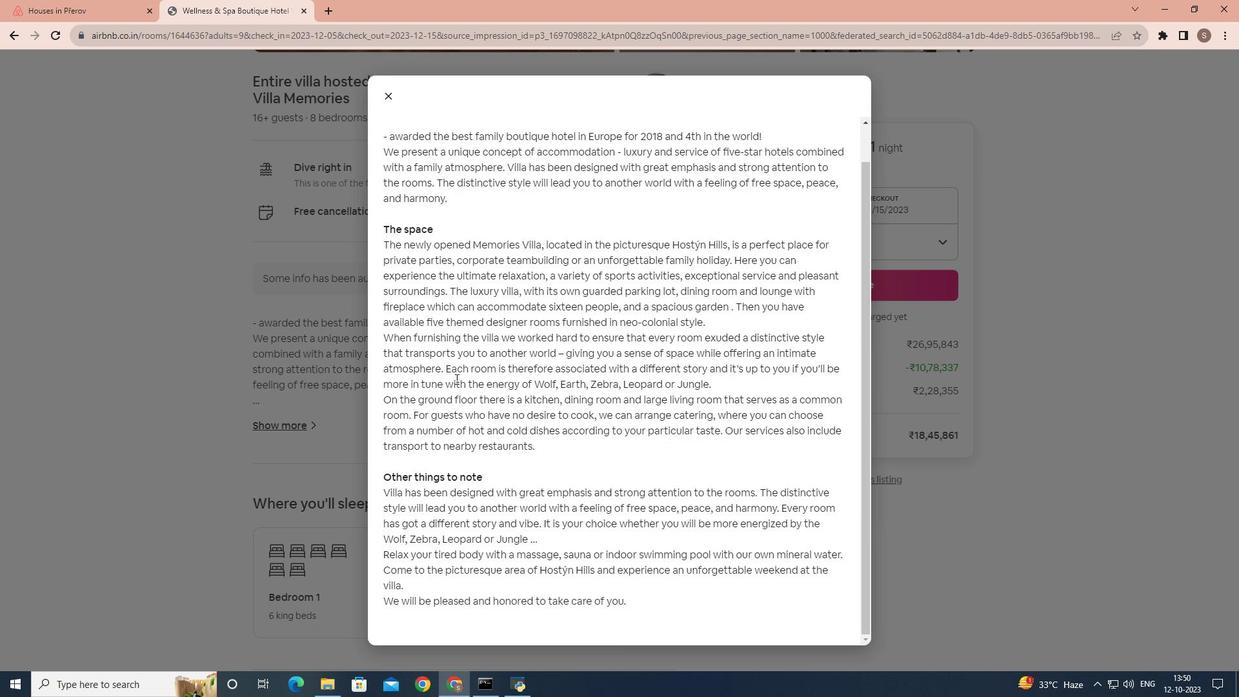 
Action: Mouse scrolled (455, 378) with delta (0, 0)
Screenshot: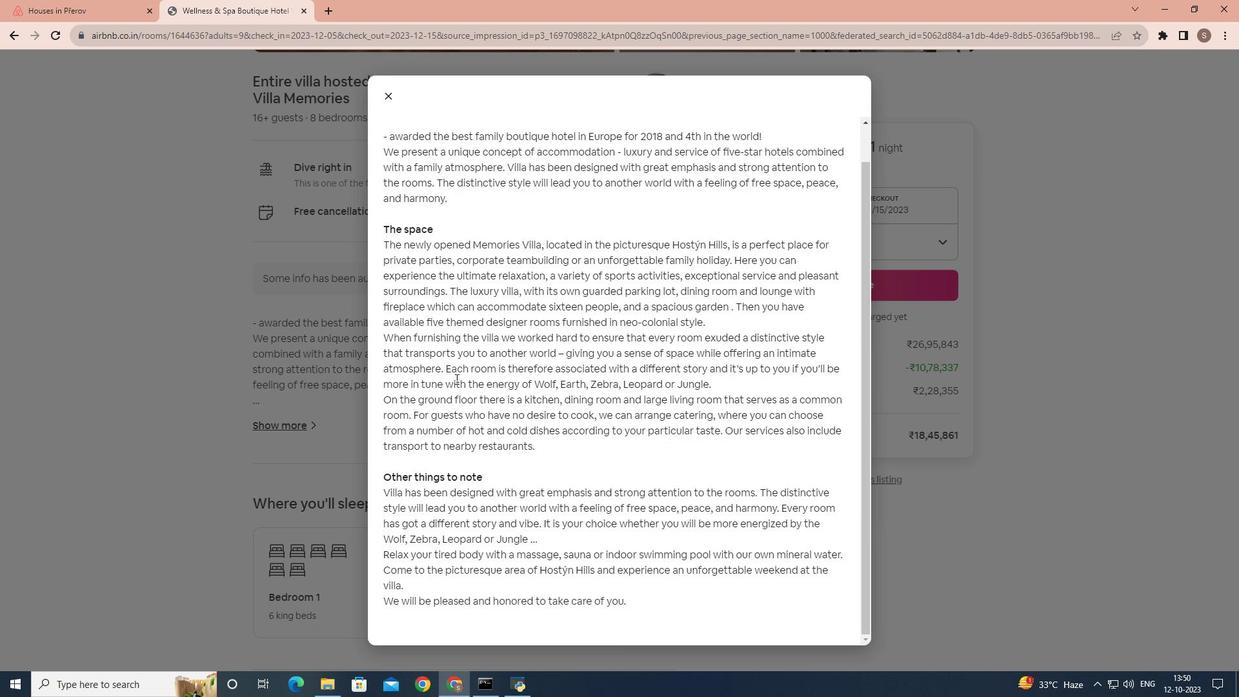
Action: Mouse moved to (388, 91)
Screenshot: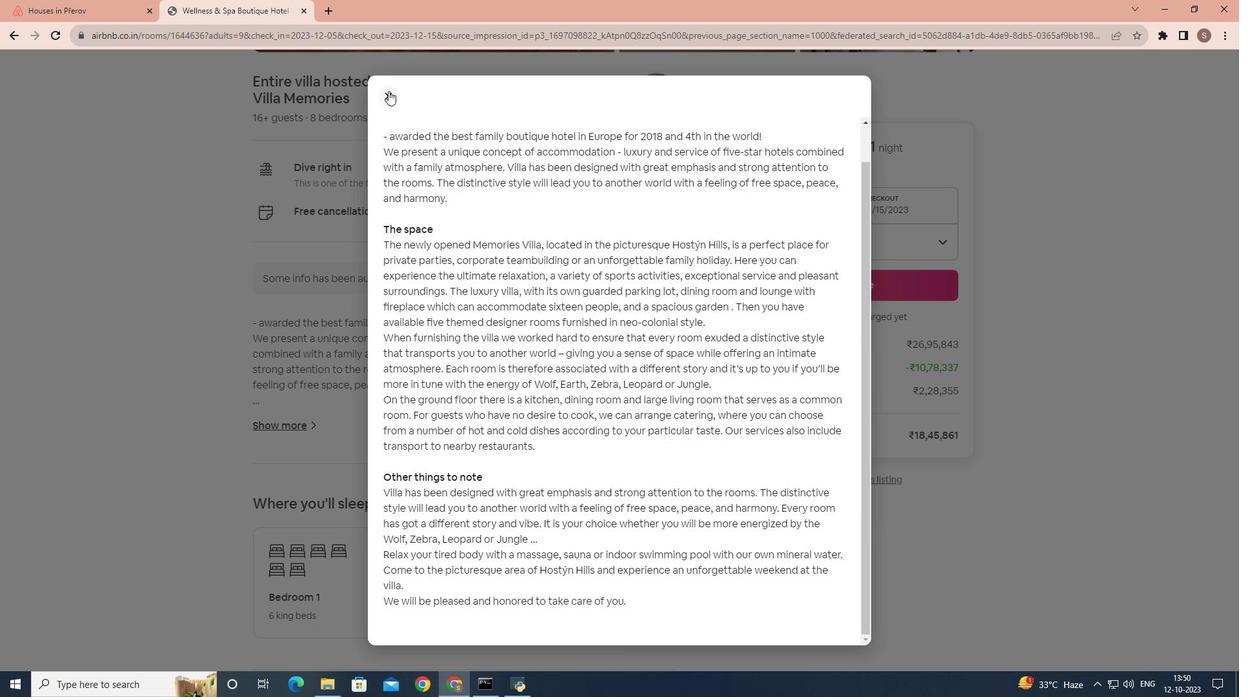 
Action: Mouse pressed left at (388, 91)
Screenshot: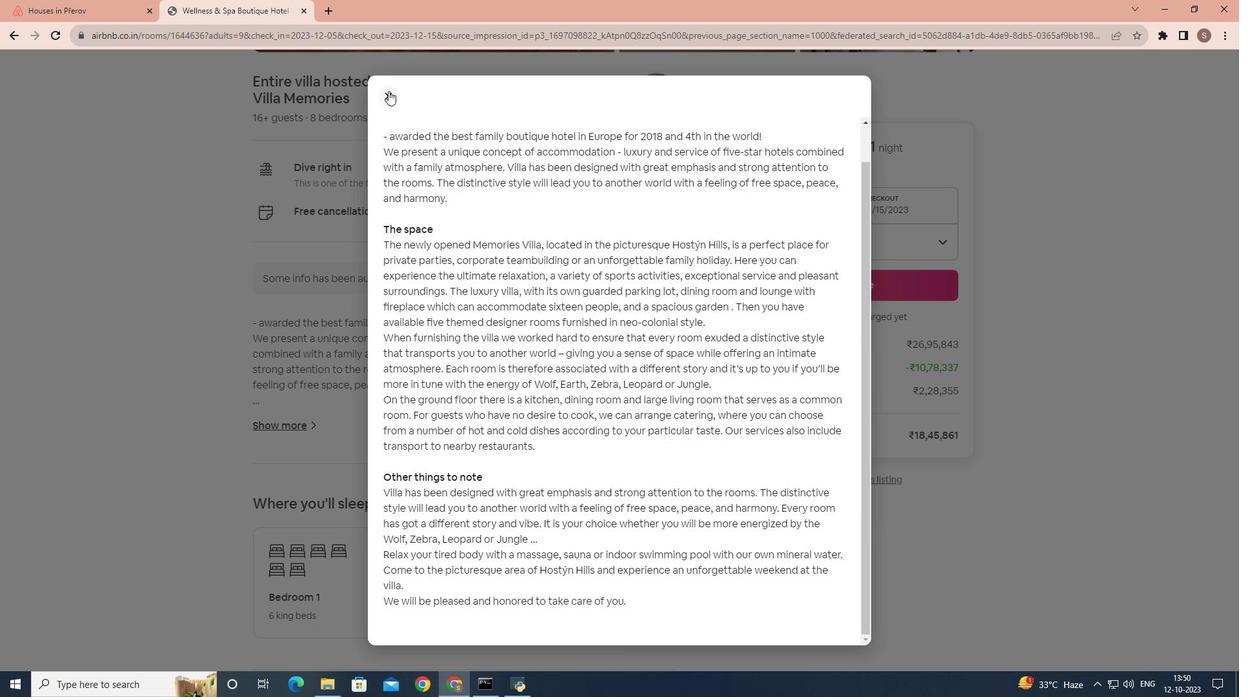 
Action: Mouse moved to (549, 208)
Screenshot: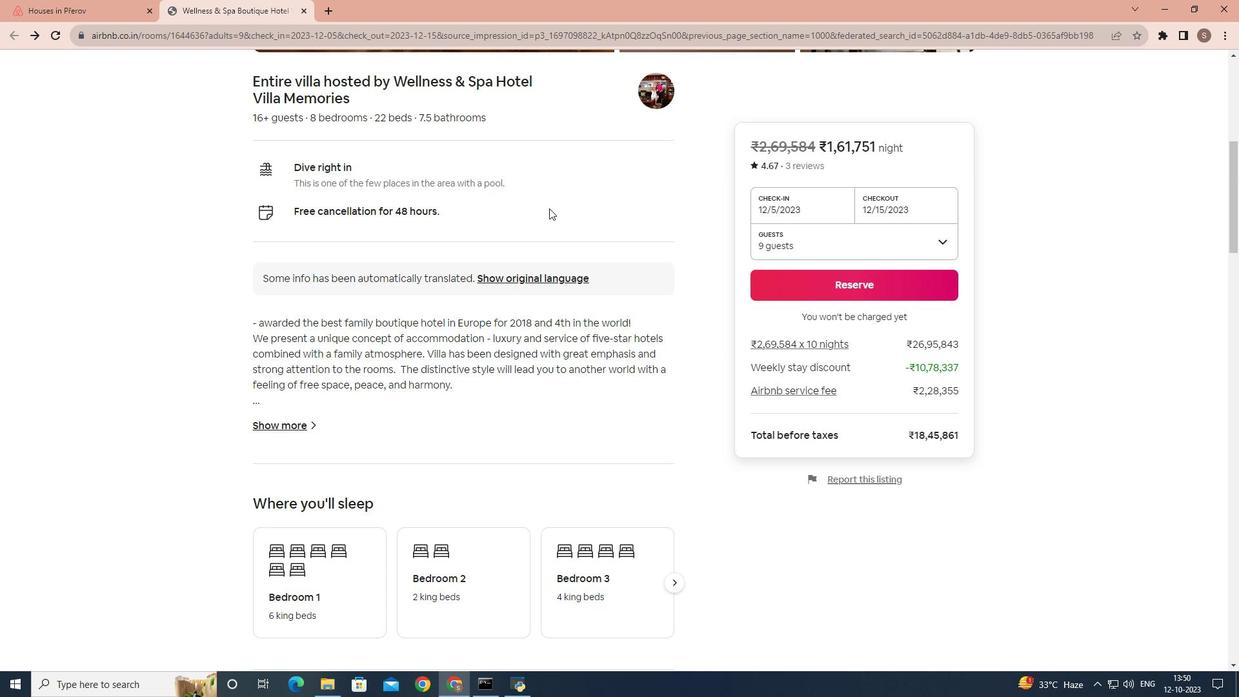 
Action: Mouse scrolled (549, 207) with delta (0, 0)
Screenshot: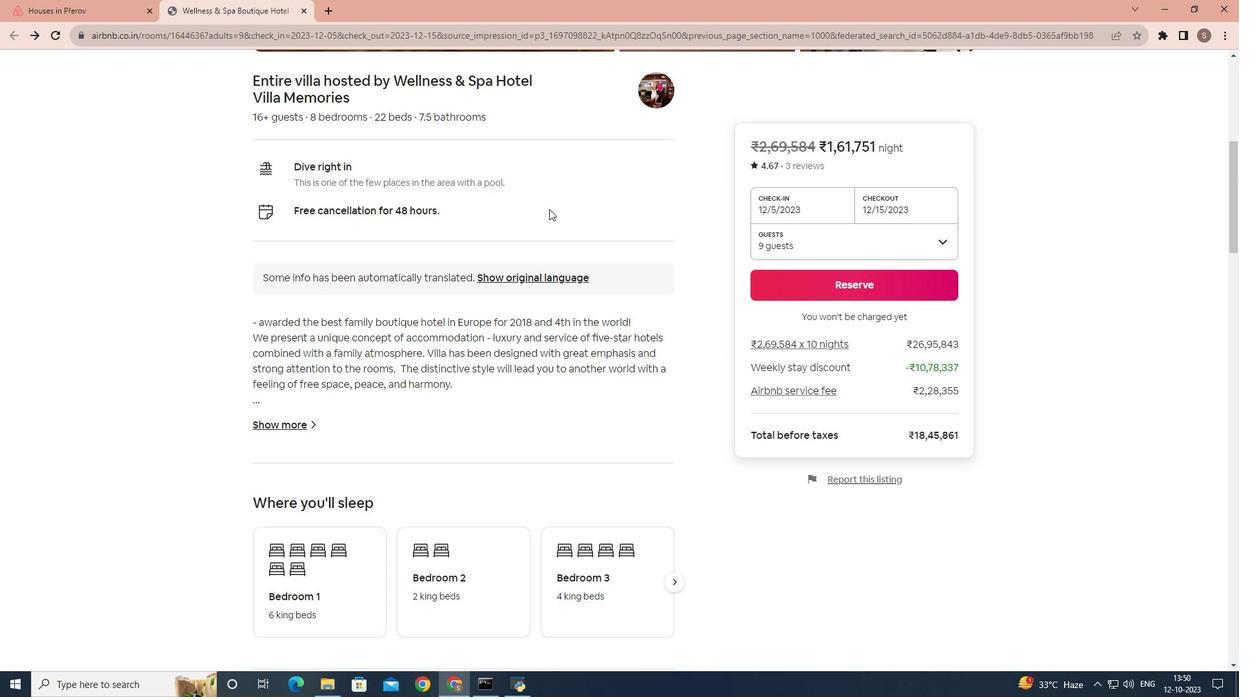 
Action: Mouse moved to (549, 209)
Screenshot: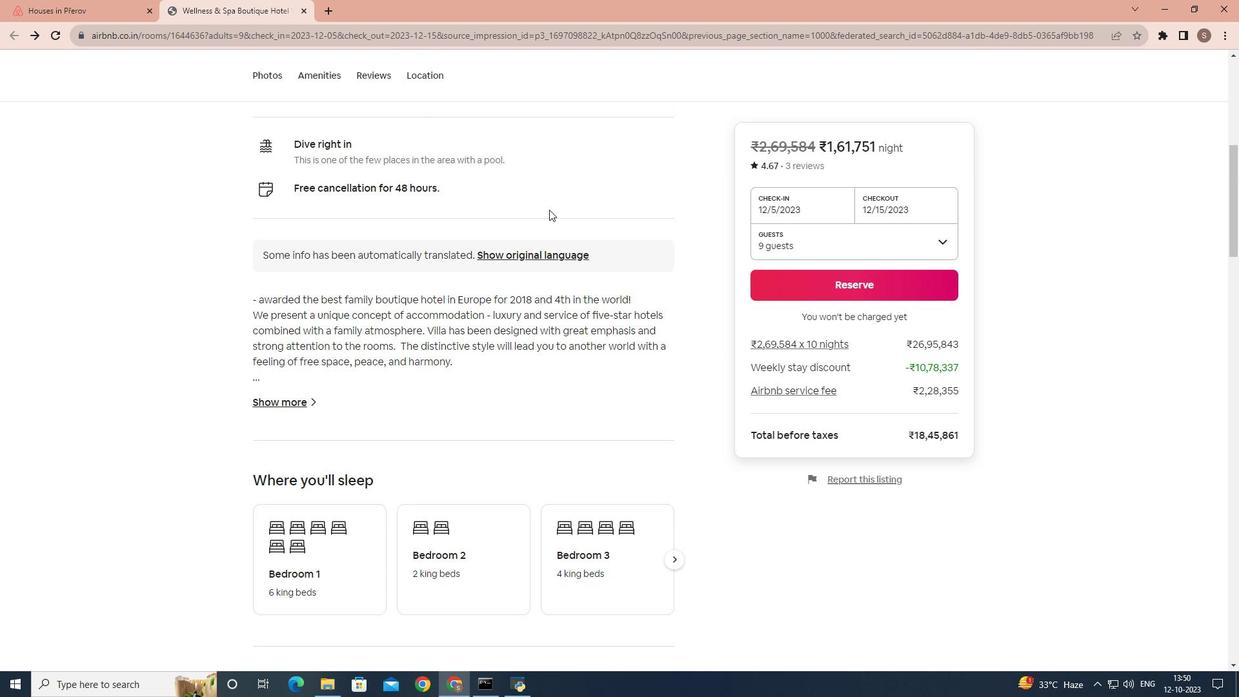 
Action: Mouse scrolled (549, 209) with delta (0, 0)
Screenshot: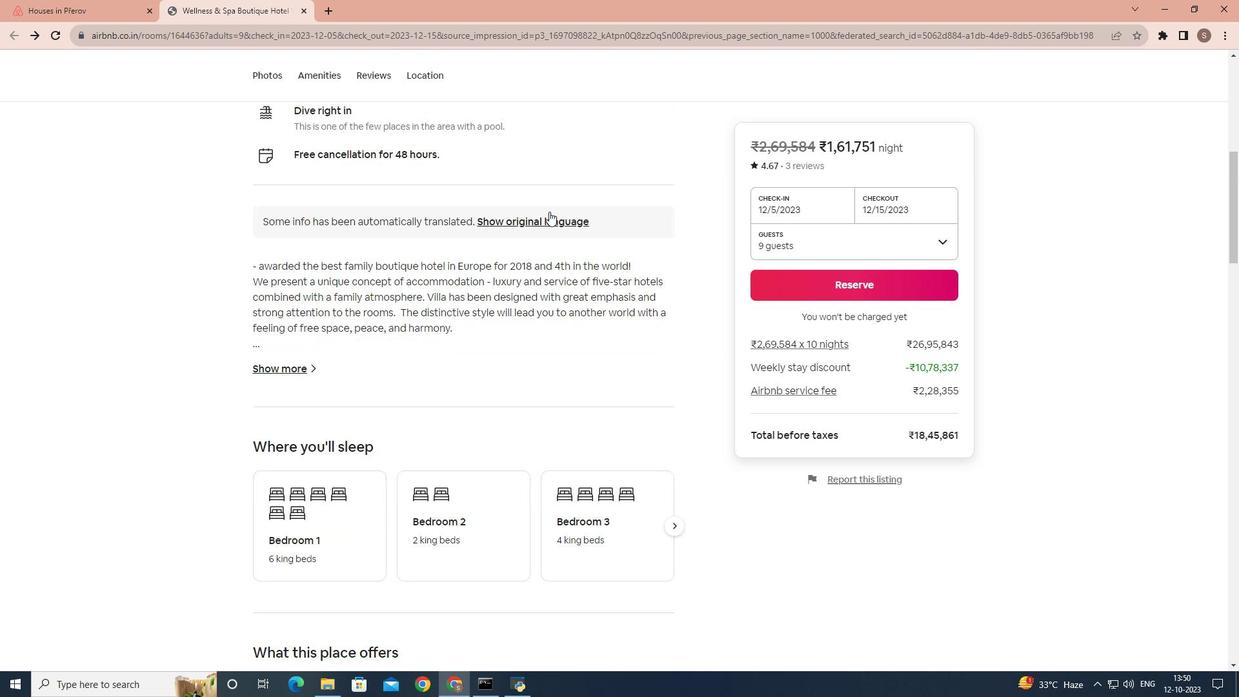 
Action: Mouse moved to (458, 316)
Screenshot: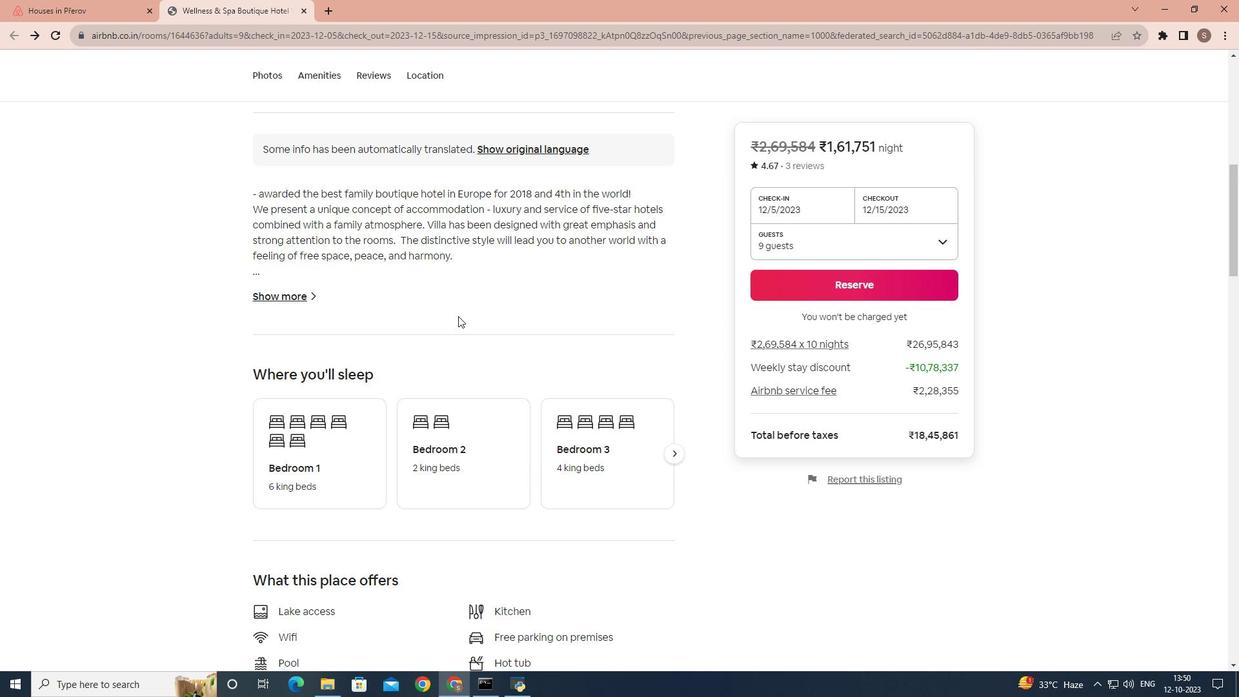
Action: Mouse scrolled (458, 315) with delta (0, 0)
Screenshot: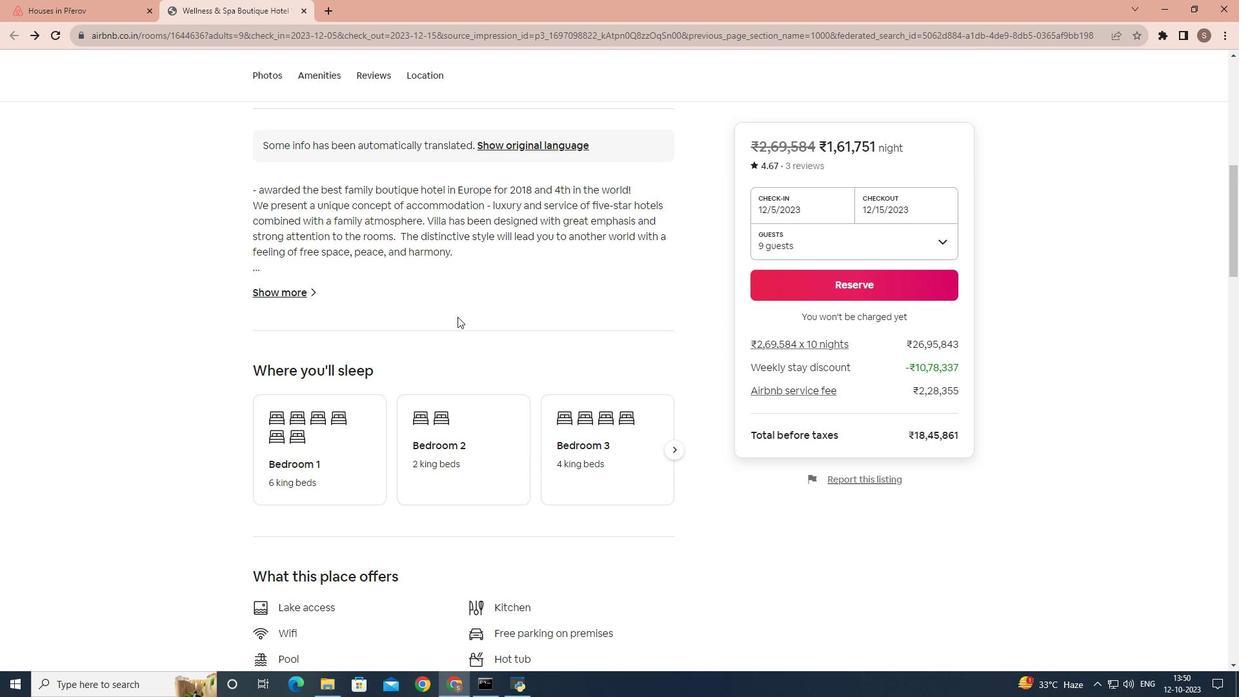
Action: Mouse moved to (445, 336)
Screenshot: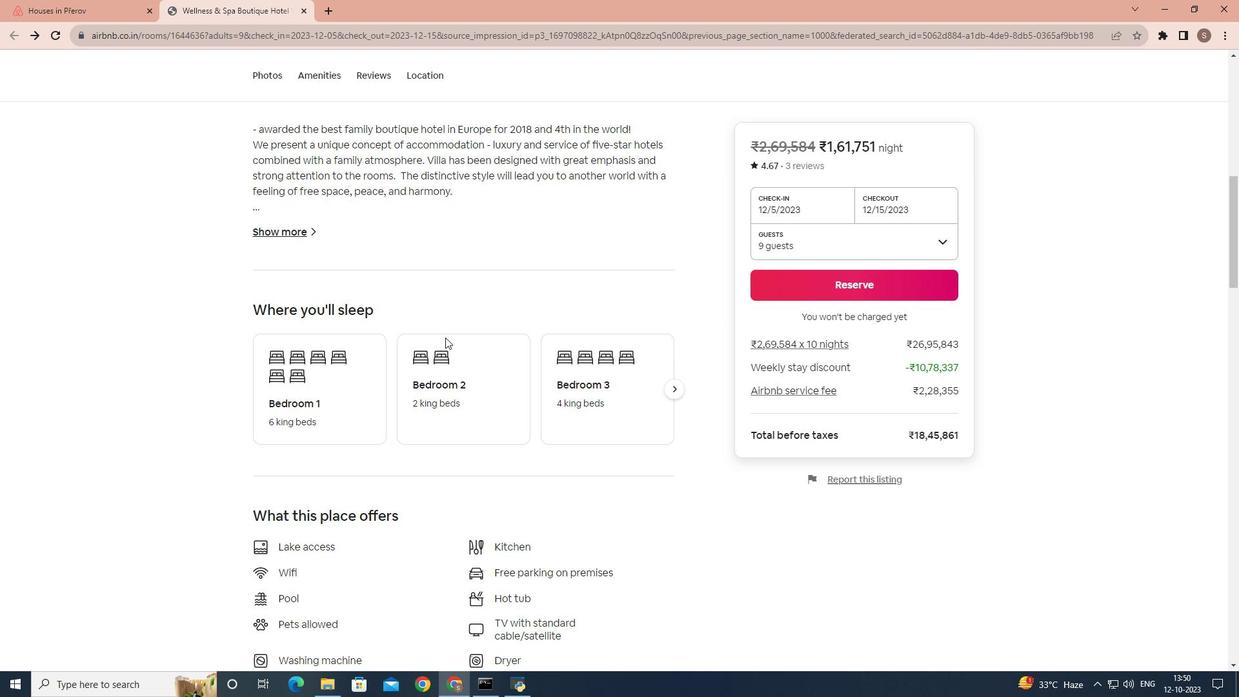 
Action: Mouse scrolled (445, 336) with delta (0, 0)
Screenshot: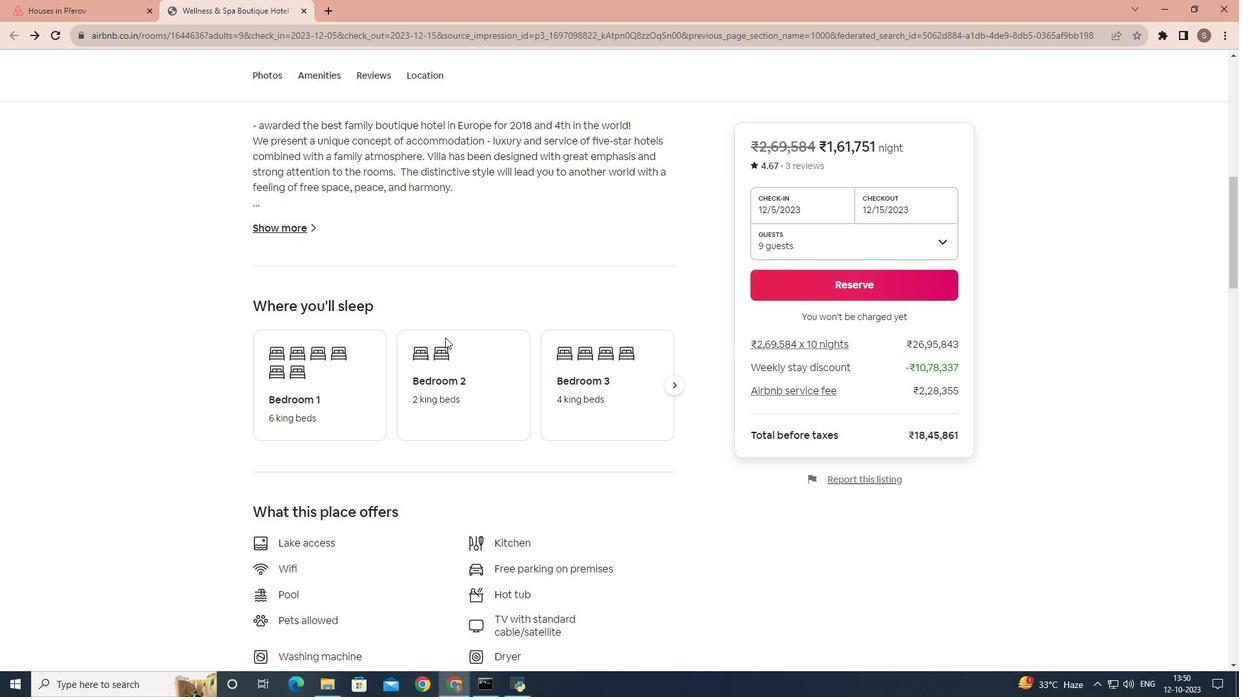 
Action: Mouse moved to (445, 337)
Screenshot: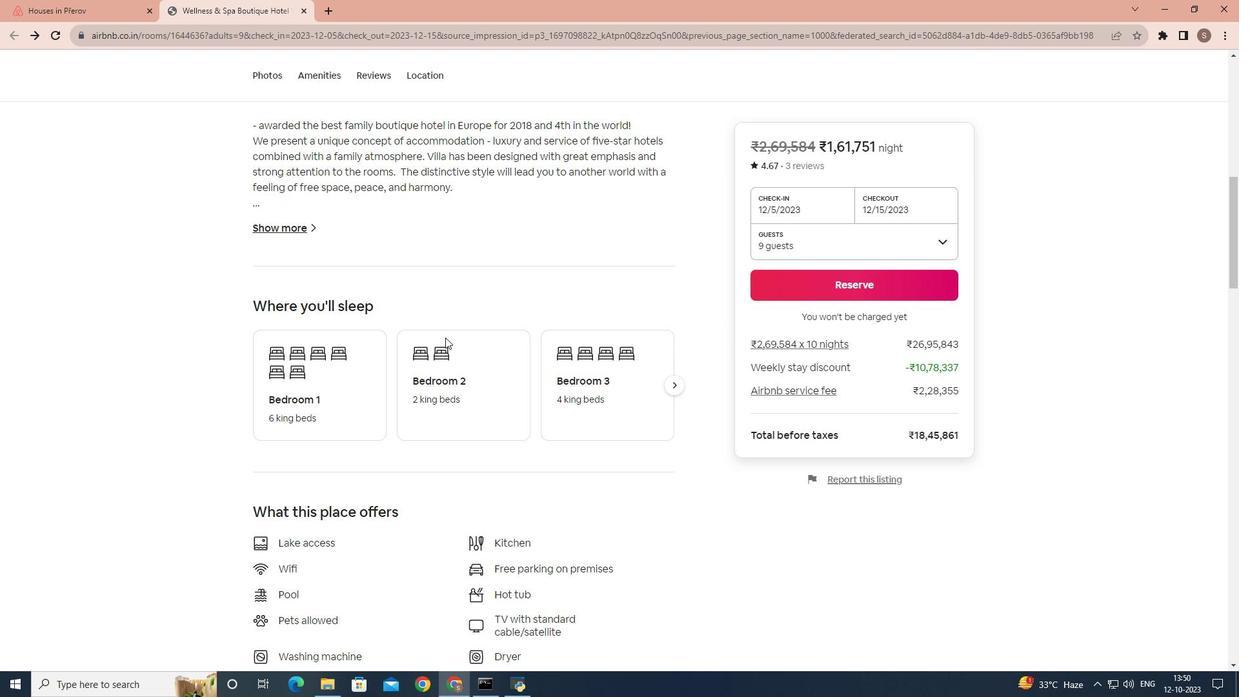 
Action: Mouse scrolled (445, 336) with delta (0, 0)
Screenshot: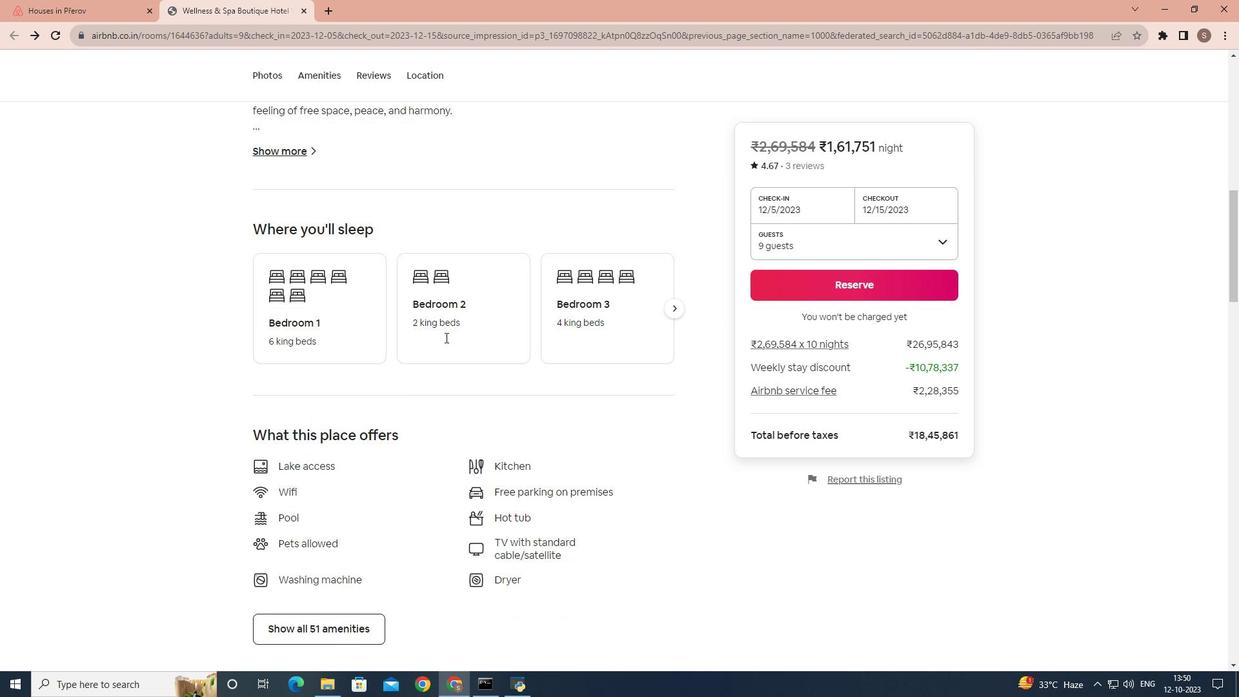
Action: Mouse scrolled (445, 336) with delta (0, 0)
Screenshot: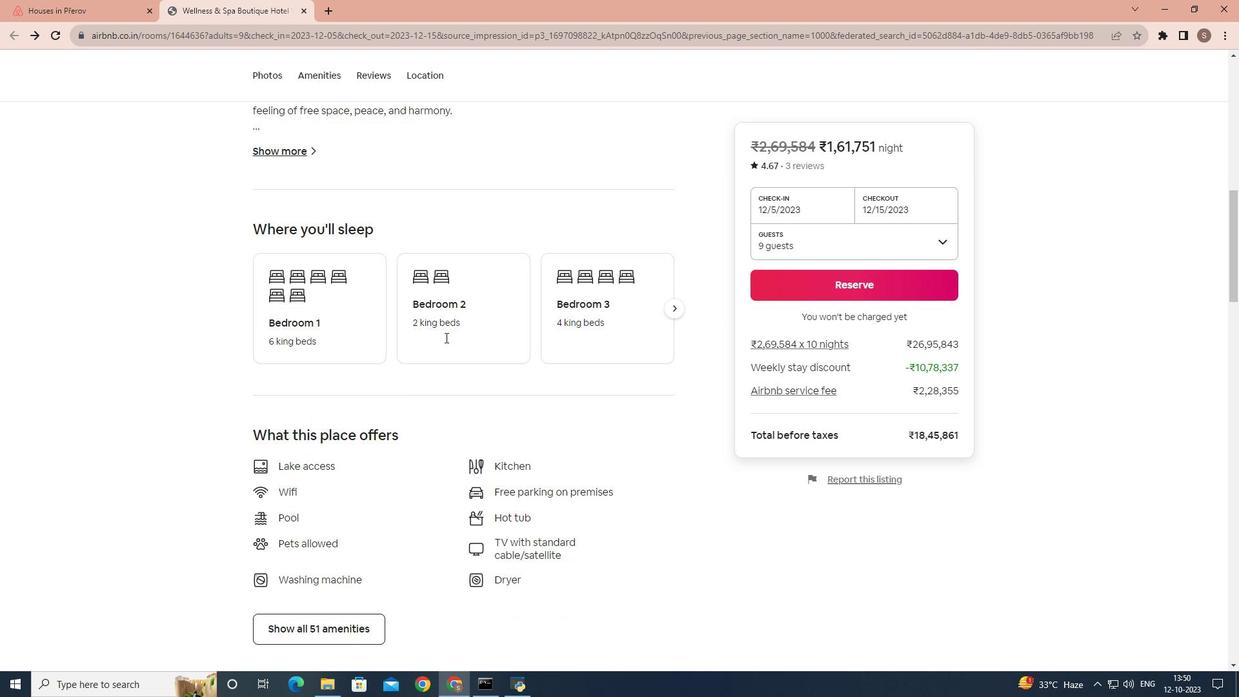 
Action: Mouse scrolled (445, 336) with delta (0, 0)
Screenshot: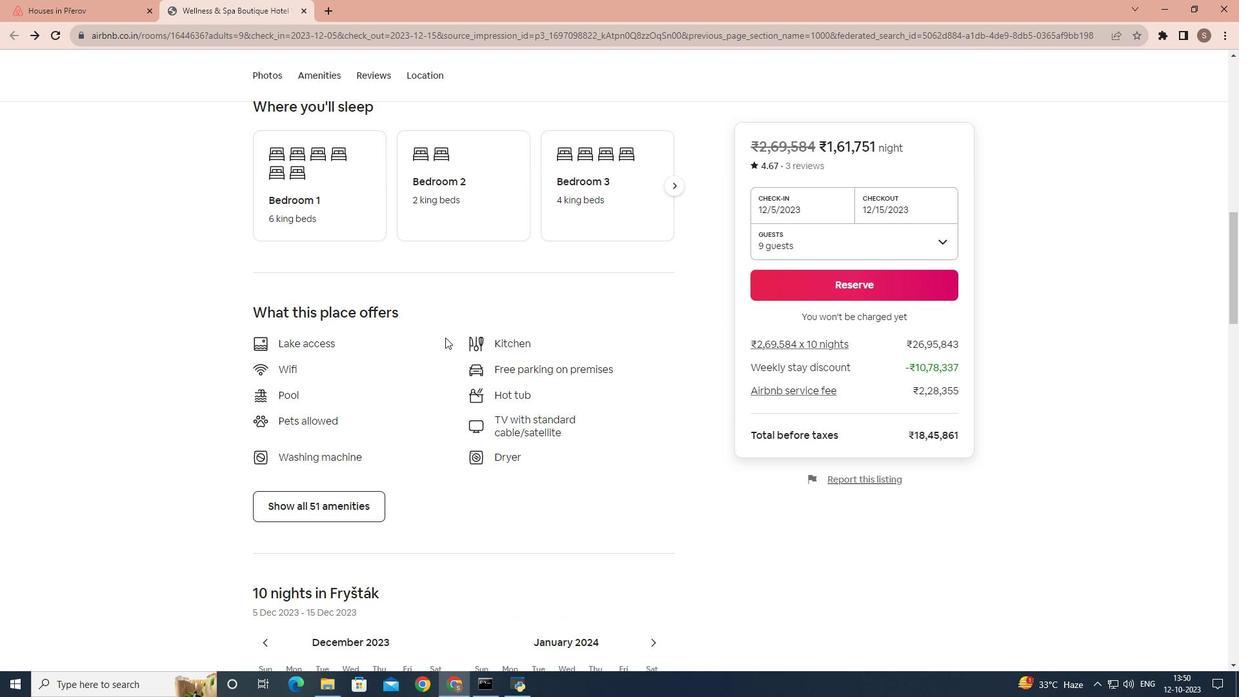 
Action: Mouse scrolled (445, 336) with delta (0, 0)
Screenshot: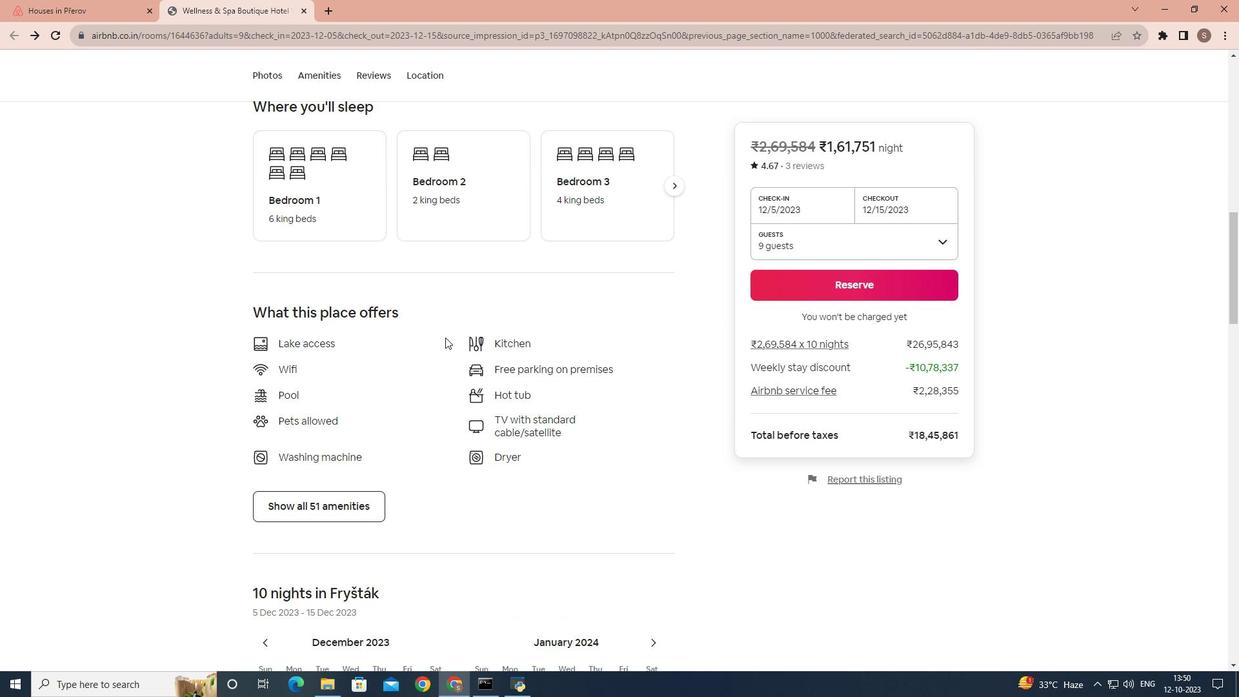 
Action: Mouse scrolled (445, 336) with delta (0, 0)
Screenshot: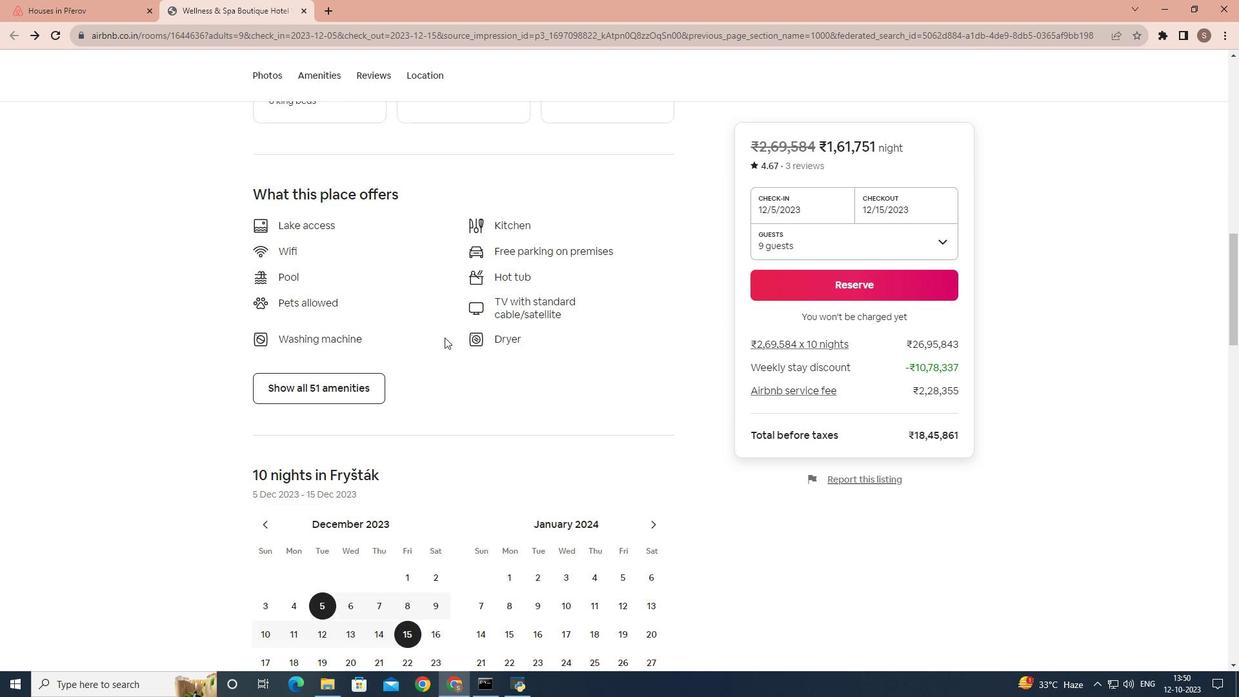 
Action: Mouse moved to (316, 307)
Screenshot: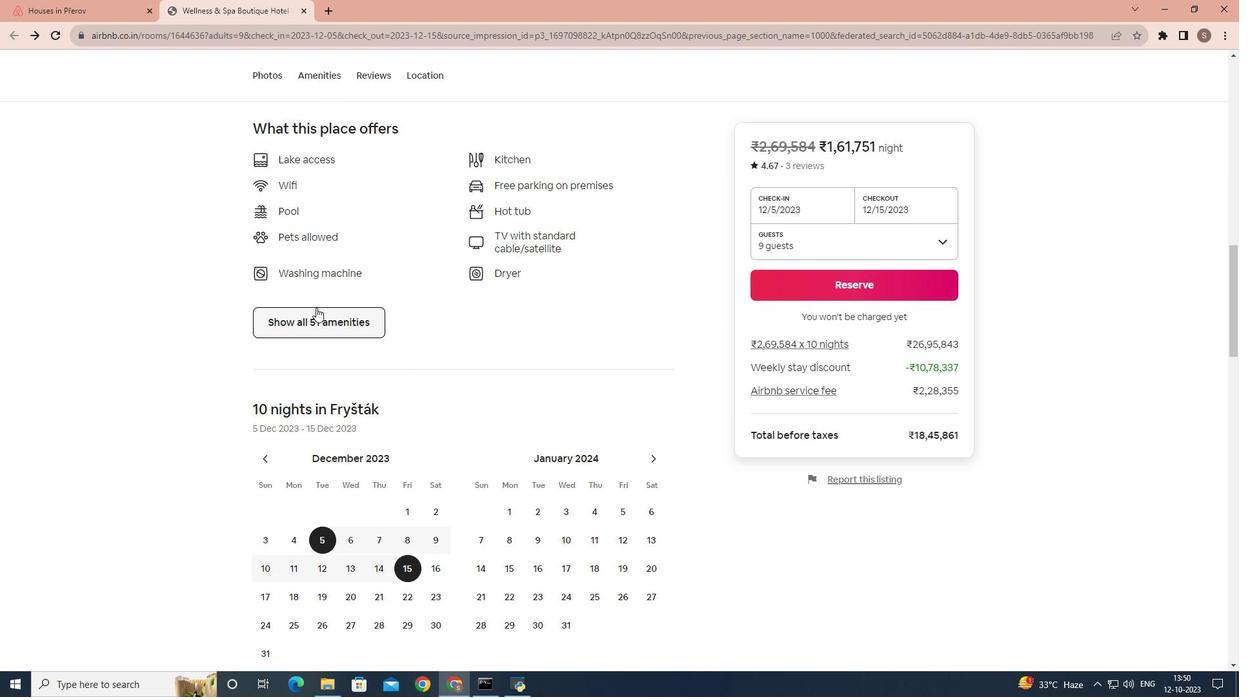 
Action: Mouse pressed left at (316, 307)
Screenshot: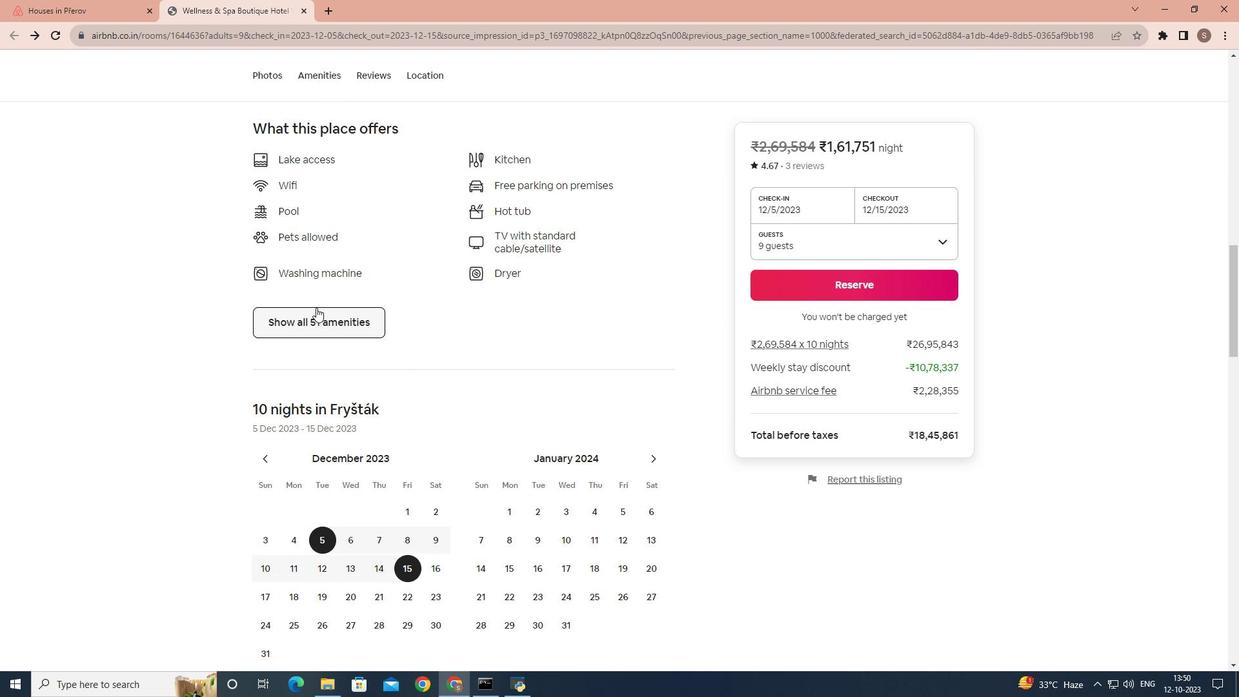 
Action: Mouse moved to (418, 291)
Screenshot: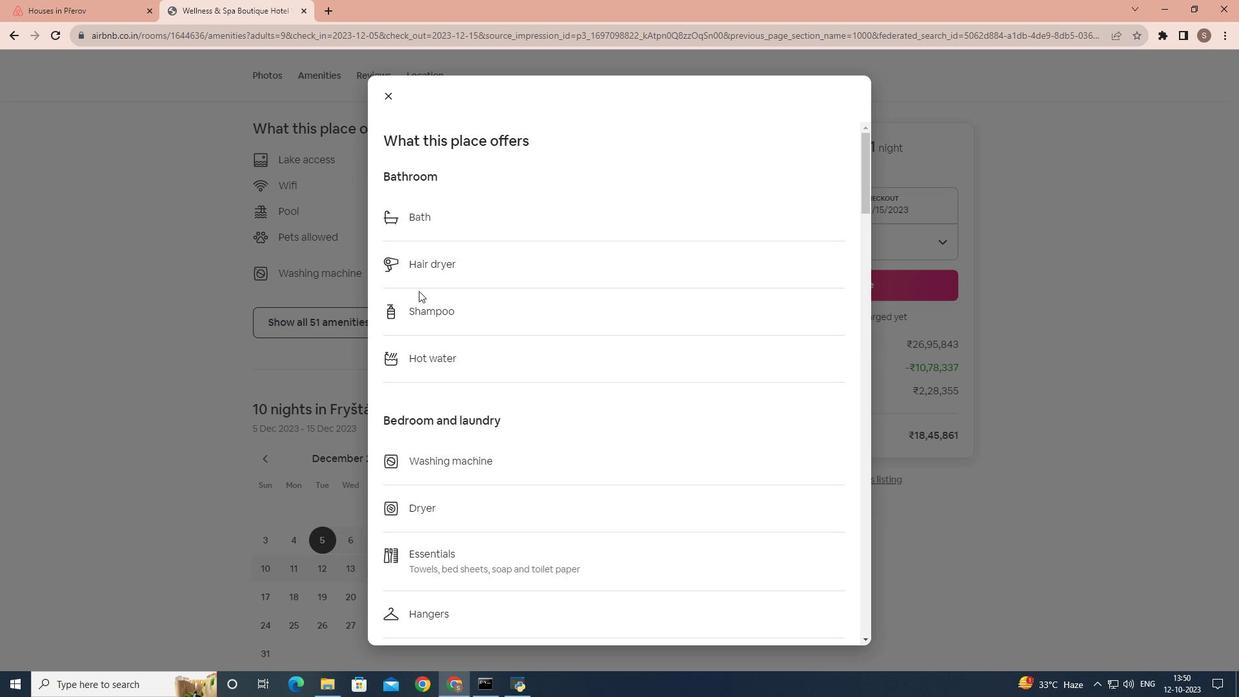 
Action: Mouse scrolled (418, 290) with delta (0, 0)
Screenshot: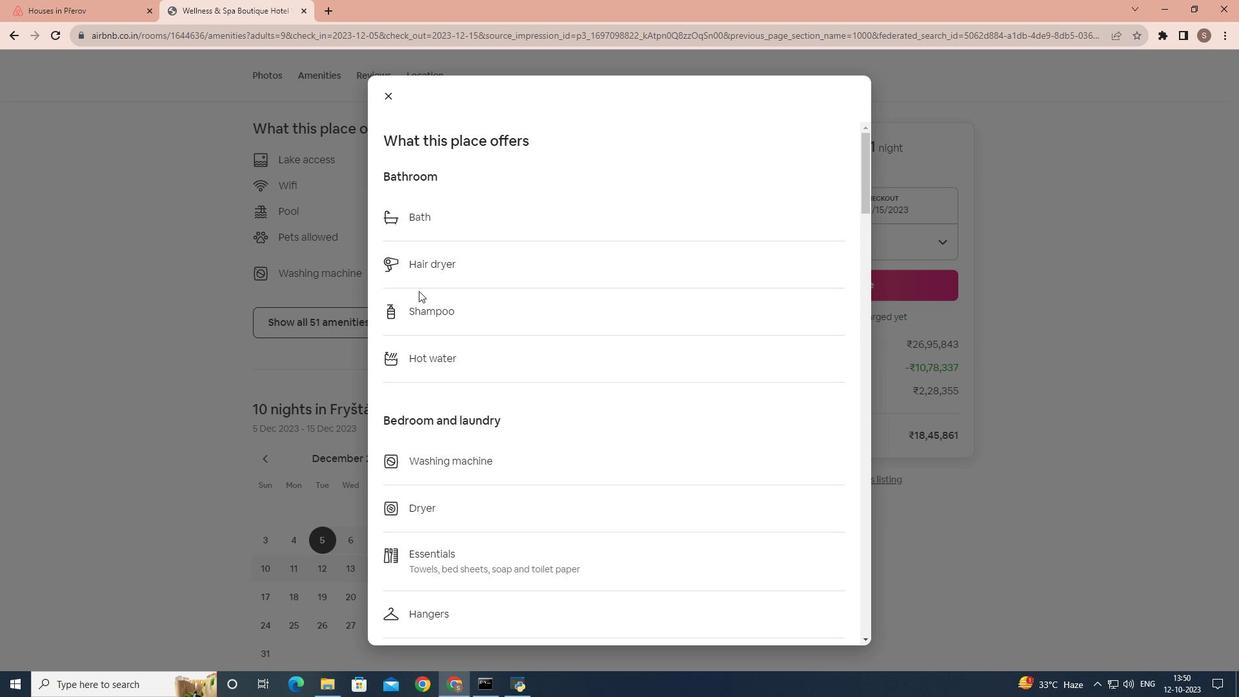 
Action: Mouse scrolled (418, 290) with delta (0, 0)
Screenshot: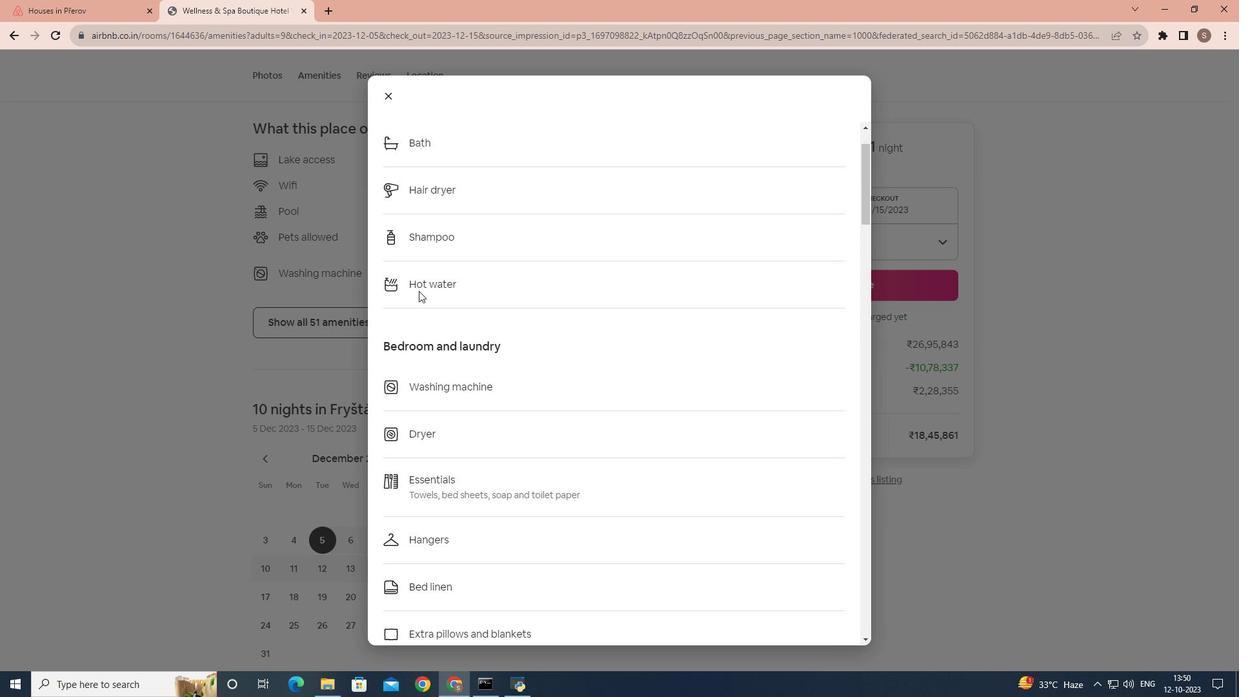
Action: Mouse scrolled (418, 290) with delta (0, 0)
Screenshot: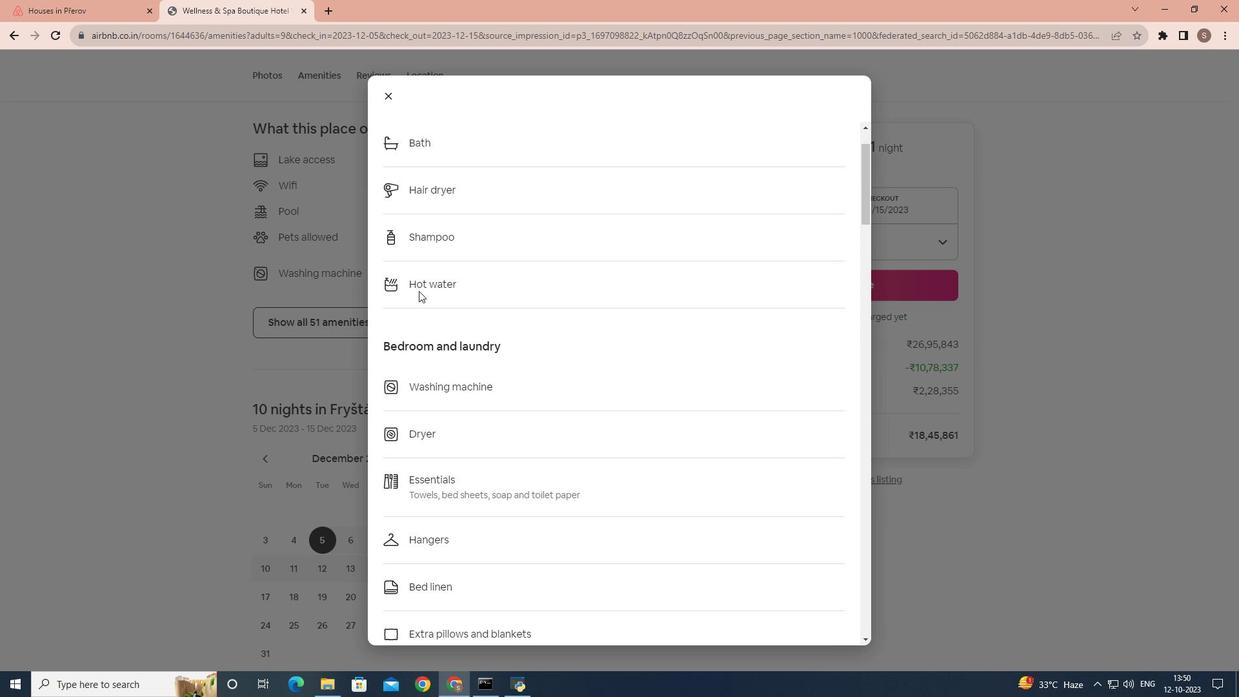 
Action: Mouse scrolled (418, 290) with delta (0, 0)
Screenshot: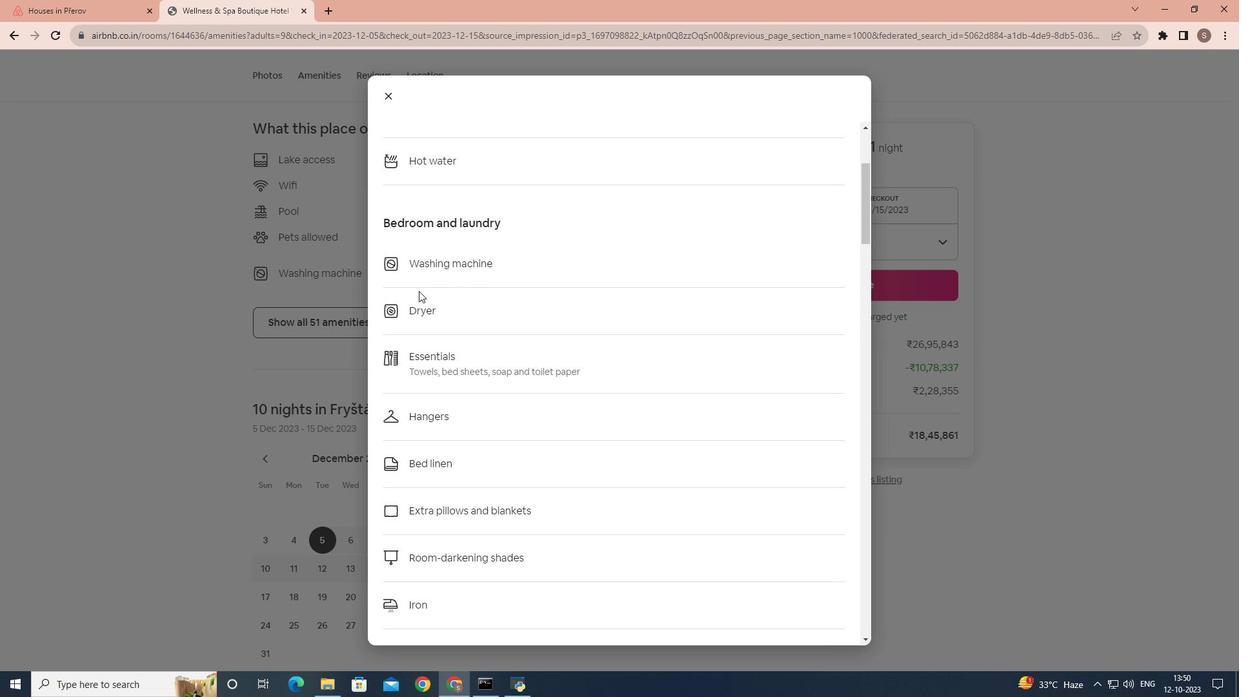 
Action: Mouse scrolled (418, 290) with delta (0, 0)
Screenshot: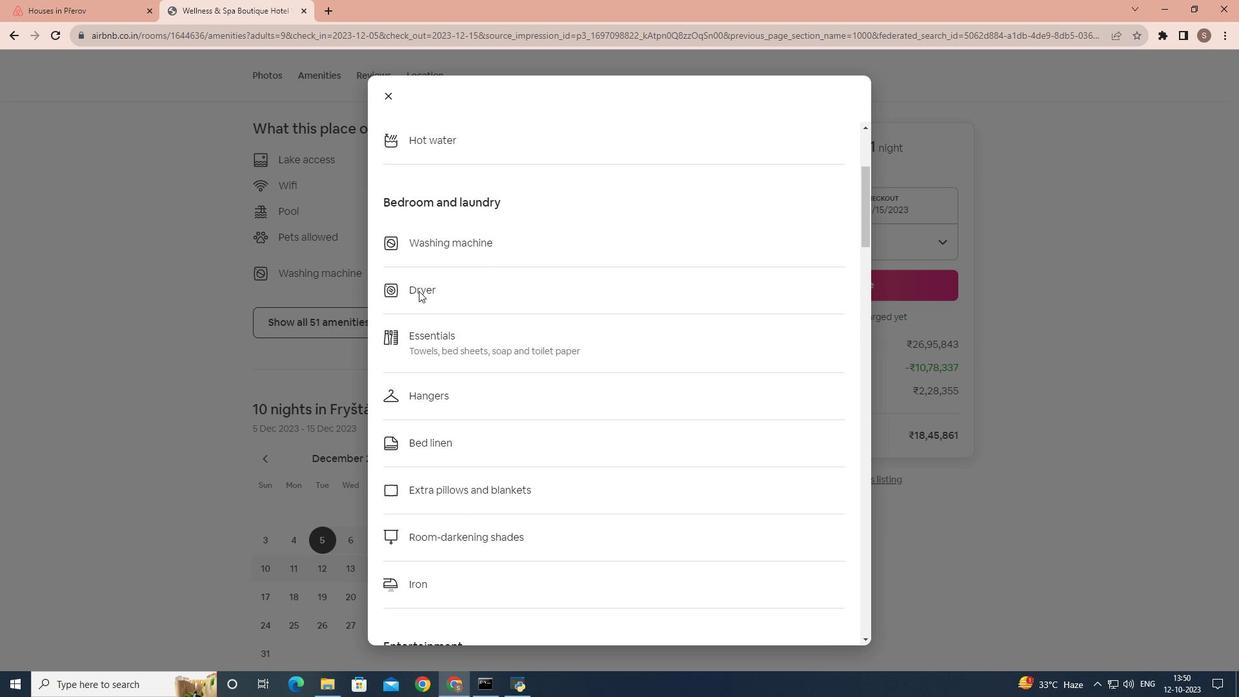 
Action: Mouse scrolled (418, 290) with delta (0, 0)
Screenshot: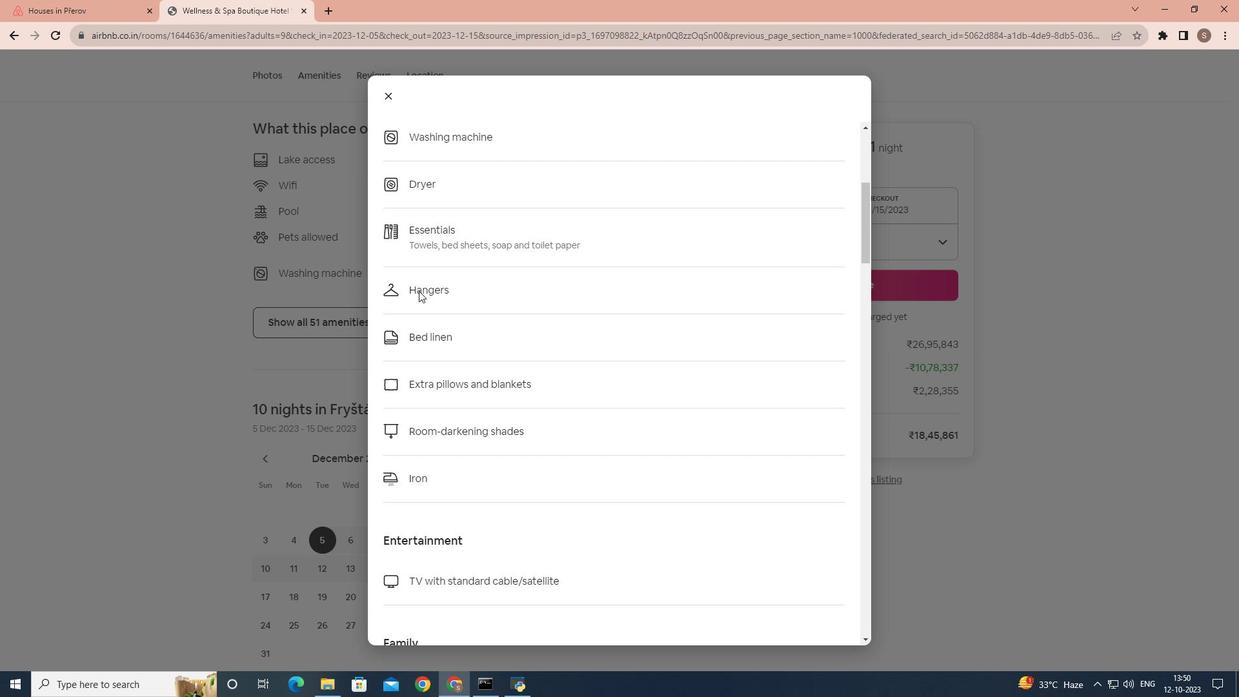 
Action: Mouse scrolled (418, 290) with delta (0, 0)
Screenshot: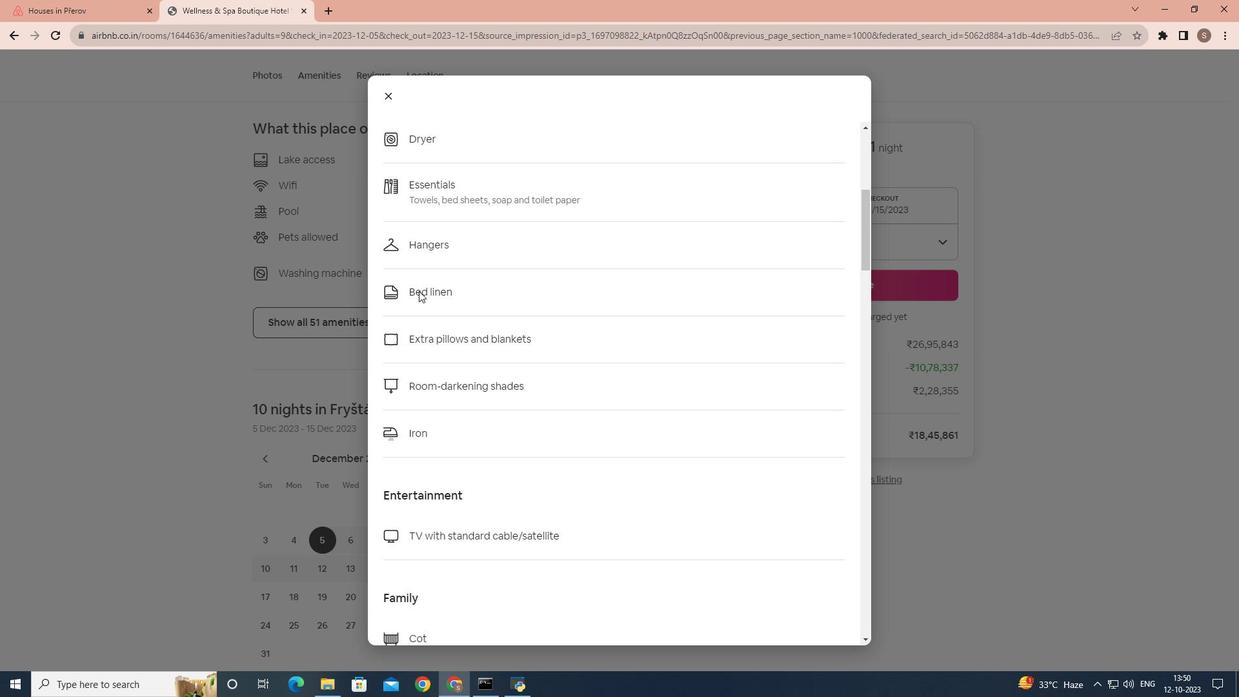 
Action: Mouse scrolled (418, 290) with delta (0, 0)
Screenshot: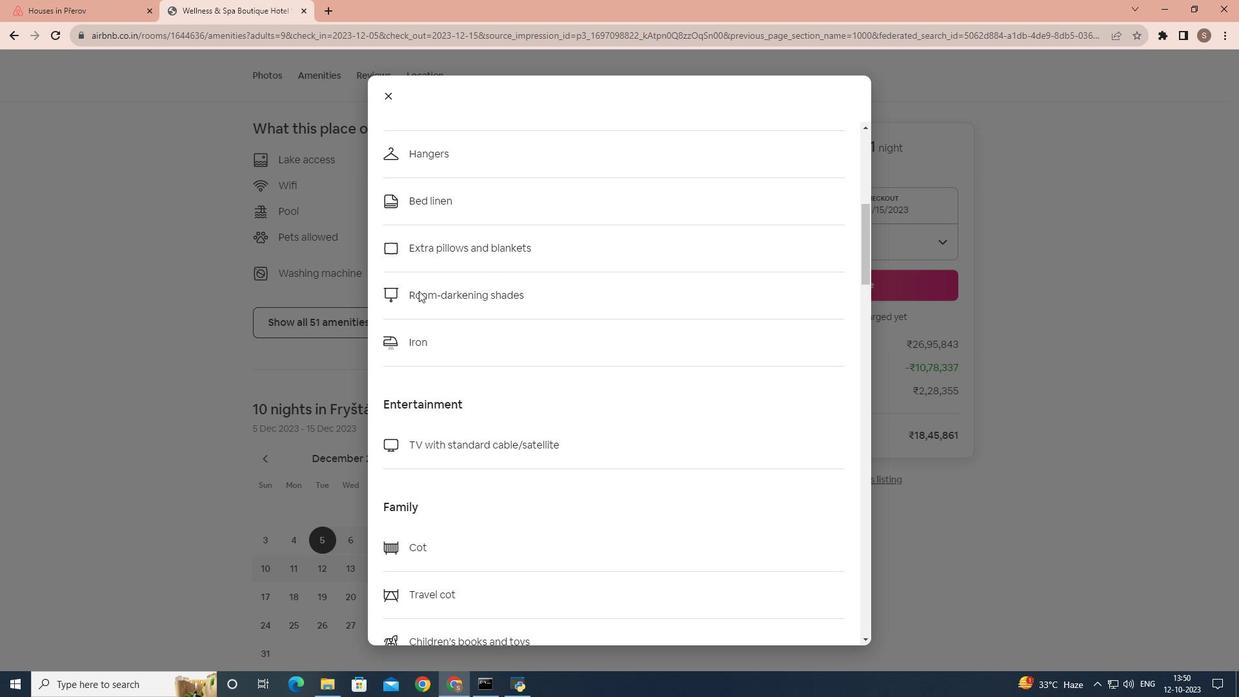 
Action: Mouse scrolled (418, 290) with delta (0, 0)
Screenshot: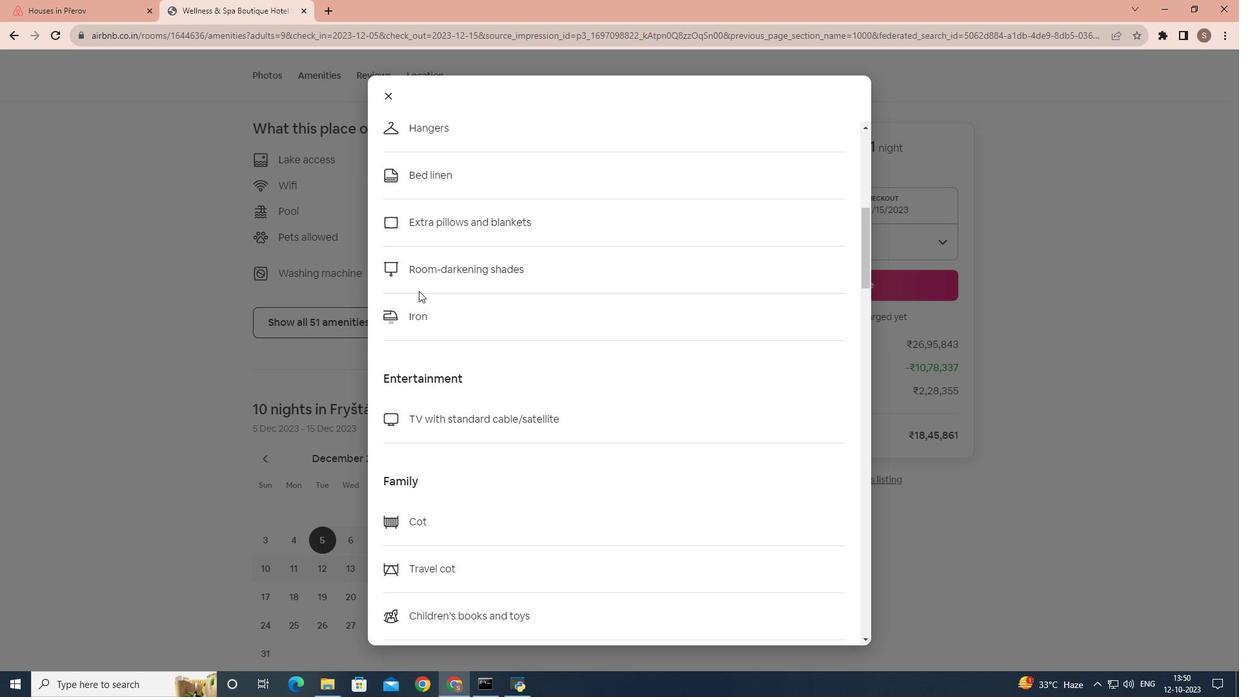
Action: Mouse scrolled (418, 290) with delta (0, 0)
Screenshot: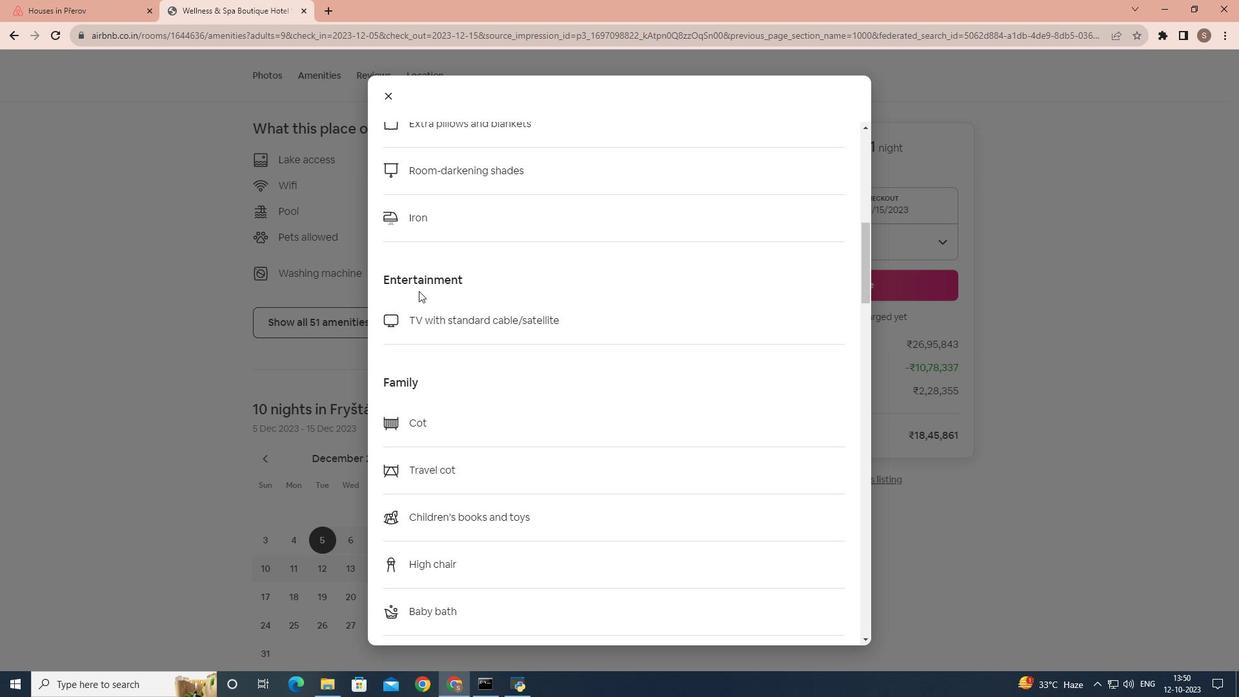 
Action: Mouse scrolled (418, 290) with delta (0, 0)
Screenshot: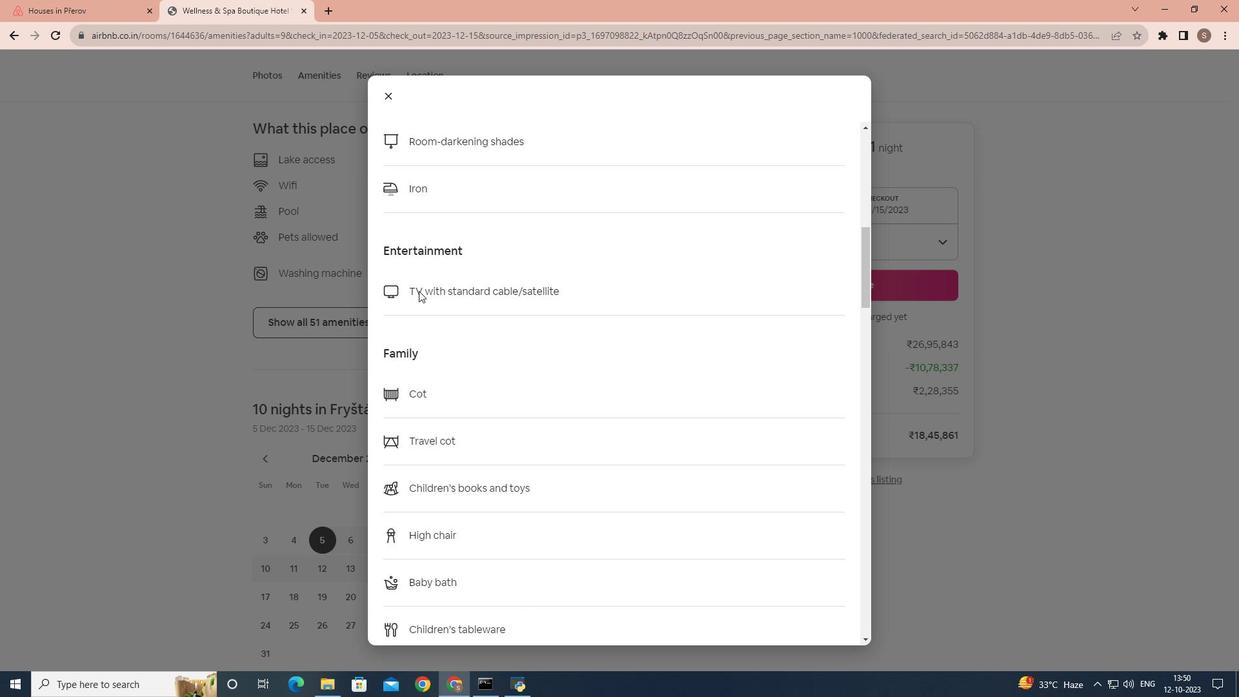
Action: Mouse scrolled (418, 290) with delta (0, 0)
Screenshot: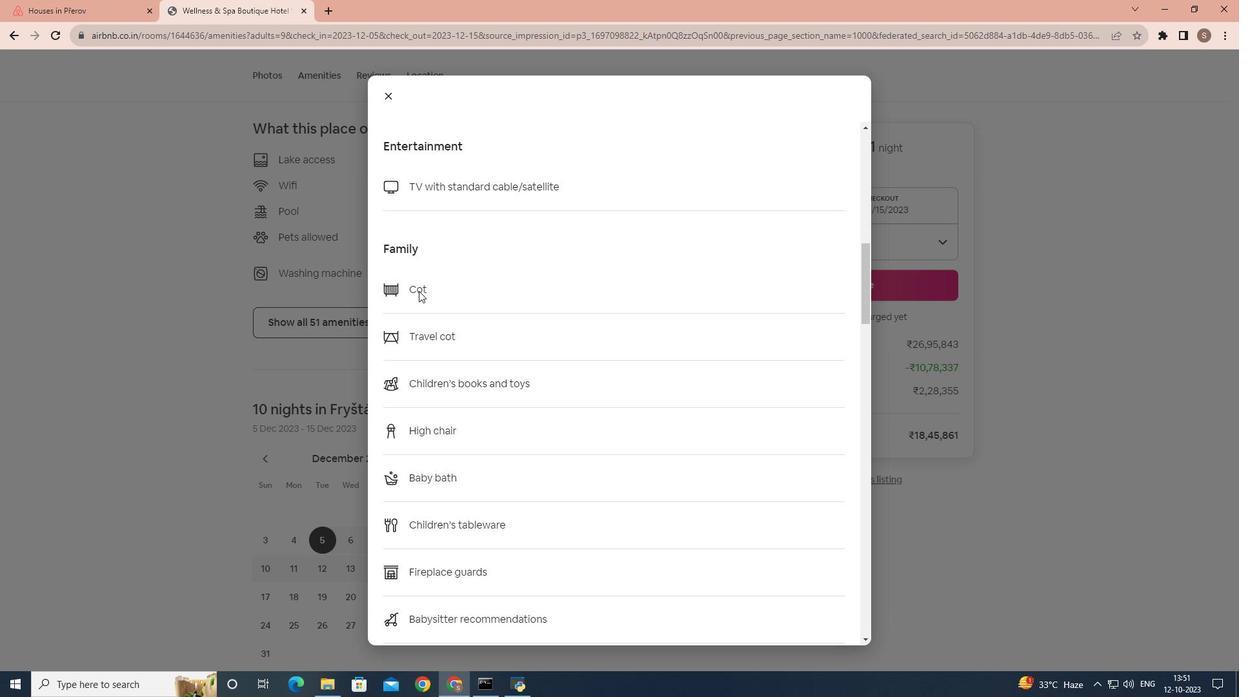 
Action: Mouse scrolled (418, 290) with delta (0, 0)
Screenshot: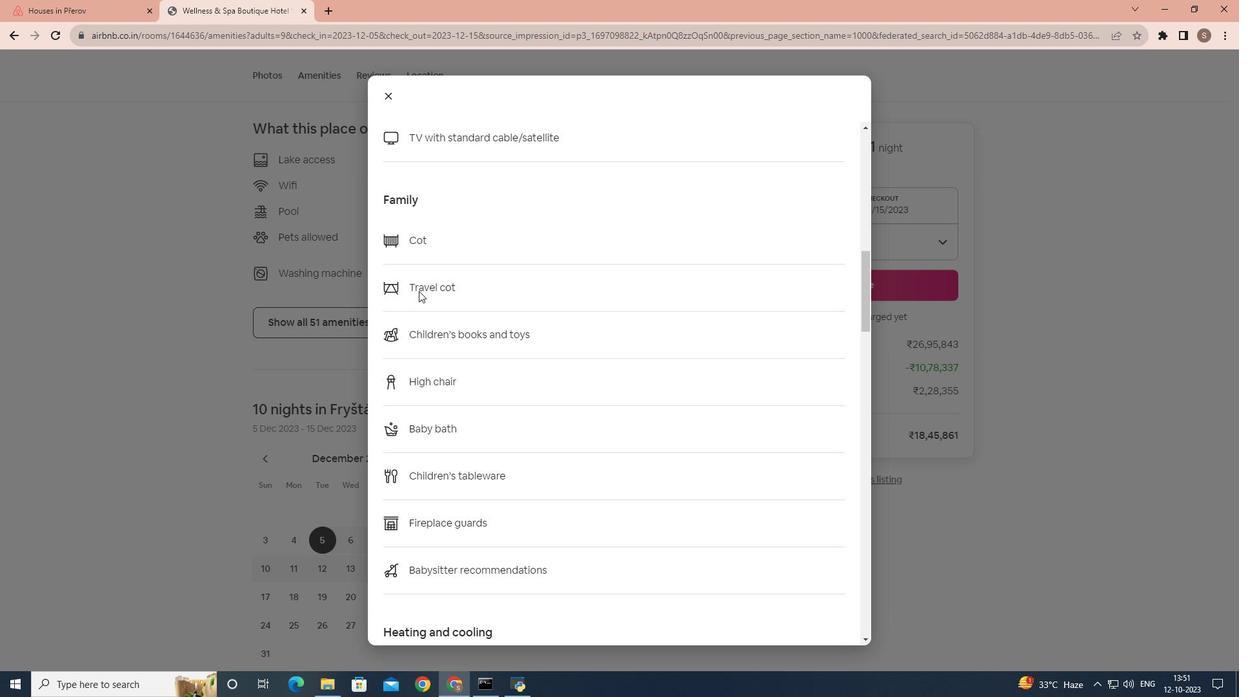 
Action: Mouse scrolled (418, 290) with delta (0, 0)
Screenshot: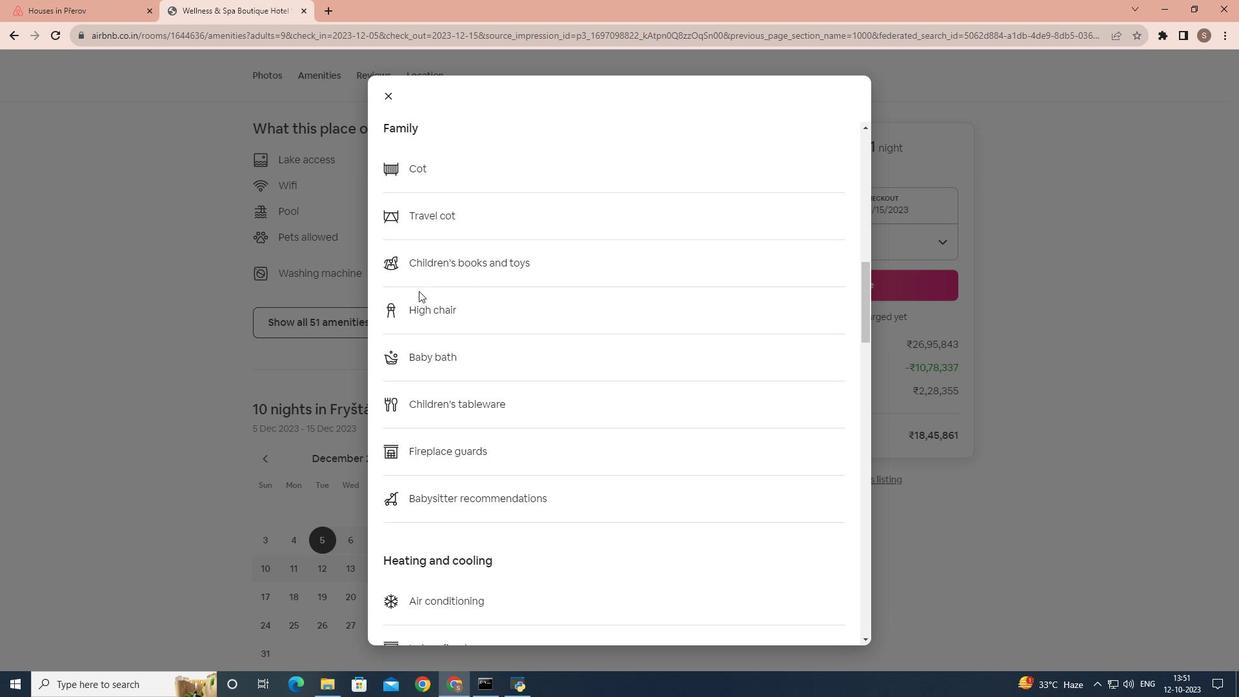 
Action: Mouse scrolled (418, 290) with delta (0, 0)
Screenshot: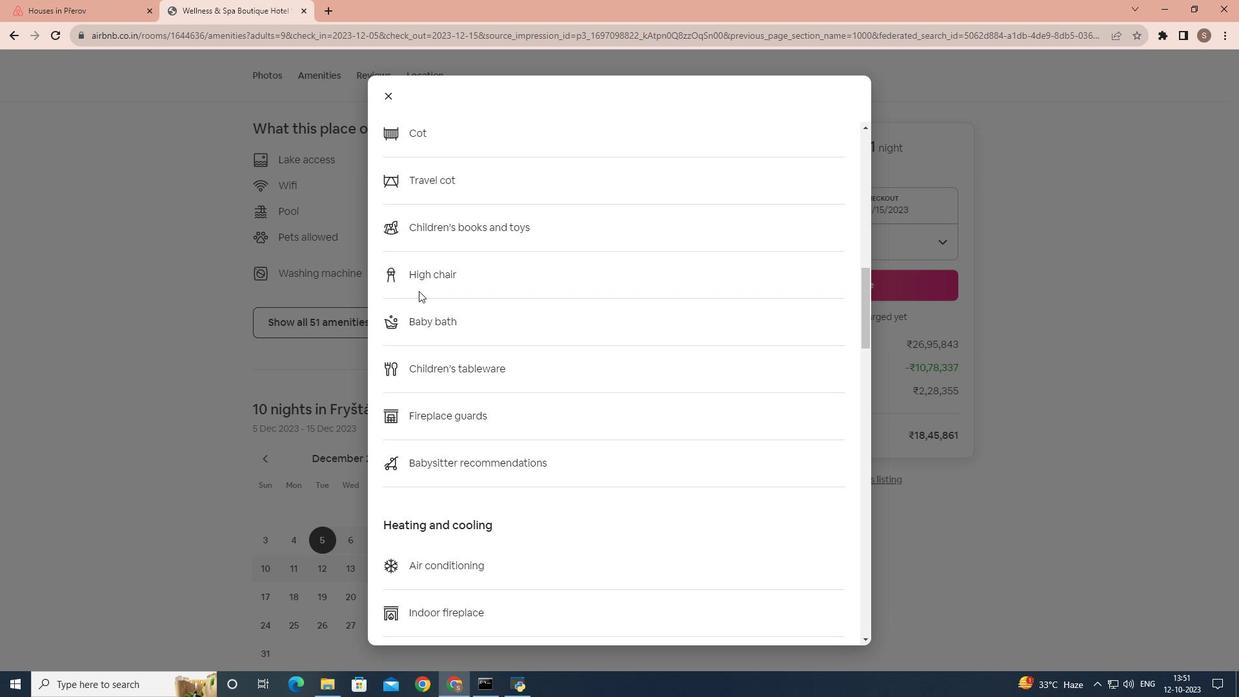 
Action: Mouse scrolled (418, 290) with delta (0, 0)
Screenshot: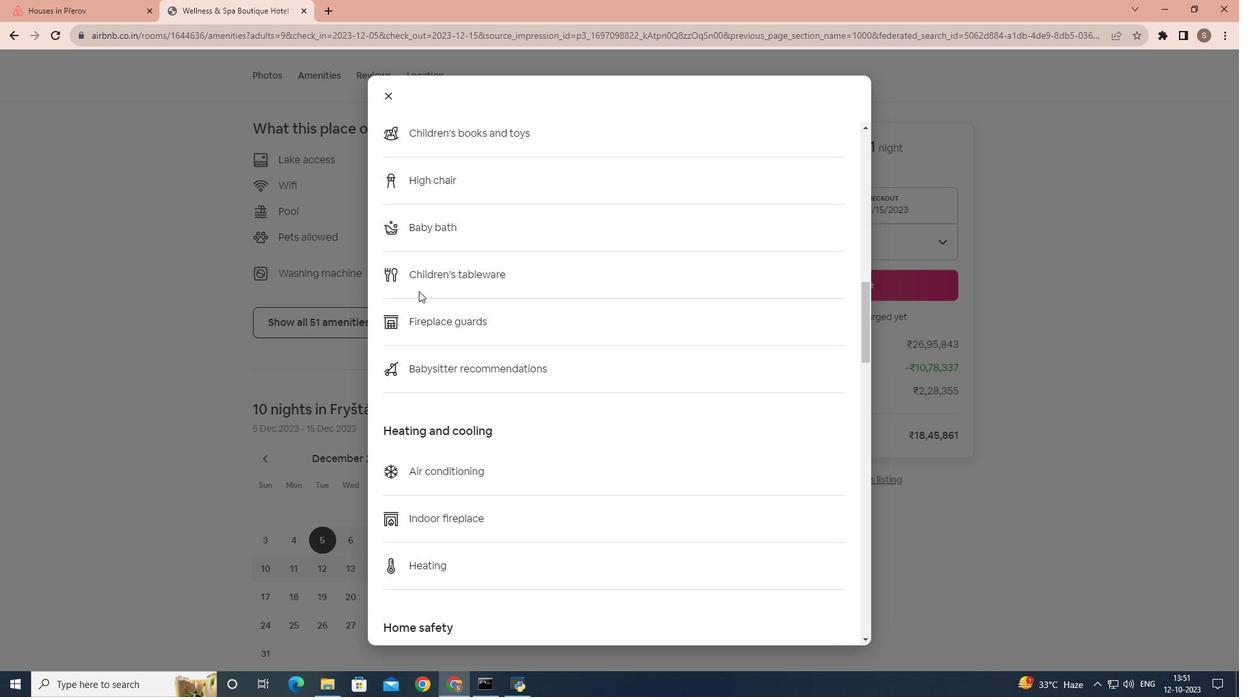 
Action: Mouse scrolled (418, 290) with delta (0, 0)
Screenshot: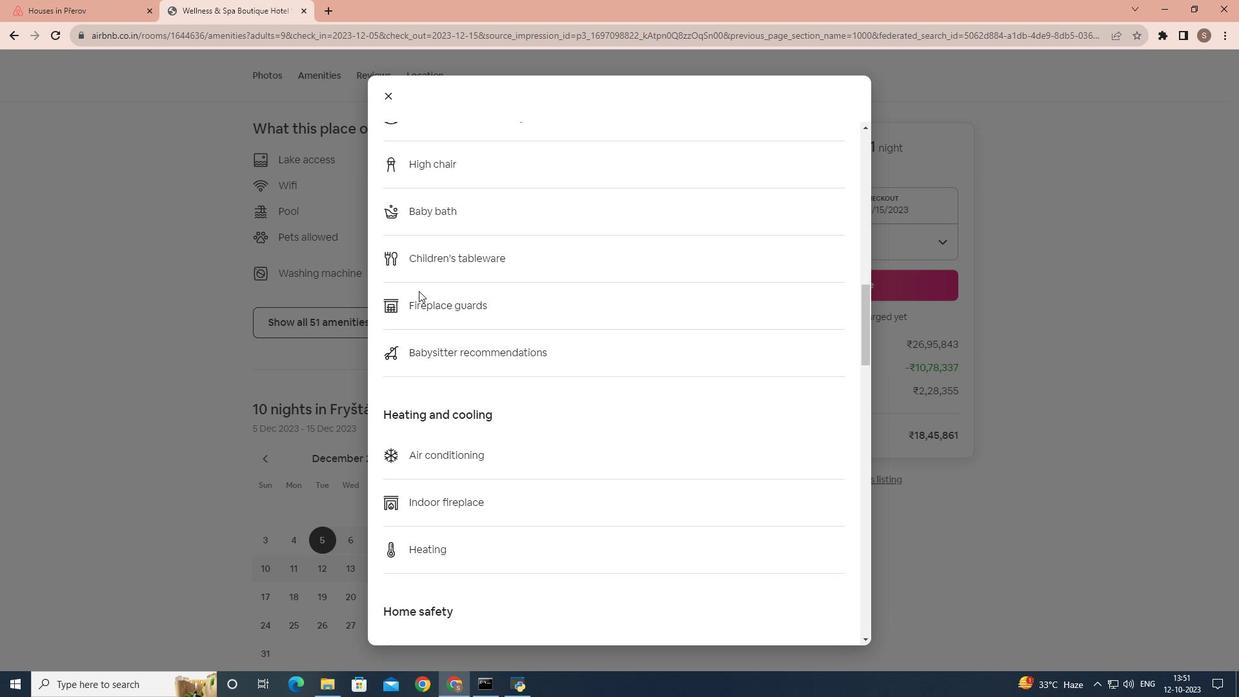 
Action: Mouse scrolled (418, 290) with delta (0, 0)
Screenshot: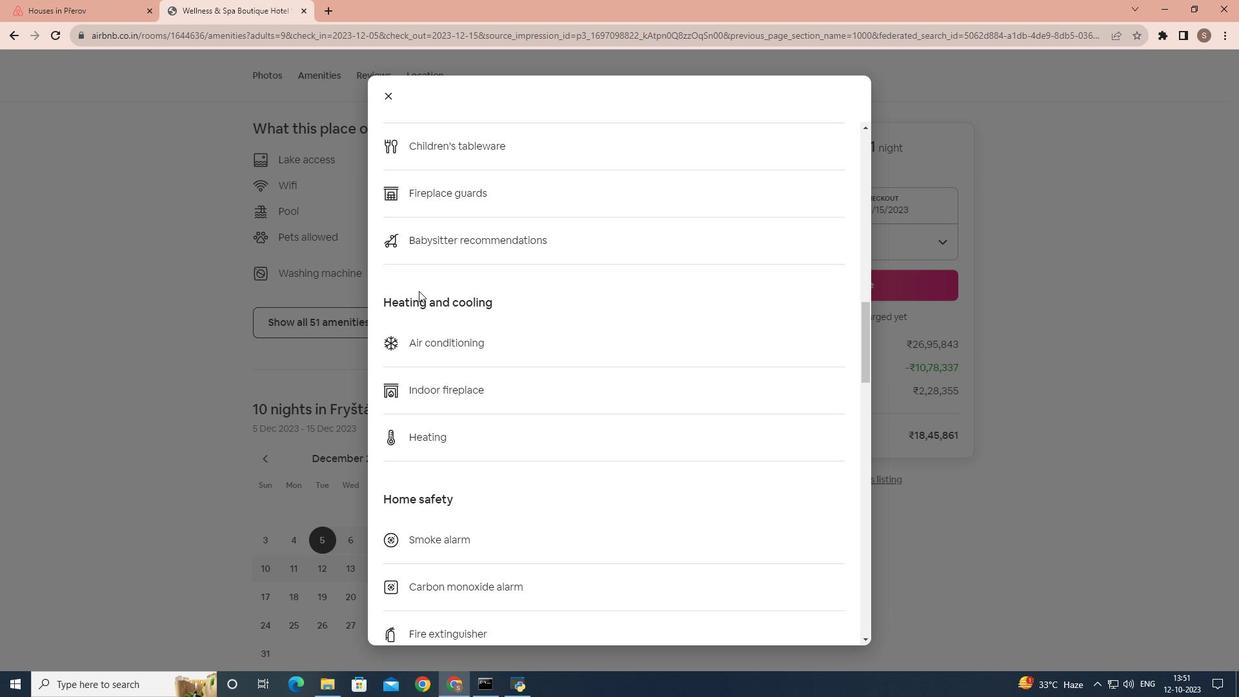 
Action: Mouse scrolled (418, 290) with delta (0, 0)
Screenshot: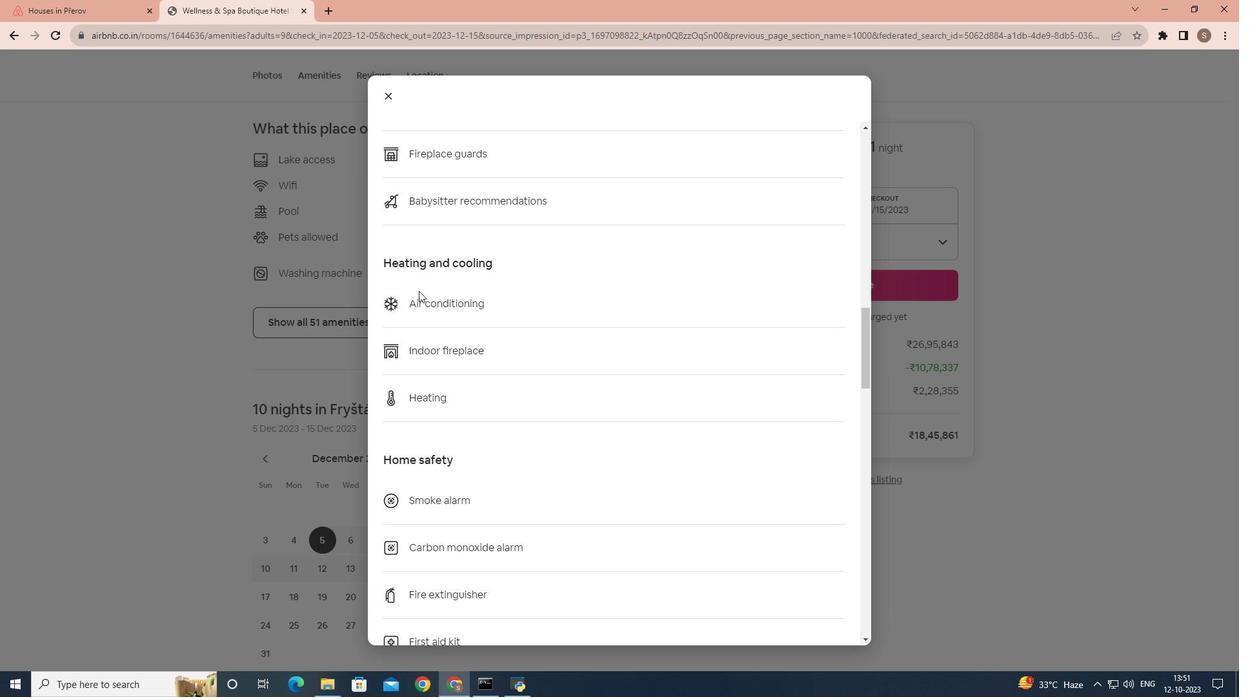 
Action: Mouse scrolled (418, 290) with delta (0, 0)
Screenshot: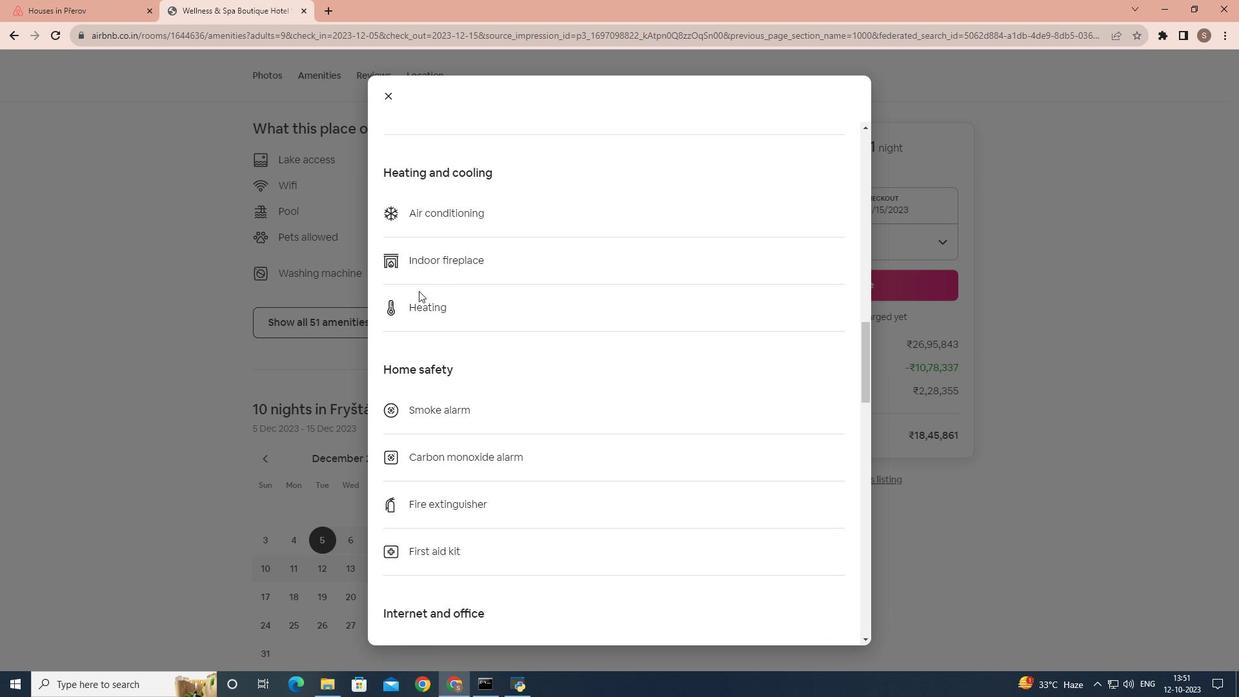 
Action: Mouse scrolled (418, 290) with delta (0, 0)
Screenshot: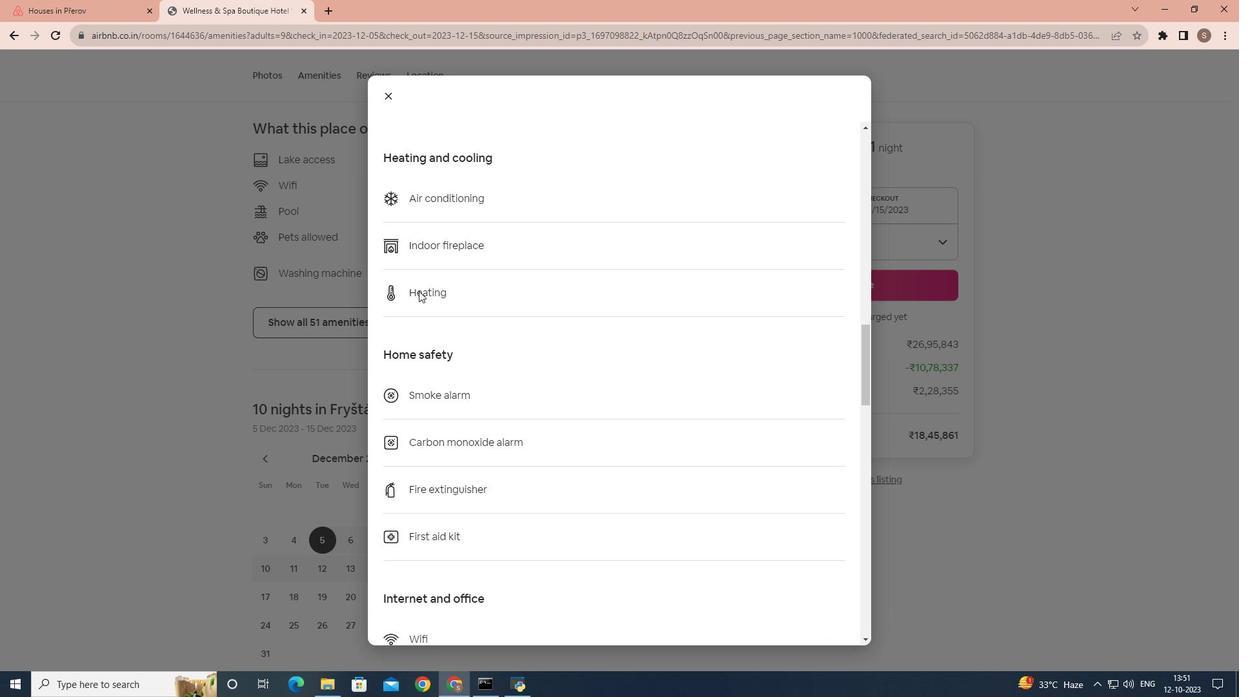 
Action: Mouse scrolled (418, 290) with delta (0, 0)
Screenshot: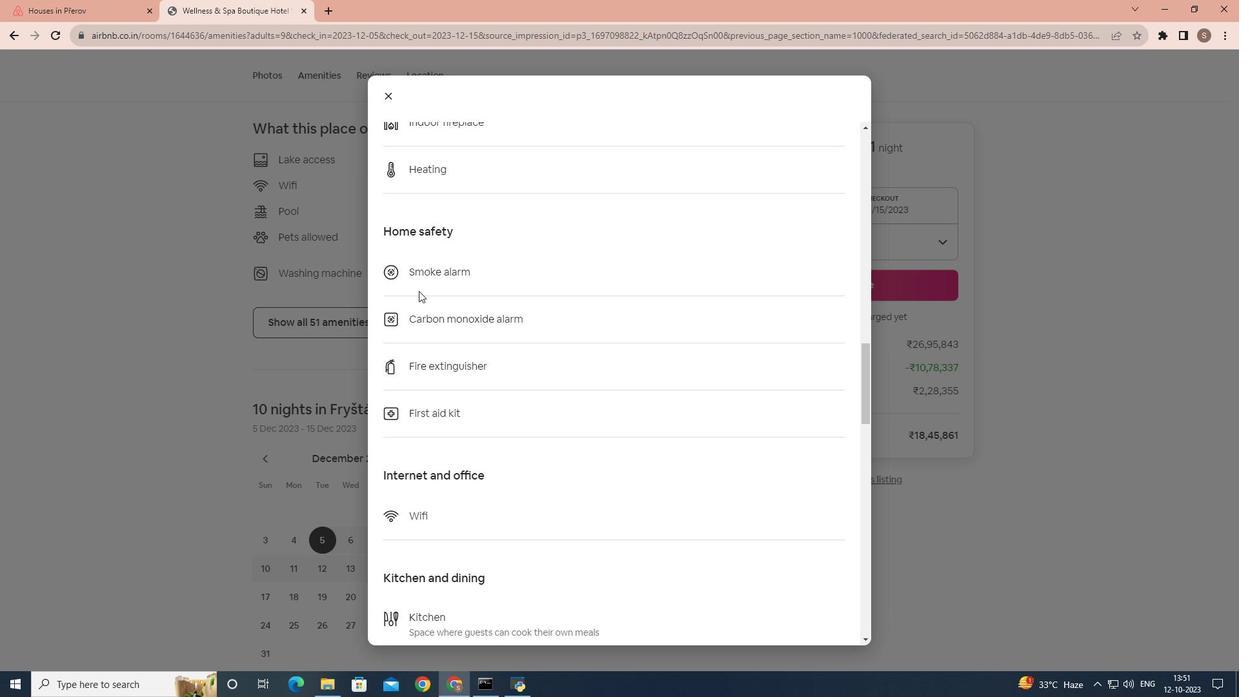 
Action: Mouse scrolled (418, 290) with delta (0, 0)
Screenshot: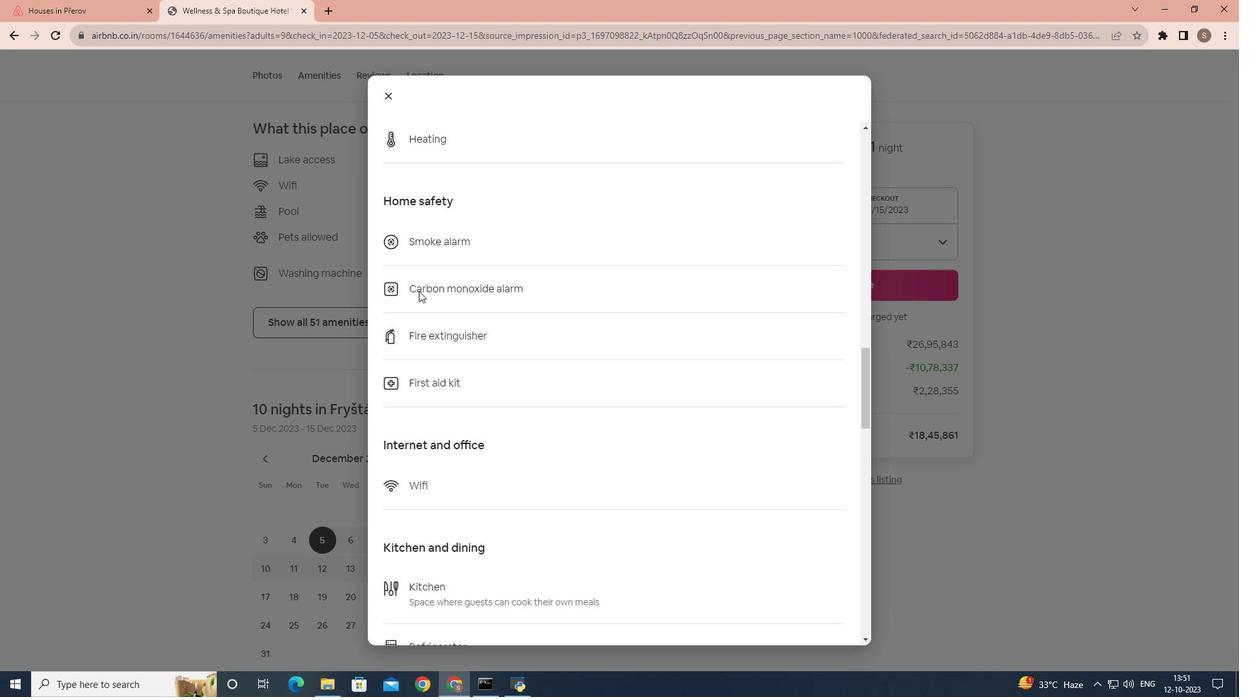 
Action: Mouse scrolled (418, 290) with delta (0, 0)
Screenshot: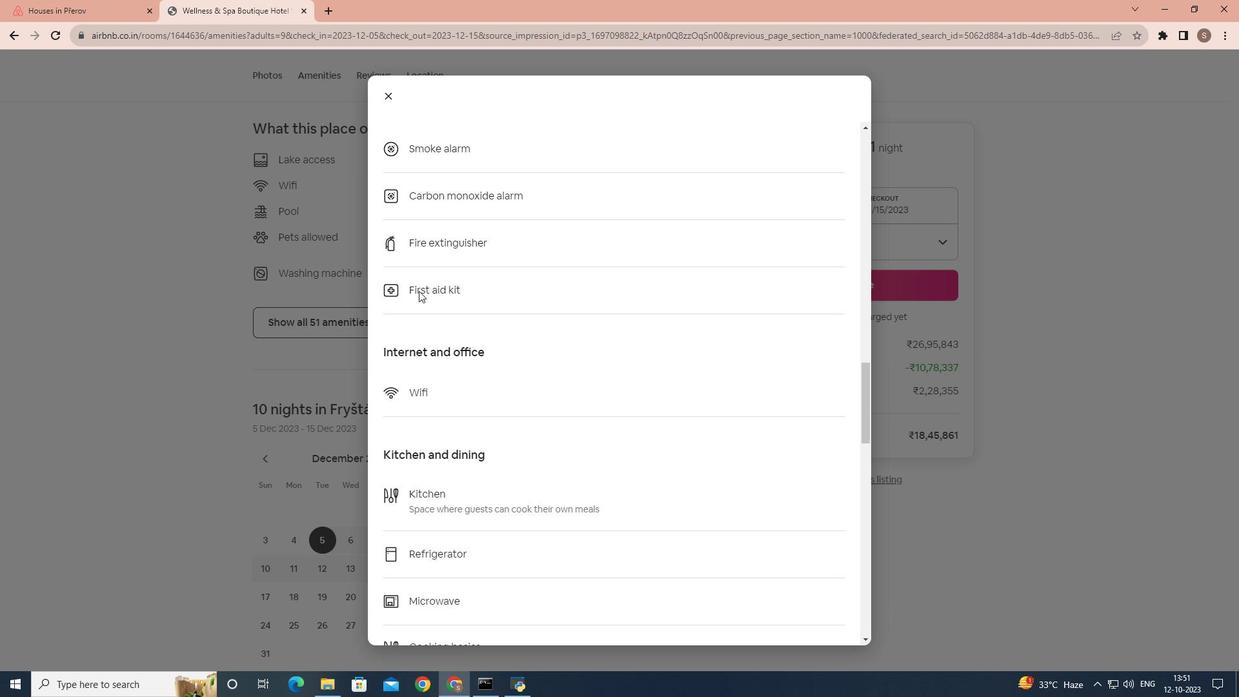 
Action: Mouse scrolled (418, 290) with delta (0, 0)
Screenshot: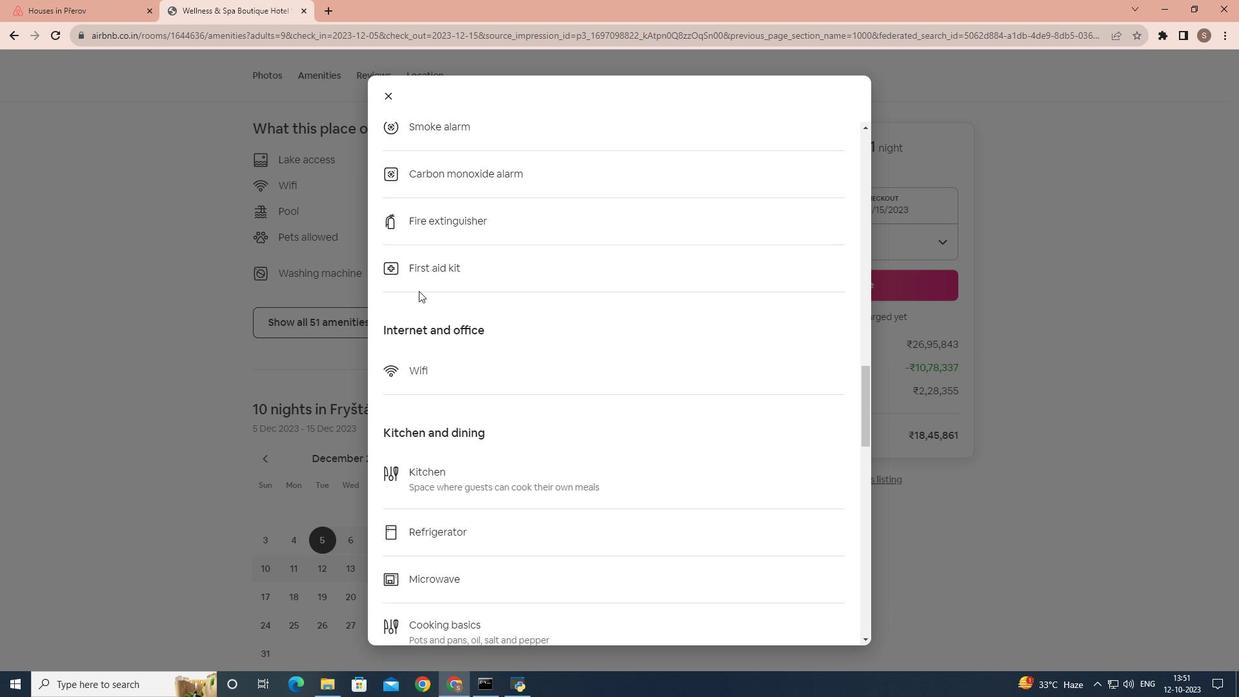 
Action: Mouse scrolled (418, 290) with delta (0, 0)
Screenshot: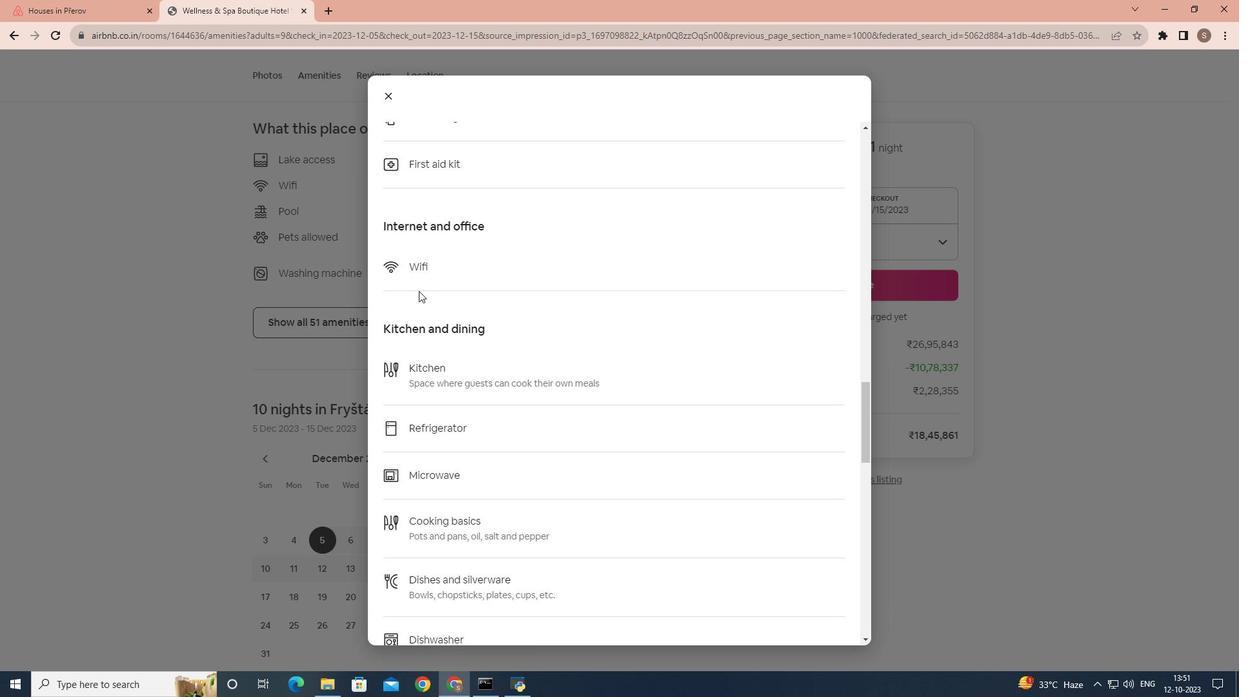 
Action: Mouse scrolled (418, 290) with delta (0, 0)
Screenshot: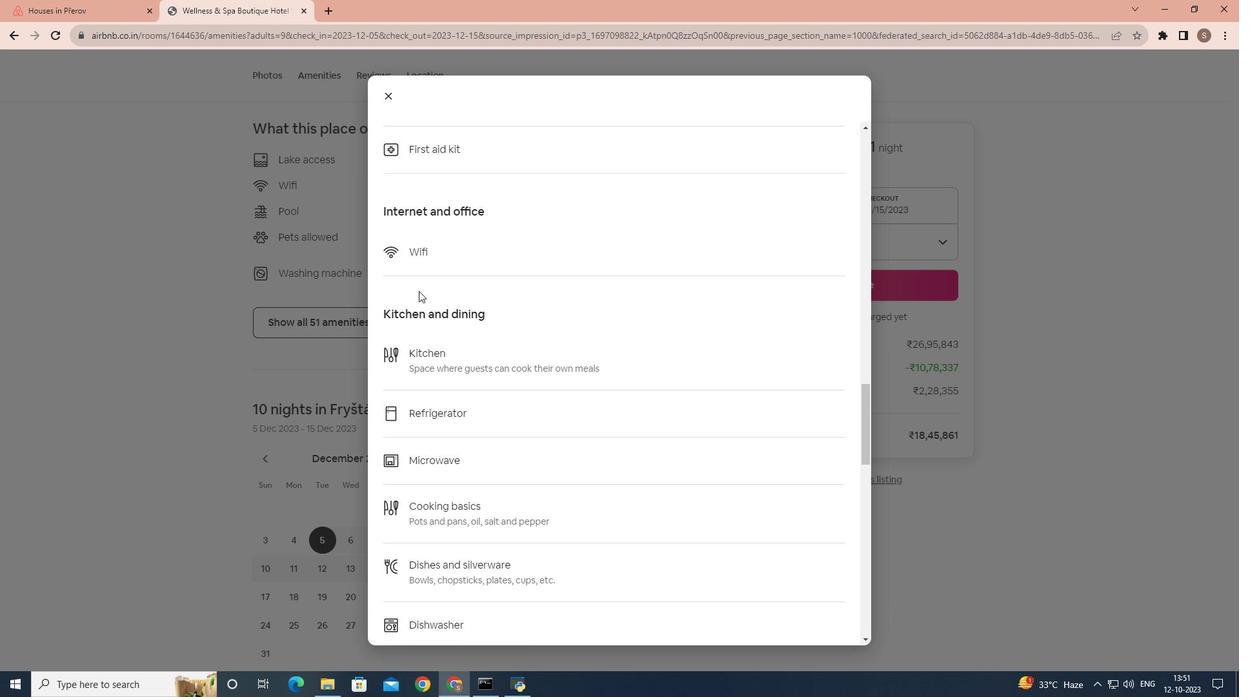 
Action: Mouse scrolled (418, 290) with delta (0, 0)
Screenshot: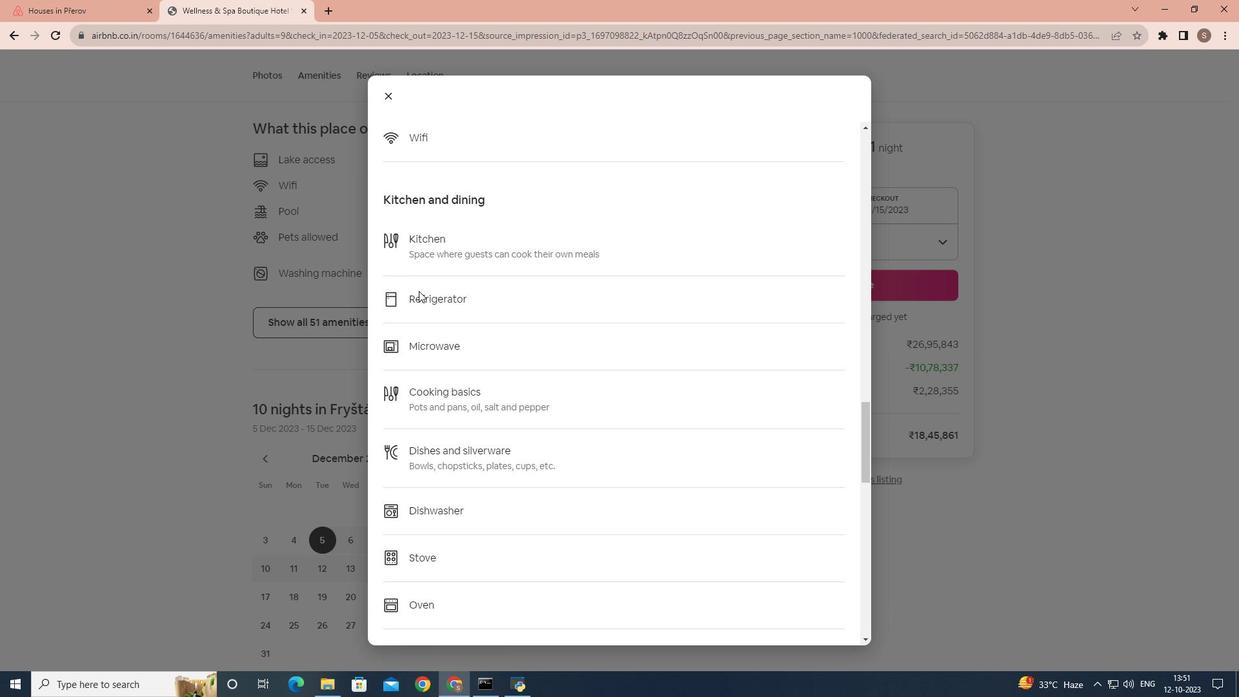 
Action: Mouse scrolled (418, 290) with delta (0, 0)
Screenshot: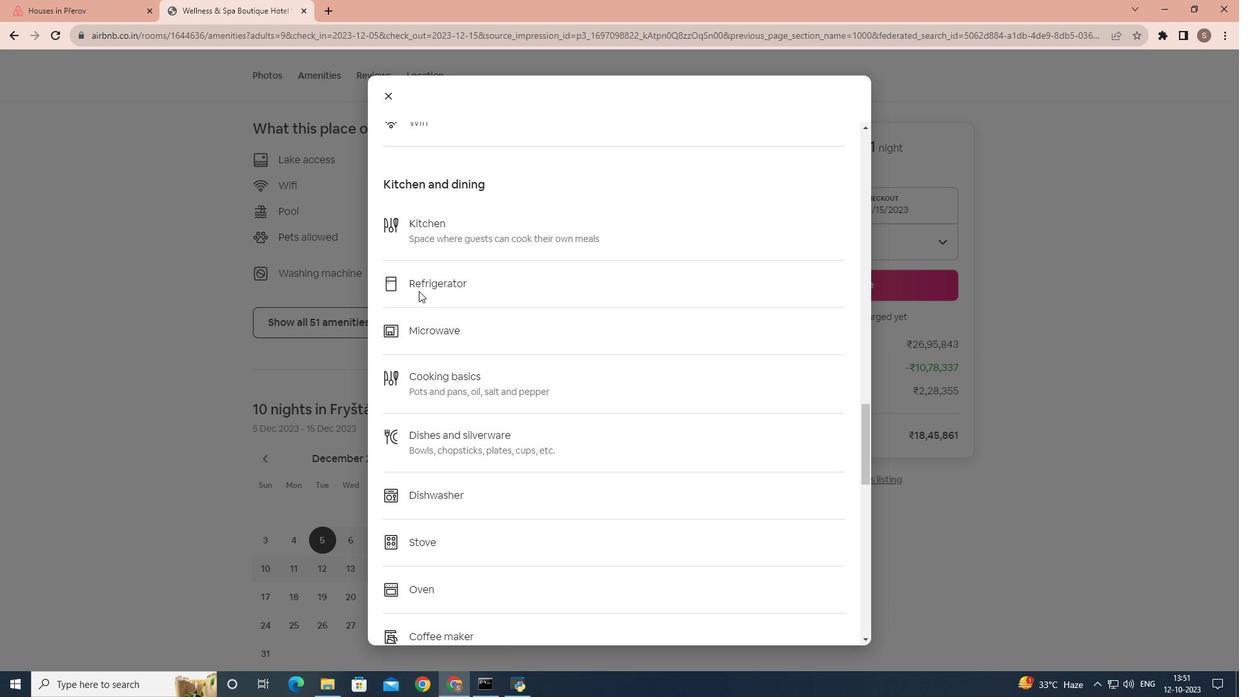 
Action: Mouse scrolled (418, 290) with delta (0, 0)
Screenshot: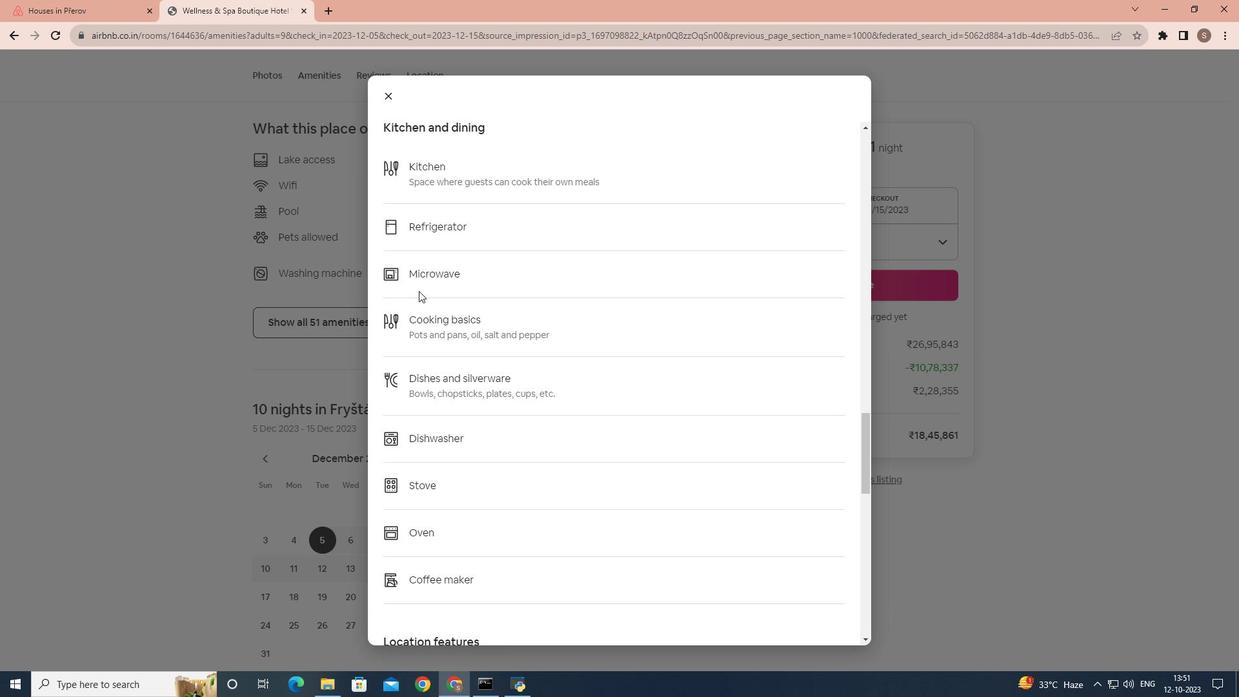 
Action: Mouse scrolled (418, 290) with delta (0, 0)
Screenshot: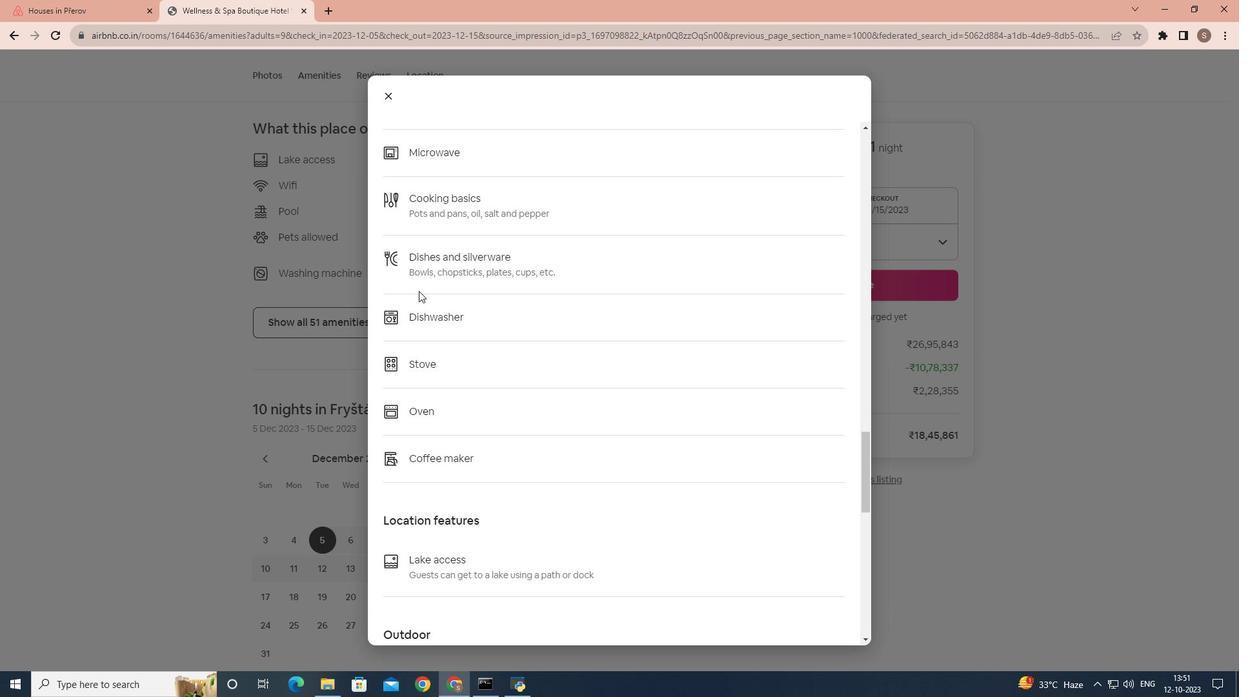 
Action: Mouse scrolled (418, 290) with delta (0, 0)
Screenshot: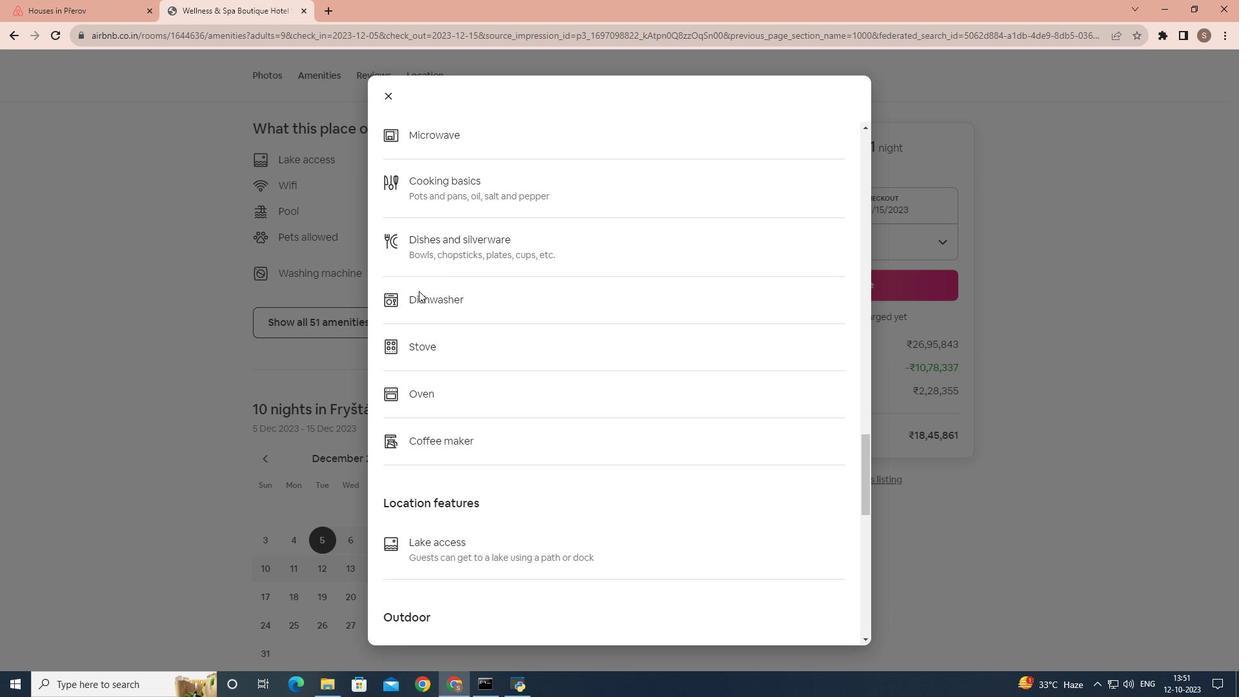 
Action: Mouse scrolled (418, 290) with delta (0, 0)
Screenshot: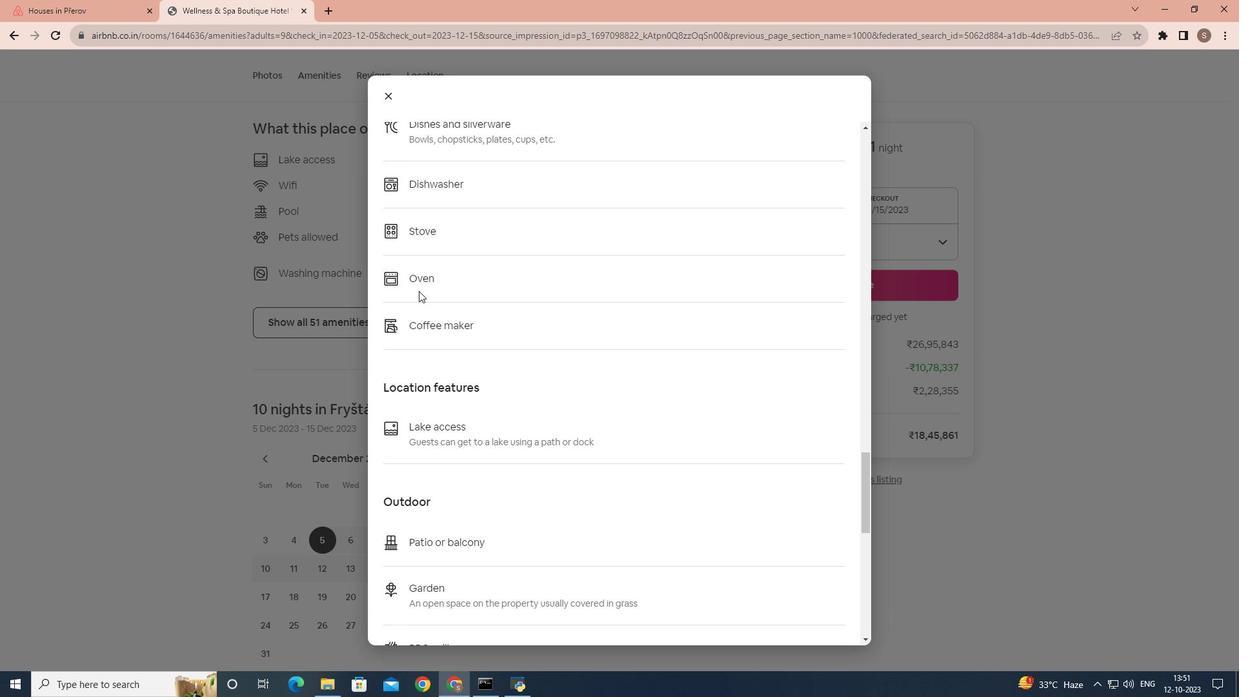 
Action: Mouse scrolled (418, 290) with delta (0, 0)
Screenshot: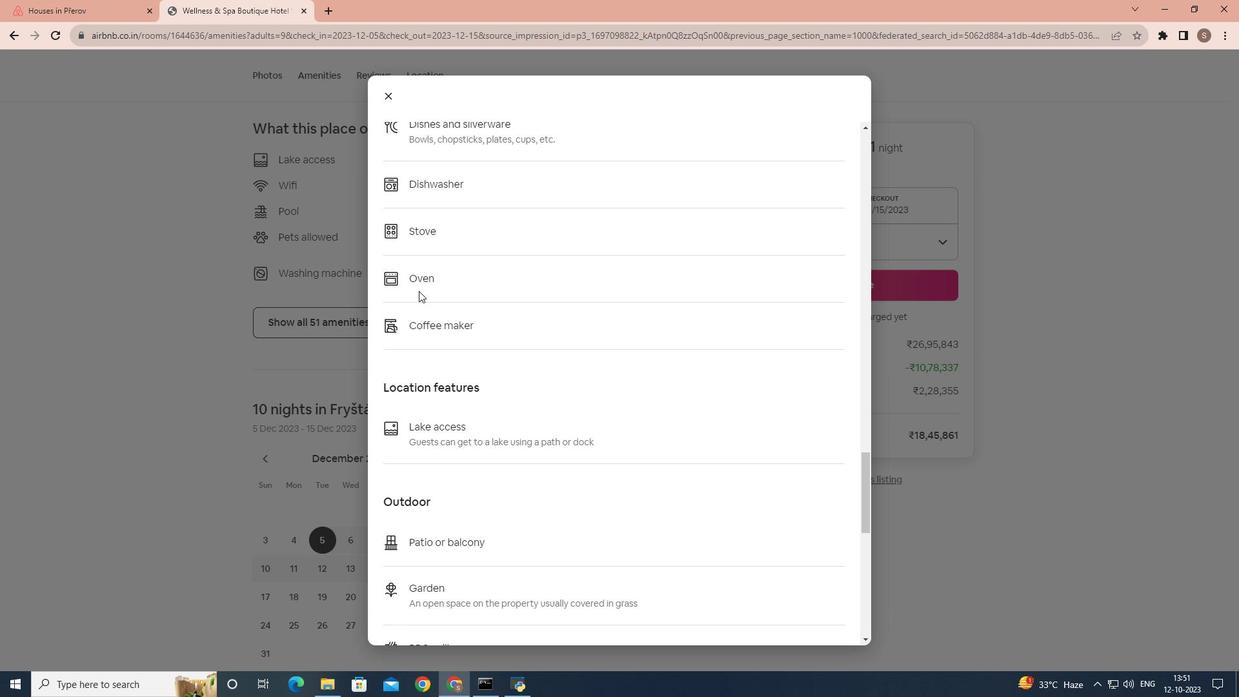 
Action: Mouse scrolled (418, 290) with delta (0, 0)
Screenshot: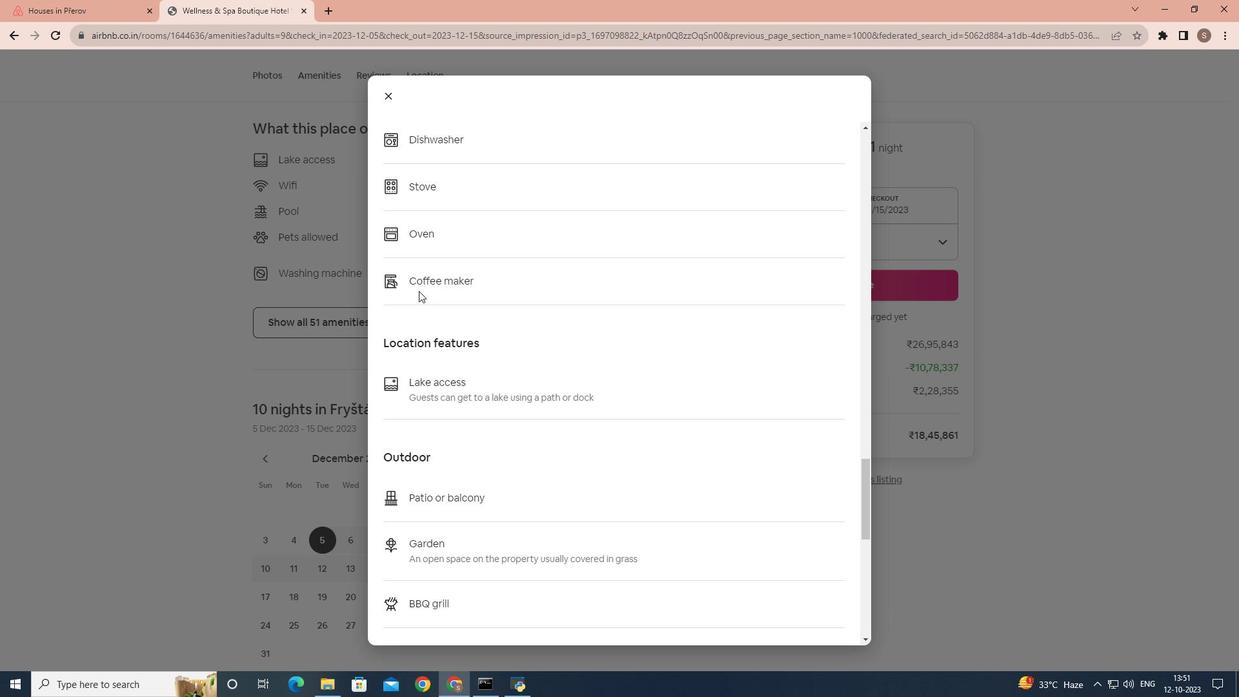 
Action: Mouse scrolled (418, 290) with delta (0, 0)
Screenshot: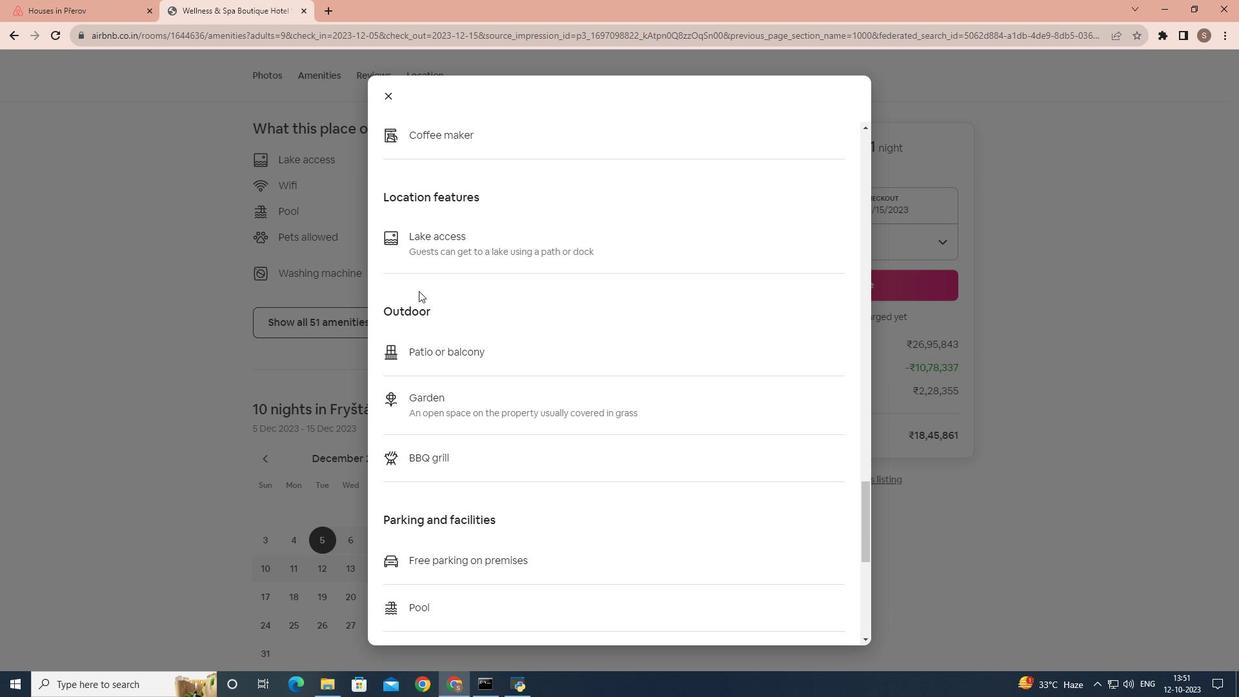 
Action: Mouse scrolled (418, 290) with delta (0, 0)
Screenshot: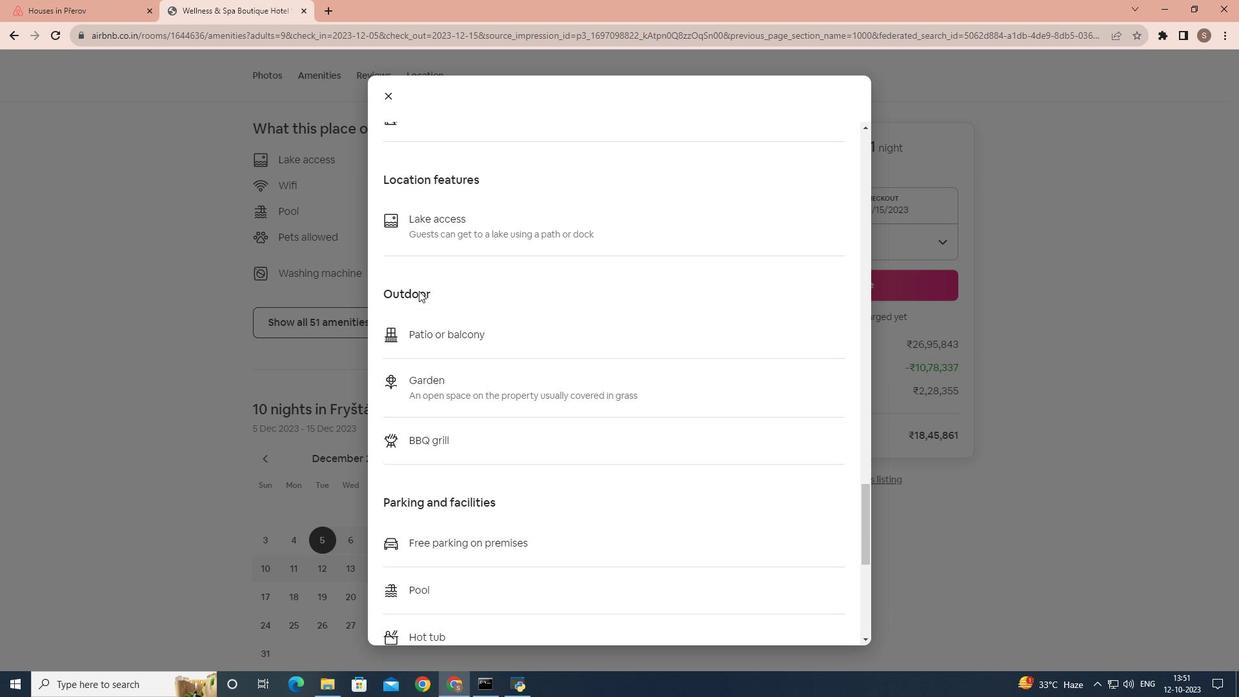 
Action: Mouse scrolled (418, 290) with delta (0, 0)
Screenshot: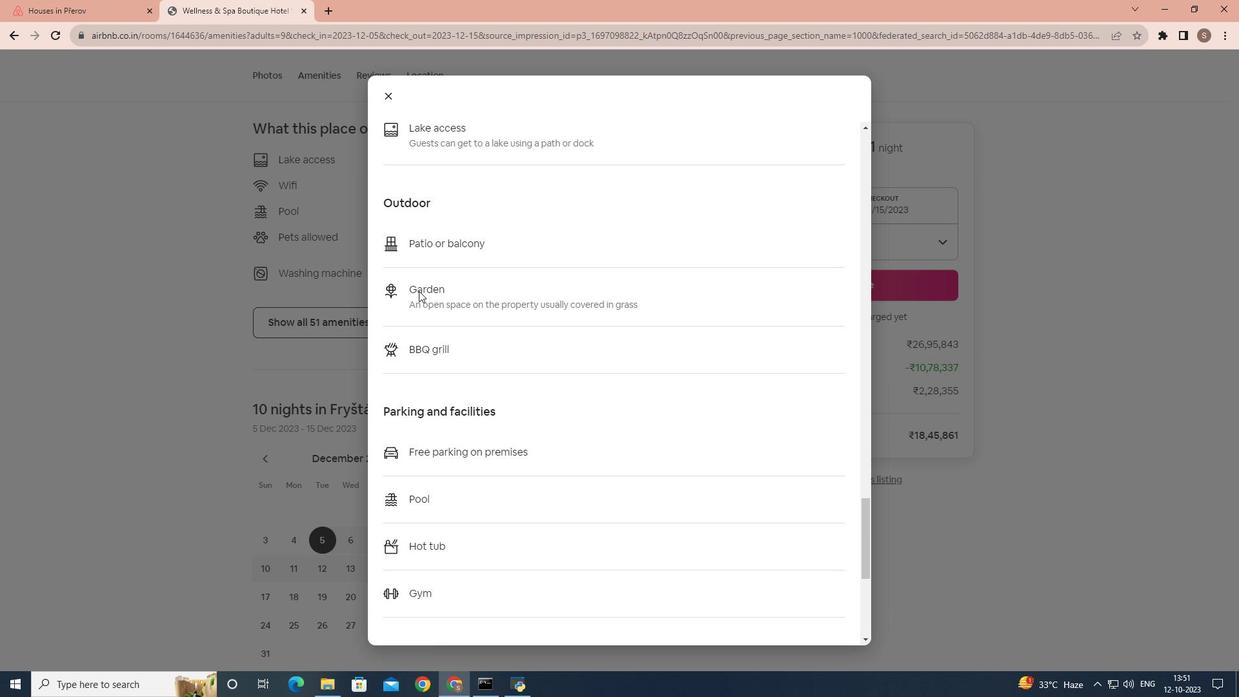 
Action: Mouse scrolled (418, 290) with delta (0, 0)
Screenshot: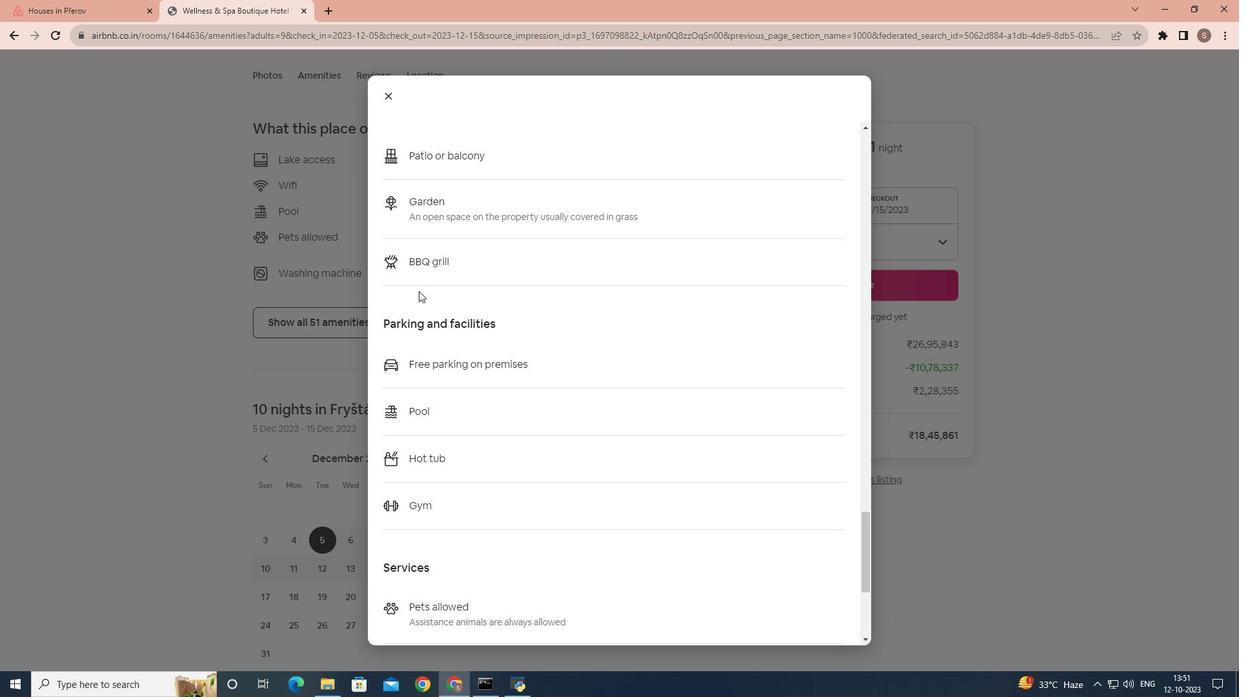
Action: Mouse scrolled (418, 290) with delta (0, 0)
Screenshot: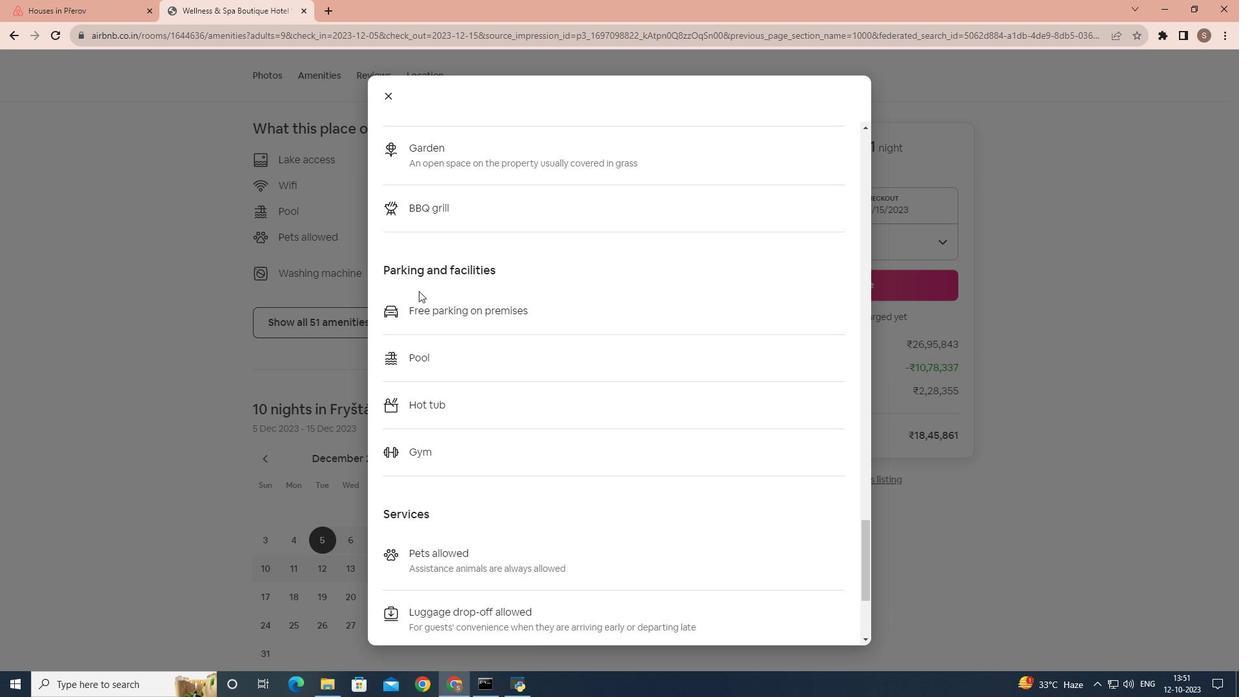 
Action: Mouse scrolled (418, 290) with delta (0, 0)
Screenshot: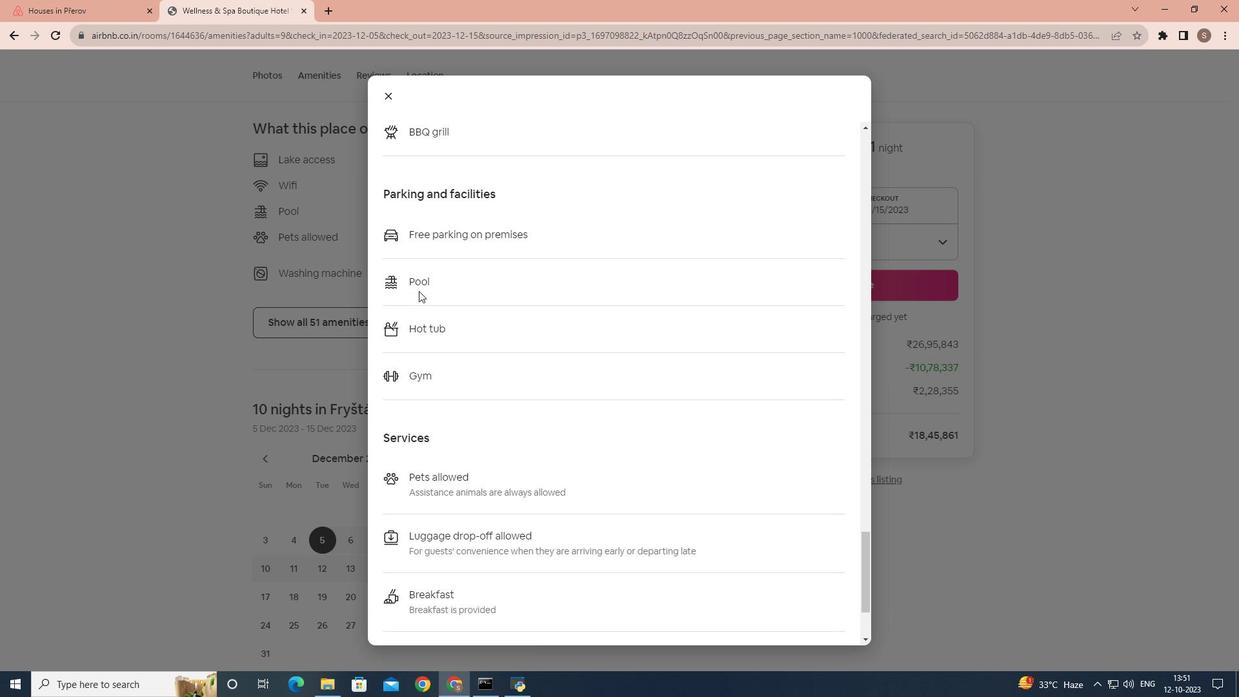 
Action: Mouse scrolled (418, 290) with delta (0, 0)
Screenshot: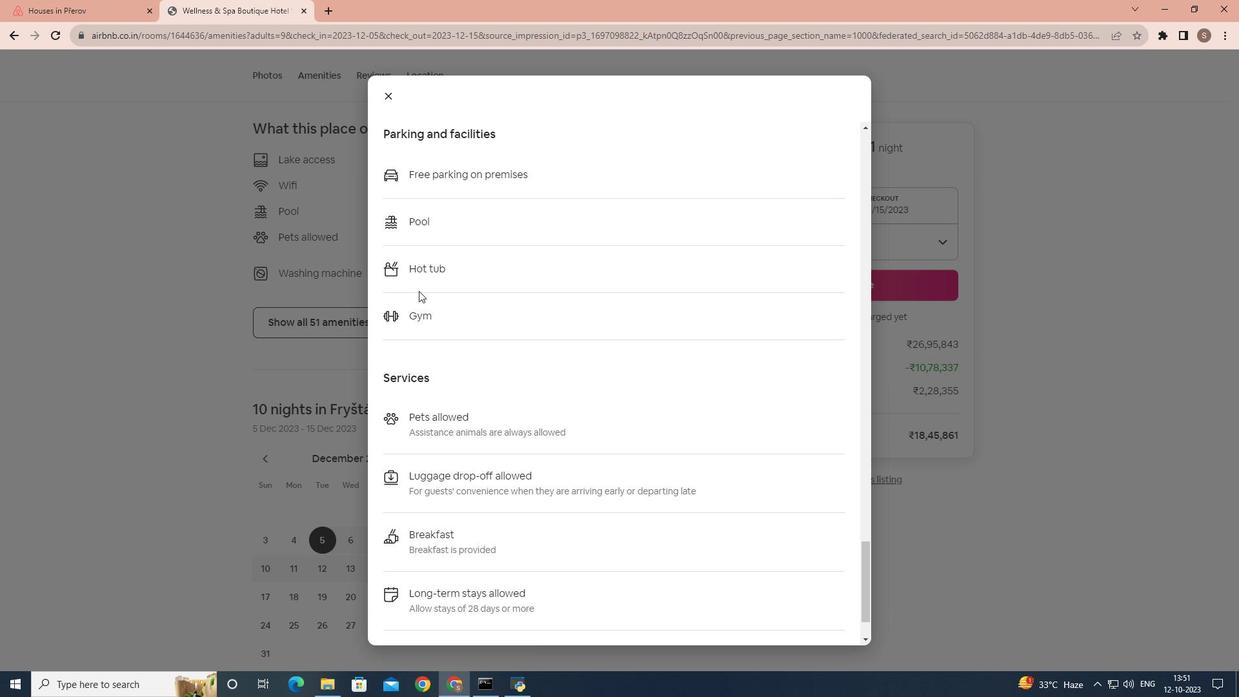
Action: Mouse scrolled (418, 290) with delta (0, 0)
Screenshot: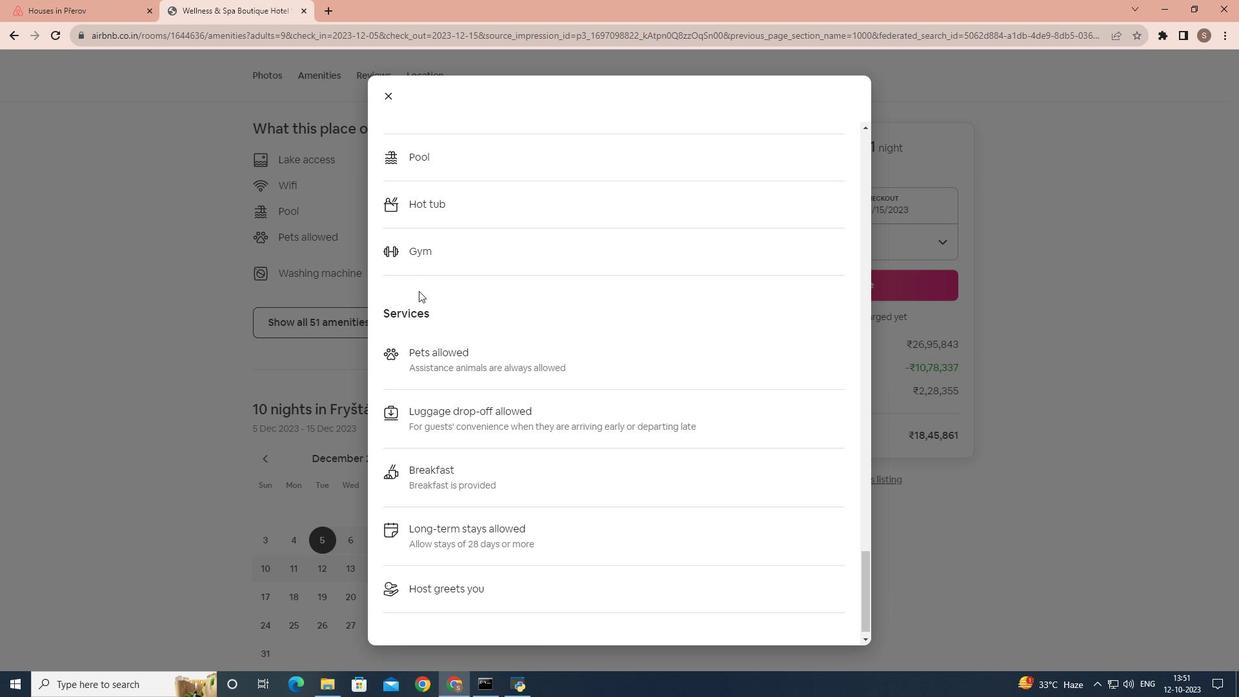 
Action: Mouse scrolled (418, 290) with delta (0, 0)
Screenshot: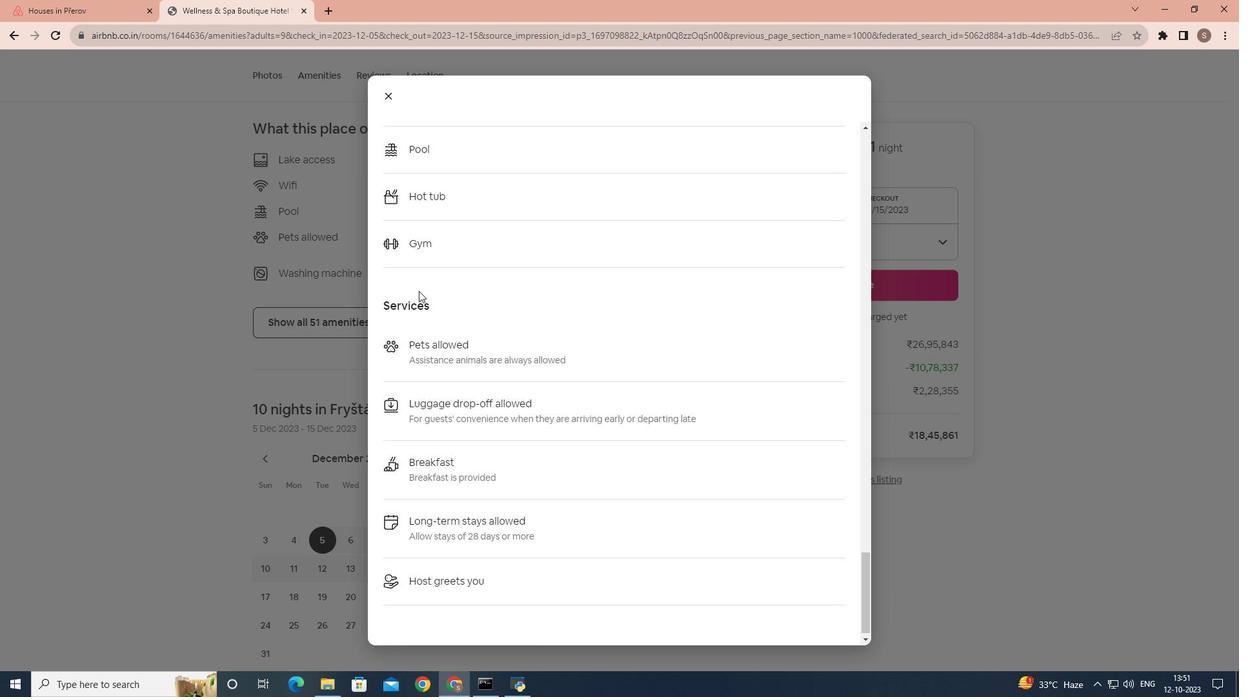 
Action: Mouse scrolled (418, 290) with delta (0, 0)
Screenshot: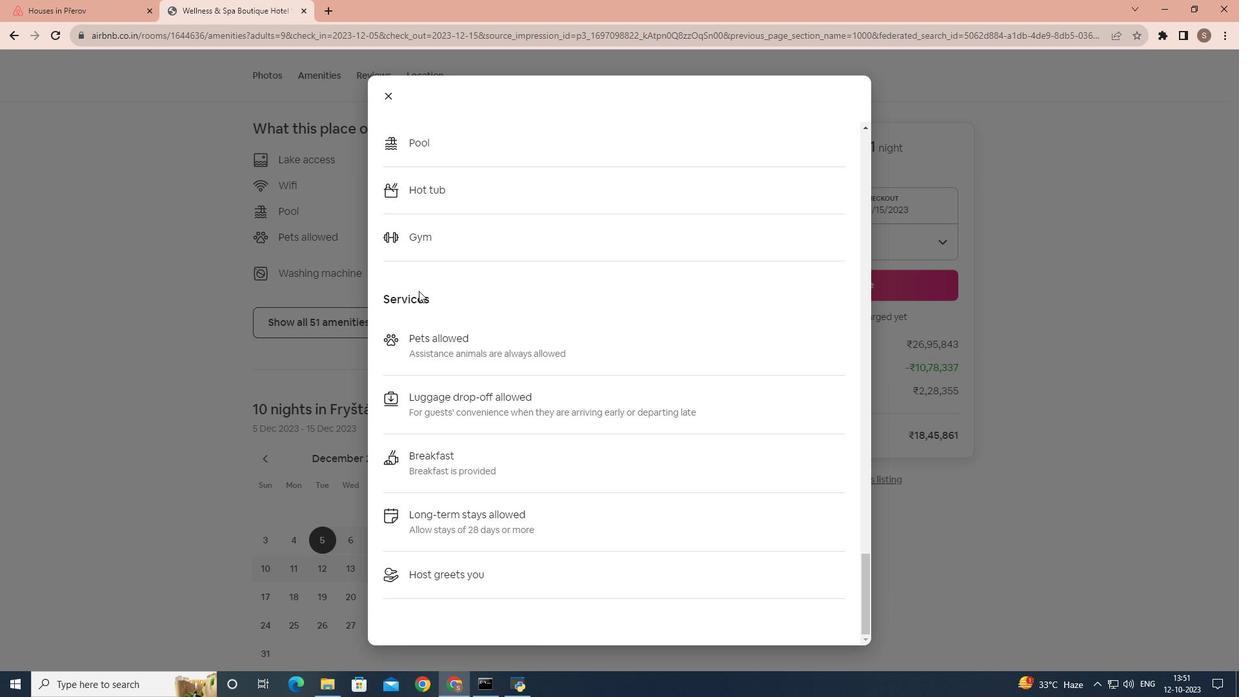 
Action: Mouse scrolled (418, 290) with delta (0, 0)
Screenshot: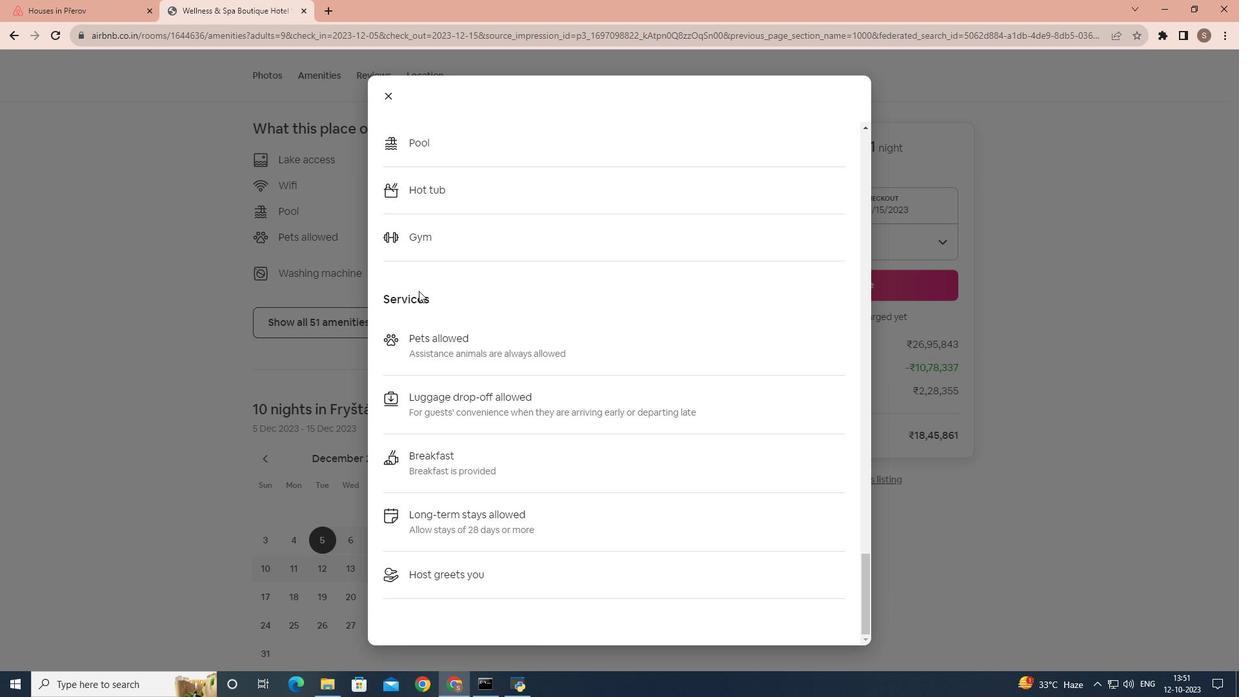 
Action: Mouse scrolled (418, 290) with delta (0, 0)
Screenshot: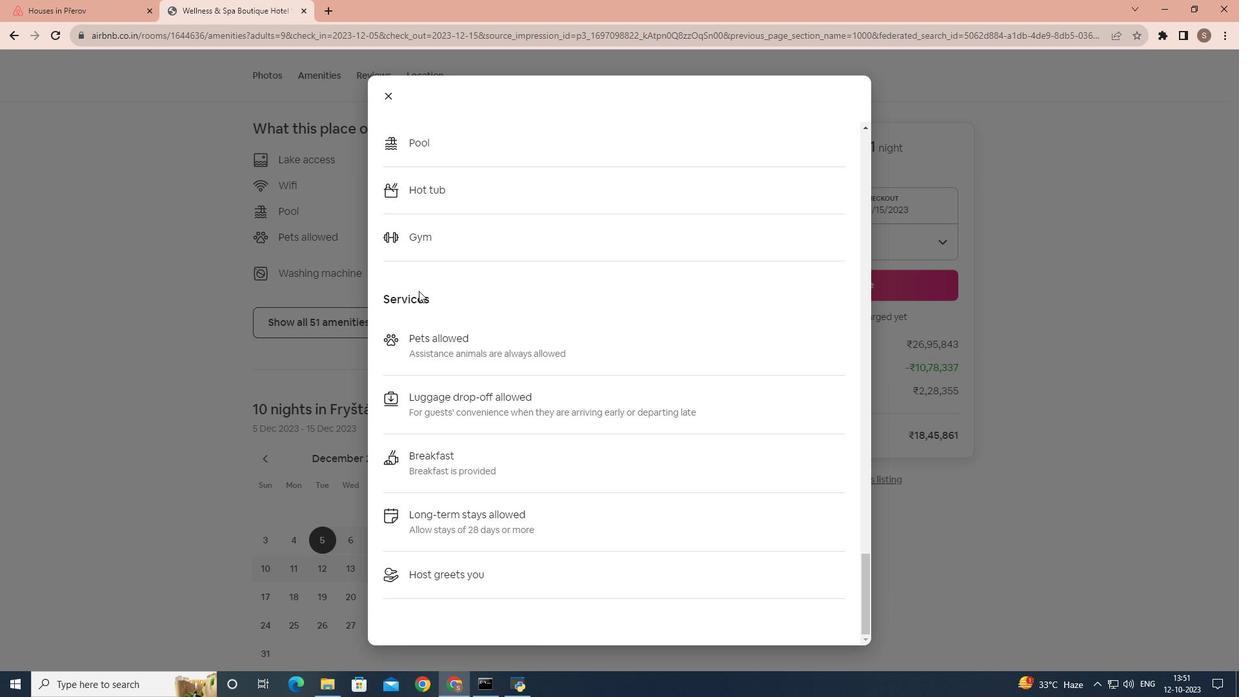 
Action: Mouse scrolled (418, 290) with delta (0, 0)
Screenshot: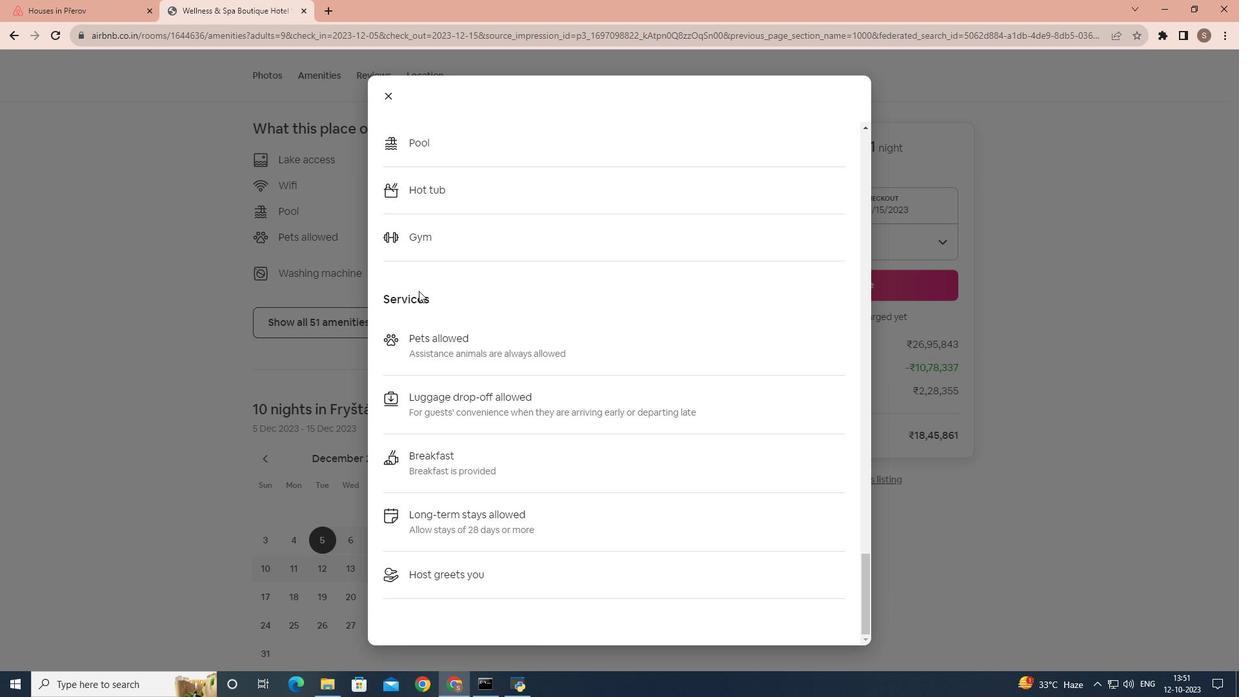 
Action: Mouse moved to (392, 103)
Screenshot: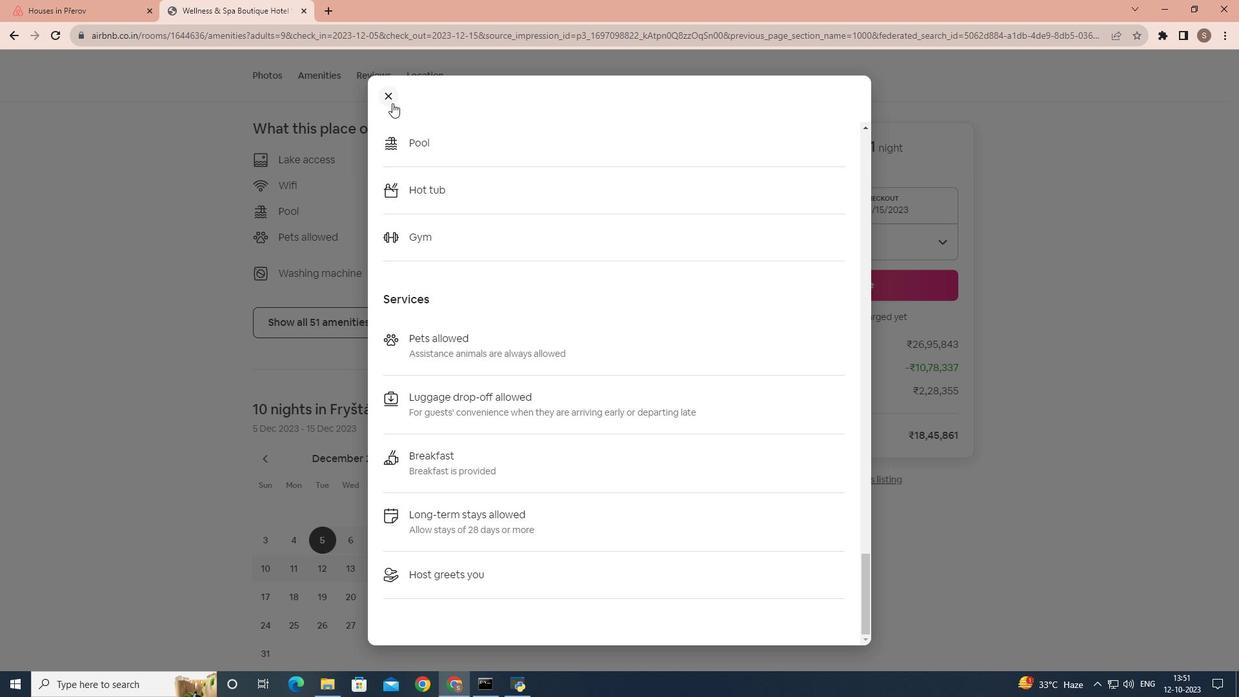 
Action: Mouse pressed left at (392, 103)
Screenshot: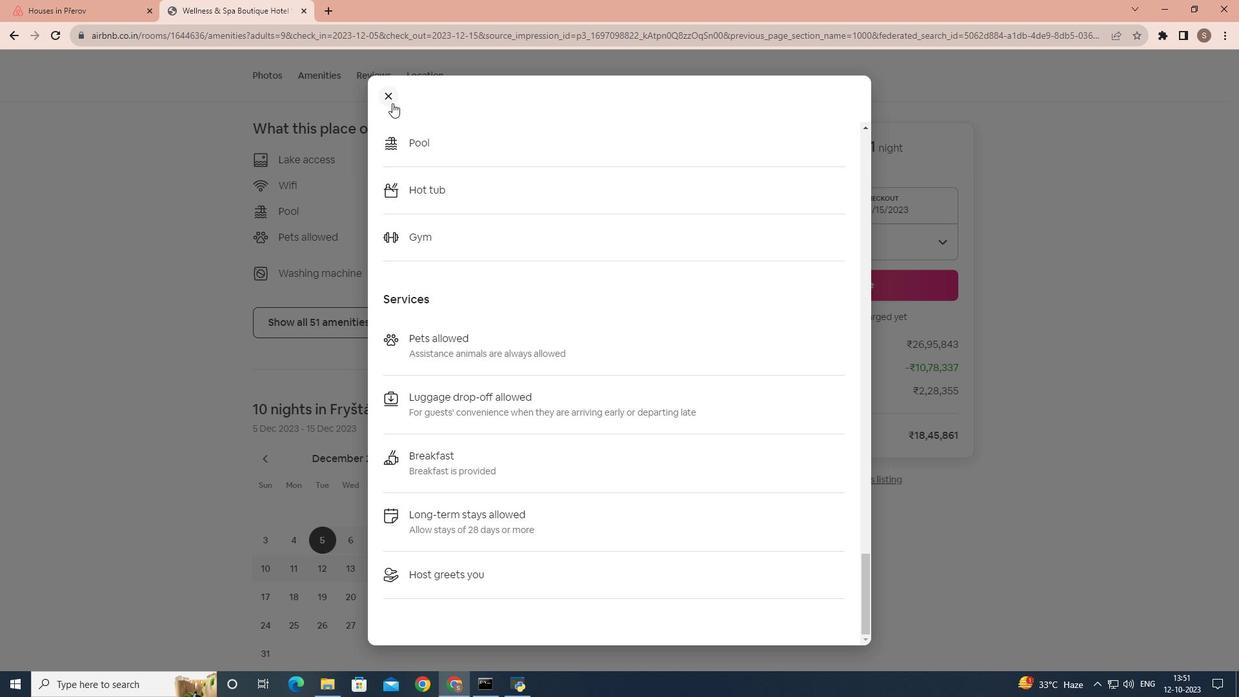 
Action: Mouse moved to (371, 284)
Screenshot: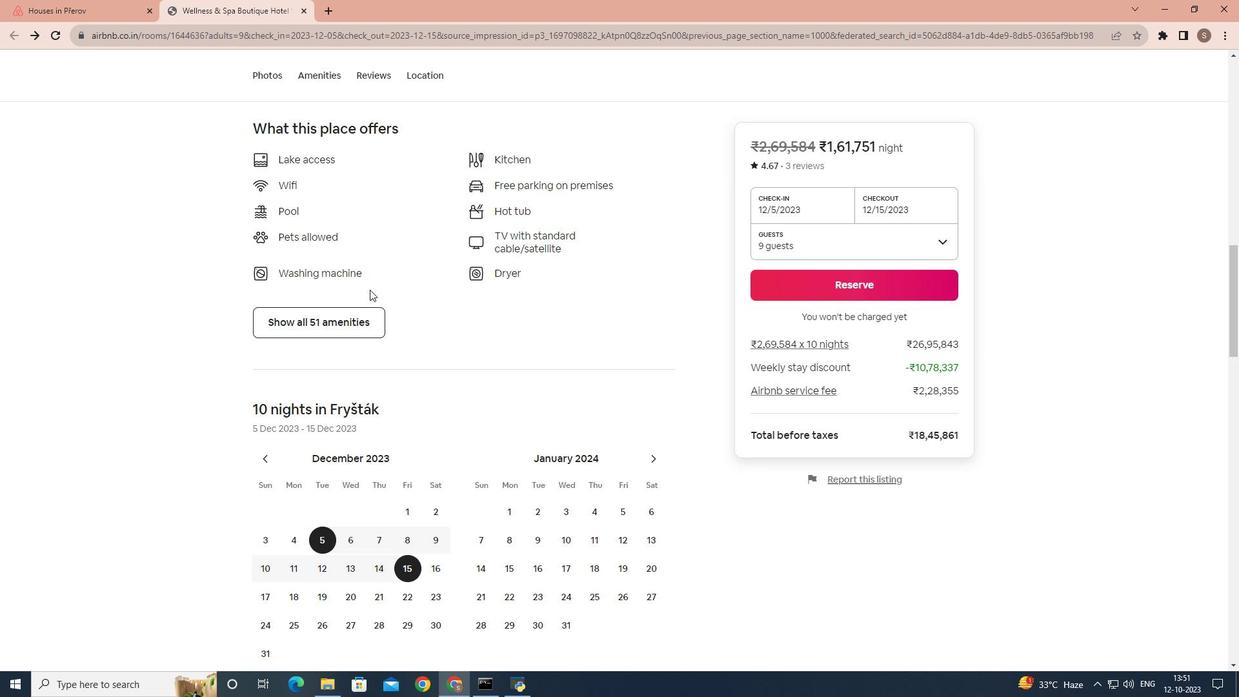 
Action: Mouse scrolled (371, 284) with delta (0, 0)
Screenshot: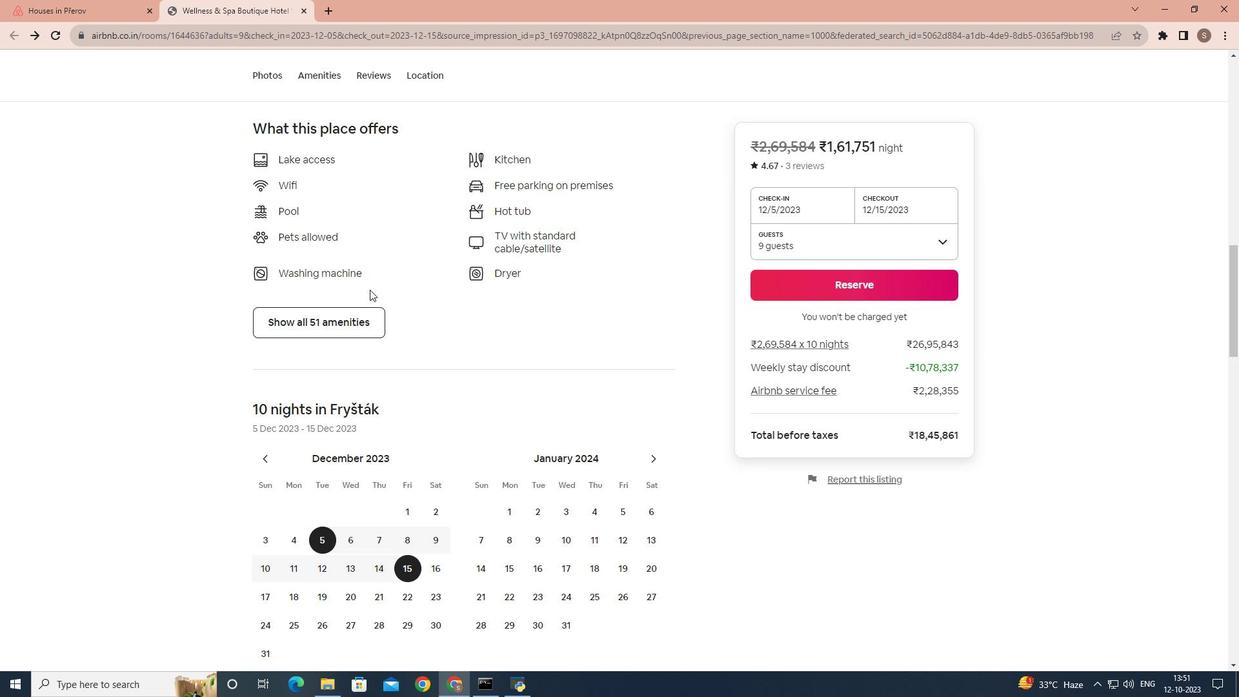 
Action: Mouse moved to (369, 291)
Screenshot: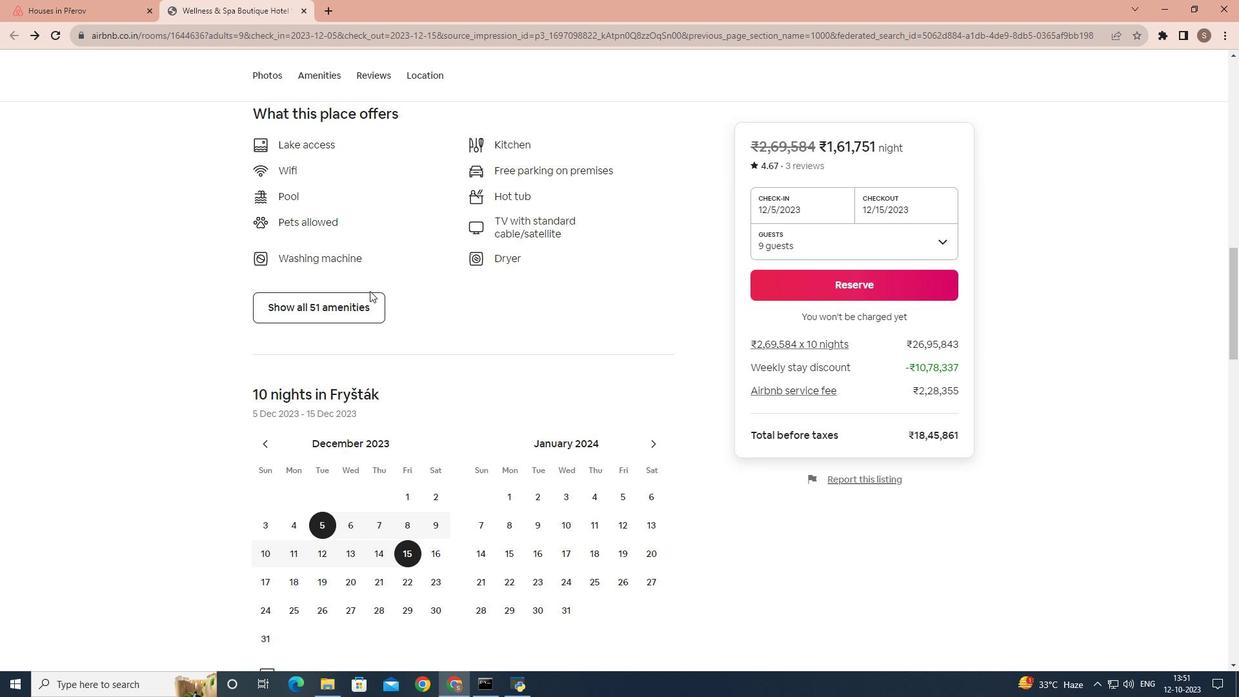 
Action: Mouse scrolled (369, 290) with delta (0, 0)
Screenshot: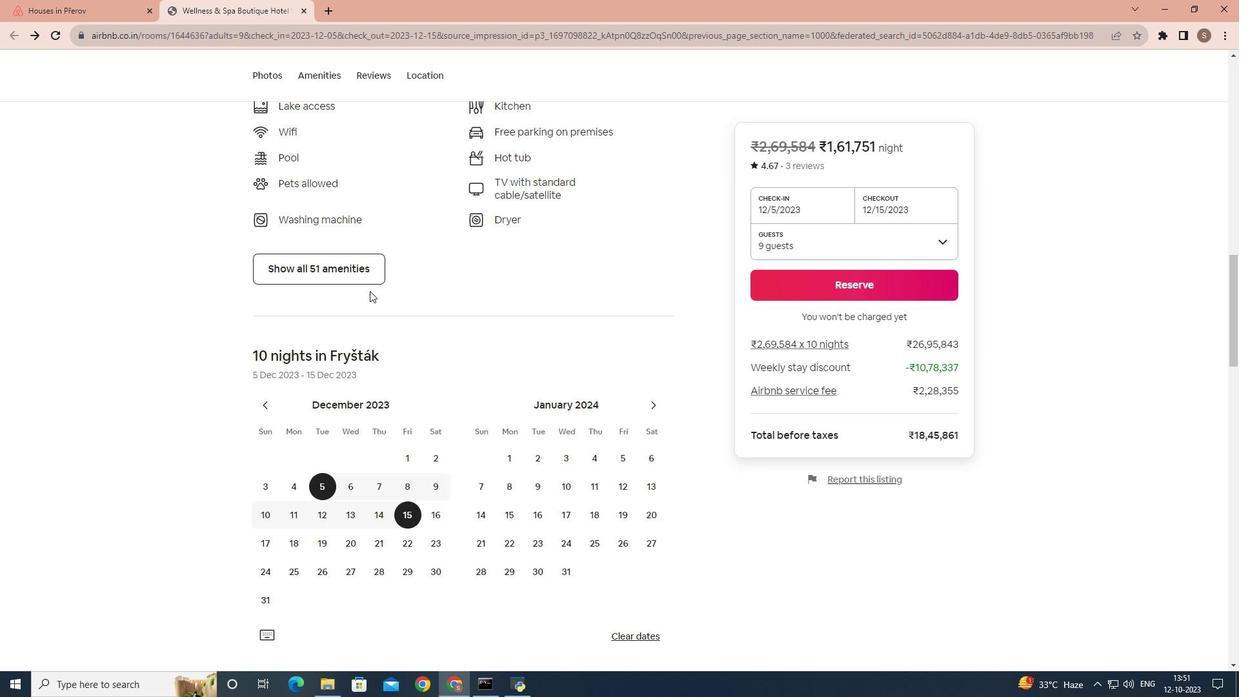 
Action: Mouse scrolled (369, 290) with delta (0, 0)
Screenshot: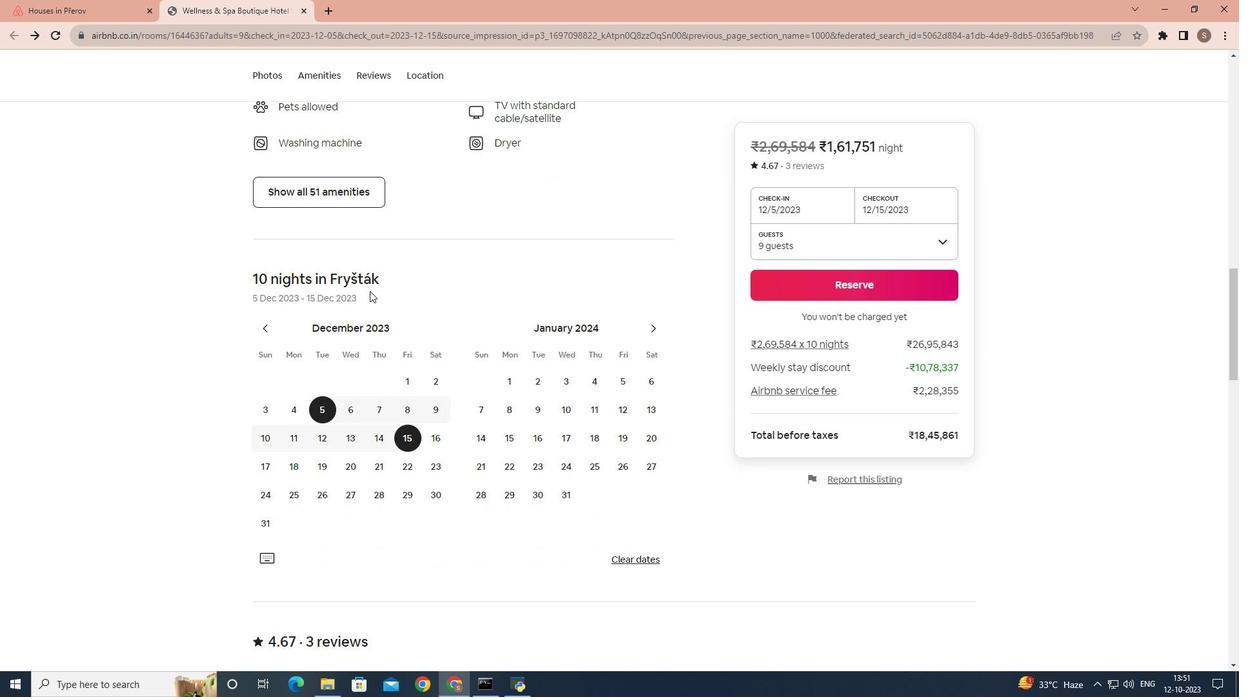 
Action: Mouse scrolled (369, 290) with delta (0, 0)
Screenshot: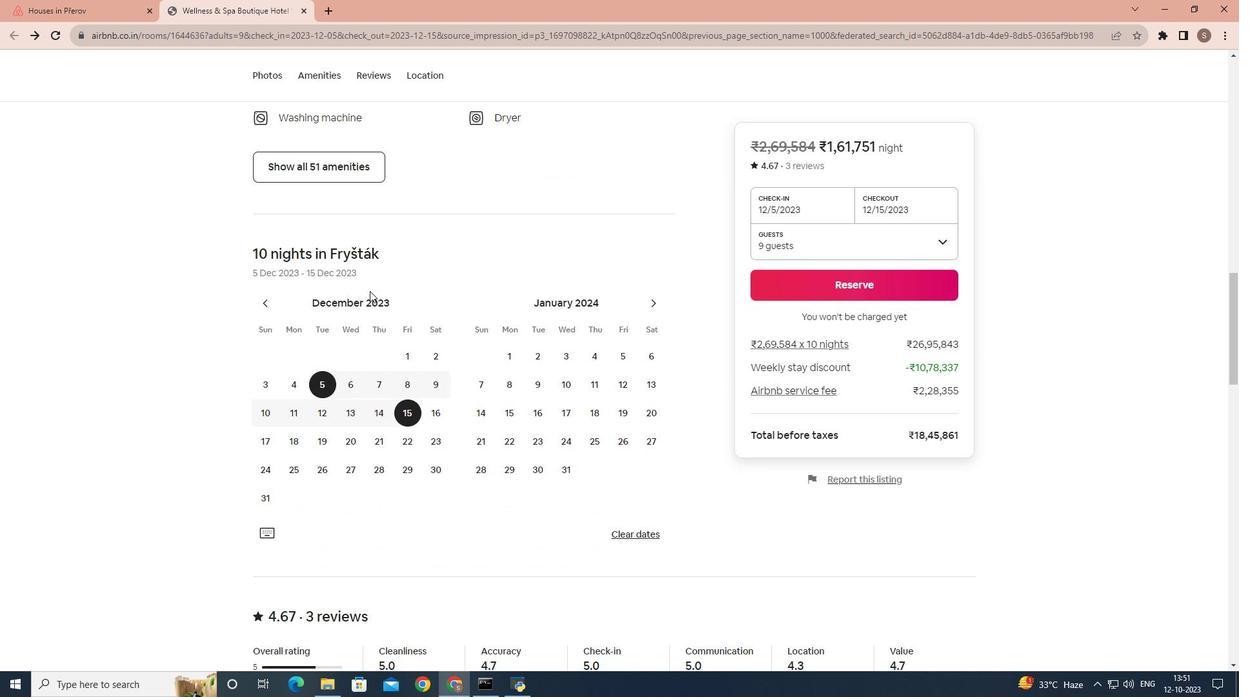 
Action: Mouse moved to (359, 296)
Screenshot: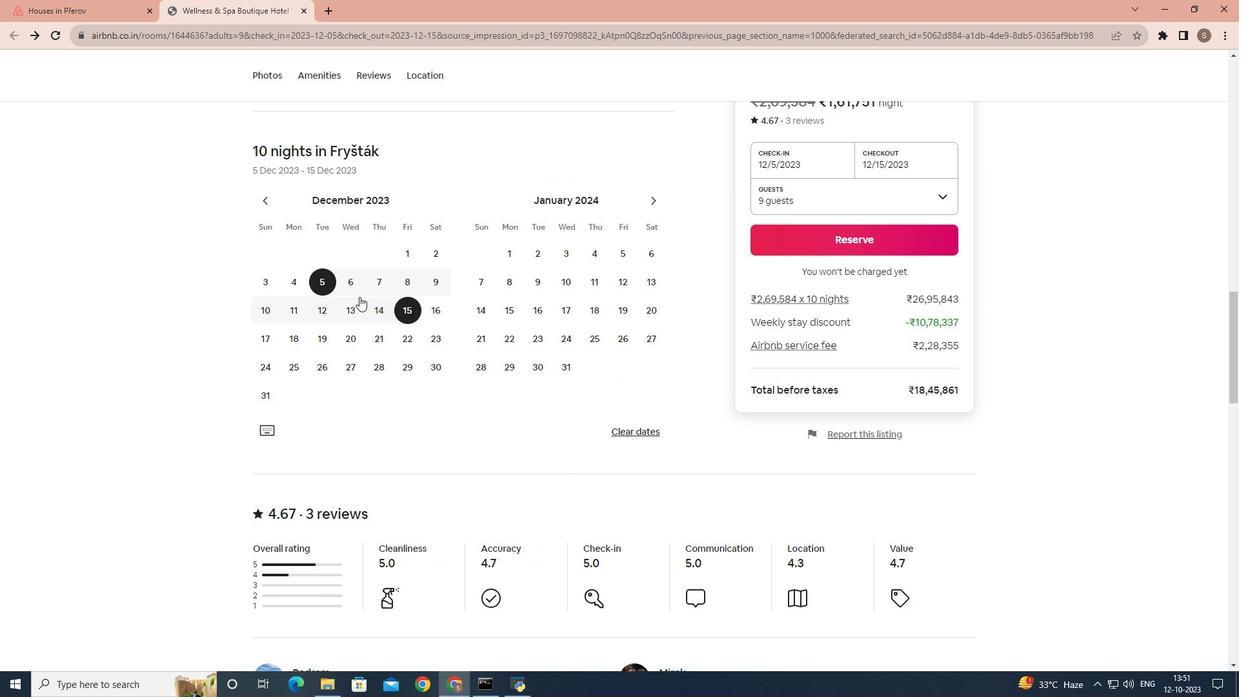 
Action: Mouse scrolled (359, 296) with delta (0, 0)
Screenshot: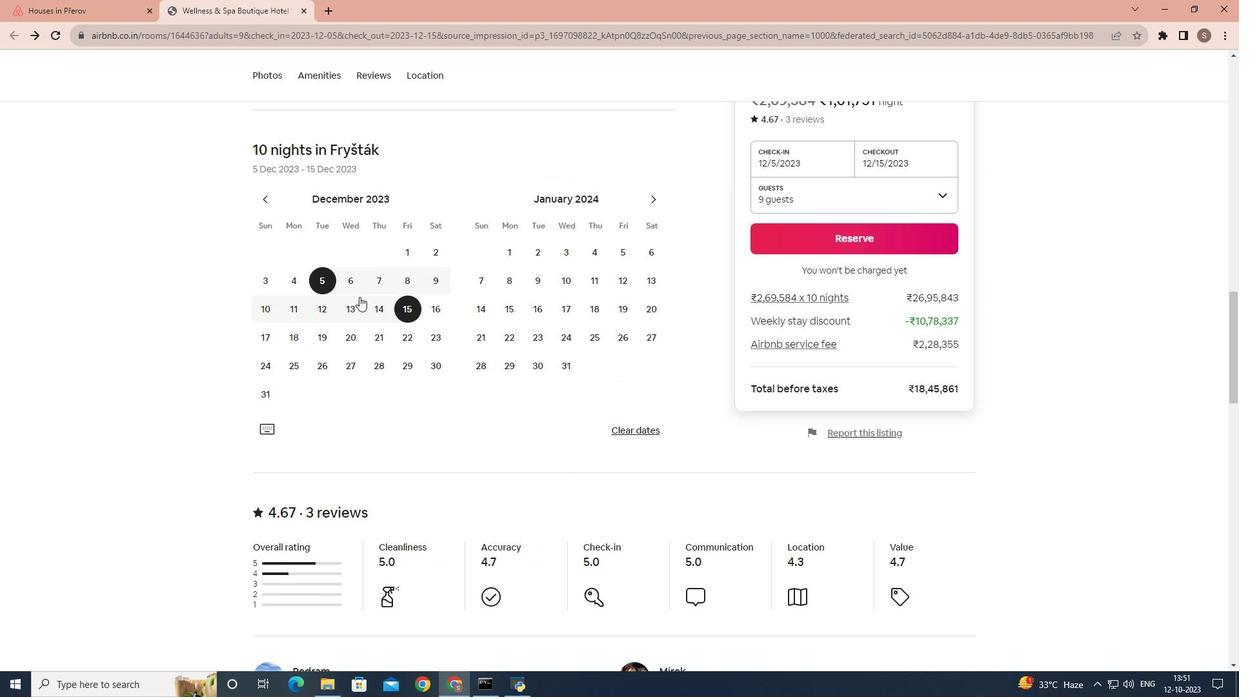
Action: Mouse scrolled (359, 296) with delta (0, 0)
Screenshot: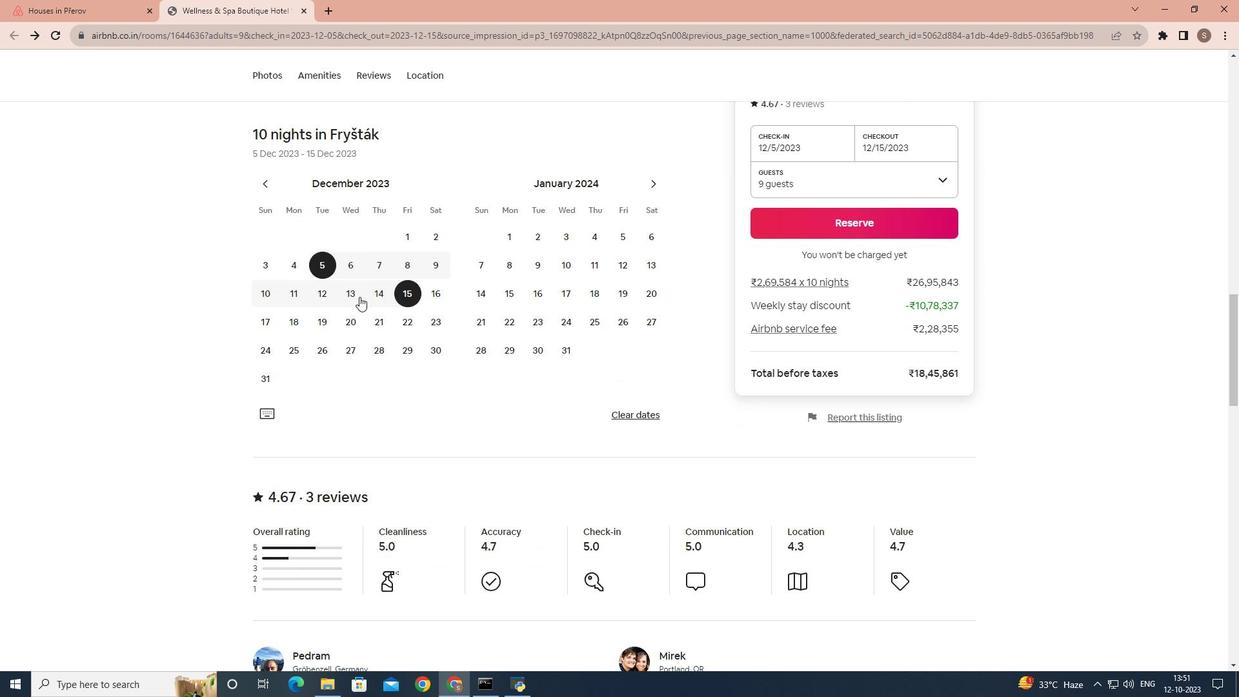 
Action: Mouse scrolled (359, 296) with delta (0, 0)
Screenshot: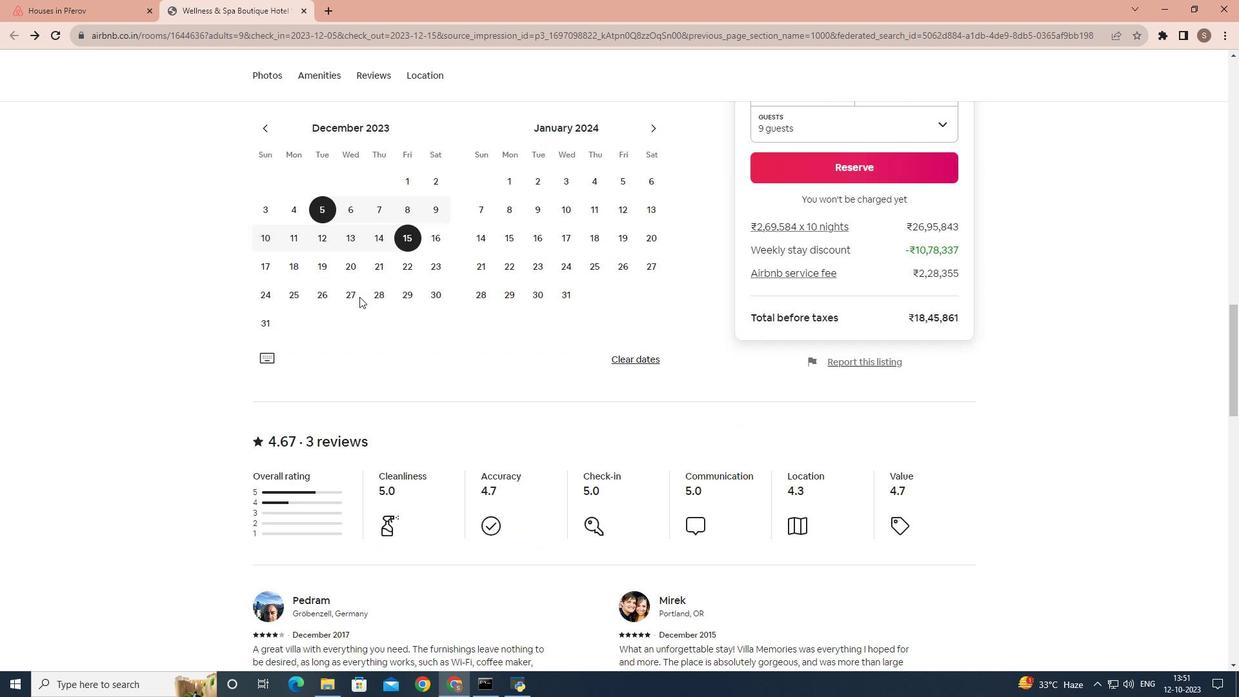 
Action: Mouse scrolled (359, 296) with delta (0, 0)
Screenshot: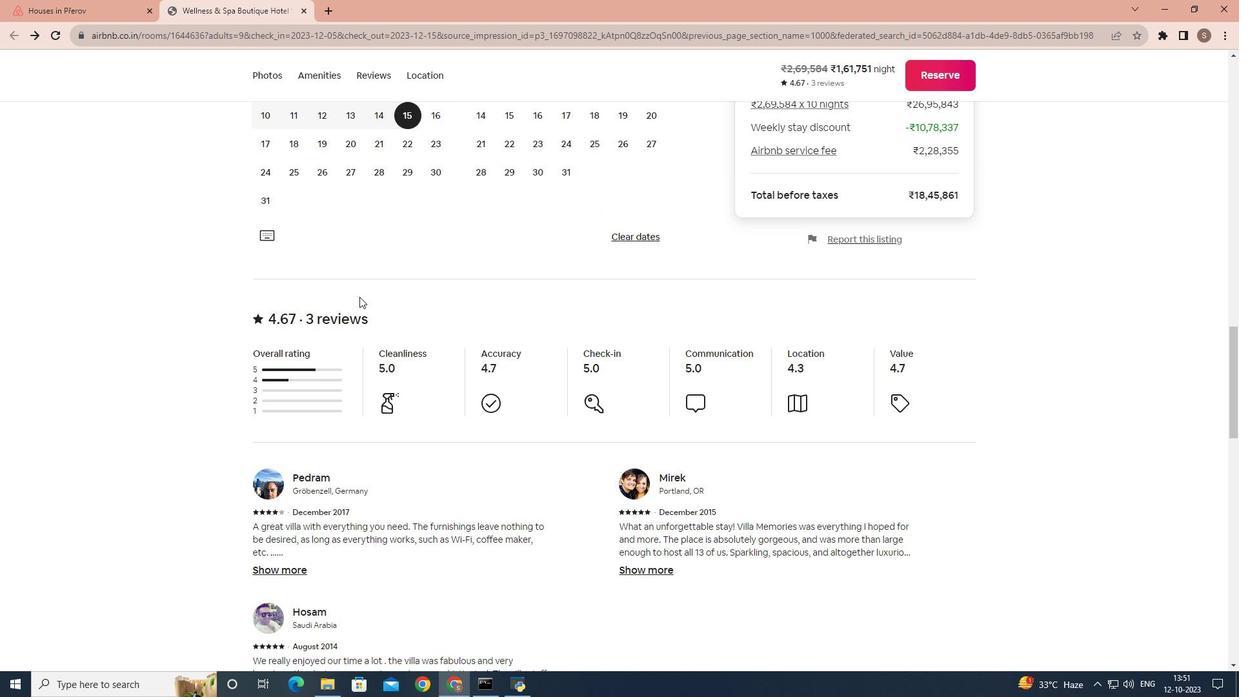 
Action: Mouse scrolled (359, 296) with delta (0, 0)
Screenshot: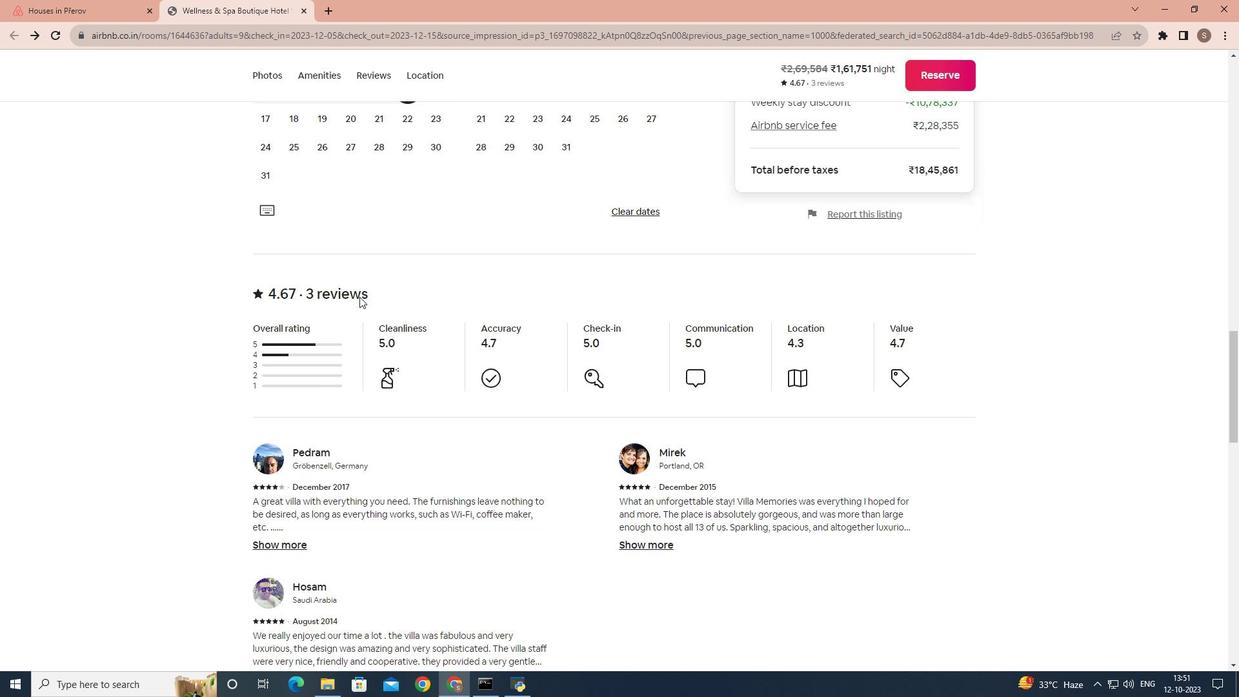 
Action: Mouse scrolled (359, 296) with delta (0, 0)
Screenshot: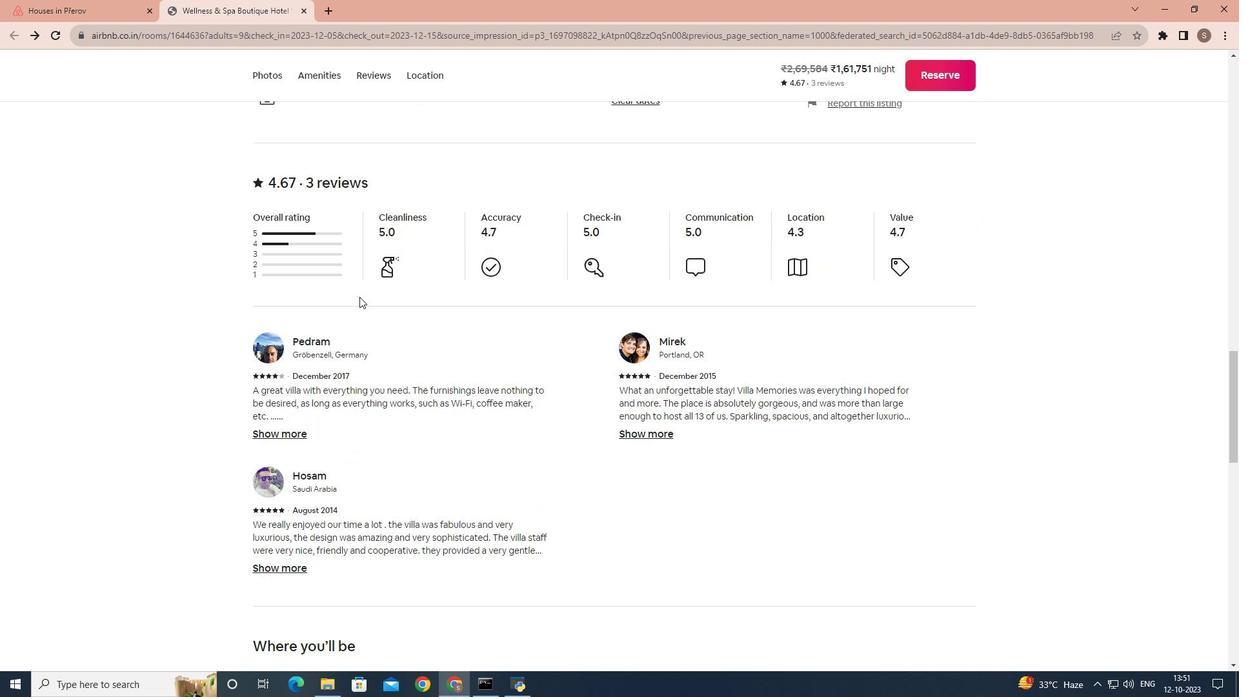 
Action: Mouse scrolled (359, 296) with delta (0, 0)
Screenshot: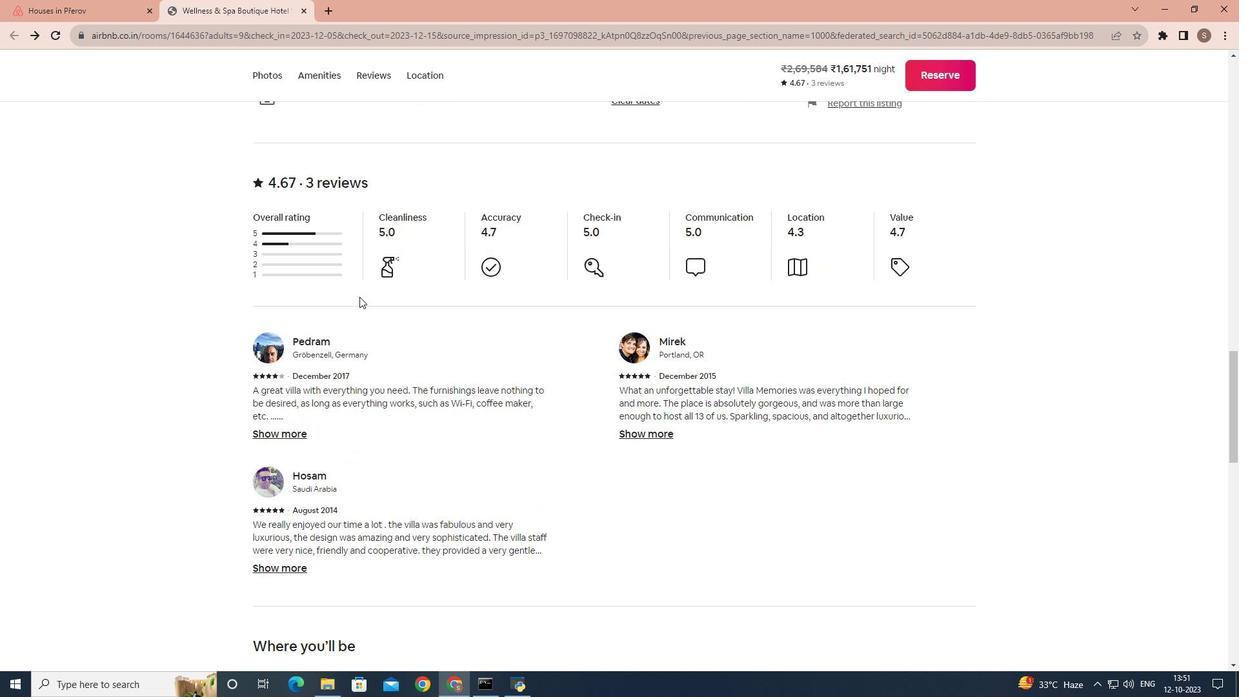 
Action: Mouse scrolled (359, 296) with delta (0, 0)
